 Task: Explore Airbnb accommodation in Hallein, Austria from 21st November, 2023 to 29th November, 2023 for 4 adults.2 bedrooms having 2 beds and 2 bathrooms. Property type can be flat. Amenities needed are: heating. Look for 5 properties as per requirement.
Action: Mouse moved to (515, 108)
Screenshot: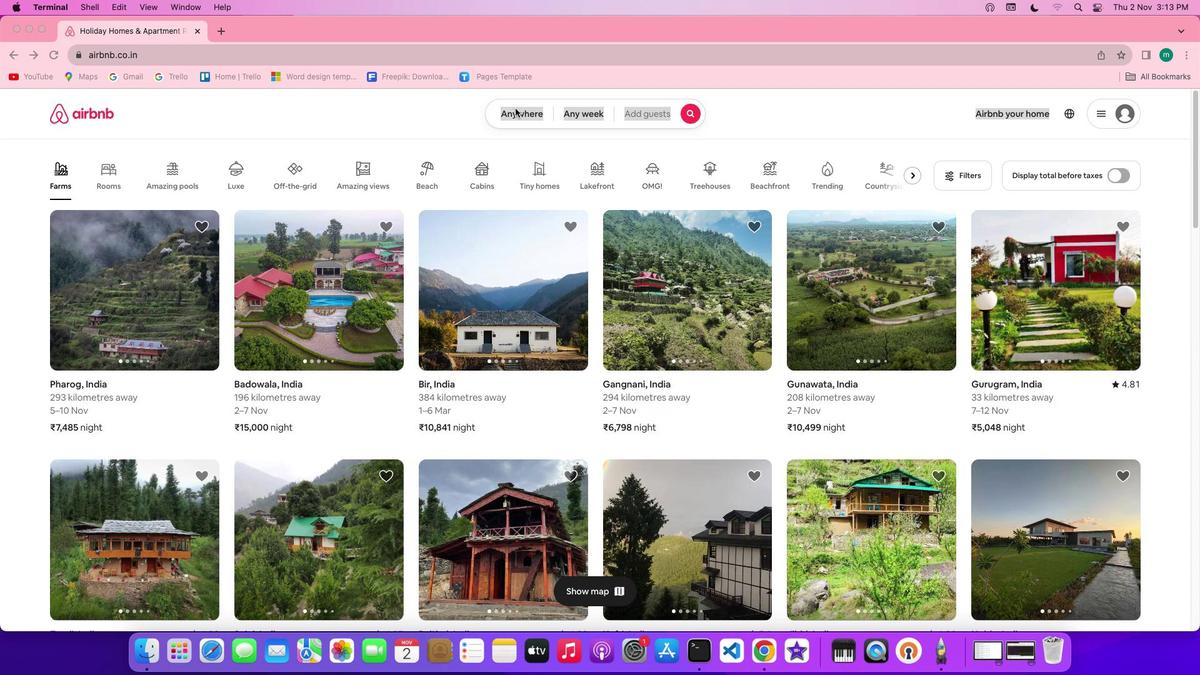 
Action: Mouse pressed left at (515, 108)
Screenshot: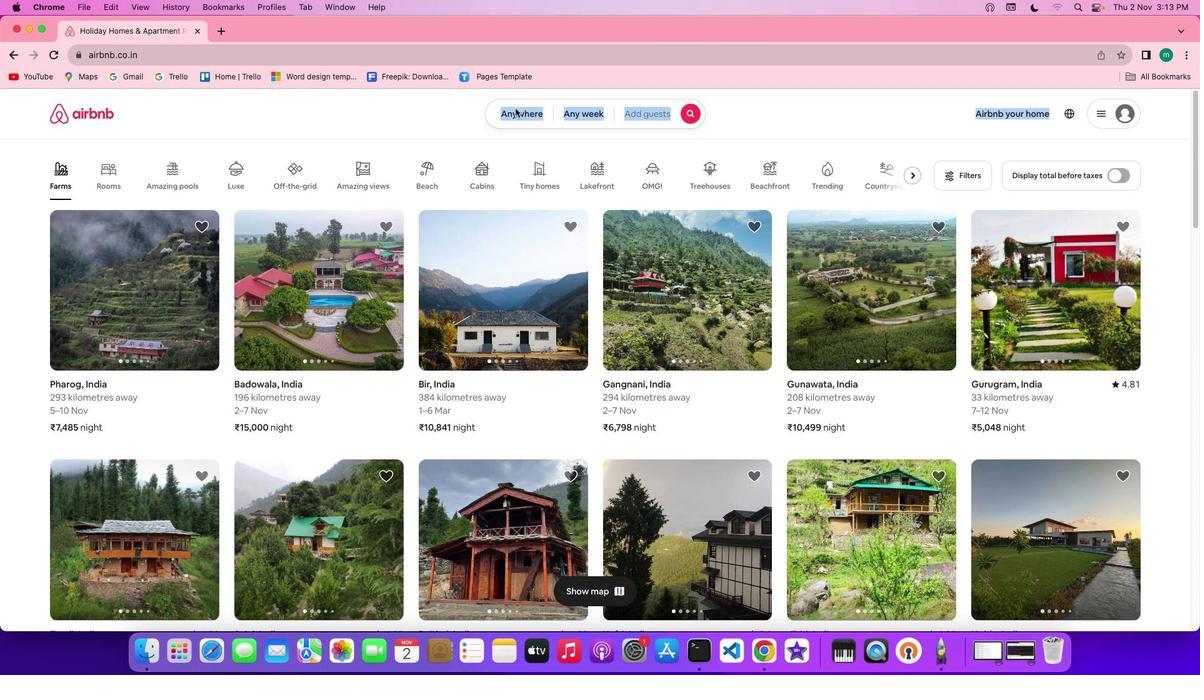 
Action: Mouse pressed left at (515, 108)
Screenshot: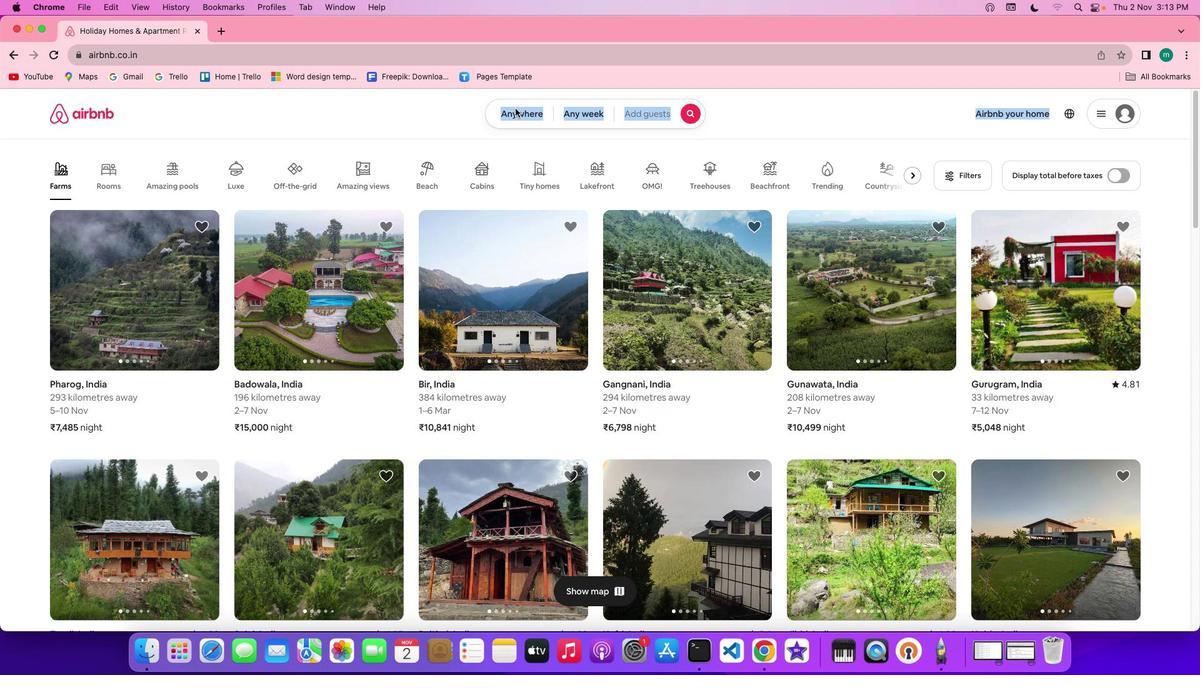
Action: Mouse moved to (460, 161)
Screenshot: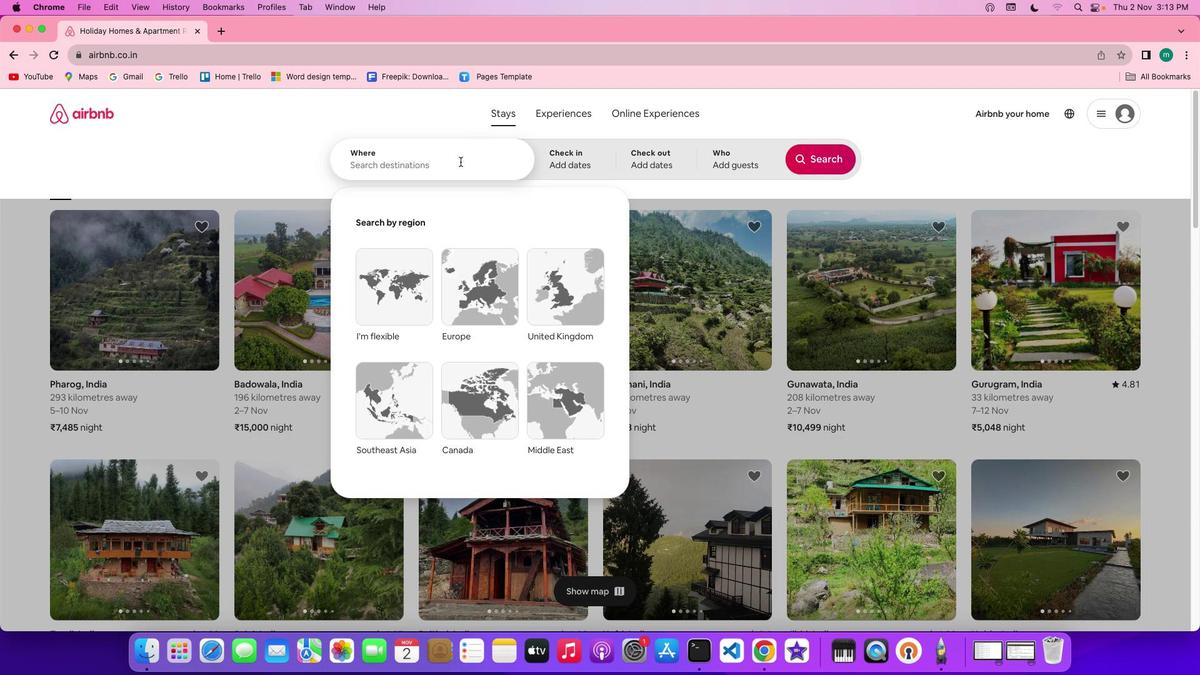 
Action: Key pressed Key.shift'H''a''l''l''e''i''n'','Key.spaceKey.shift'A''u''s''t''r''i''a'
Screenshot: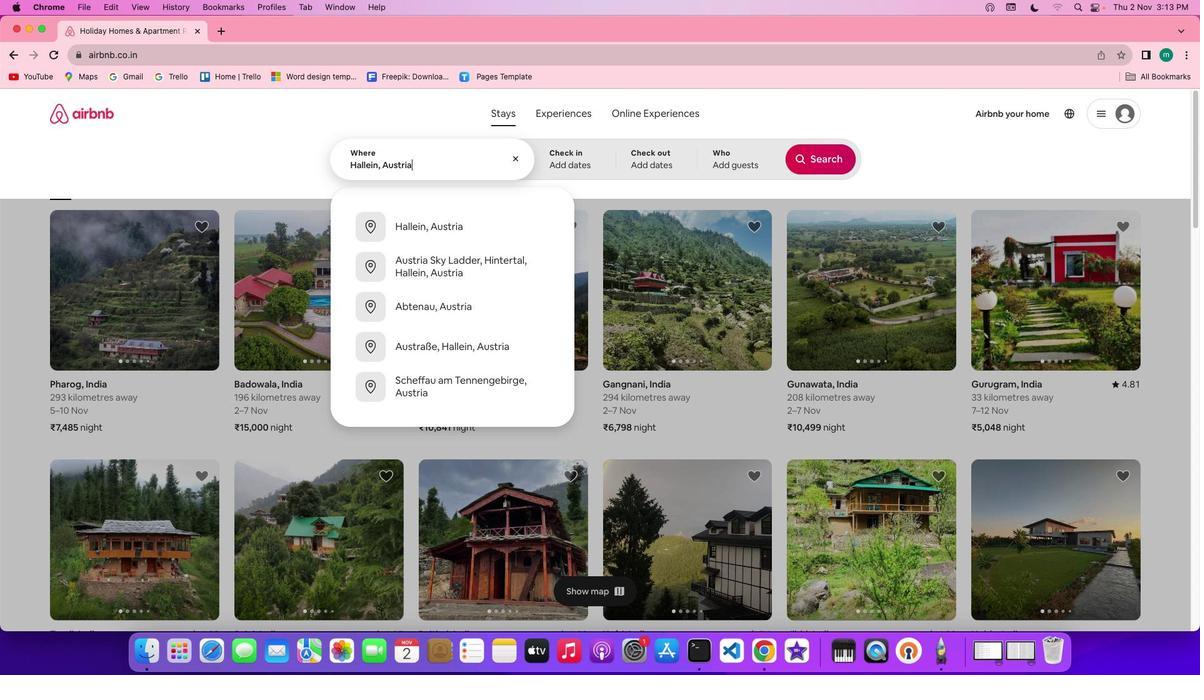 
Action: Mouse moved to (597, 164)
Screenshot: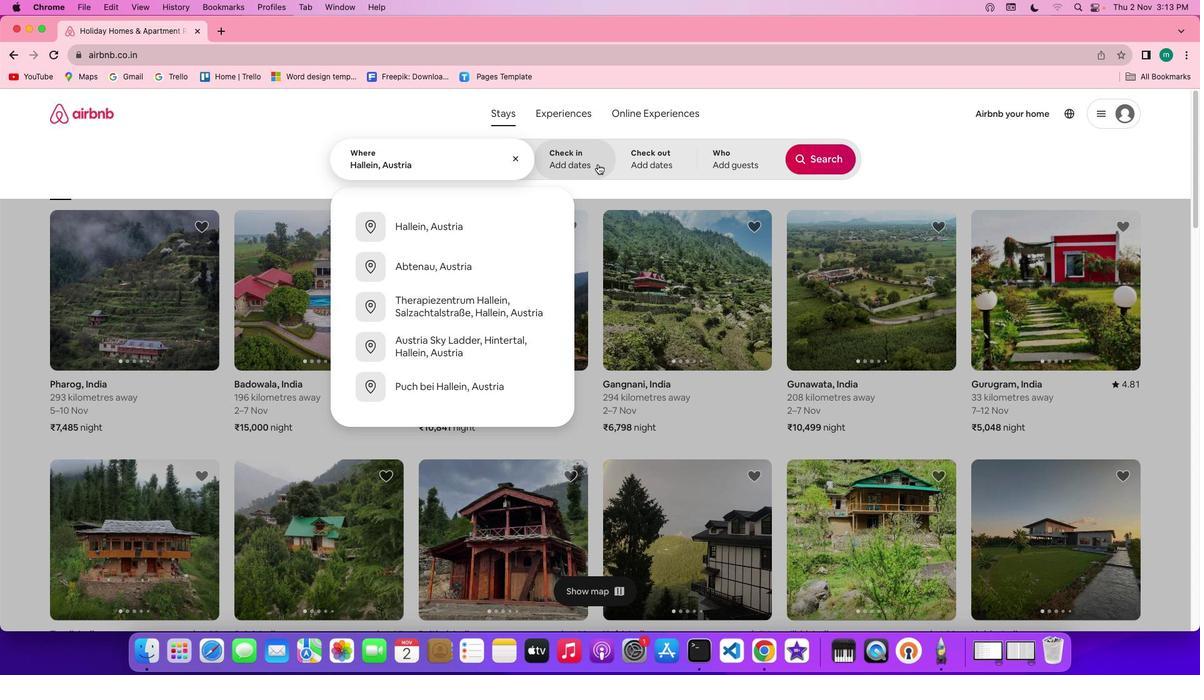 
Action: Mouse pressed left at (597, 164)
Screenshot: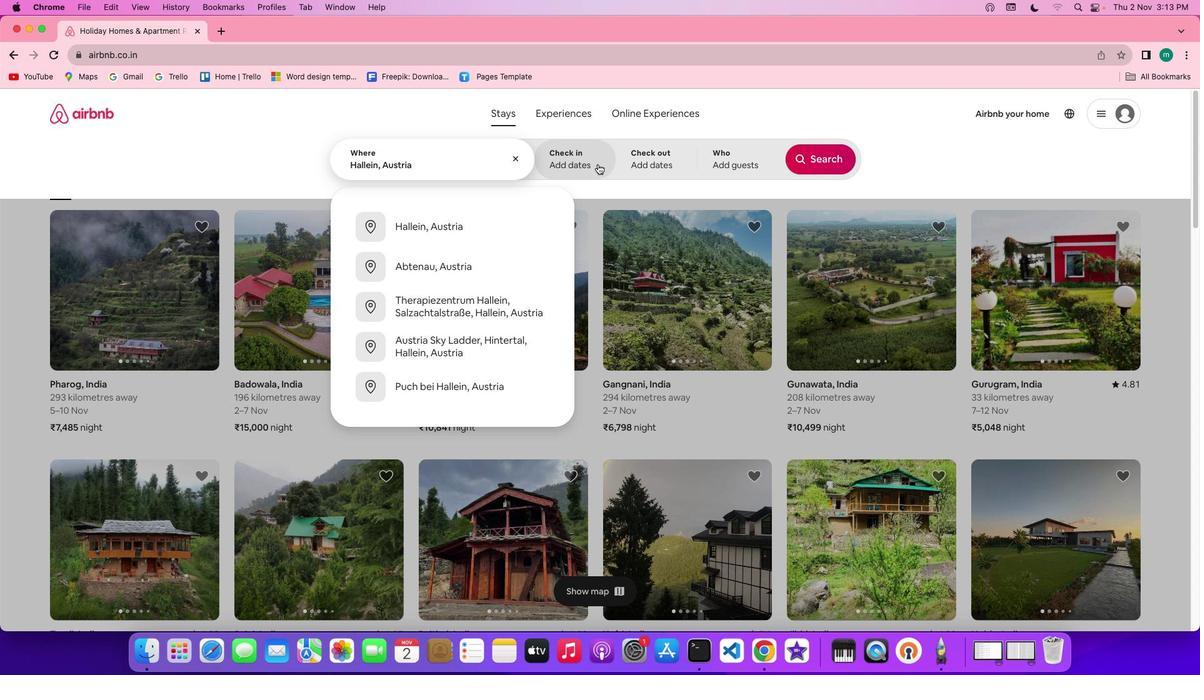 
Action: Mouse moved to (447, 403)
Screenshot: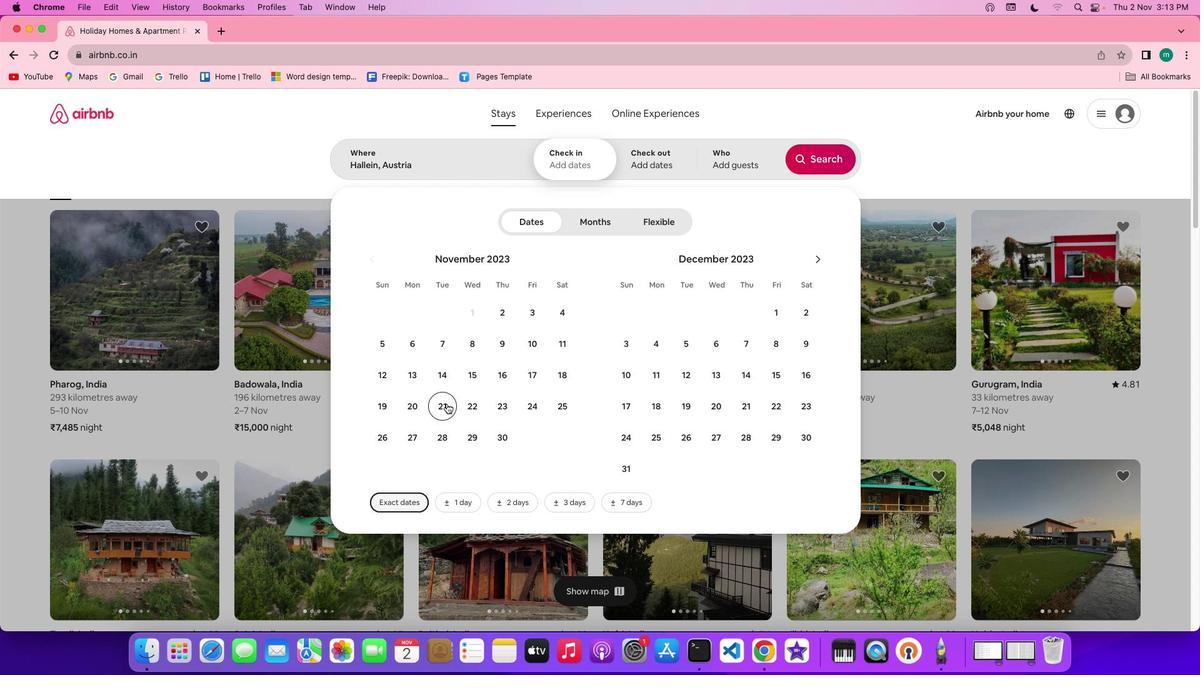 
Action: Mouse pressed left at (447, 403)
Screenshot: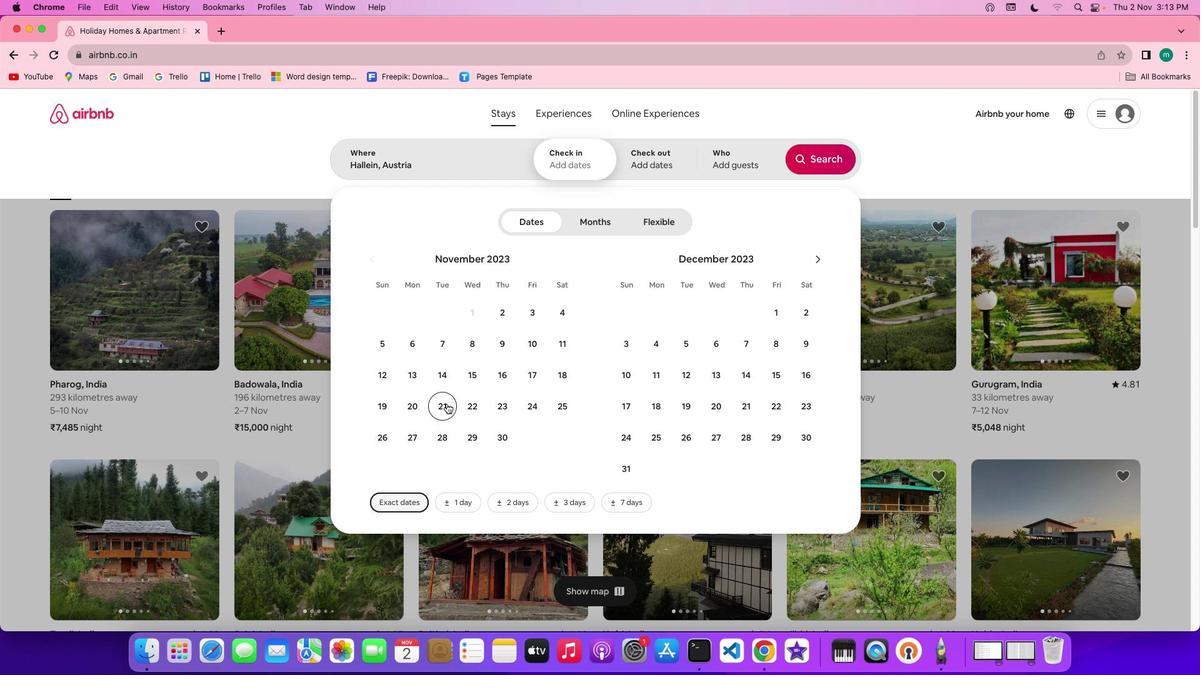
Action: Mouse moved to (469, 434)
Screenshot: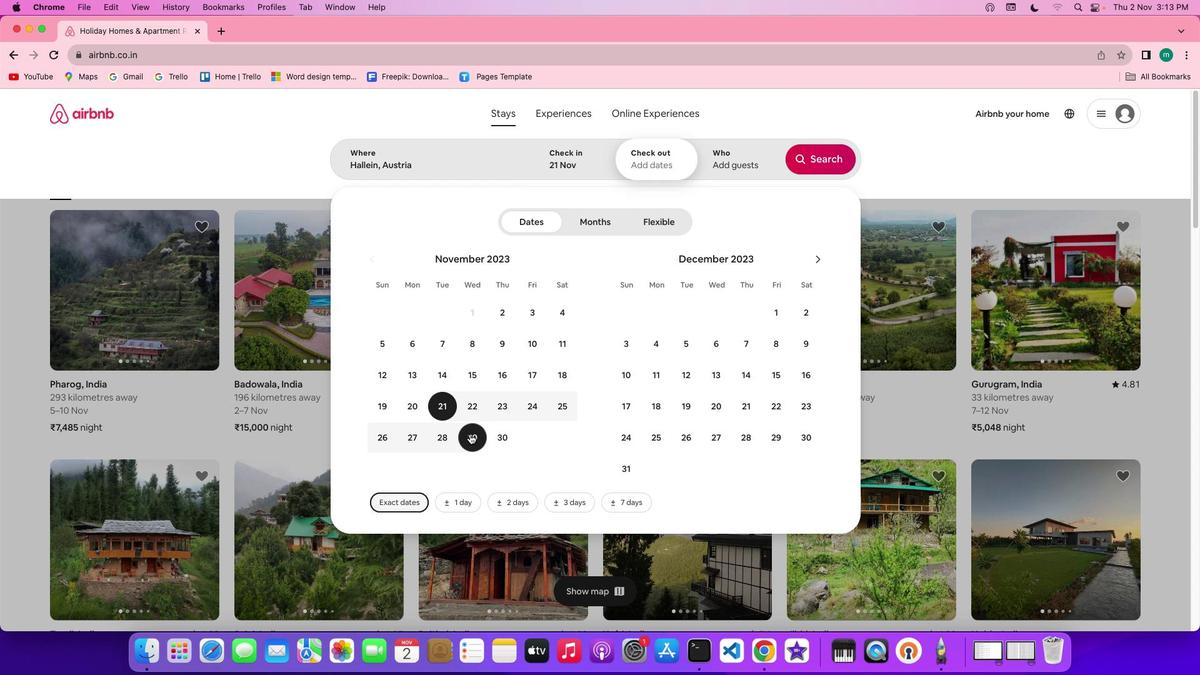 
Action: Mouse pressed left at (469, 434)
Screenshot: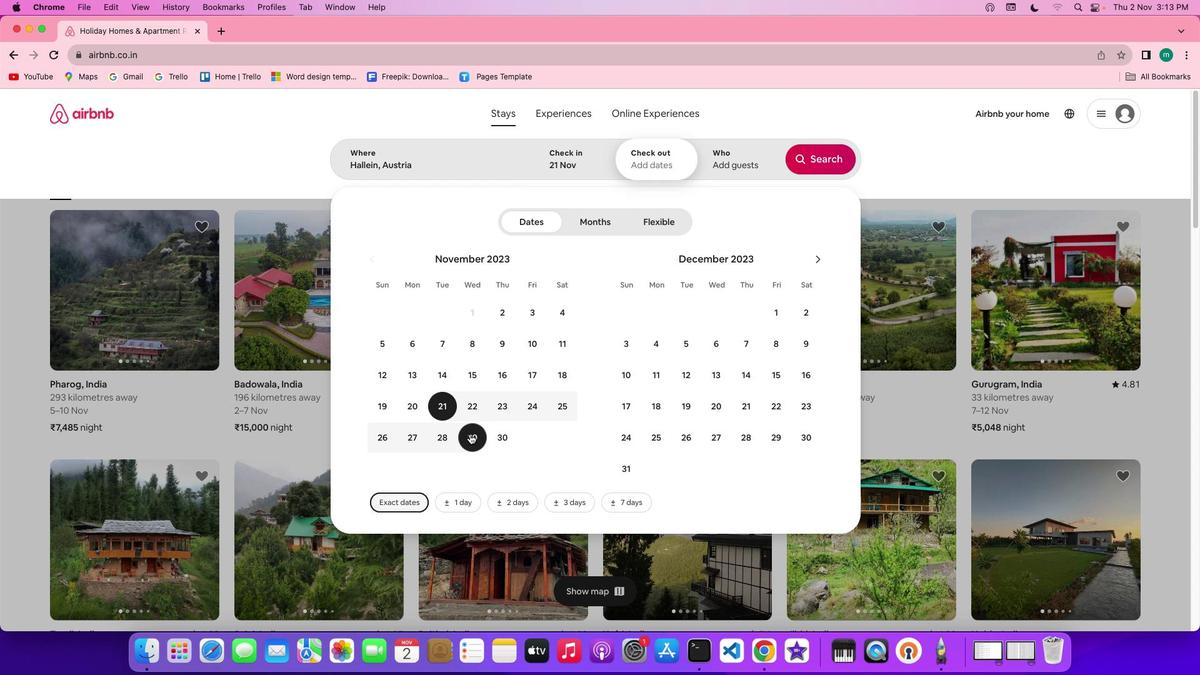 
Action: Mouse moved to (718, 166)
Screenshot: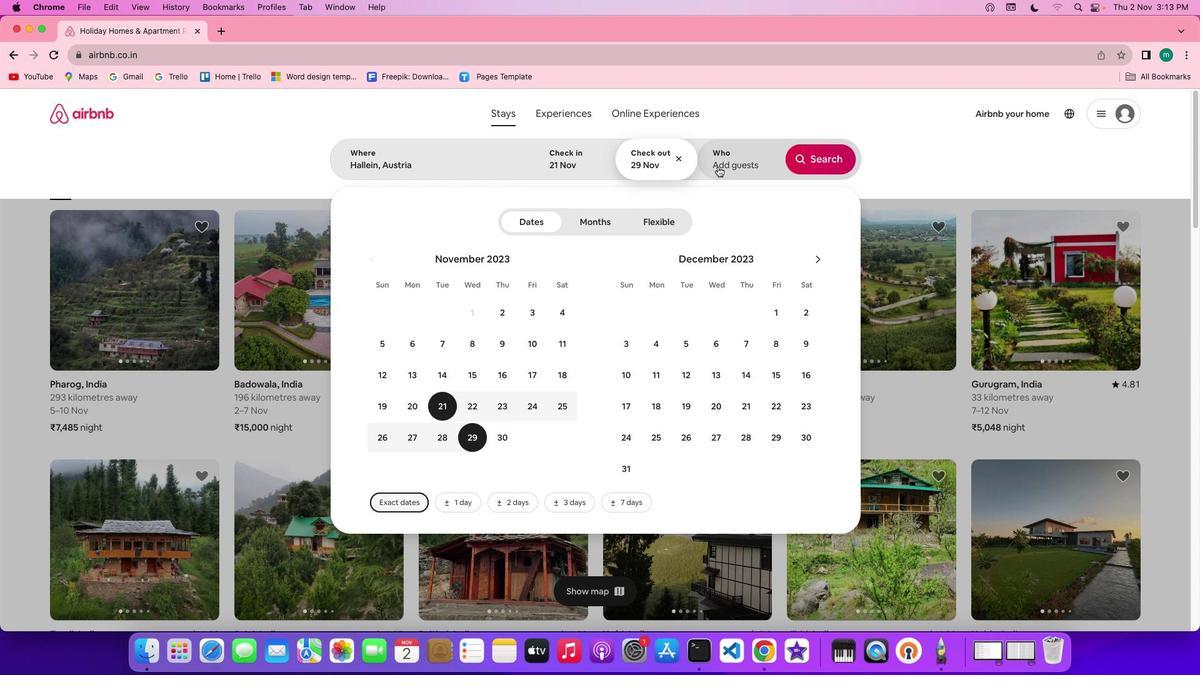 
Action: Mouse pressed left at (718, 166)
Screenshot: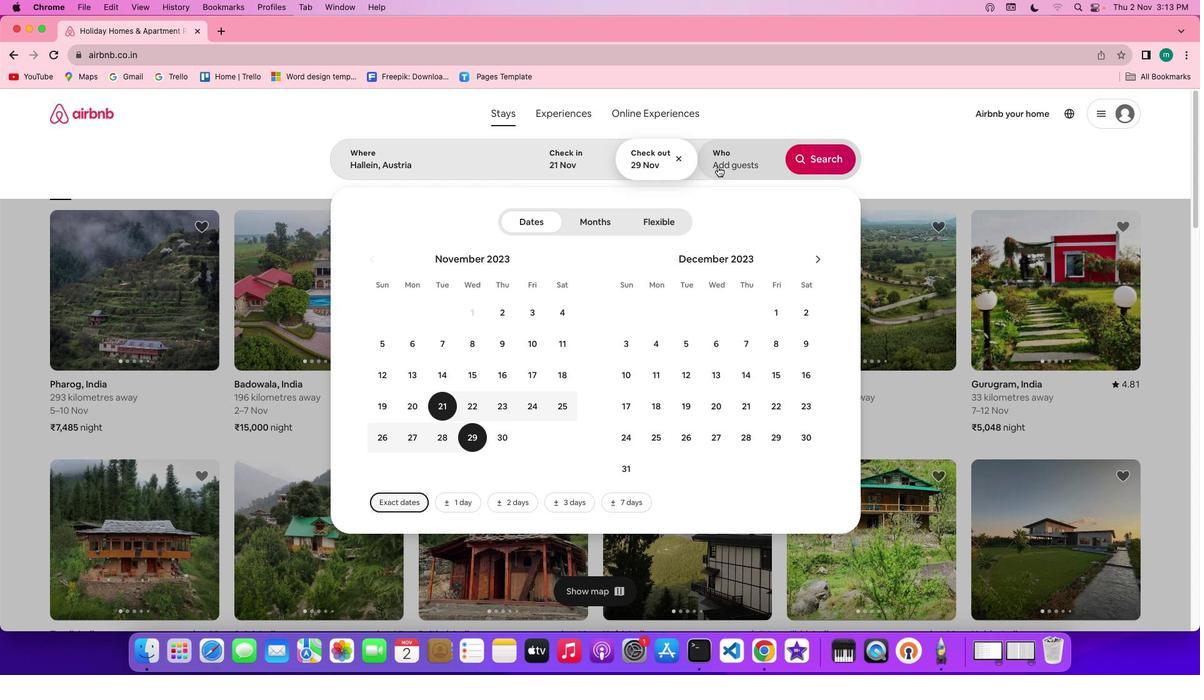
Action: Mouse moved to (829, 226)
Screenshot: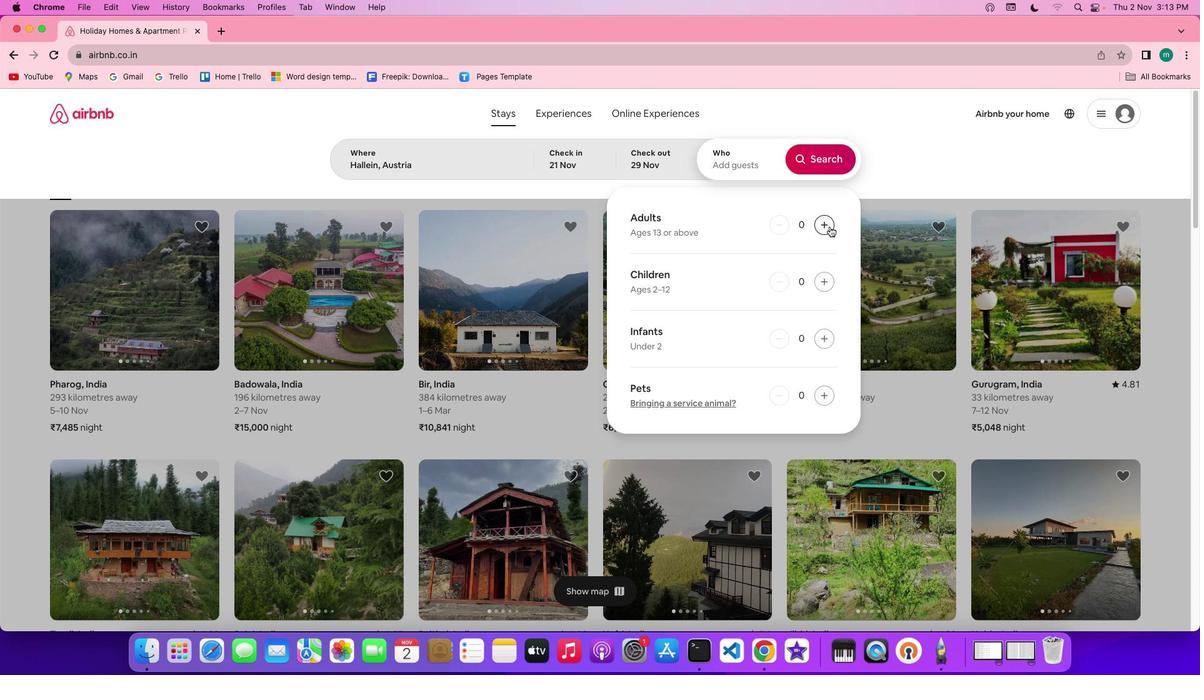 
Action: Mouse pressed left at (829, 226)
Screenshot: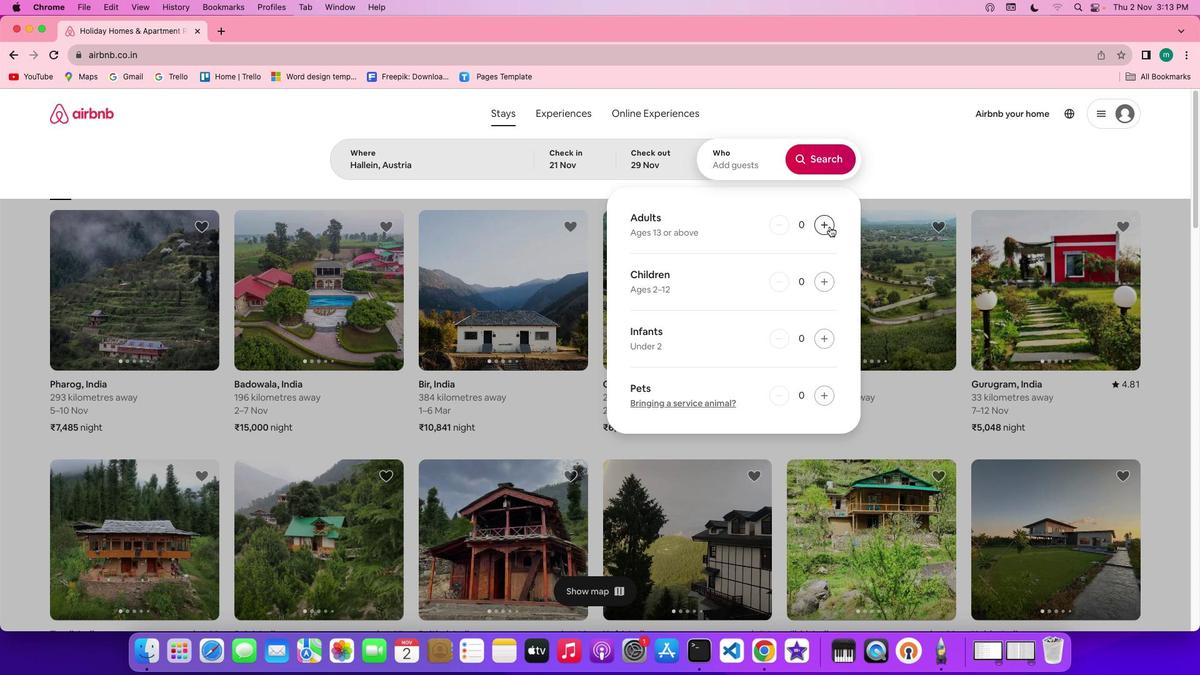 
Action: Mouse pressed left at (829, 226)
Screenshot: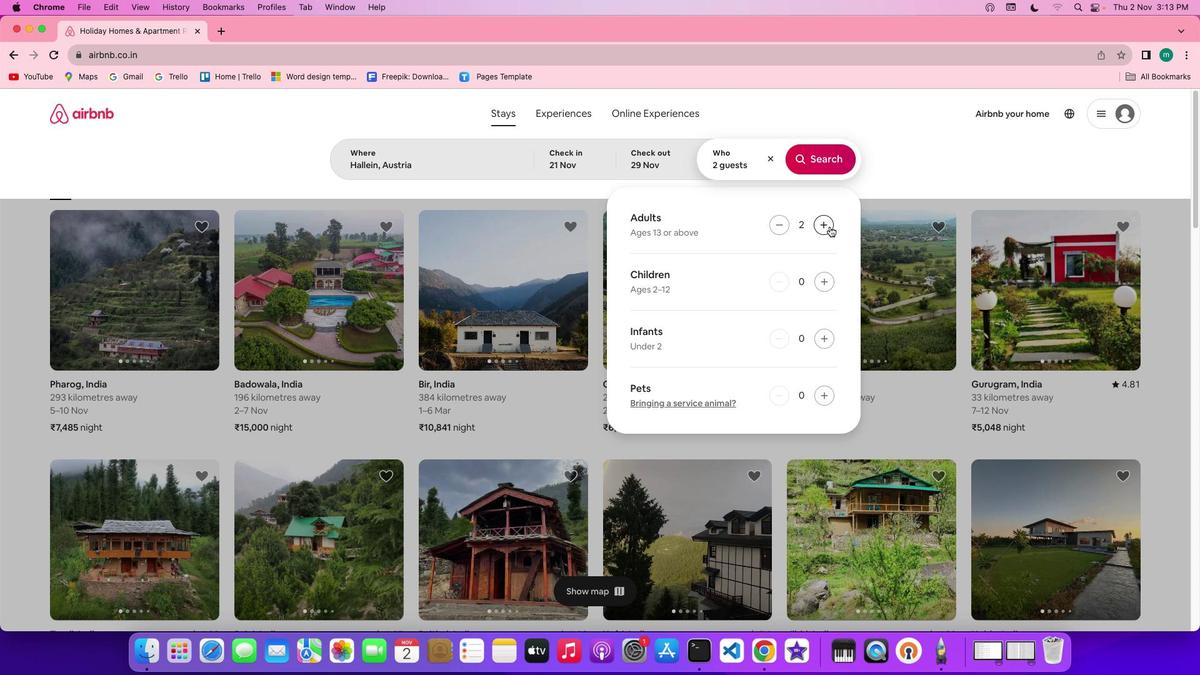 
Action: Mouse pressed left at (829, 226)
Screenshot: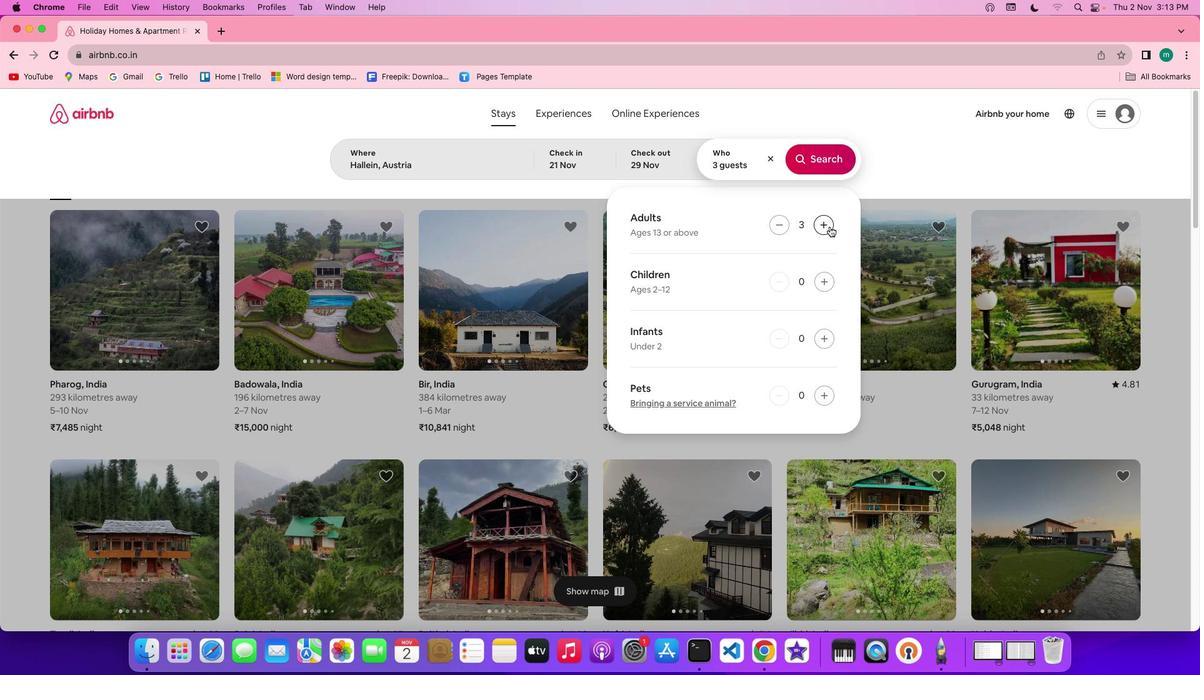 
Action: Mouse pressed left at (829, 226)
Screenshot: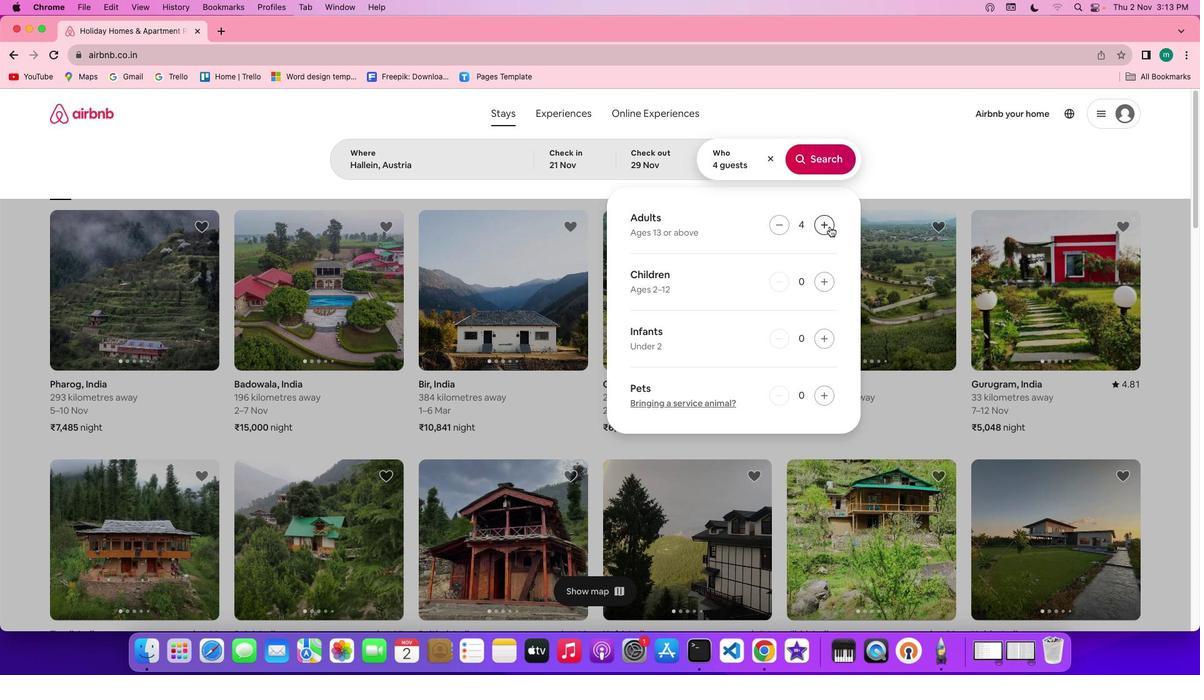 
Action: Mouse moved to (816, 150)
Screenshot: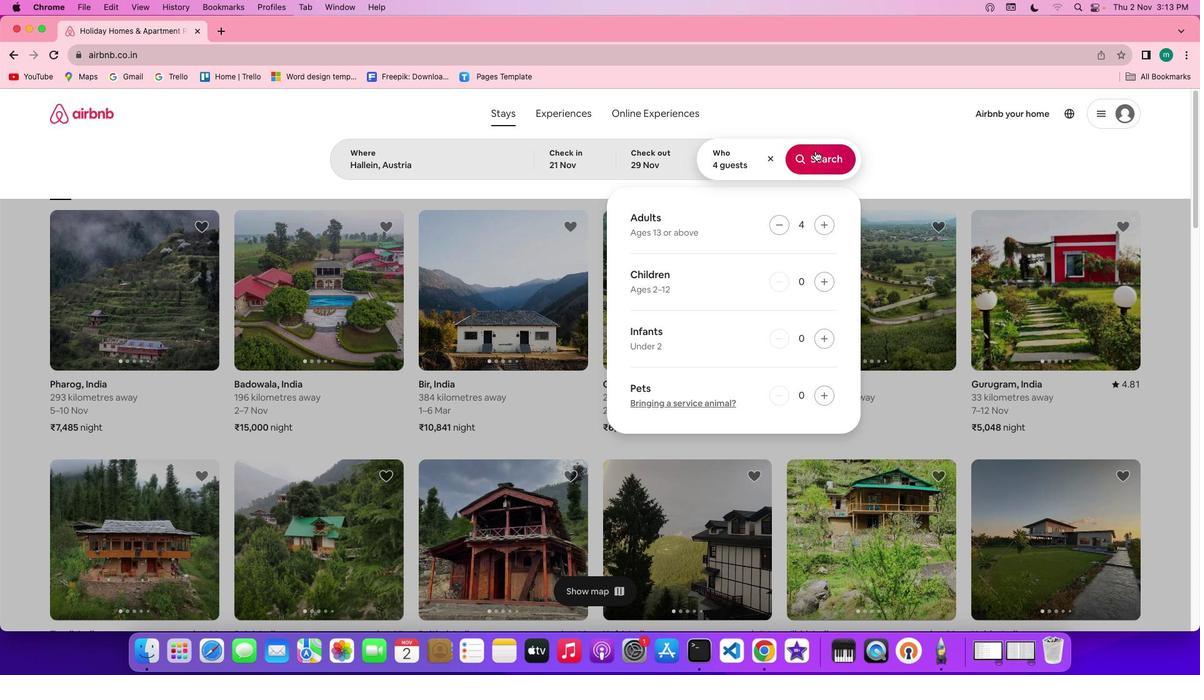 
Action: Mouse pressed left at (816, 150)
Screenshot: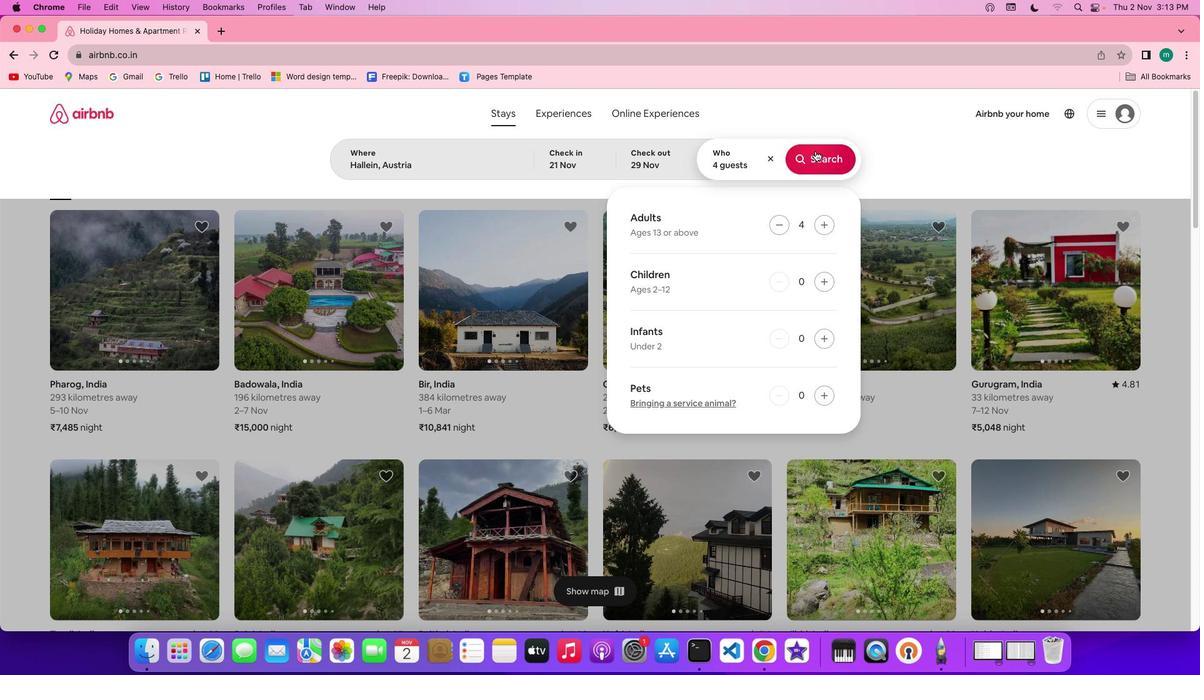 
Action: Mouse moved to (1004, 166)
Screenshot: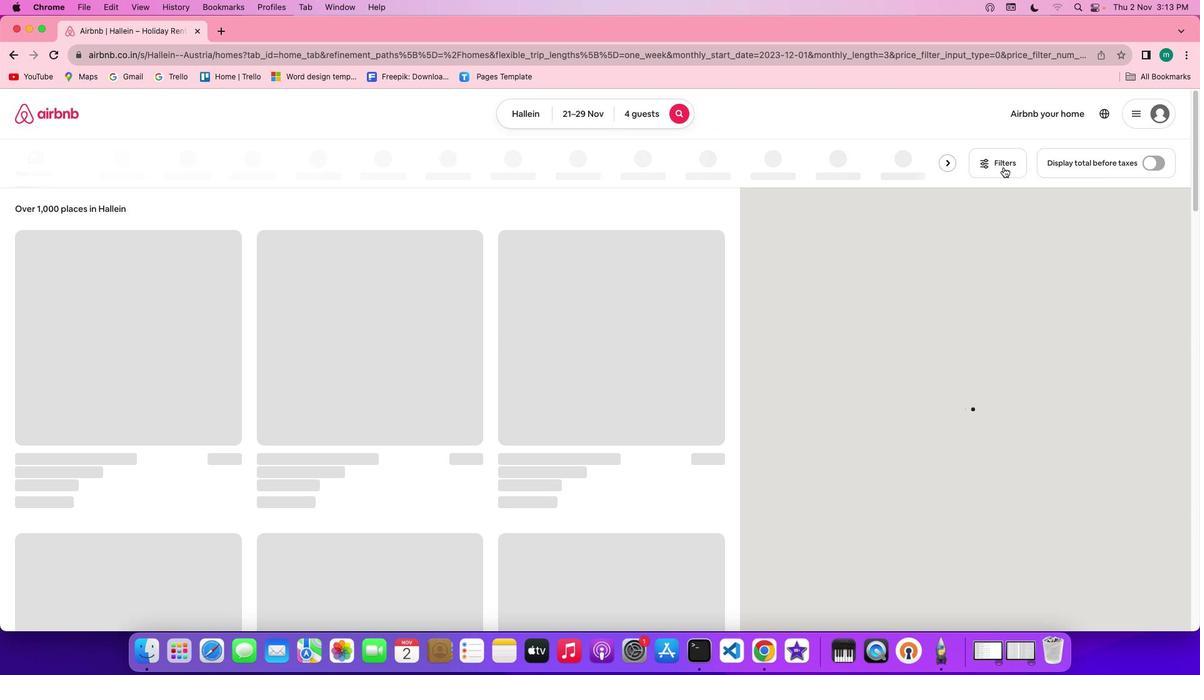 
Action: Mouse pressed left at (1004, 166)
Screenshot: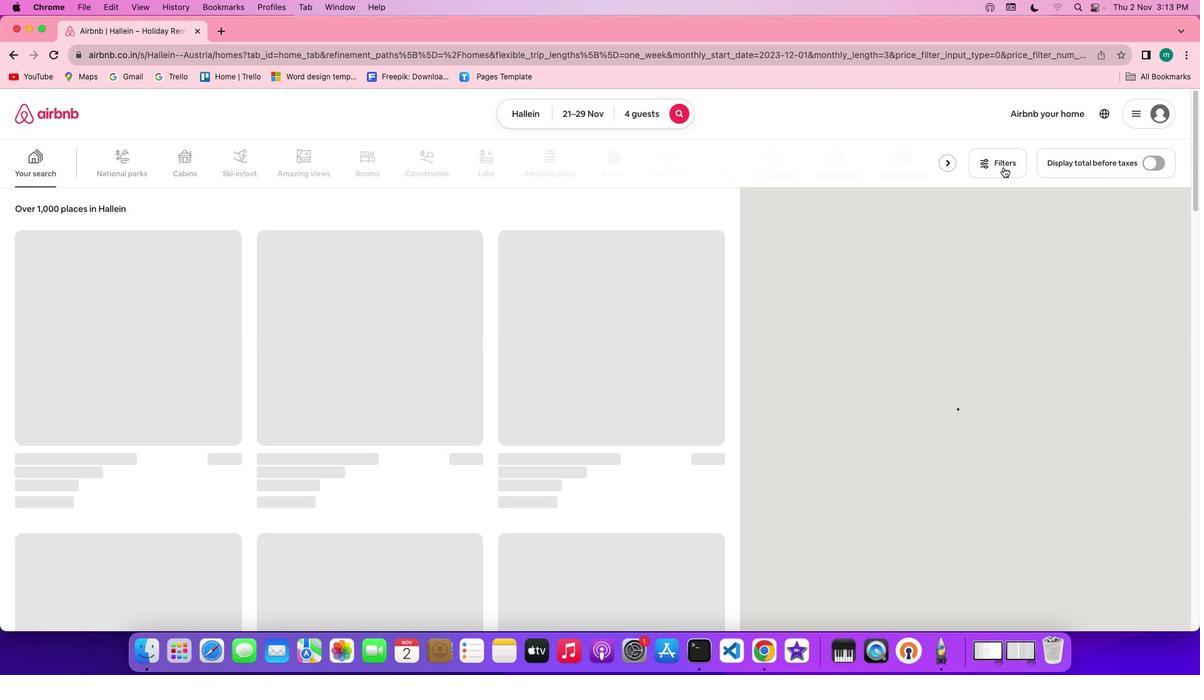 
Action: Mouse moved to (1001, 162)
Screenshot: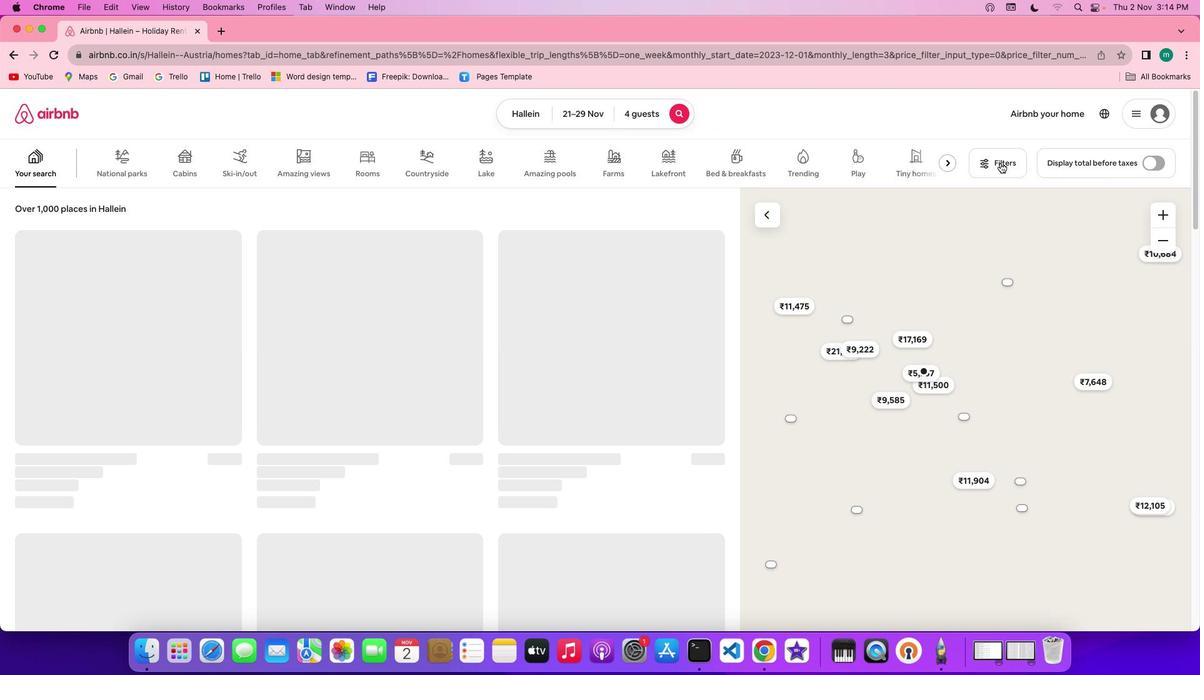 
Action: Mouse pressed left at (1001, 162)
Screenshot: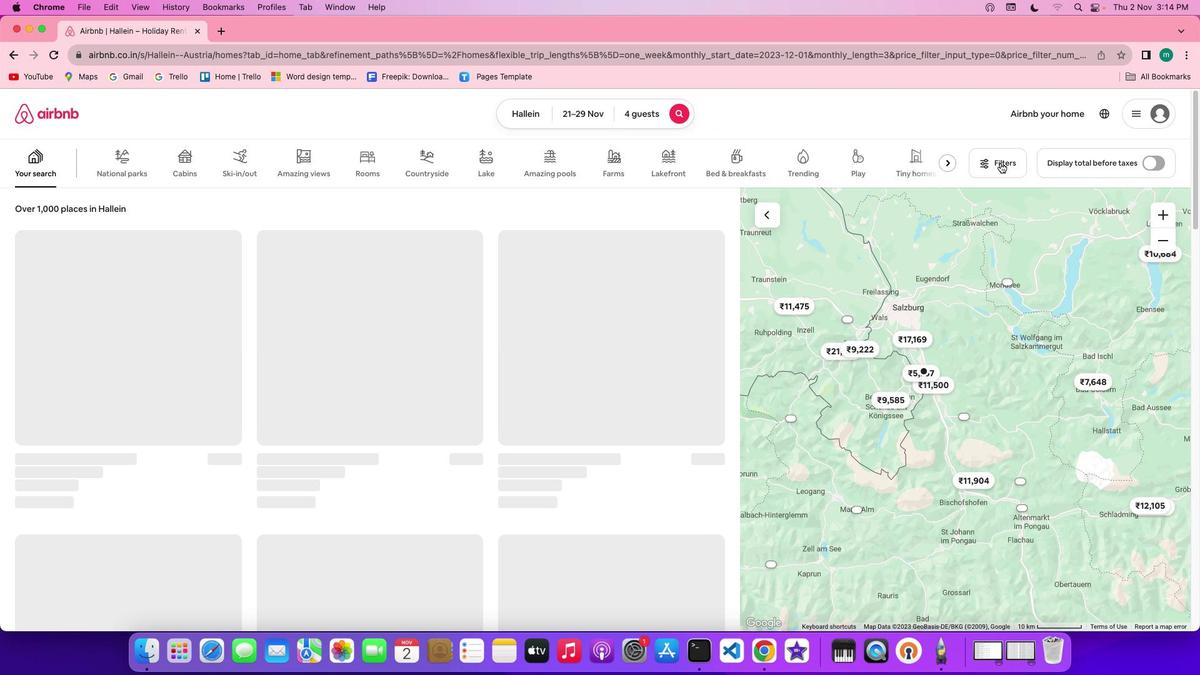
Action: Mouse moved to (1014, 158)
Screenshot: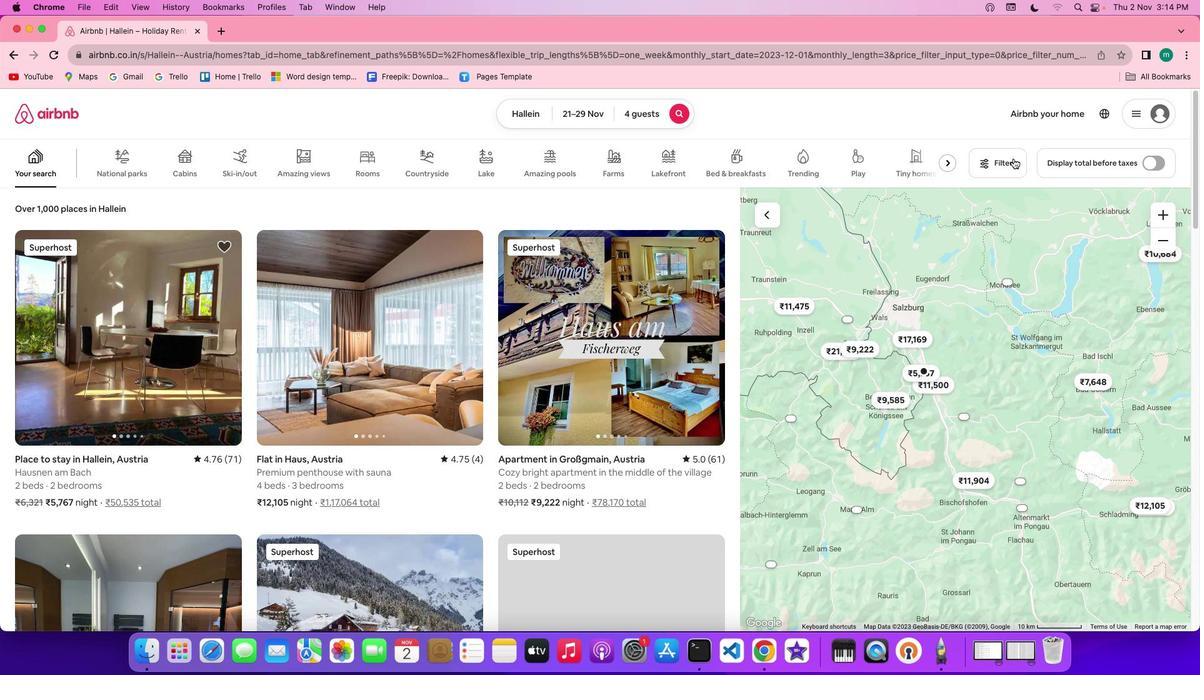 
Action: Mouse pressed left at (1014, 158)
Screenshot: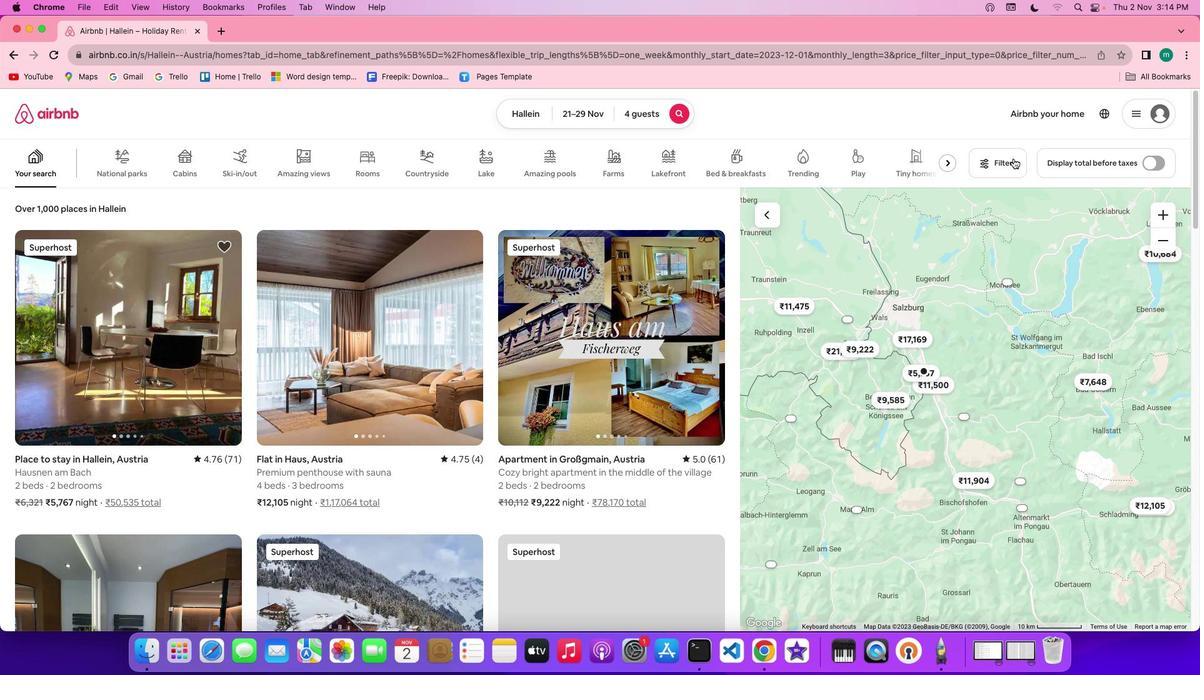 
Action: Mouse moved to (1000, 161)
Screenshot: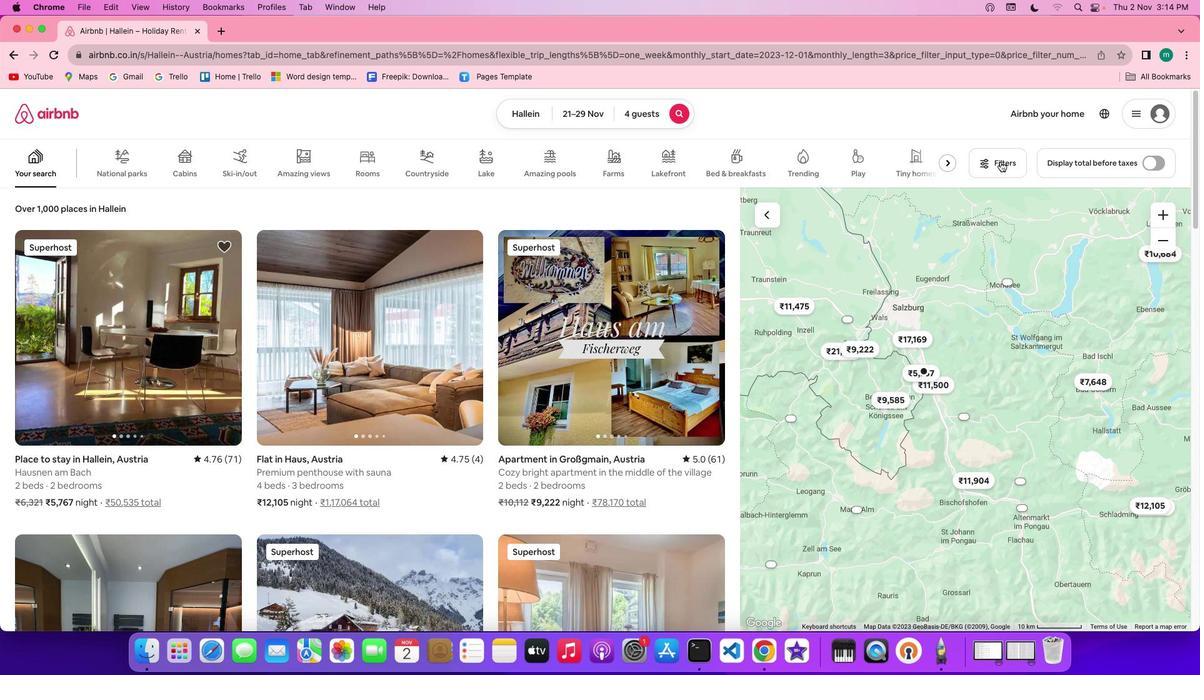 
Action: Mouse pressed left at (1000, 161)
Screenshot: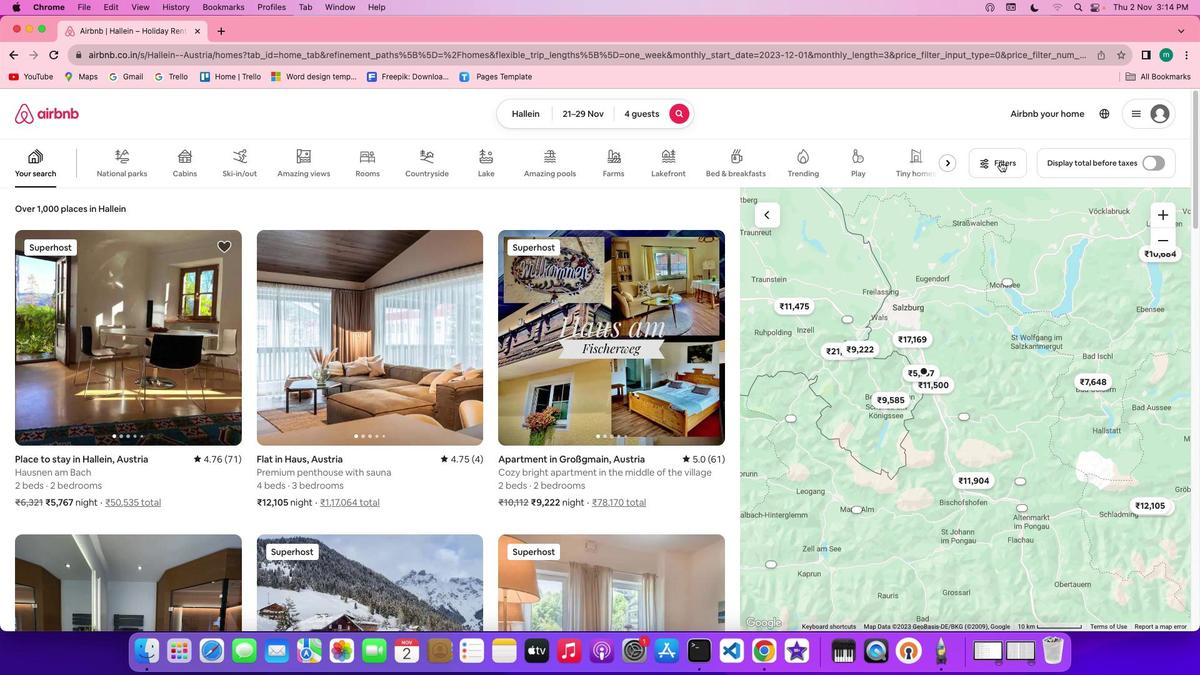 
Action: Mouse moved to (986, 163)
Screenshot: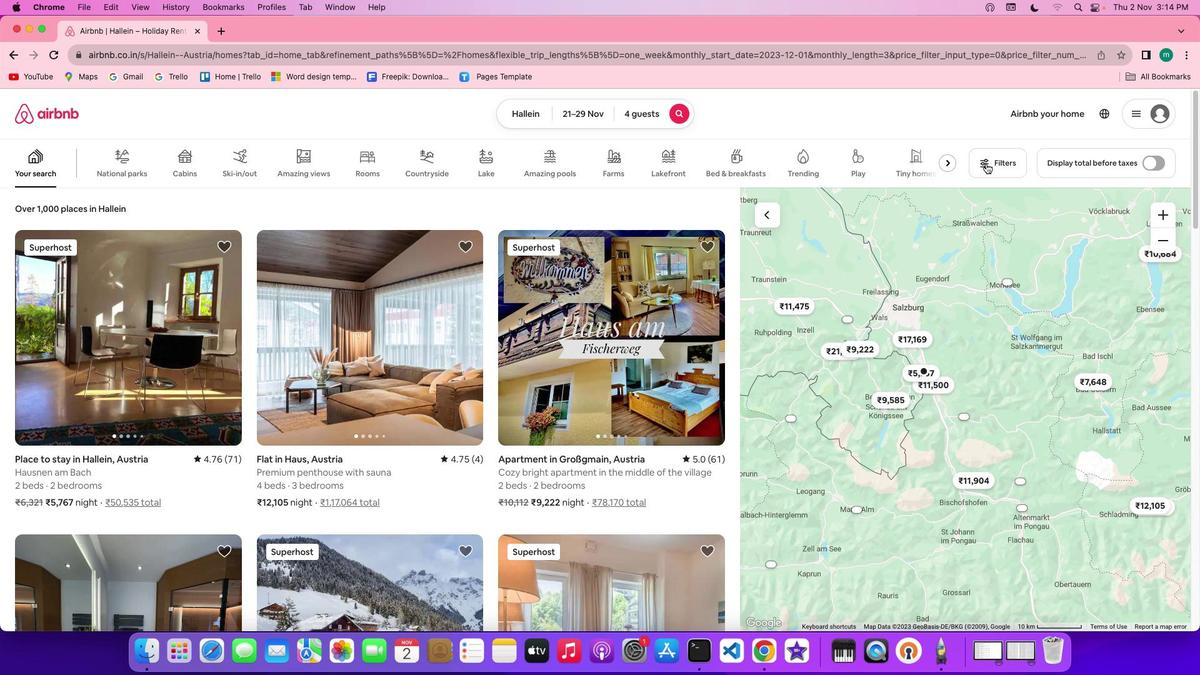 
Action: Mouse pressed left at (986, 163)
Screenshot: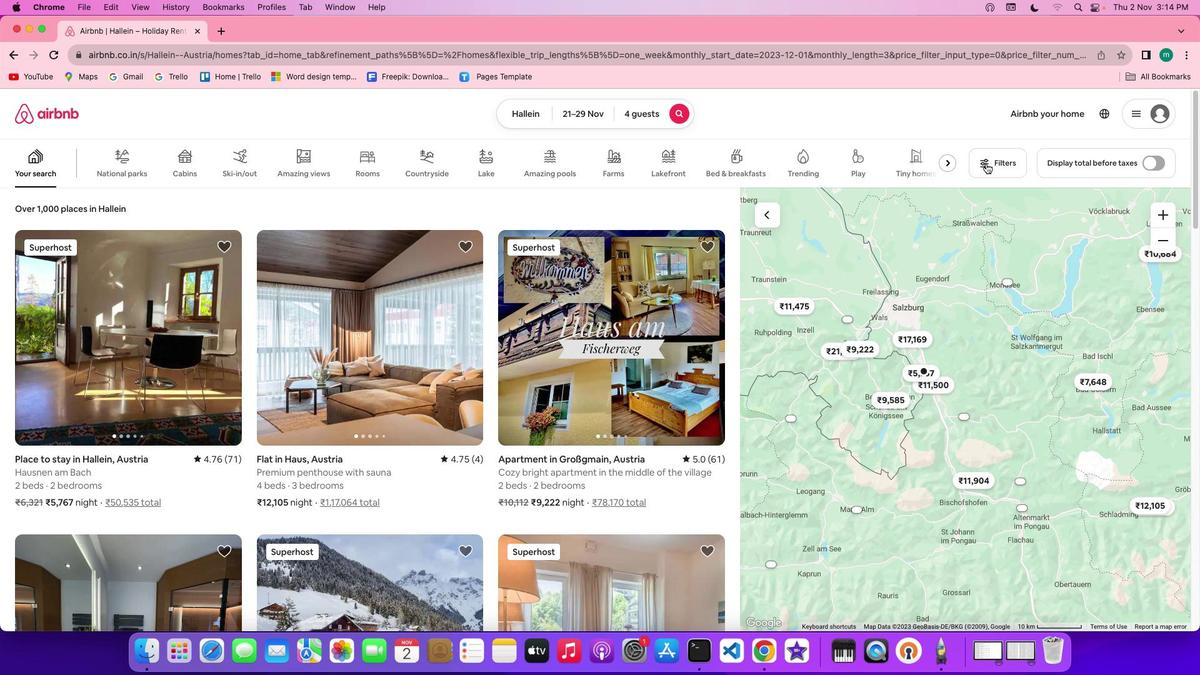 
Action: Mouse moved to (986, 161)
Screenshot: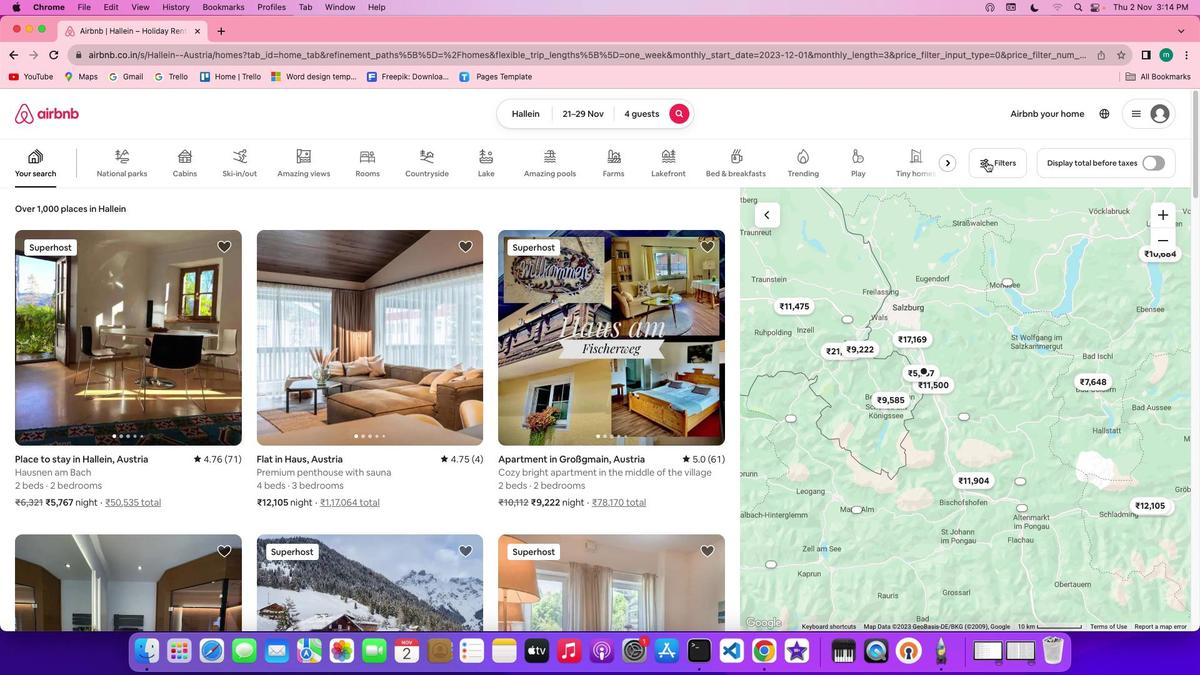 
Action: Mouse pressed left at (986, 161)
Screenshot: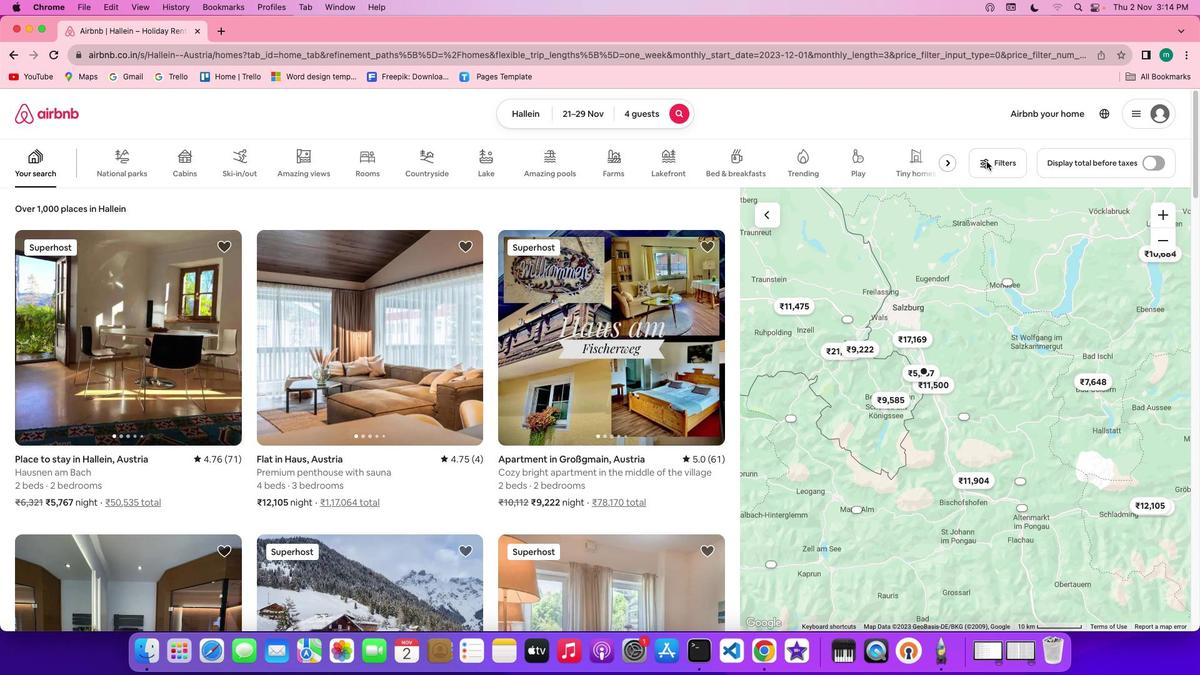 
Action: Mouse pressed left at (986, 161)
Screenshot: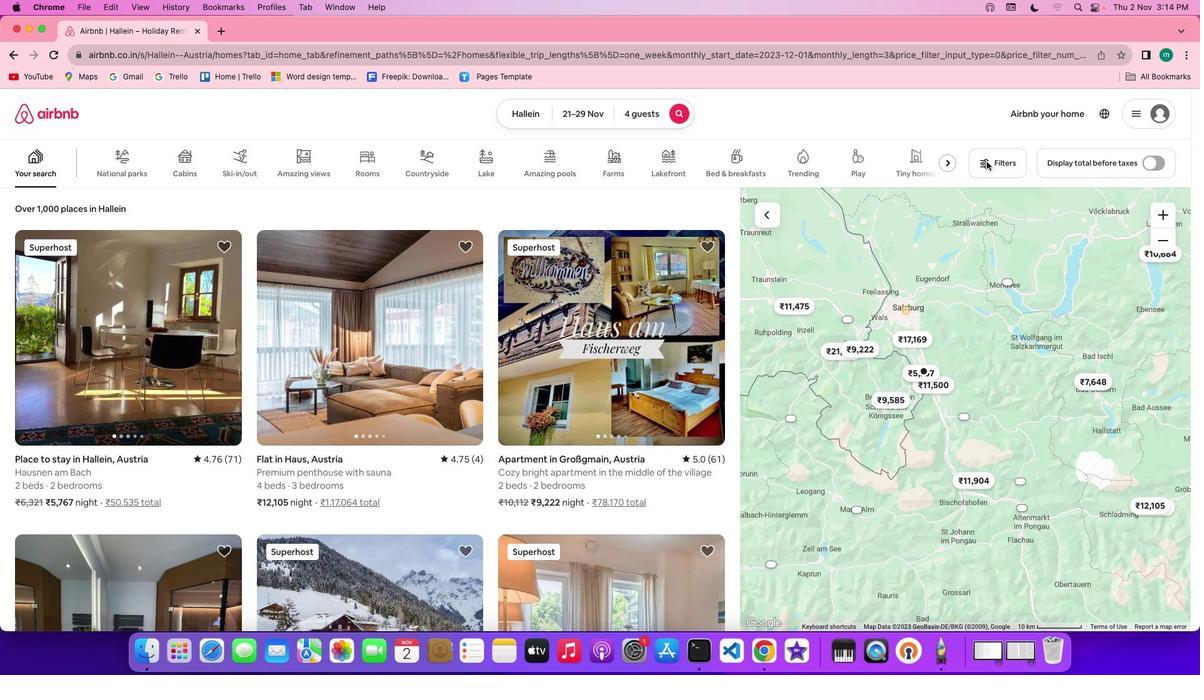
Action: Mouse moved to (990, 165)
Screenshot: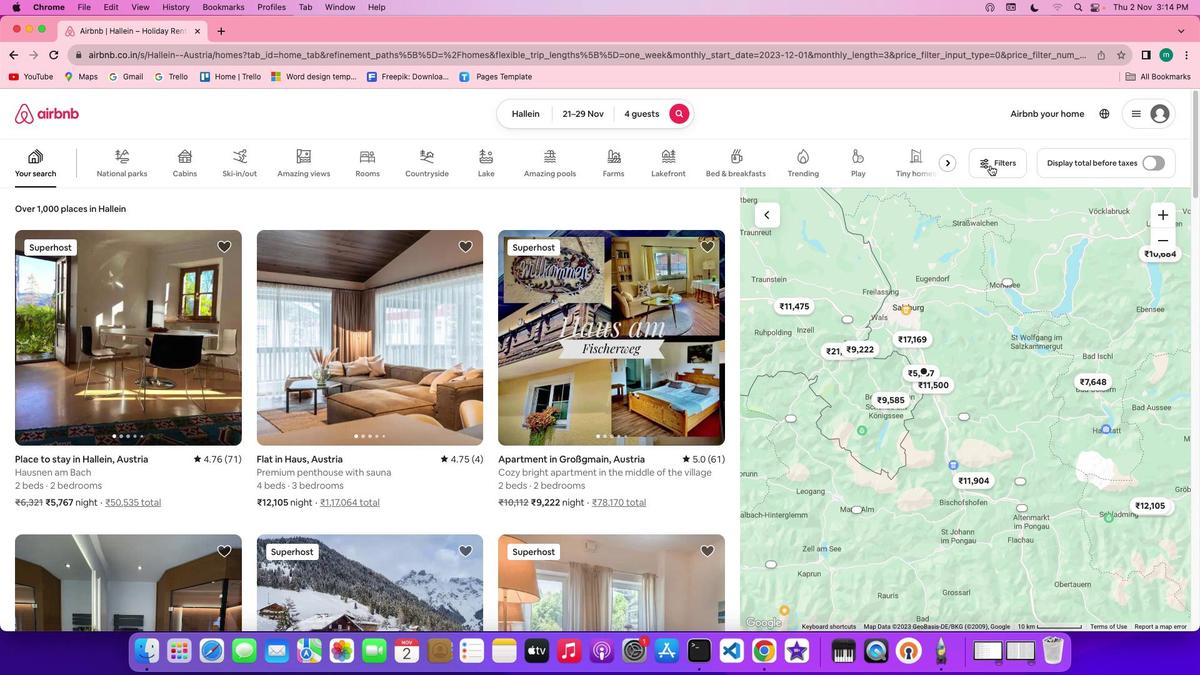 
Action: Mouse pressed left at (990, 165)
Screenshot: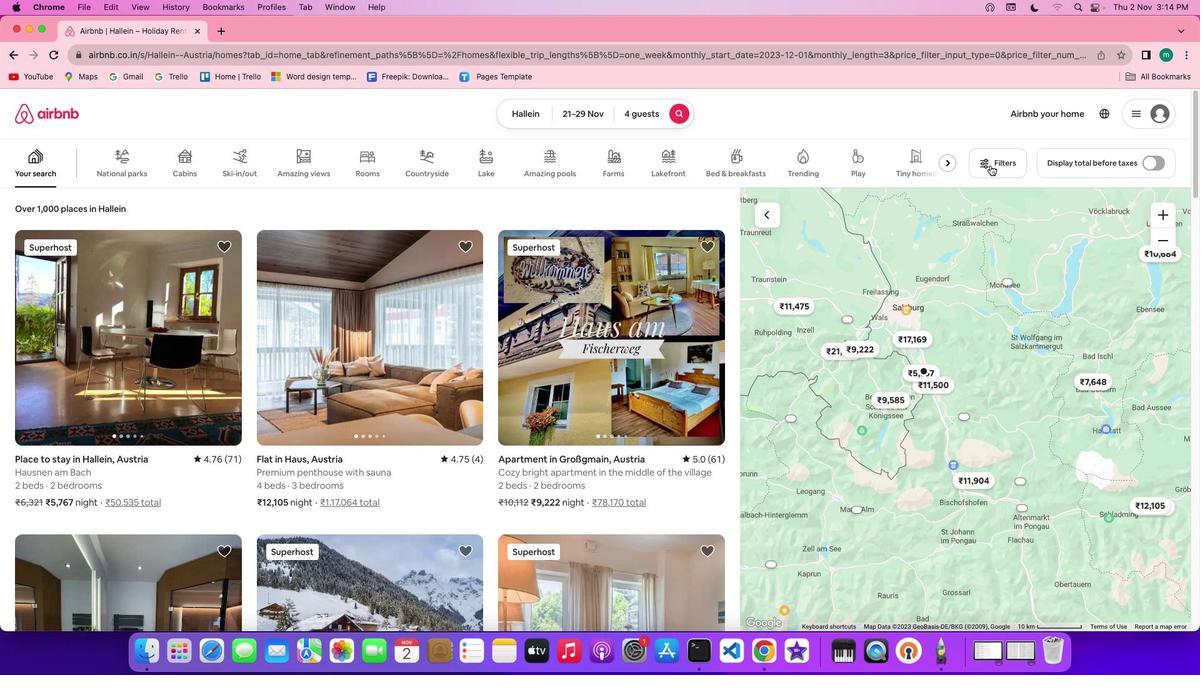 
Action: Mouse moved to (654, 378)
Screenshot: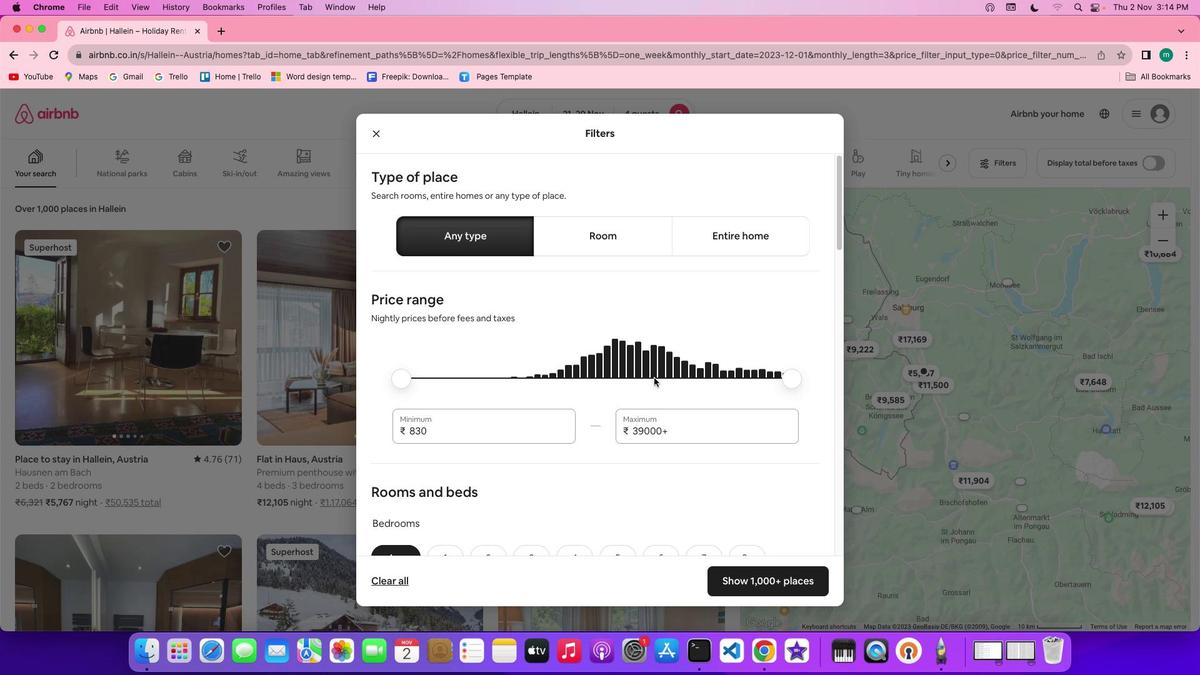 
Action: Mouse scrolled (654, 378) with delta (0, 0)
Screenshot: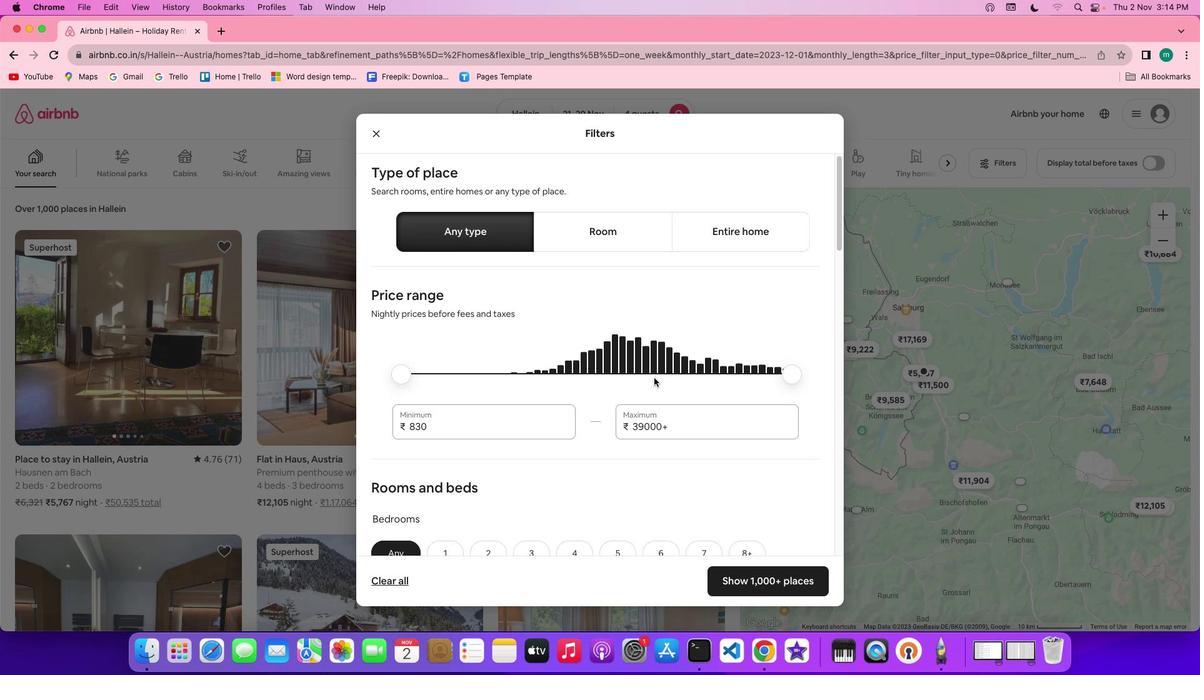 
Action: Mouse scrolled (654, 378) with delta (0, 0)
Screenshot: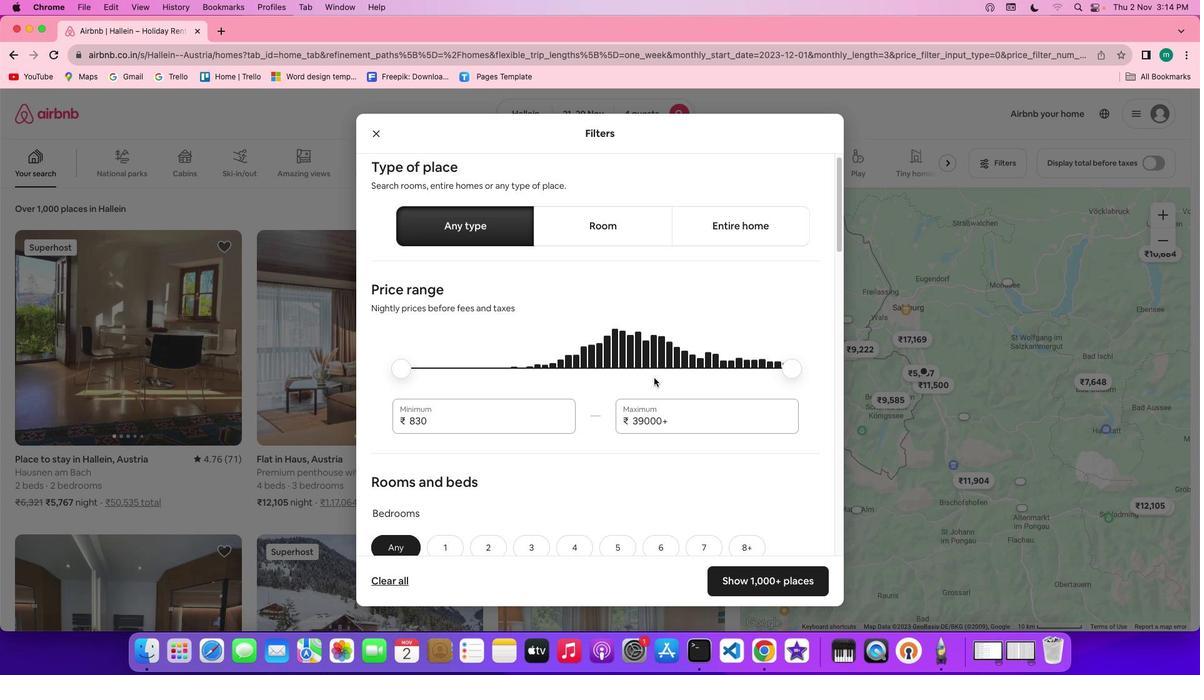
Action: Mouse scrolled (654, 378) with delta (0, 0)
Screenshot: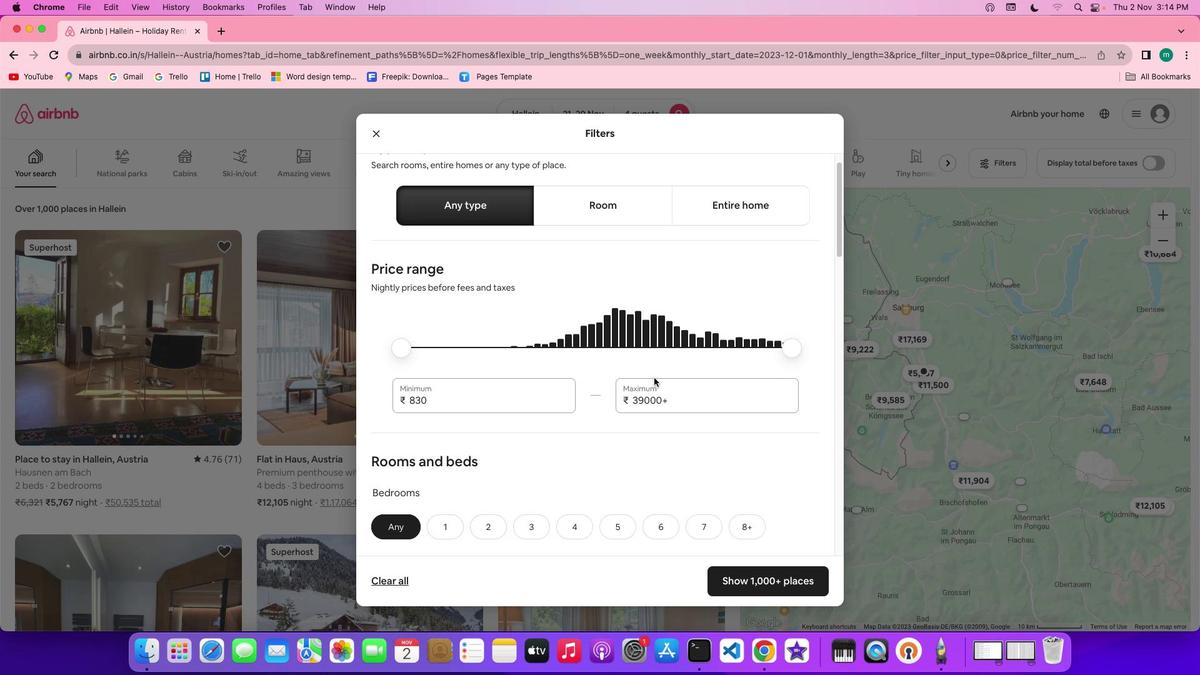 
Action: Mouse scrolled (654, 378) with delta (0, 0)
Screenshot: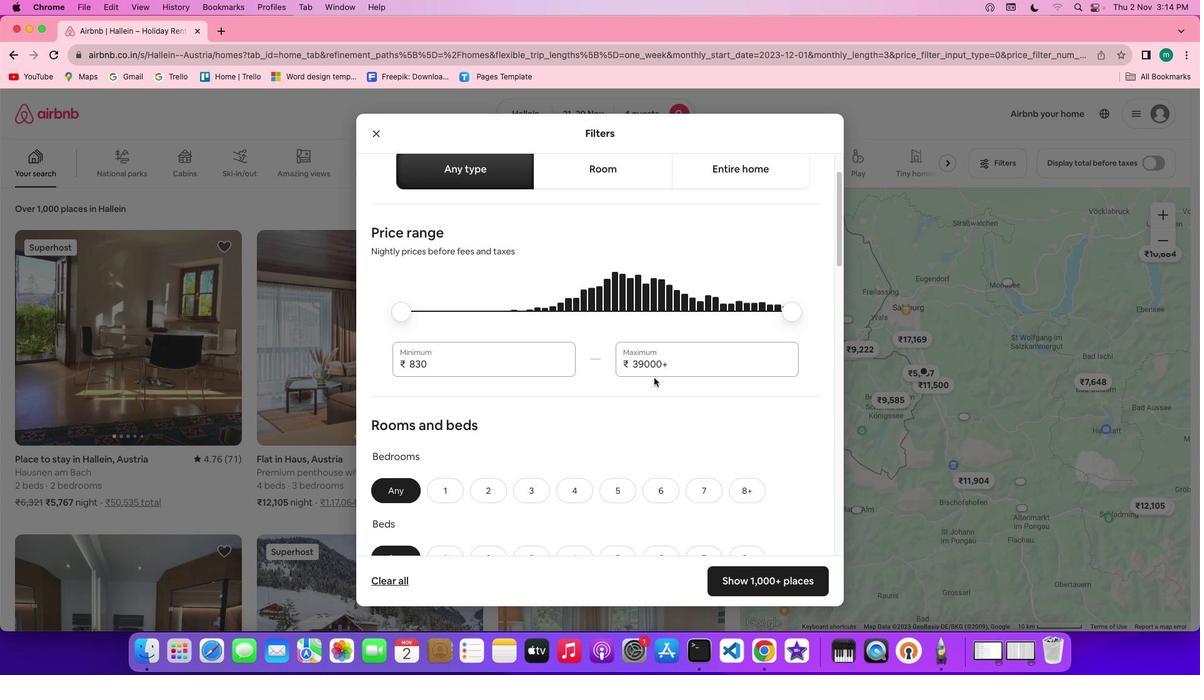 
Action: Mouse scrolled (654, 378) with delta (0, 0)
Screenshot: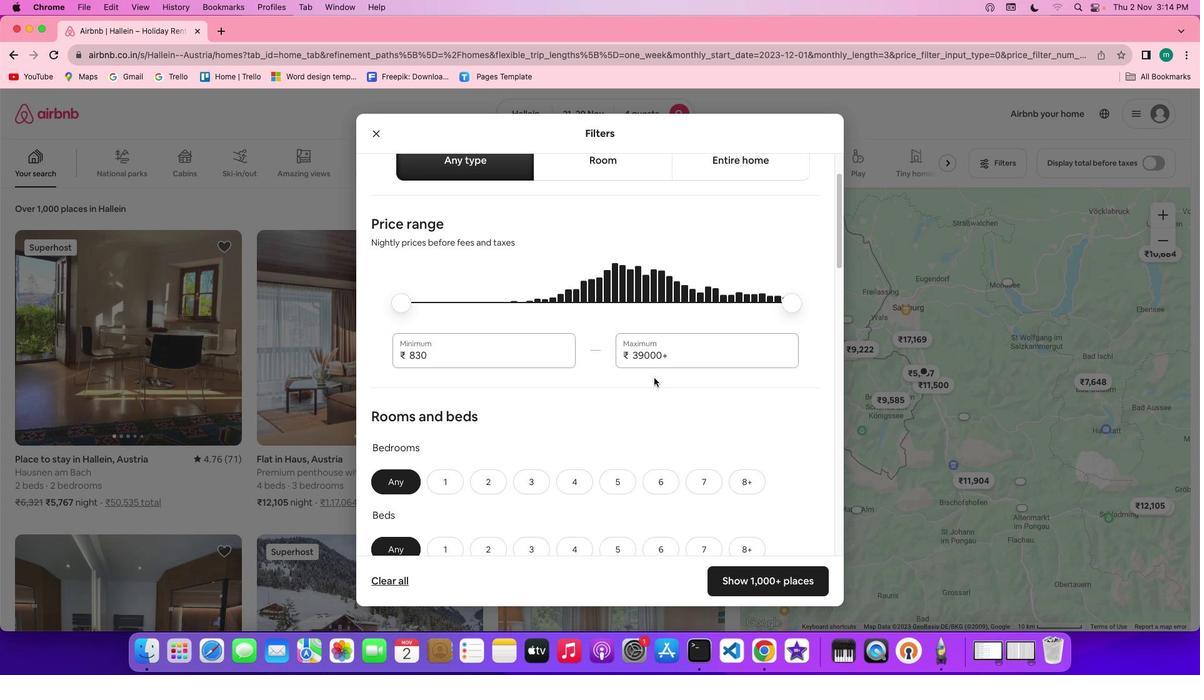 
Action: Mouse scrolled (654, 378) with delta (0, 0)
Screenshot: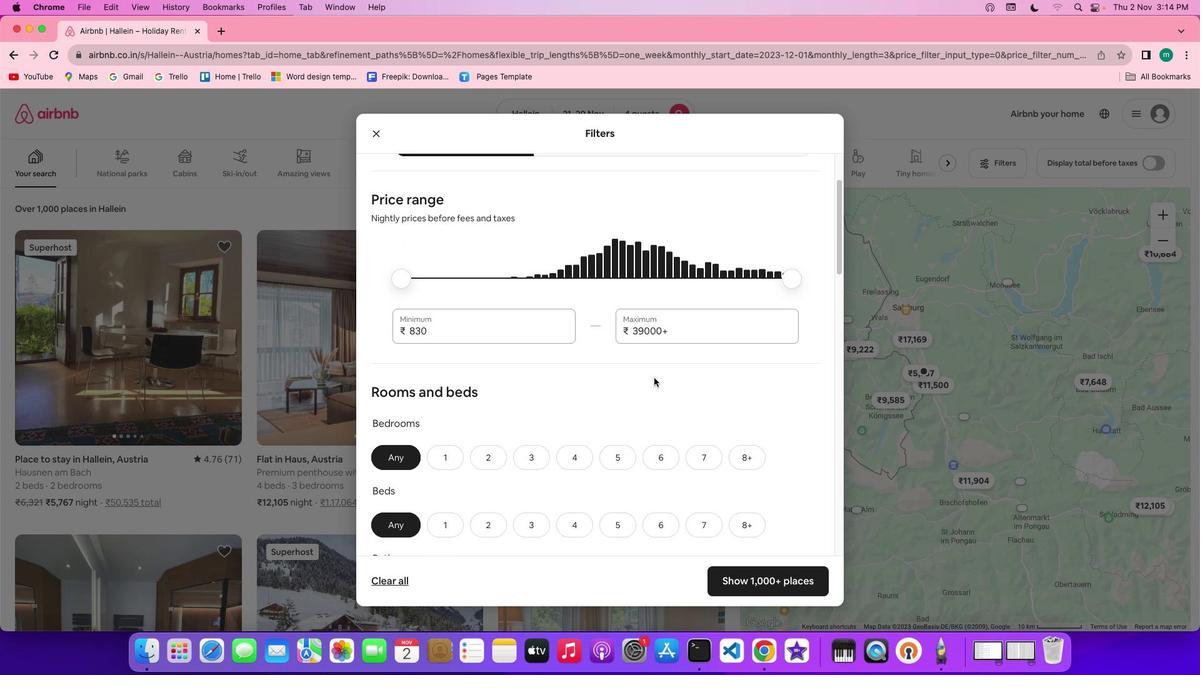
Action: Mouse scrolled (654, 378) with delta (0, 0)
Screenshot: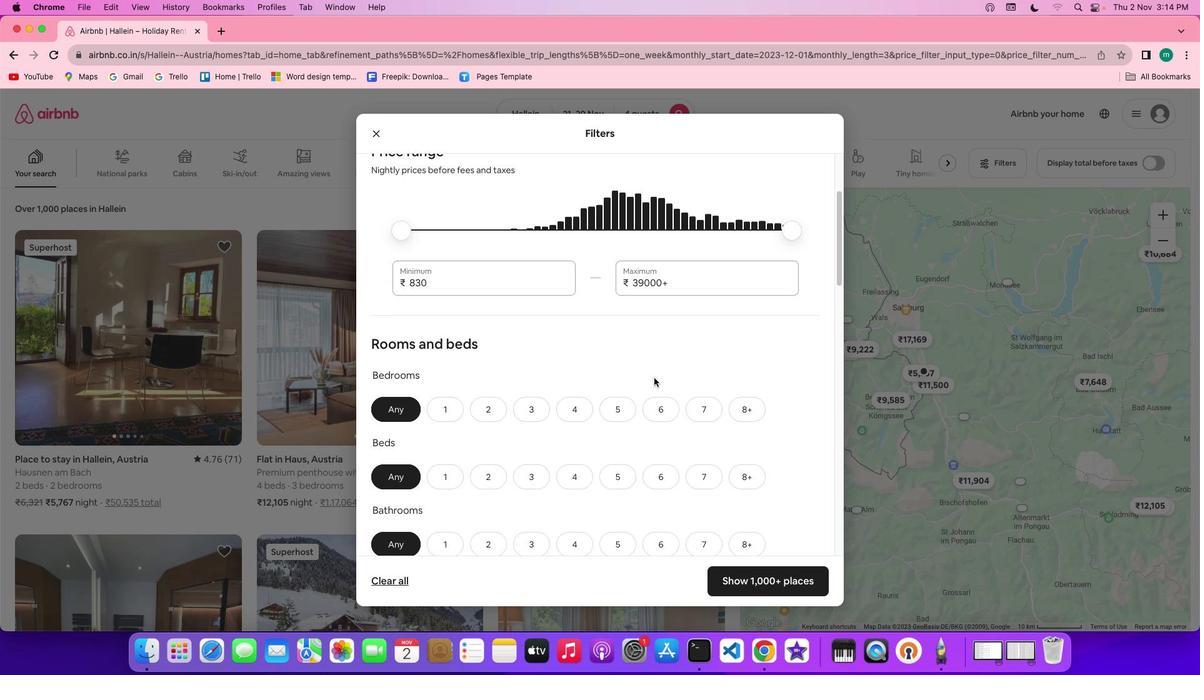 
Action: Mouse scrolled (654, 378) with delta (0, 0)
Screenshot: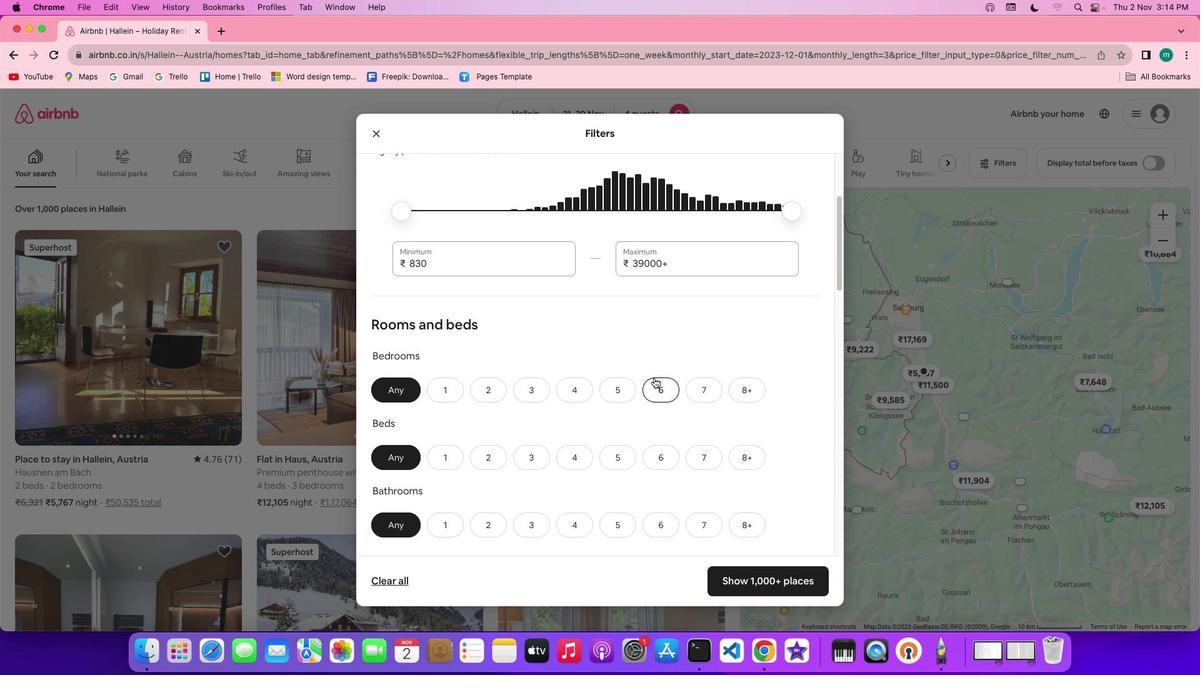 
Action: Mouse scrolled (654, 378) with delta (0, 0)
Screenshot: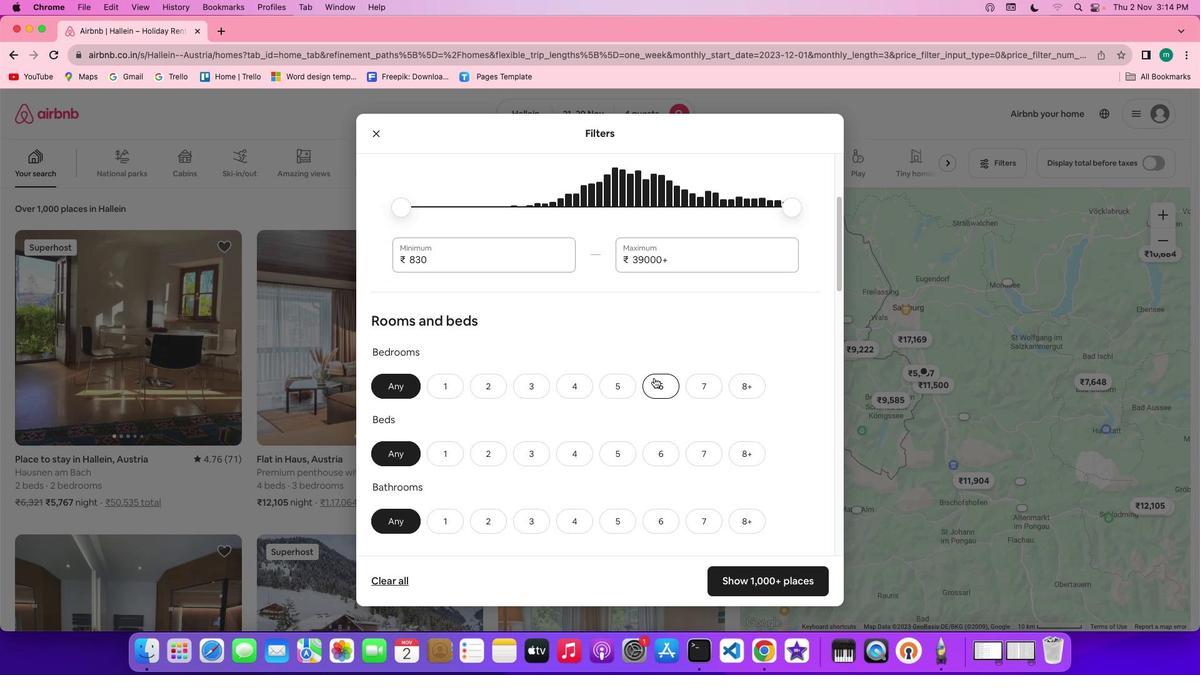
Action: Mouse scrolled (654, 378) with delta (0, 0)
Screenshot: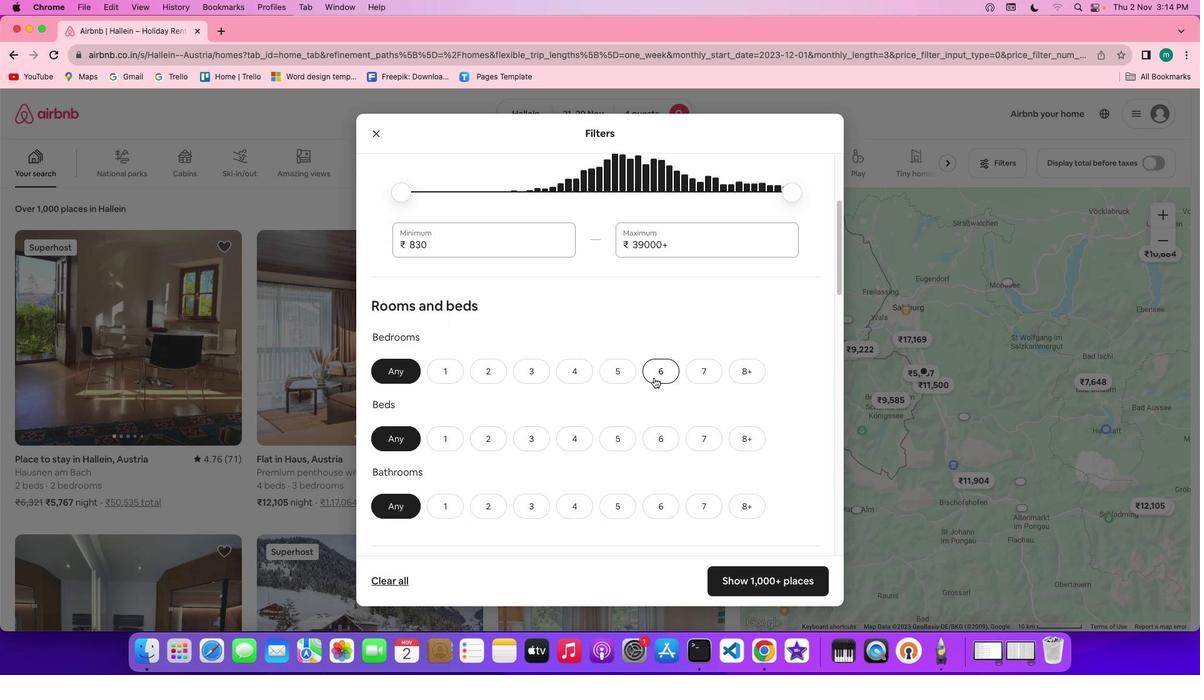 
Action: Mouse scrolled (654, 378) with delta (0, 0)
Screenshot: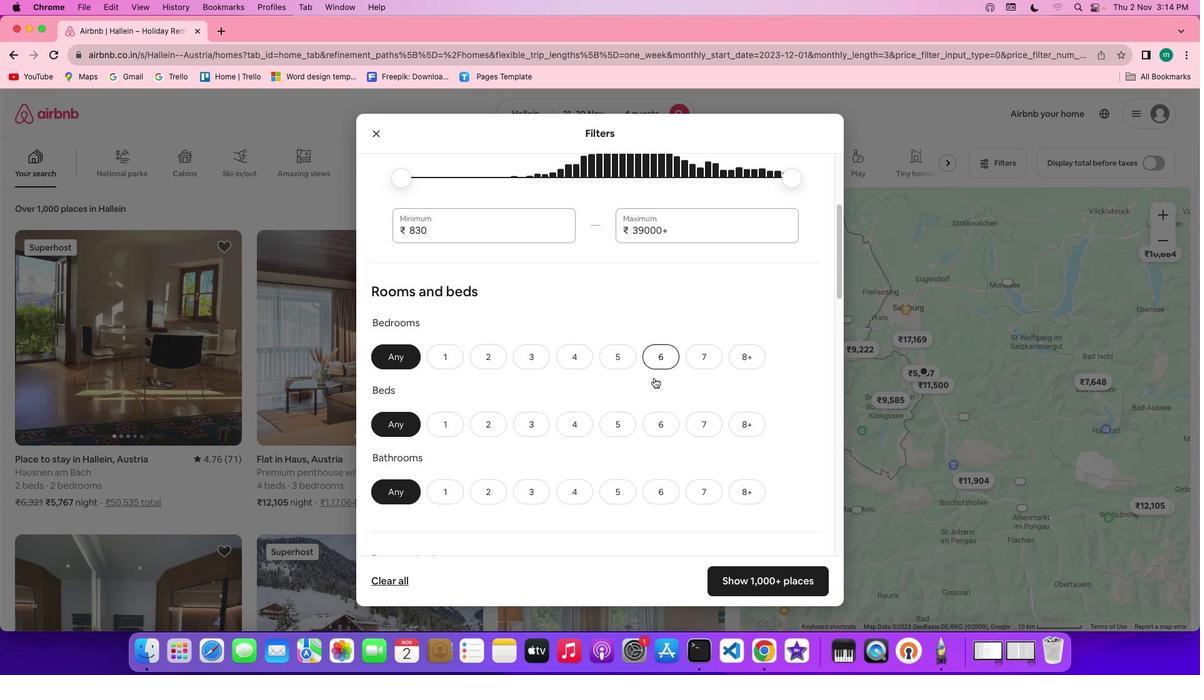 
Action: Mouse scrolled (654, 378) with delta (0, 0)
Screenshot: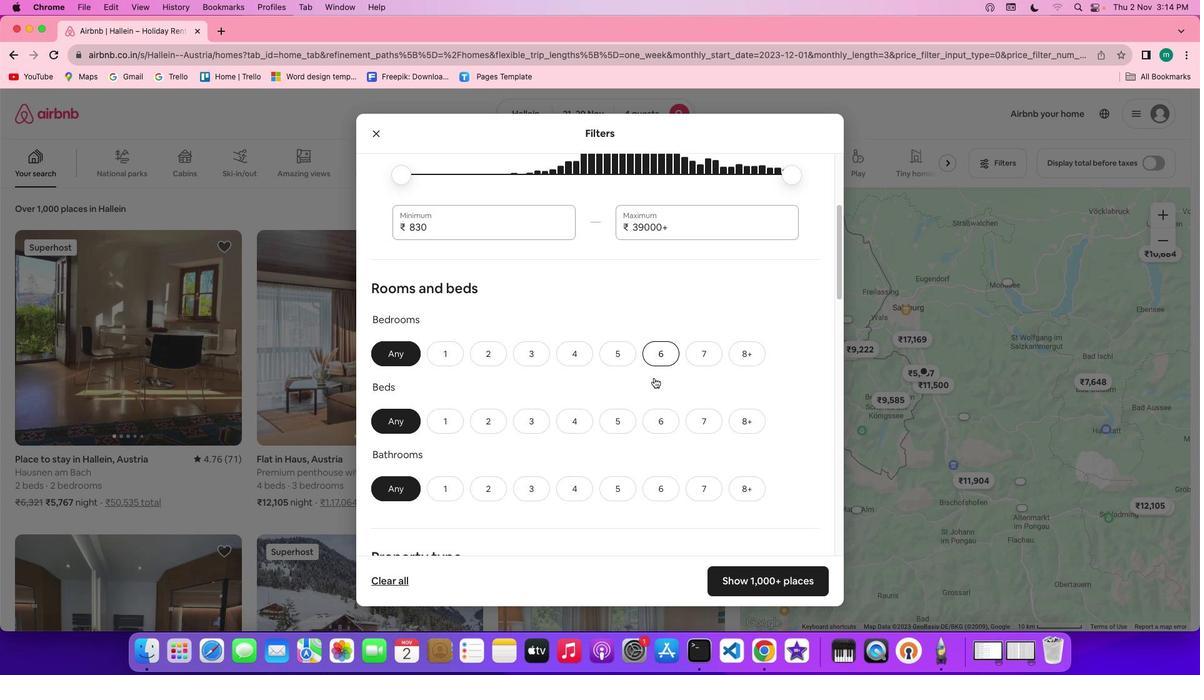 
Action: Mouse scrolled (654, 378) with delta (0, 0)
Screenshot: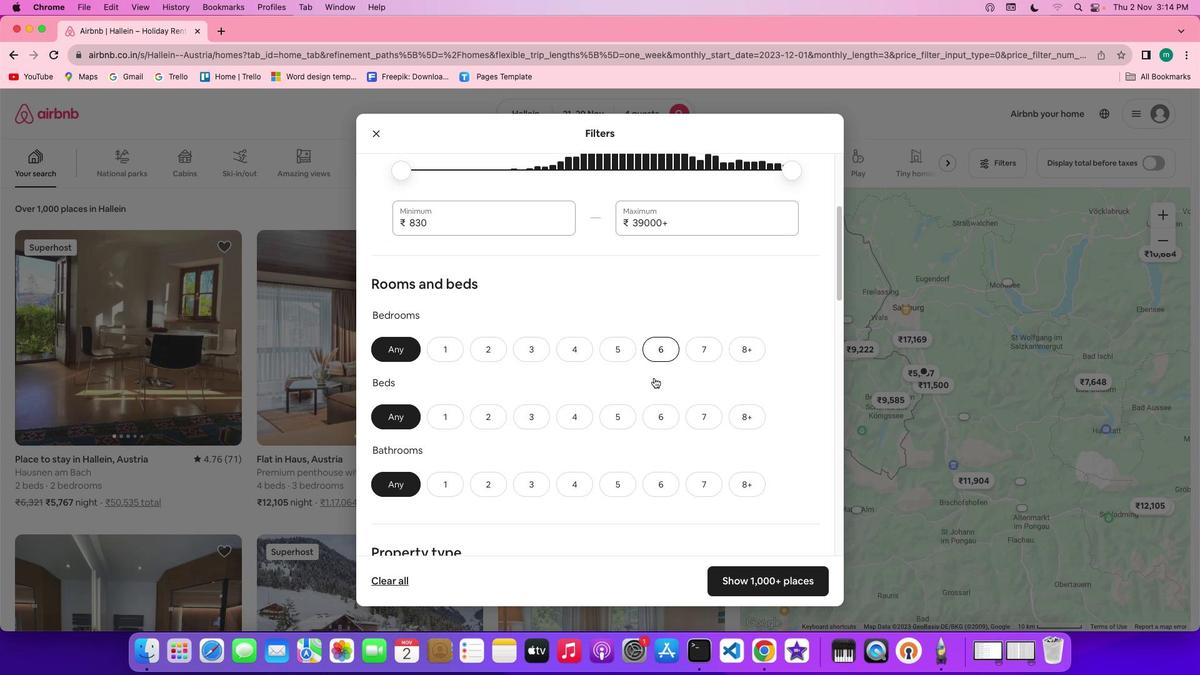 
Action: Mouse moved to (492, 335)
Screenshot: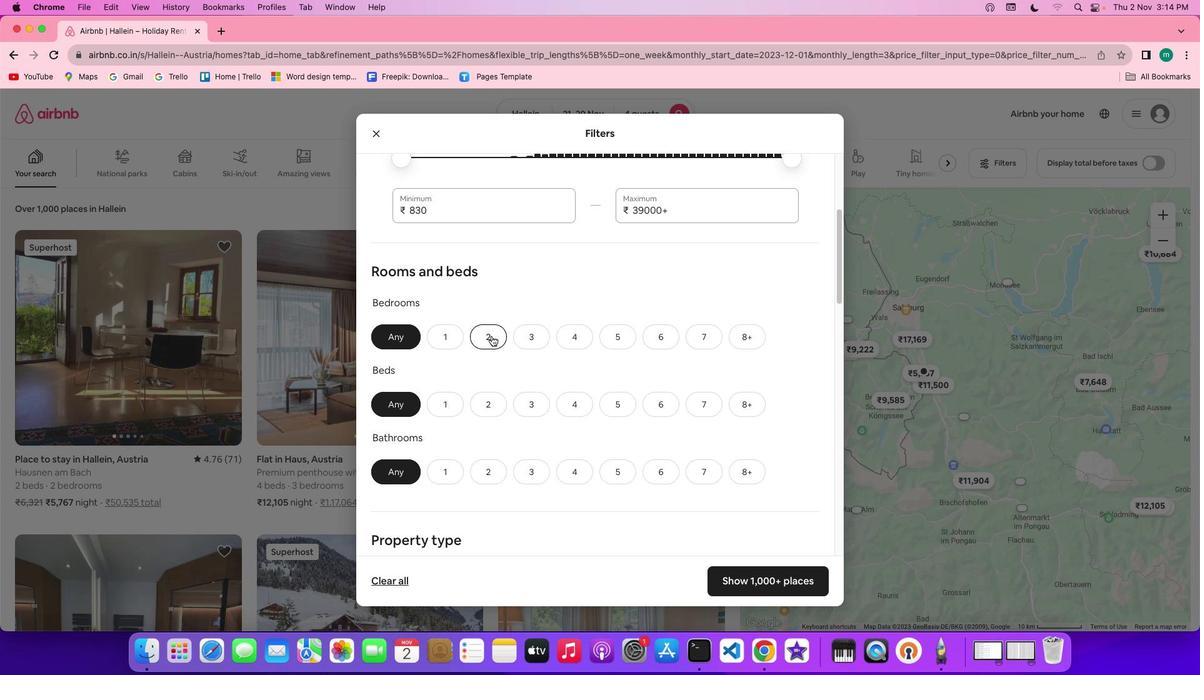 
Action: Mouse pressed left at (492, 335)
Screenshot: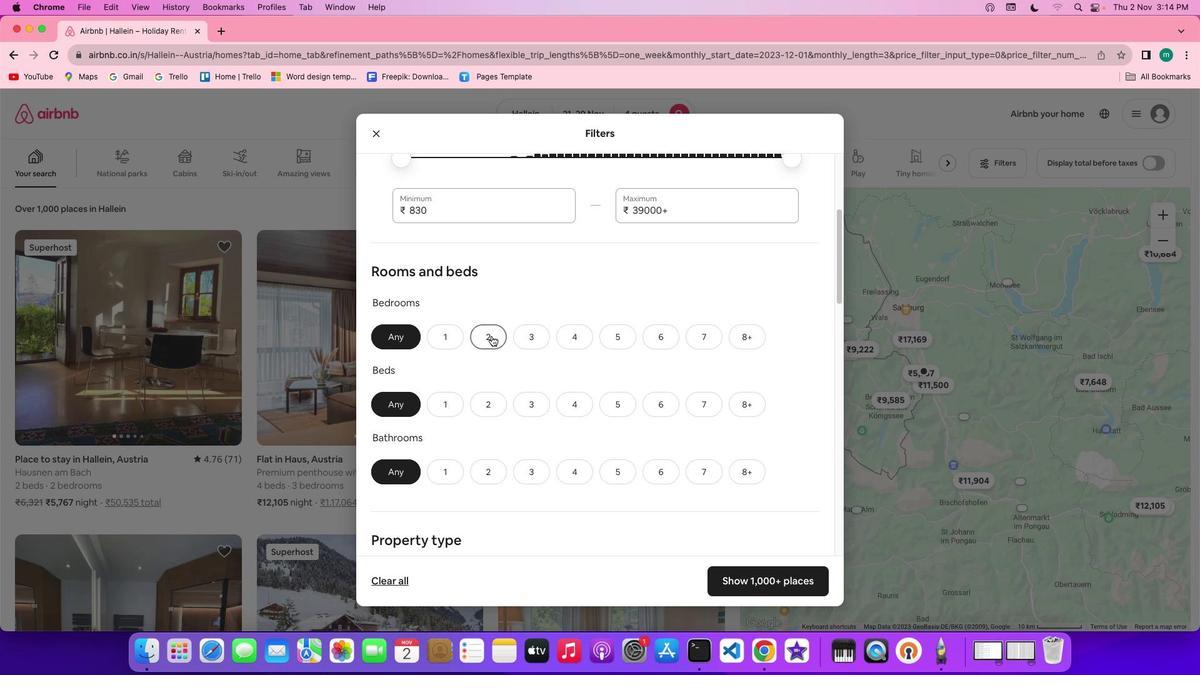 
Action: Mouse moved to (487, 405)
Screenshot: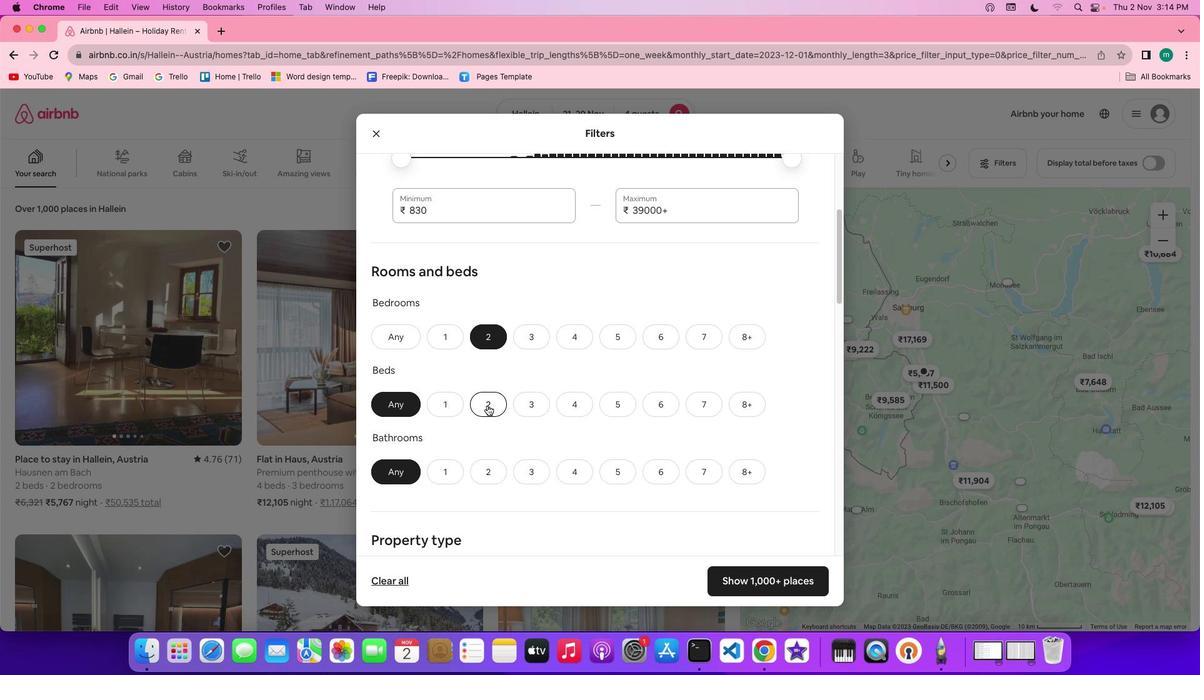 
Action: Mouse pressed left at (487, 405)
Screenshot: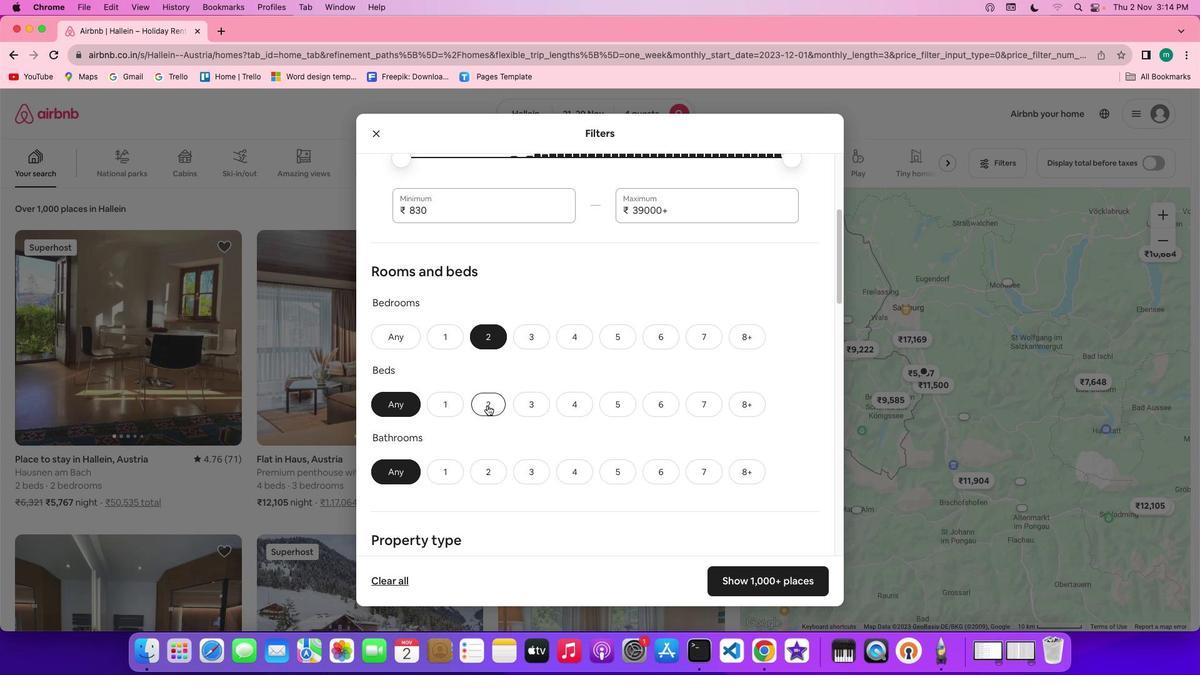 
Action: Mouse moved to (487, 470)
Screenshot: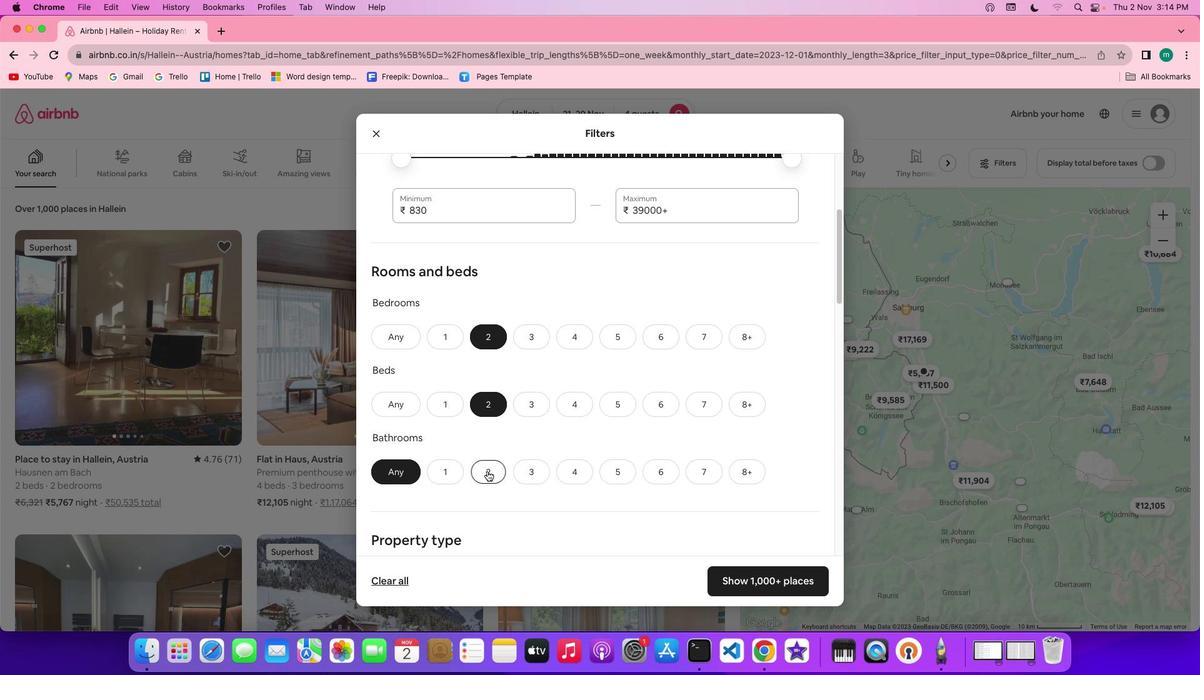 
Action: Mouse pressed left at (487, 470)
Screenshot: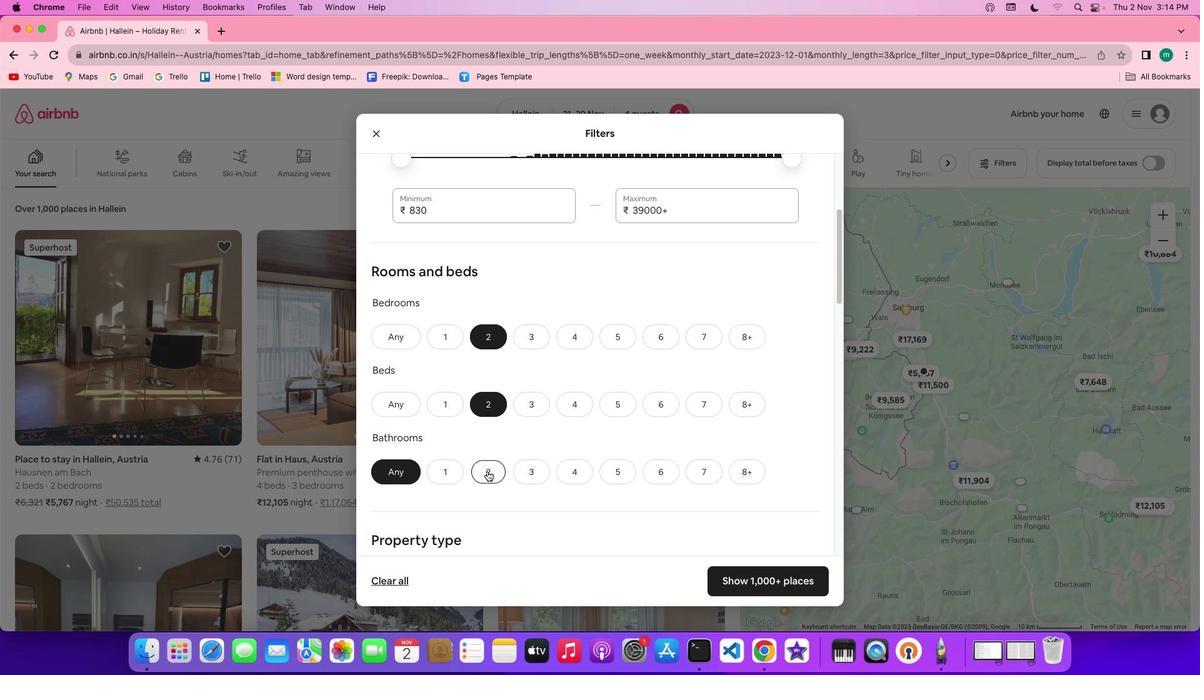 
Action: Mouse moved to (644, 436)
Screenshot: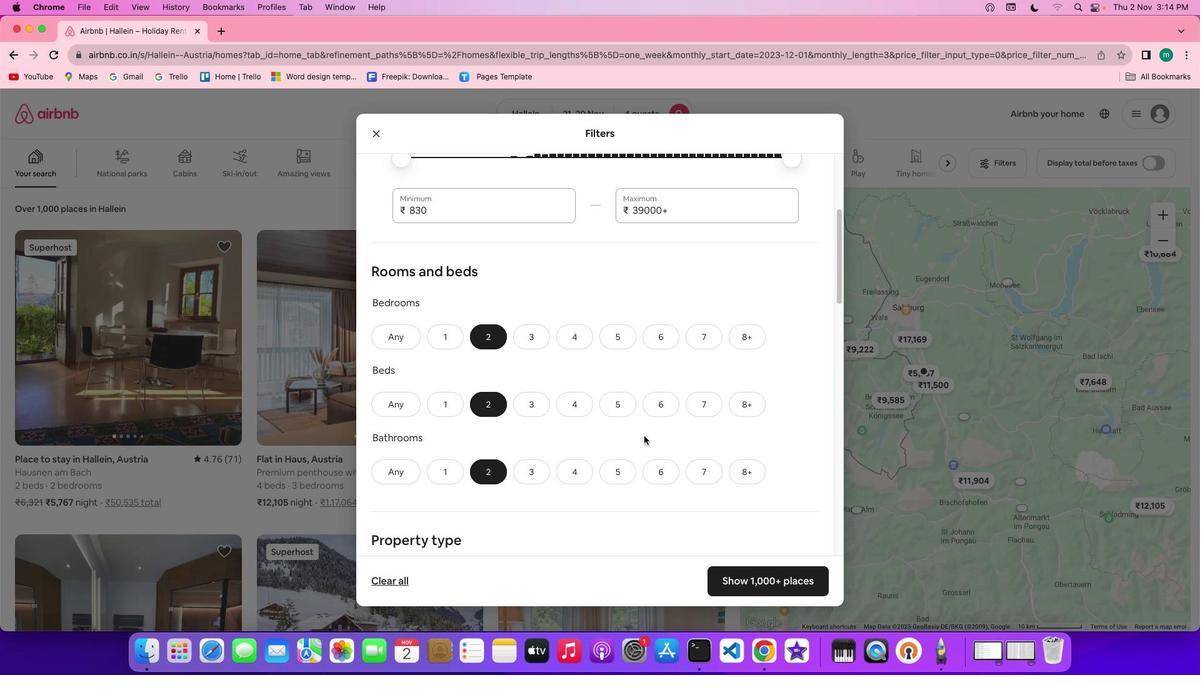
Action: Mouse scrolled (644, 436) with delta (0, 0)
Screenshot: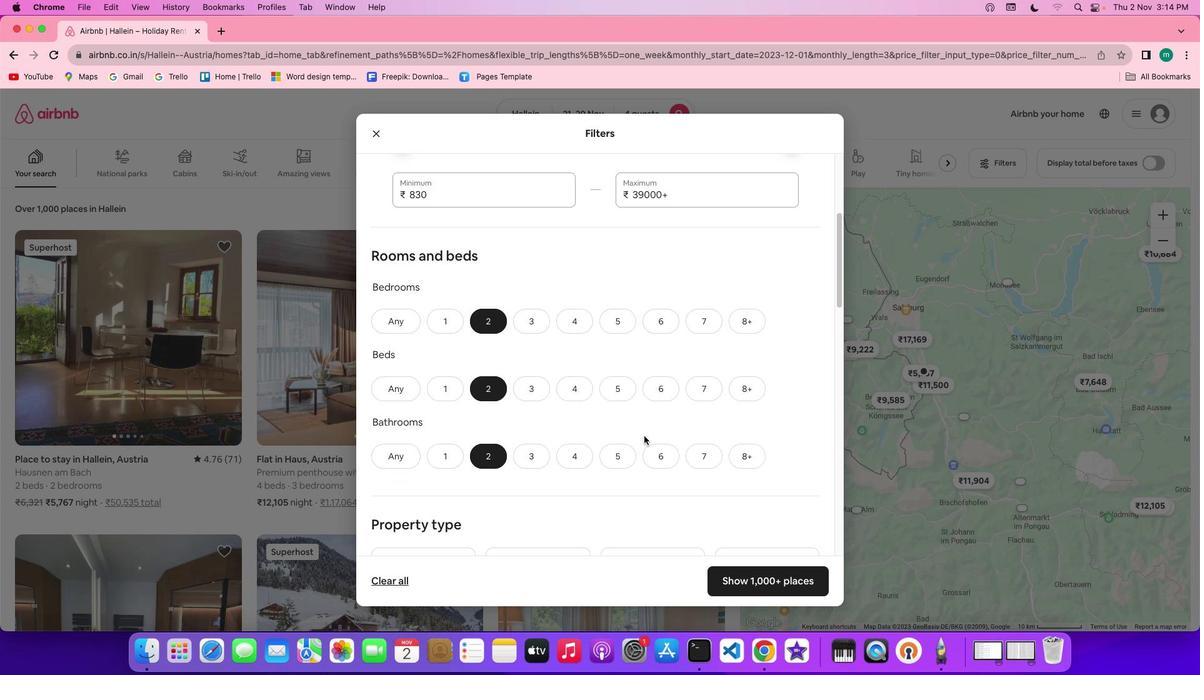 
Action: Mouse scrolled (644, 436) with delta (0, 0)
Screenshot: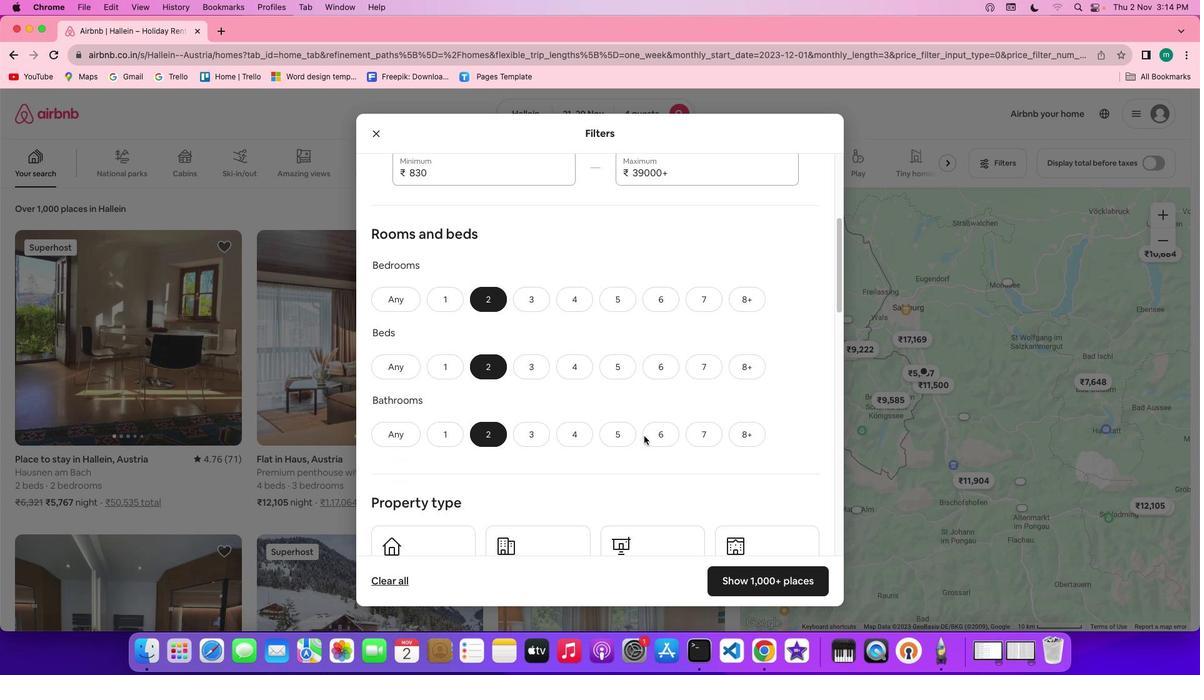 
Action: Mouse scrolled (644, 436) with delta (0, -1)
Screenshot: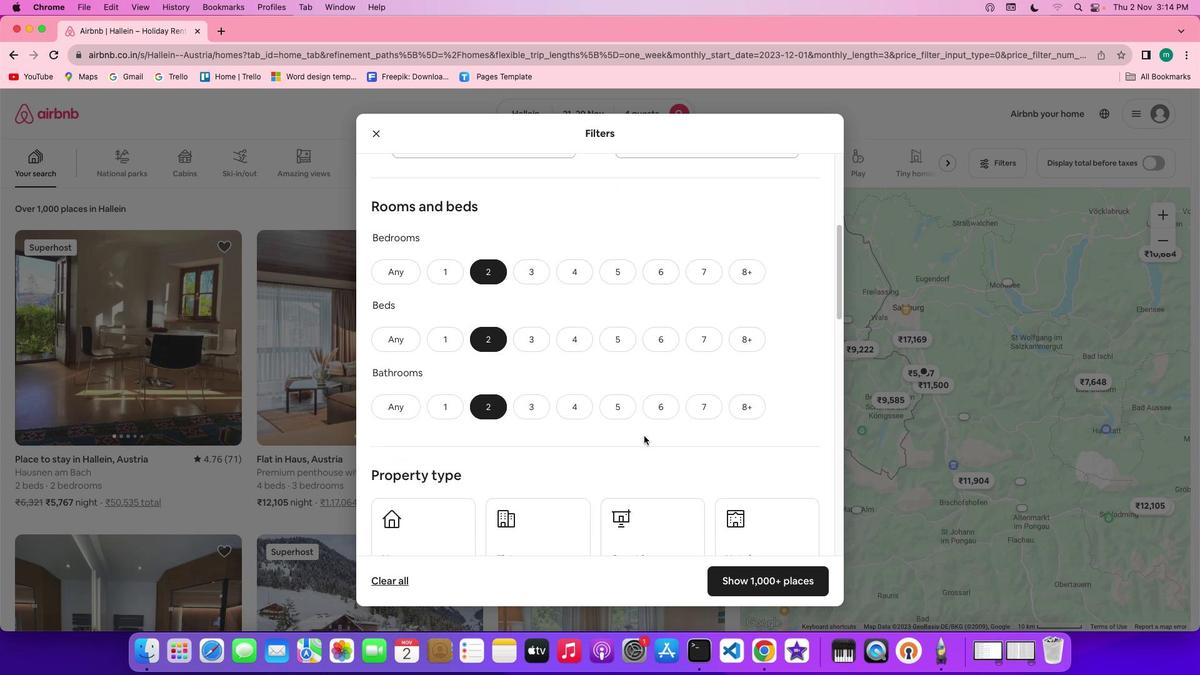 
Action: Mouse scrolled (644, 436) with delta (0, 0)
Screenshot: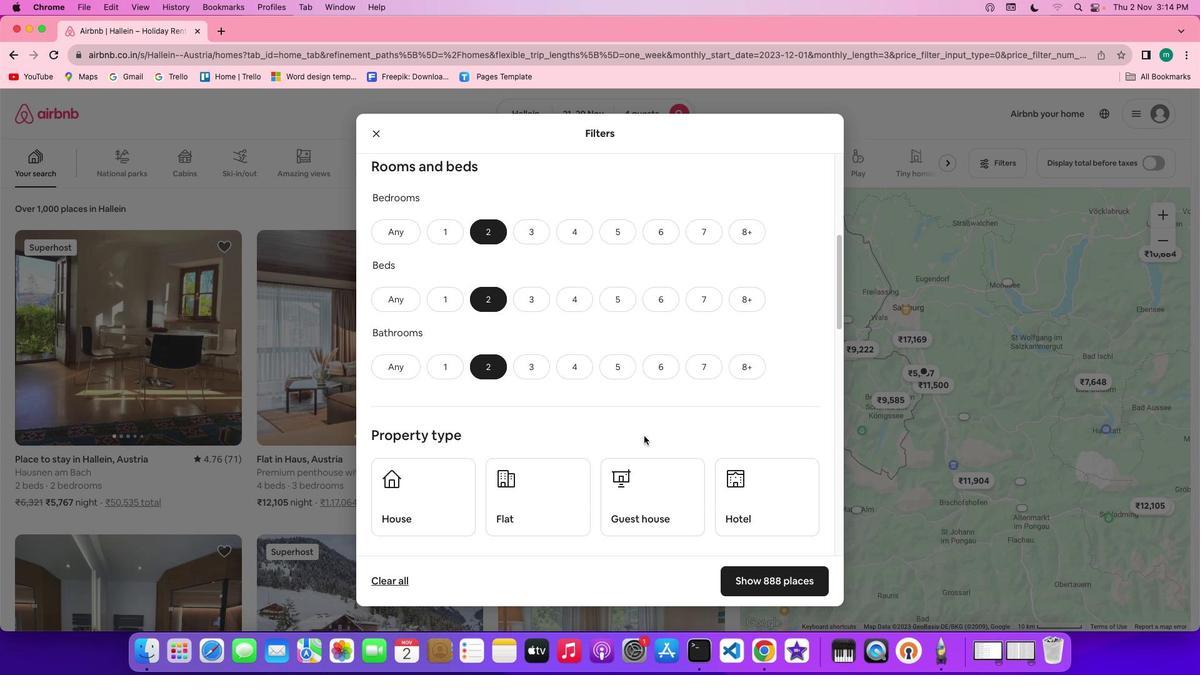 
Action: Mouse scrolled (644, 436) with delta (0, 0)
Screenshot: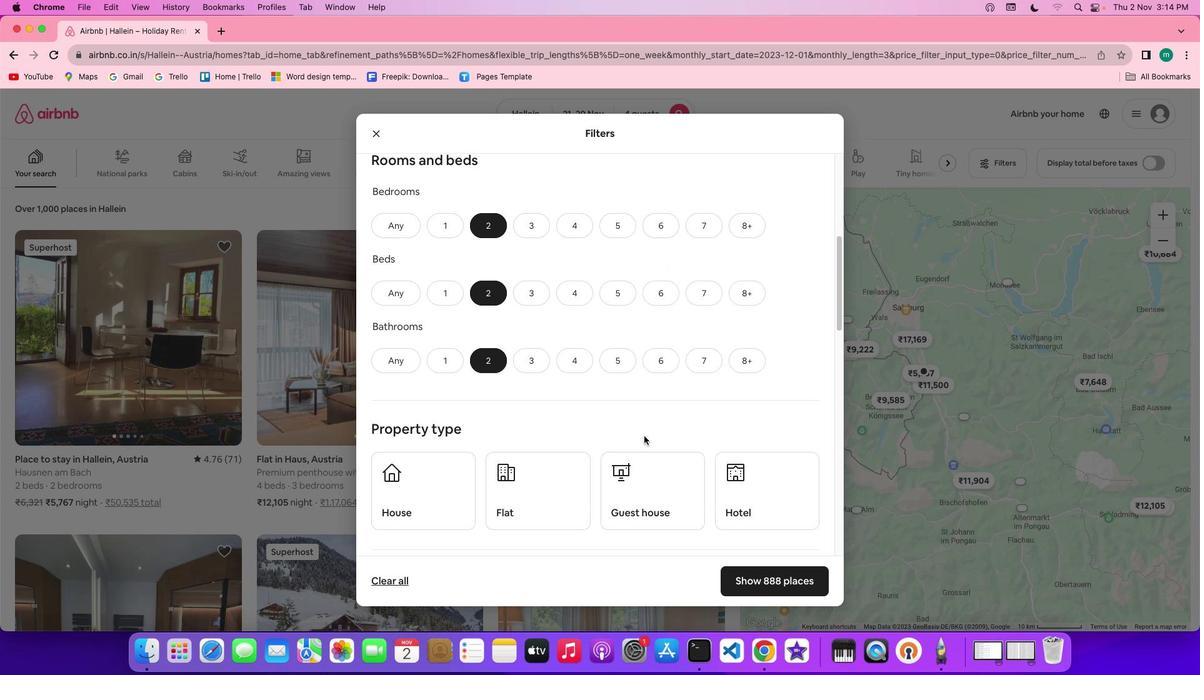 
Action: Mouse scrolled (644, 436) with delta (0, -1)
Screenshot: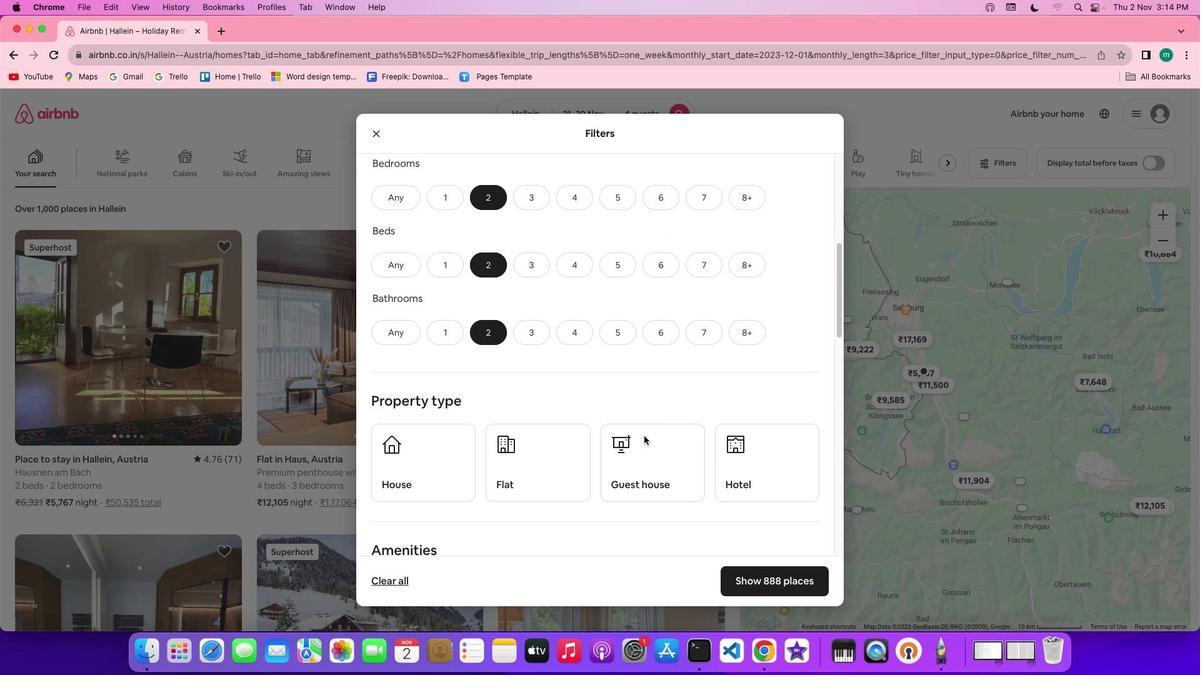 
Action: Mouse moved to (520, 435)
Screenshot: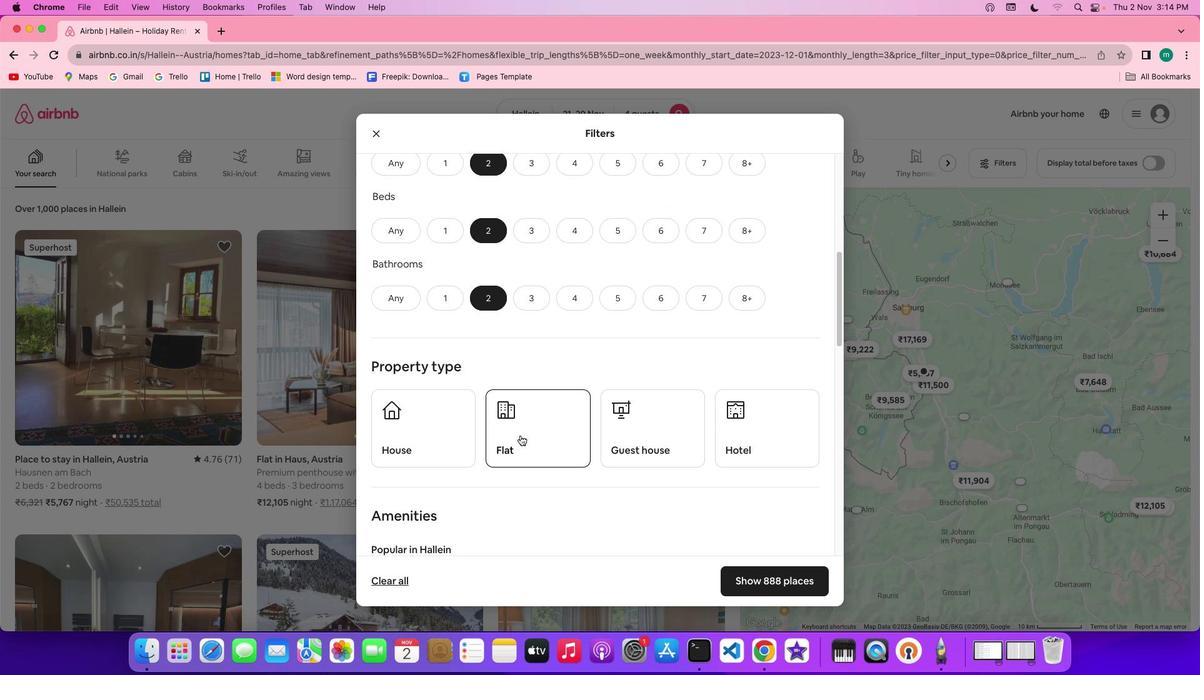 
Action: Mouse pressed left at (520, 435)
Screenshot: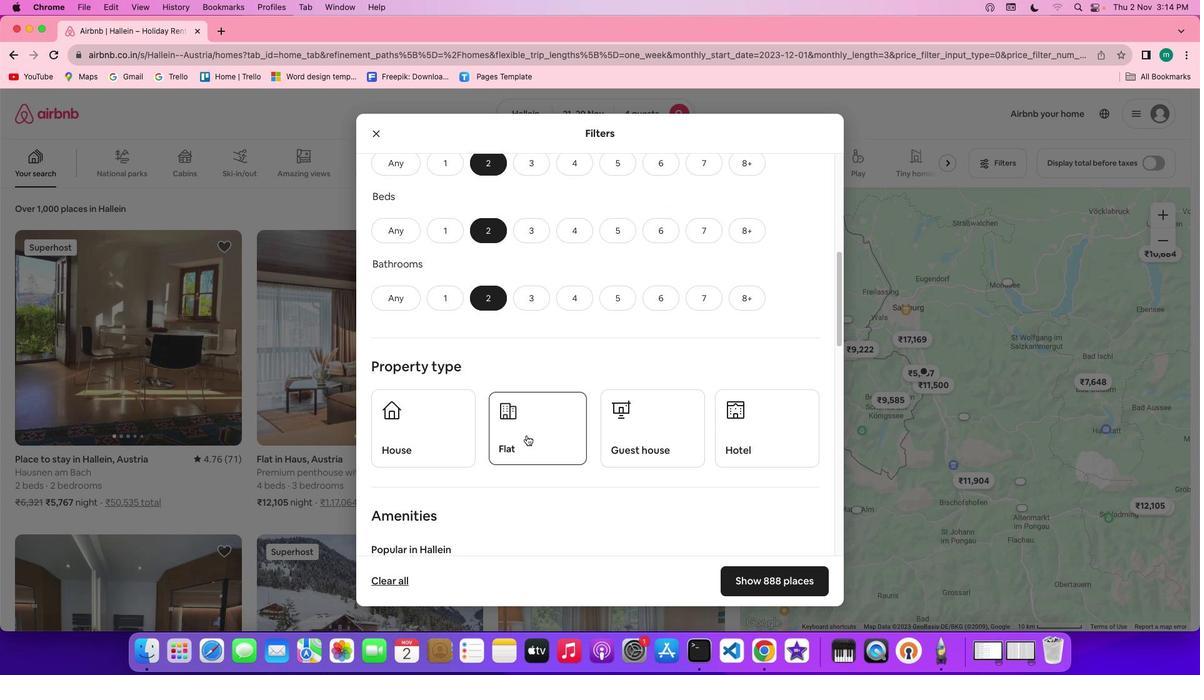 
Action: Mouse moved to (764, 449)
Screenshot: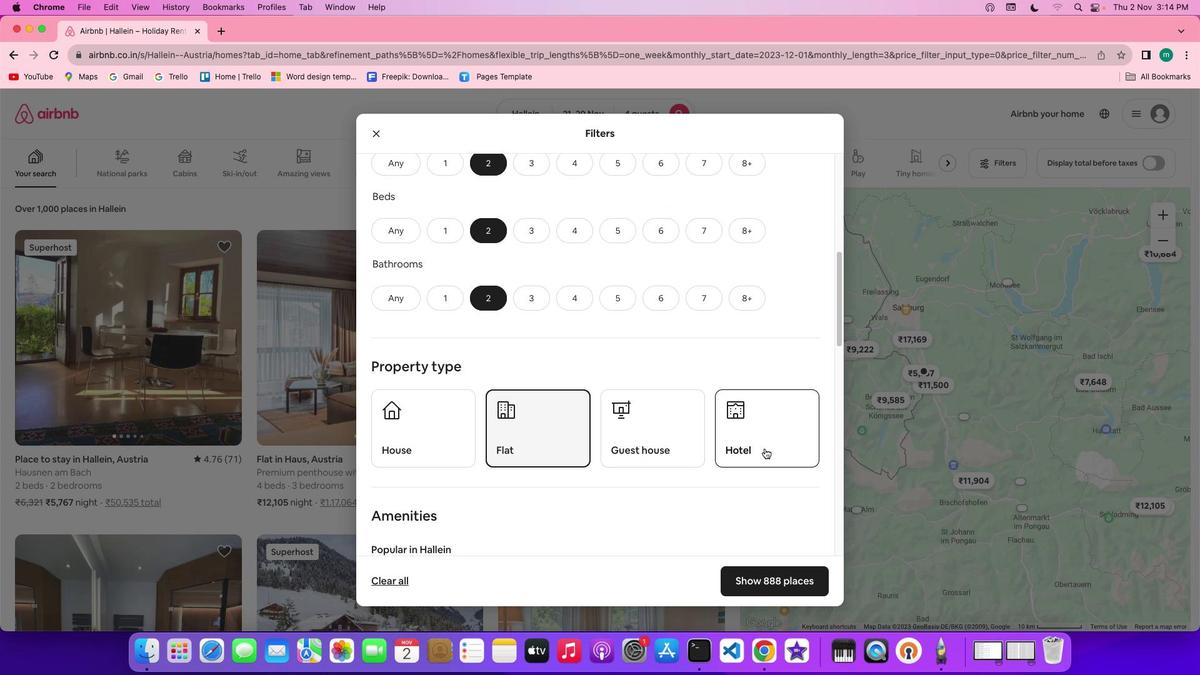 
Action: Mouse scrolled (764, 449) with delta (0, 0)
Screenshot: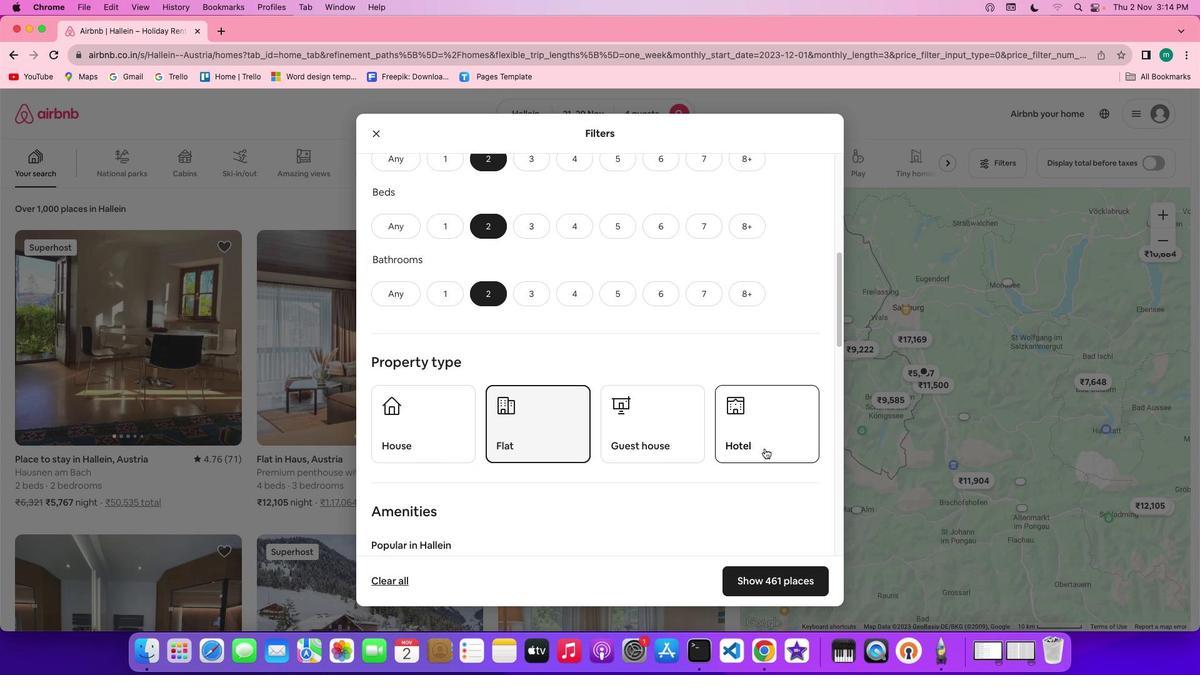 
Action: Mouse scrolled (764, 449) with delta (0, 0)
Screenshot: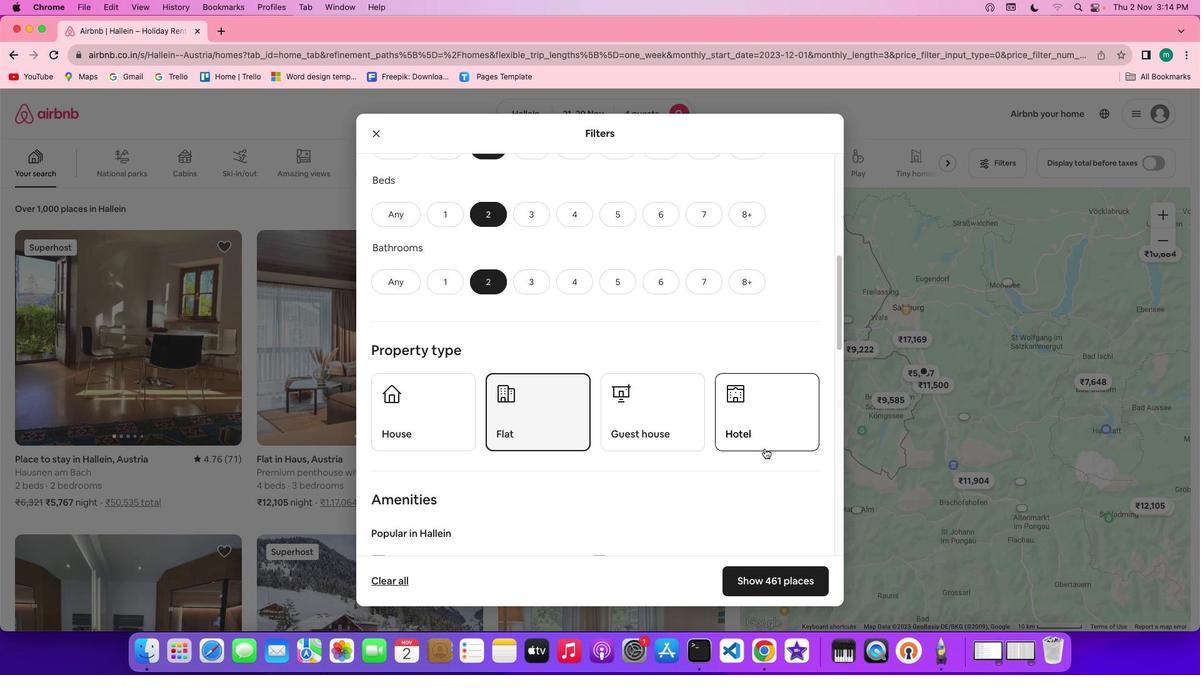 
Action: Mouse scrolled (764, 449) with delta (0, -1)
Screenshot: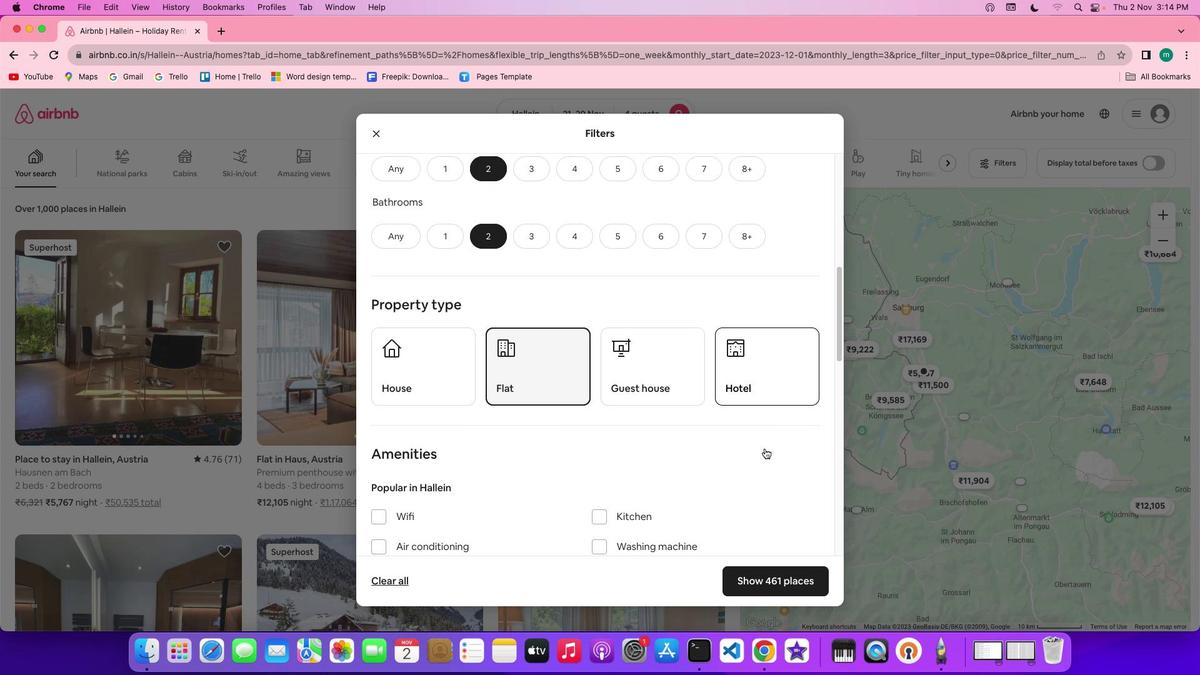 
Action: Mouse scrolled (764, 449) with delta (0, 0)
Screenshot: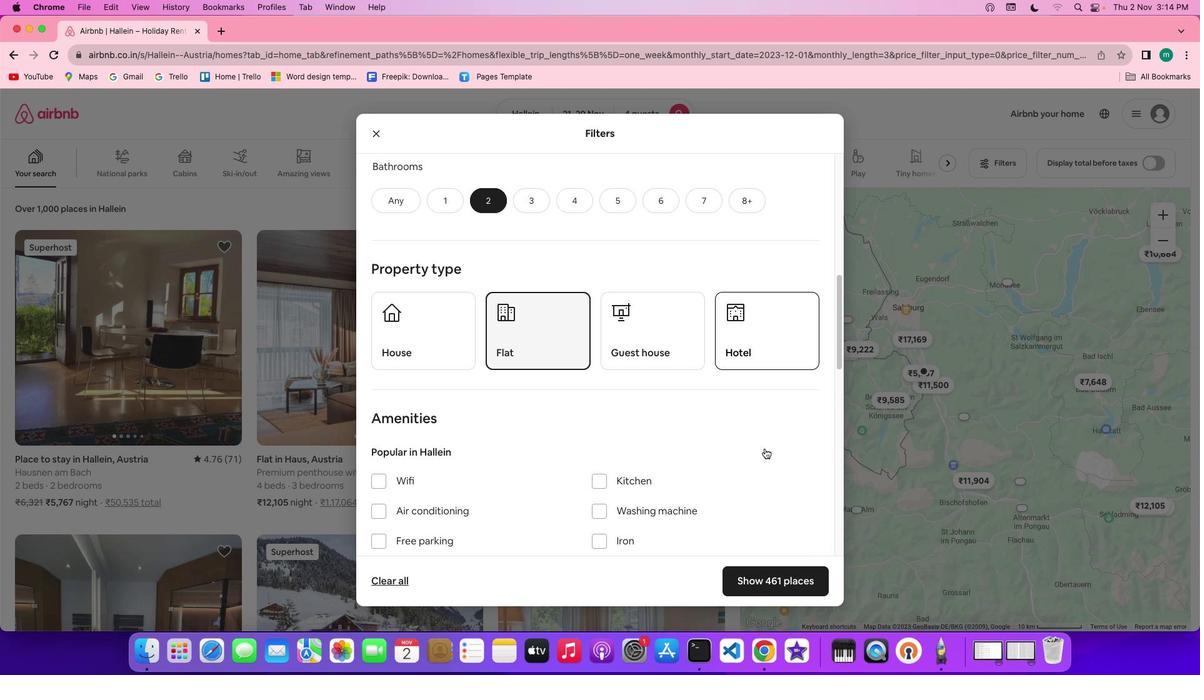 
Action: Mouse scrolled (764, 449) with delta (0, 0)
Screenshot: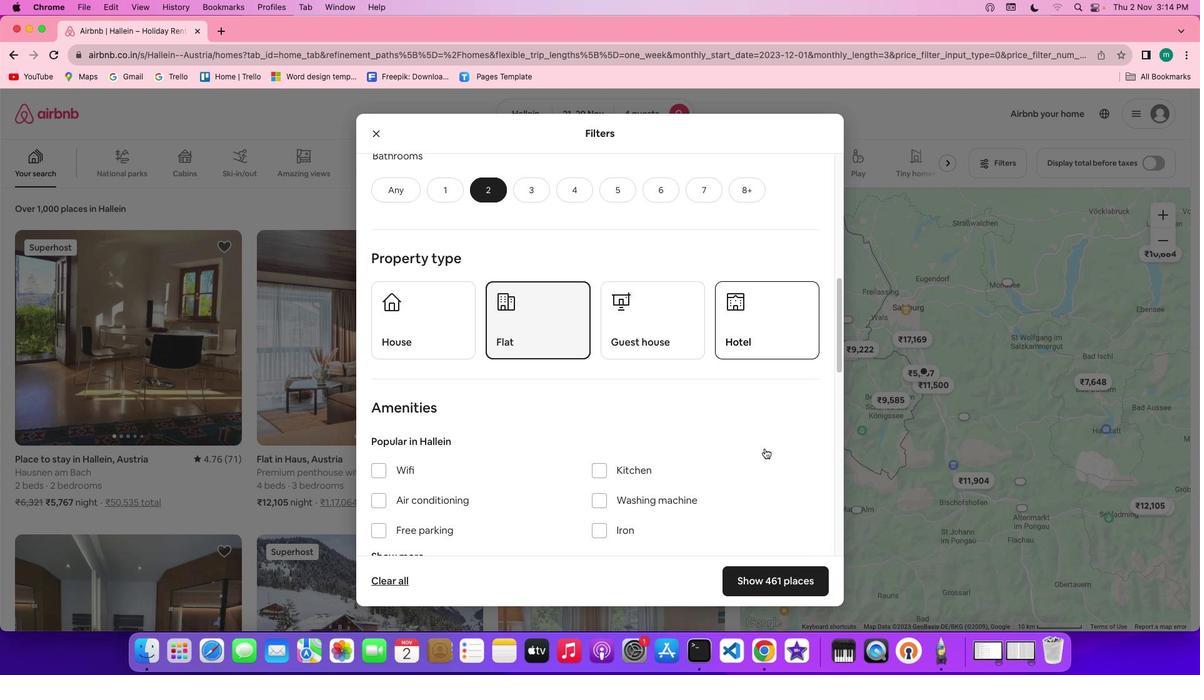 
Action: Mouse scrolled (764, 449) with delta (0, -1)
Screenshot: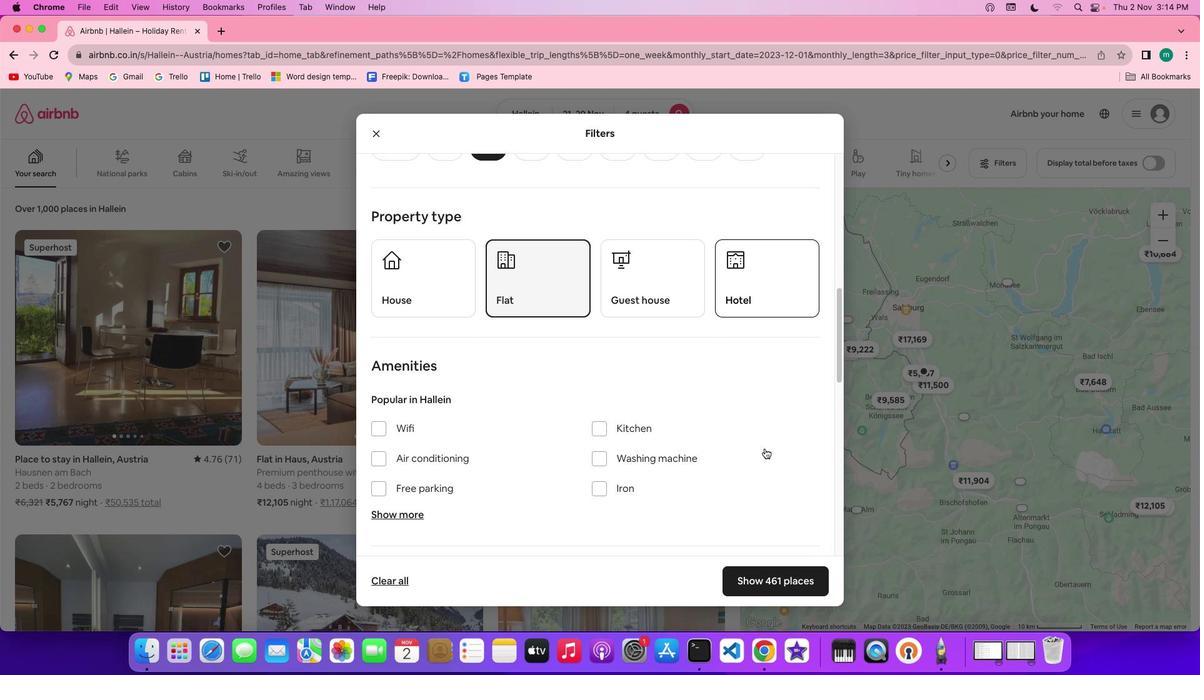 
Action: Mouse scrolled (764, 449) with delta (0, 0)
Screenshot: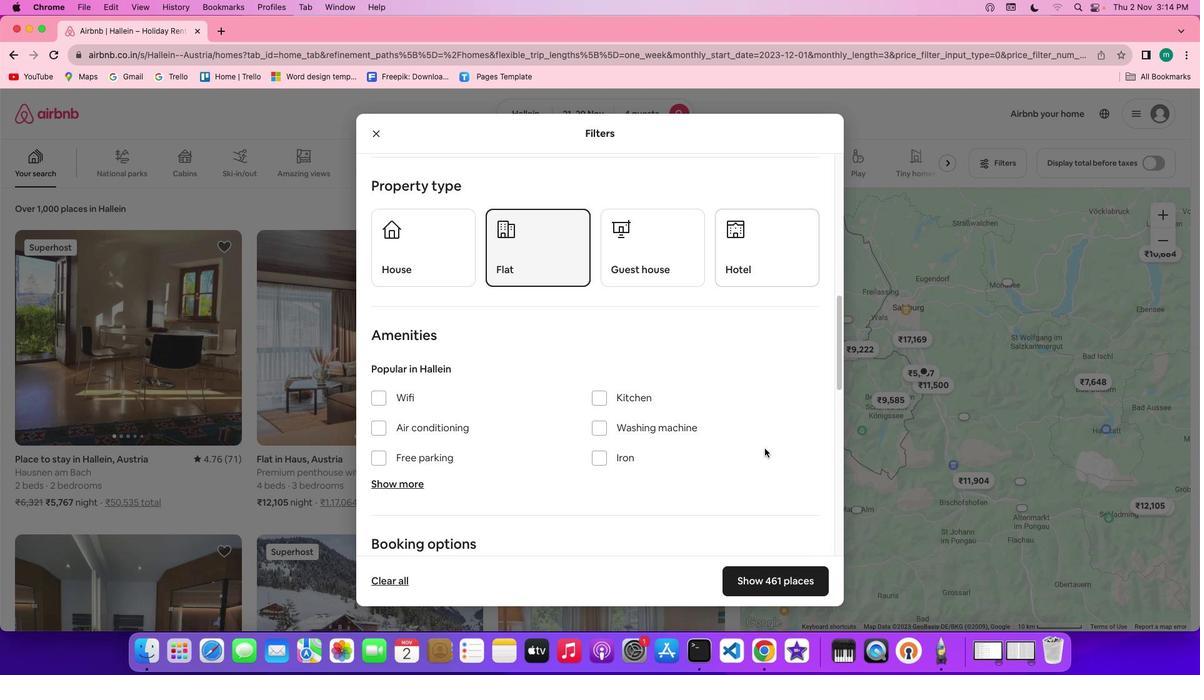 
Action: Mouse scrolled (764, 449) with delta (0, 0)
Screenshot: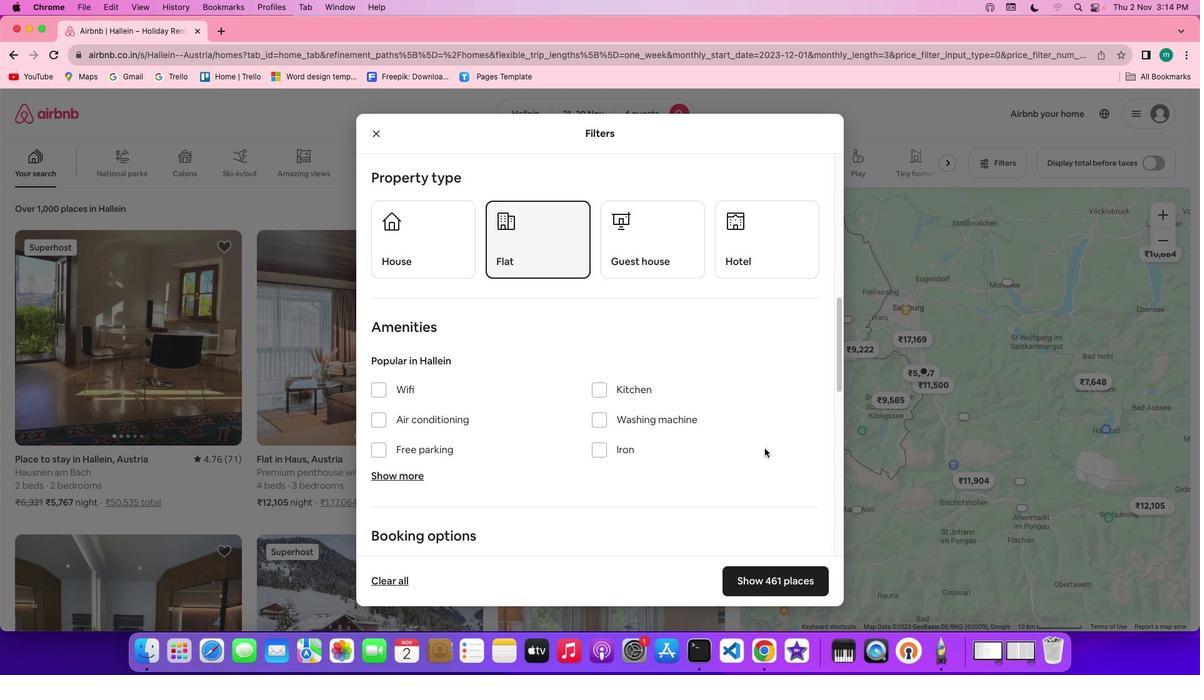 
Action: Mouse scrolled (764, 449) with delta (0, 0)
Screenshot: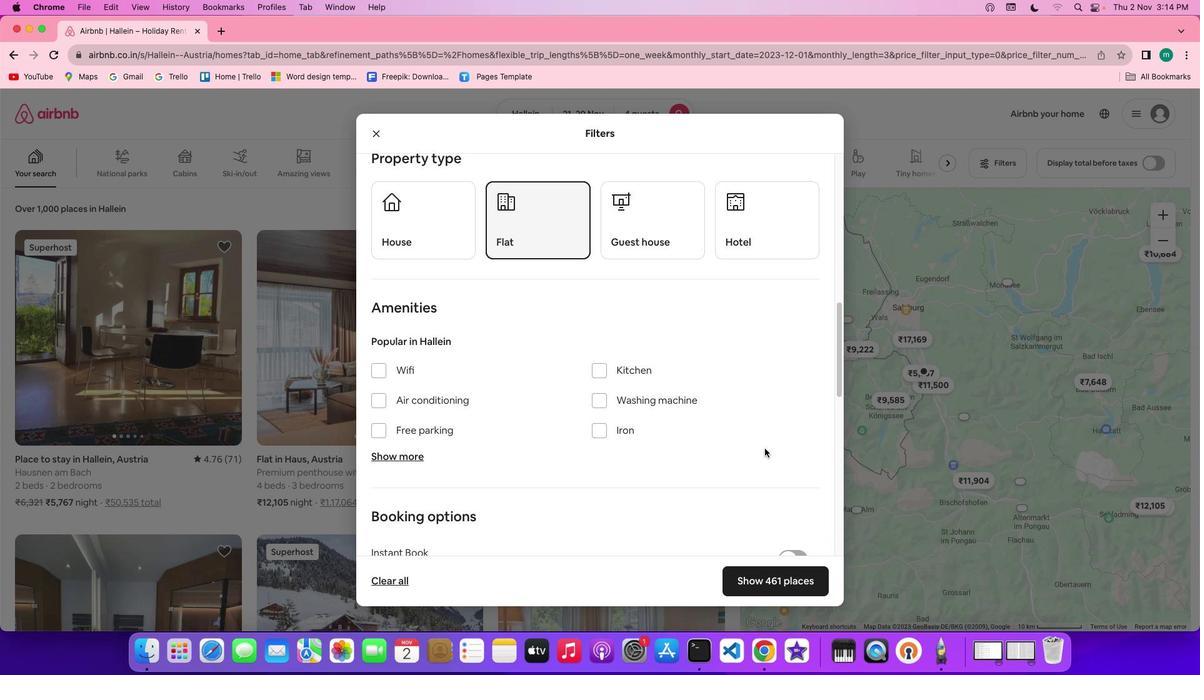 
Action: Mouse scrolled (764, 449) with delta (0, 0)
Screenshot: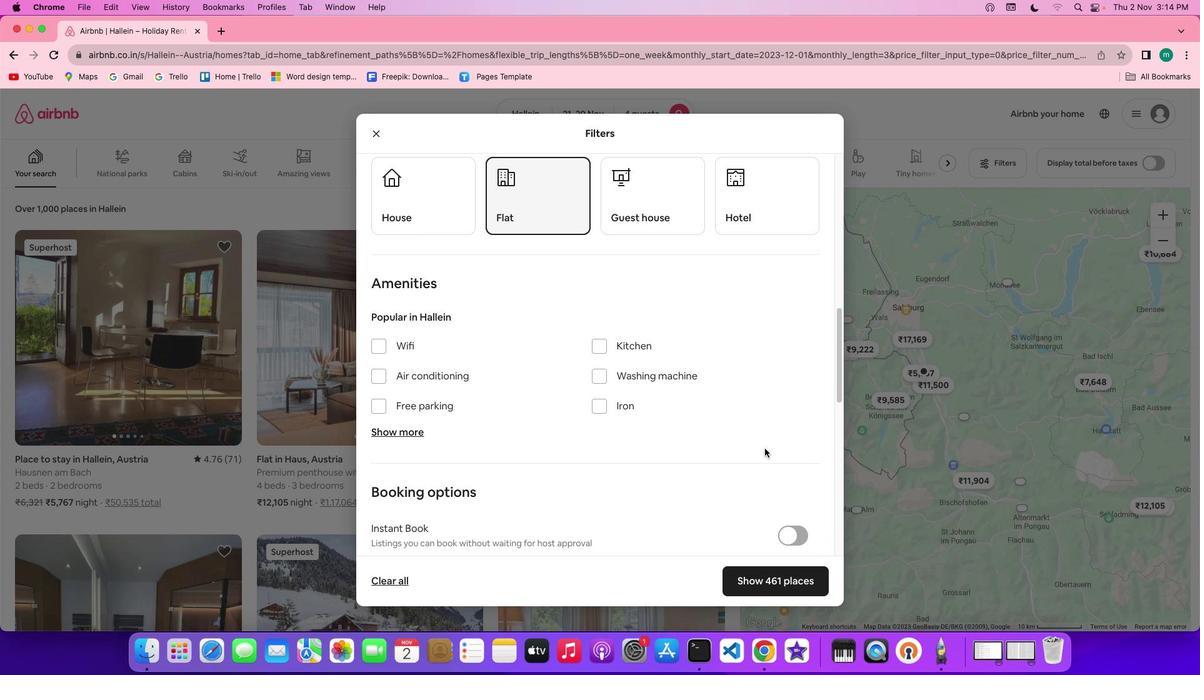 
Action: Mouse moved to (405, 425)
Screenshot: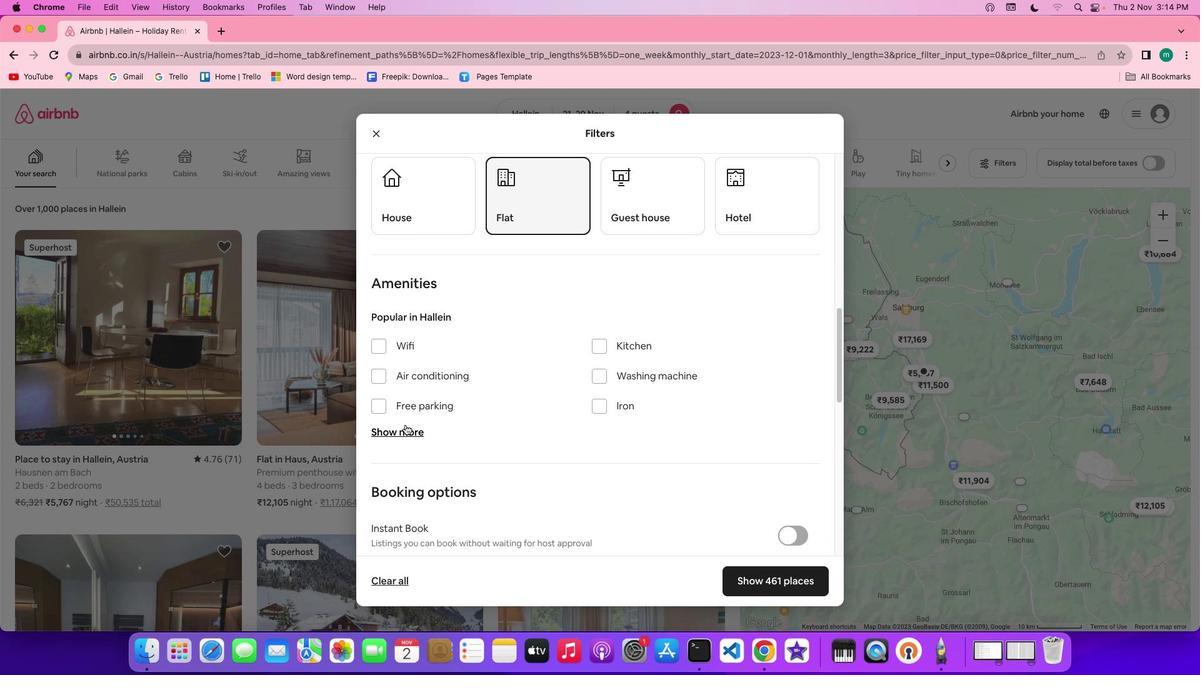 
Action: Mouse pressed left at (405, 425)
Screenshot: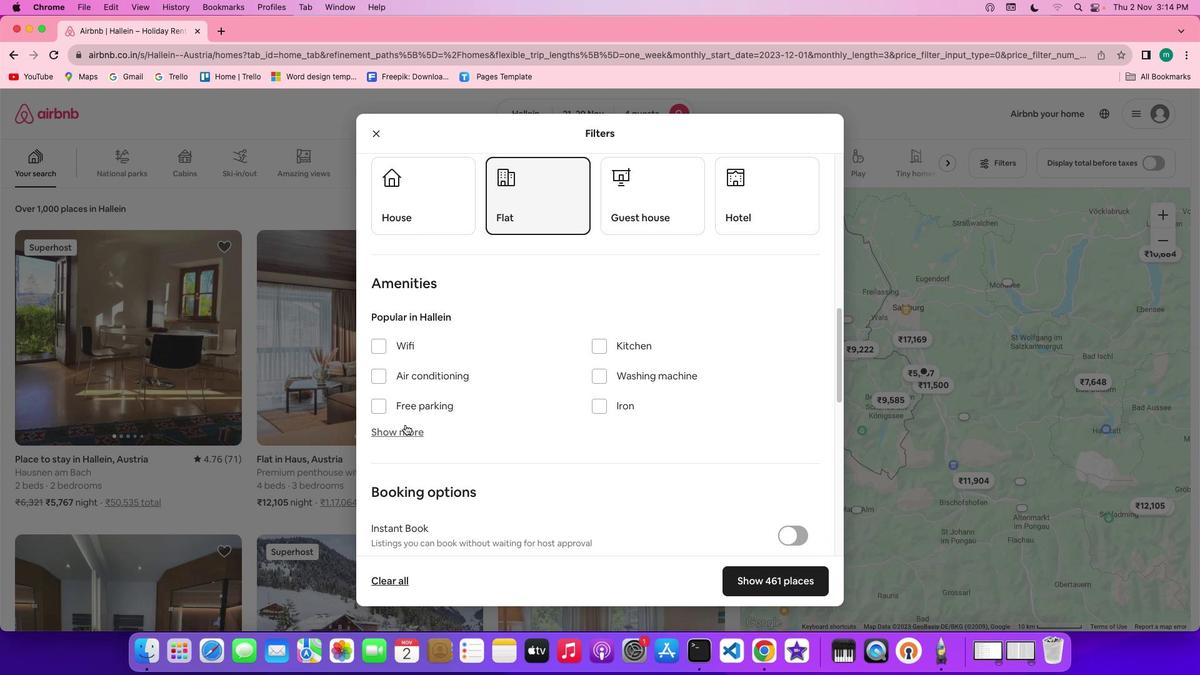 
Action: Mouse moved to (512, 449)
Screenshot: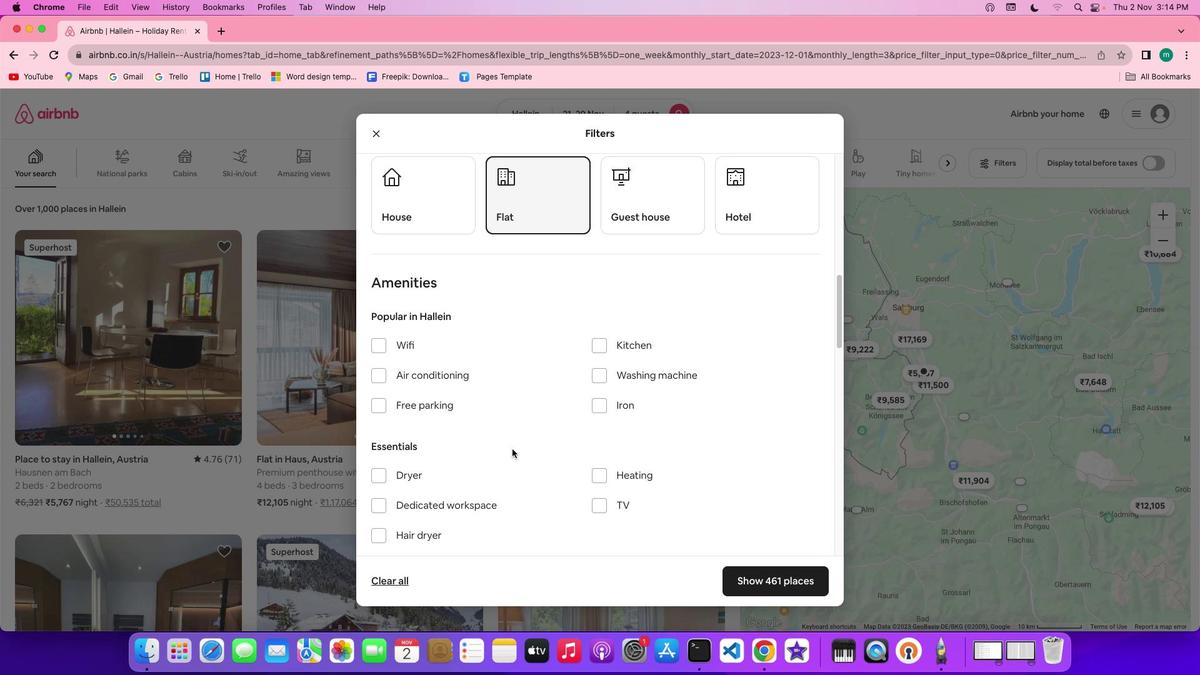 
Action: Mouse scrolled (512, 449) with delta (0, 0)
Screenshot: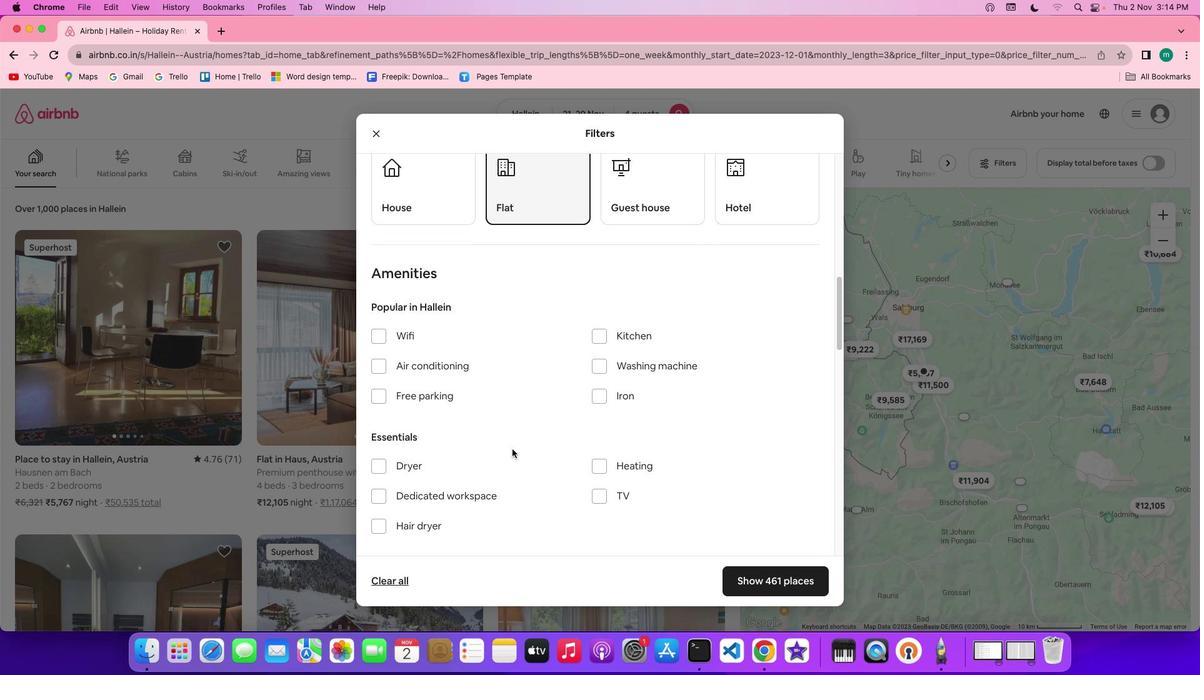 
Action: Mouse scrolled (512, 449) with delta (0, 0)
Screenshot: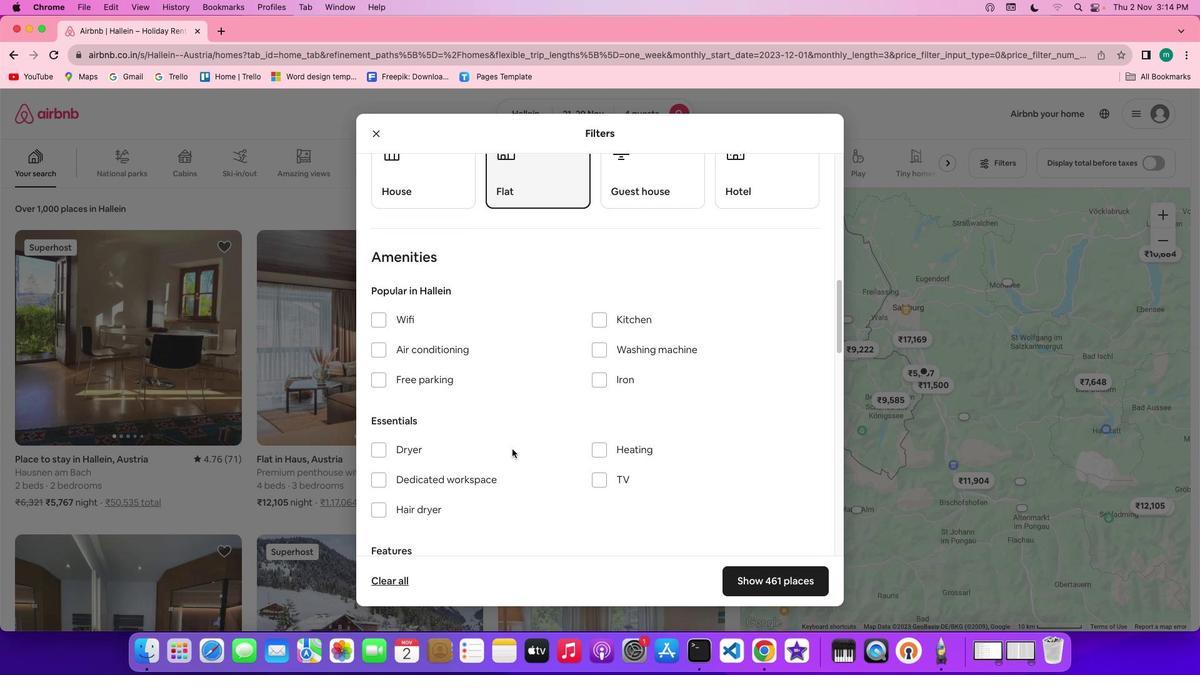 
Action: Mouse scrolled (512, 449) with delta (0, -1)
Screenshot: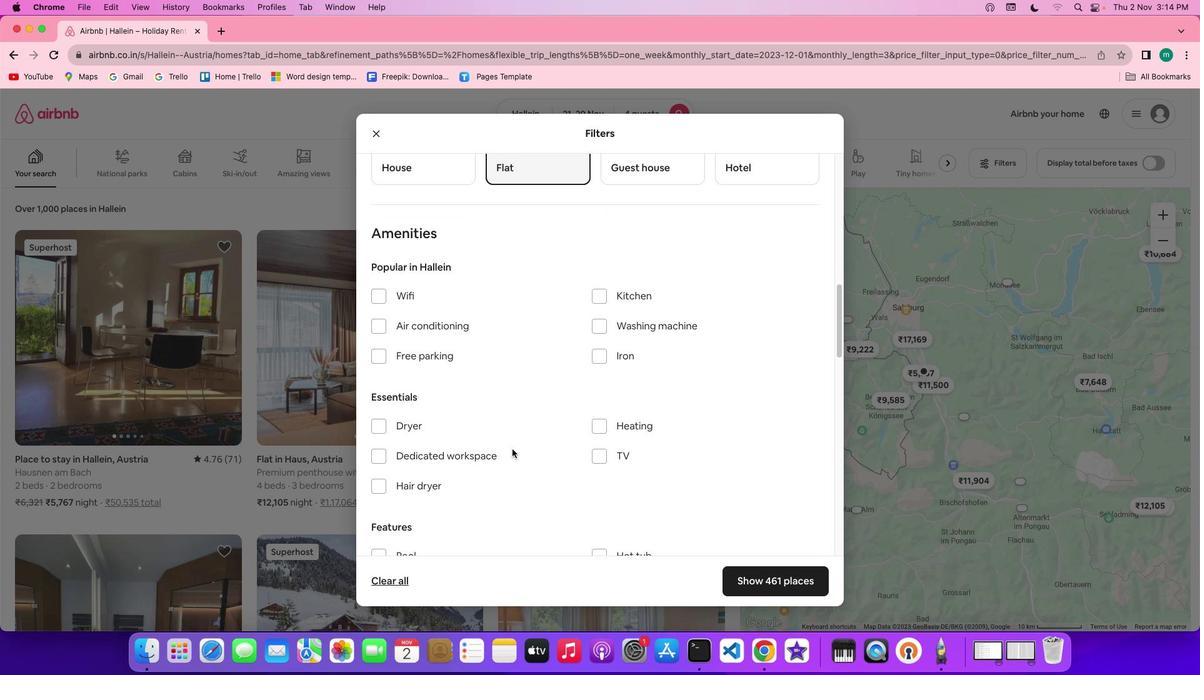
Action: Mouse moved to (608, 375)
Screenshot: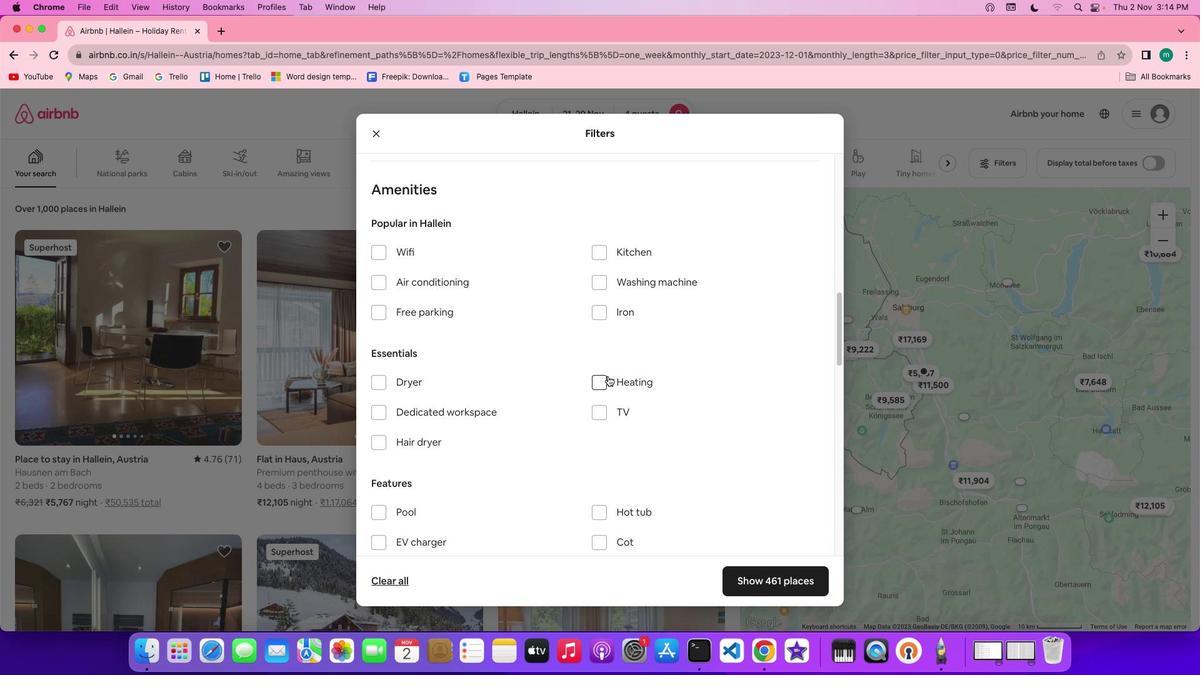
Action: Mouse pressed left at (608, 375)
Screenshot: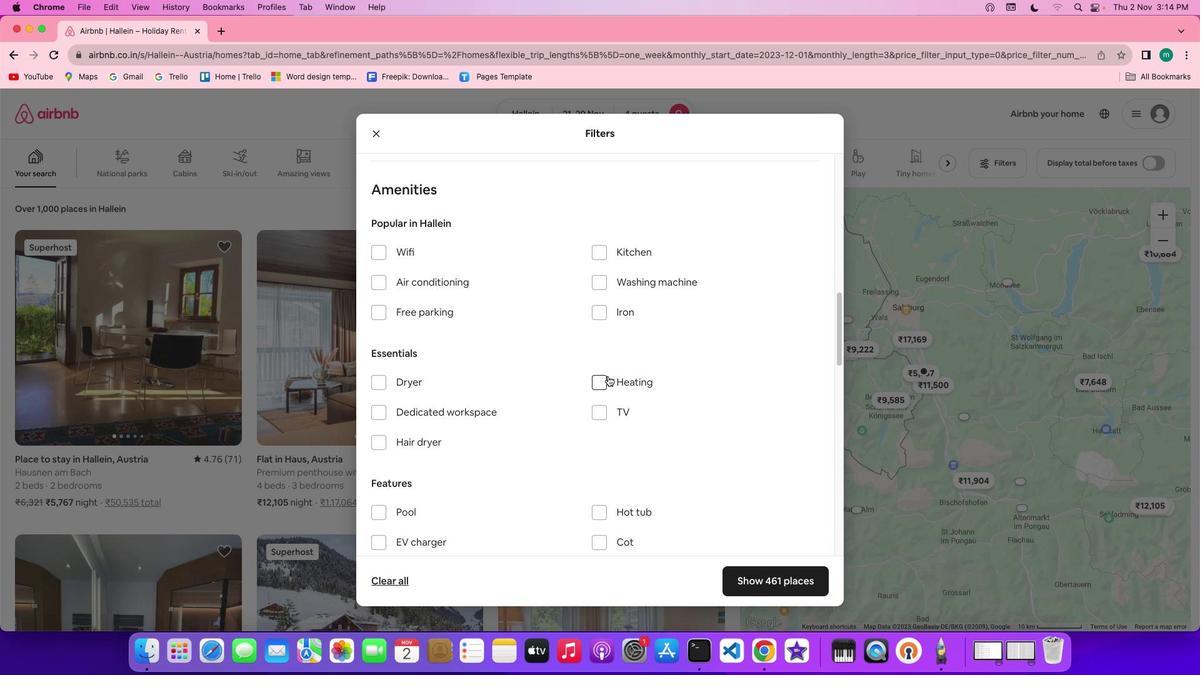 
Action: Mouse moved to (697, 407)
Screenshot: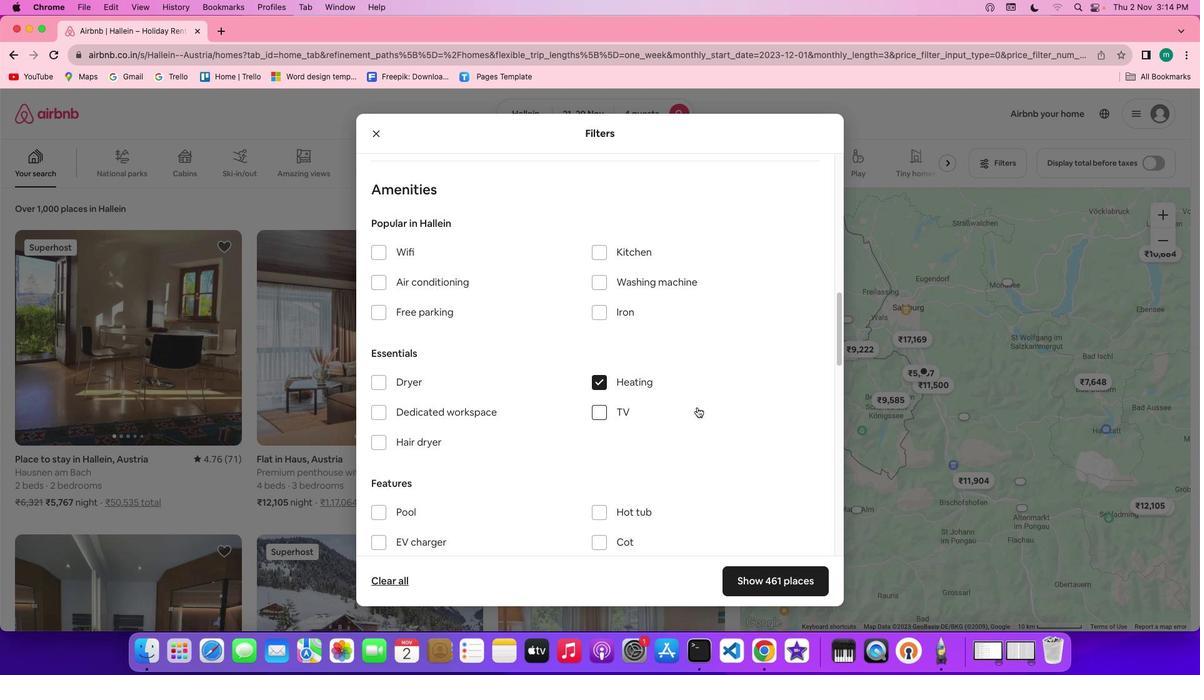 
Action: Mouse scrolled (697, 407) with delta (0, 0)
Screenshot: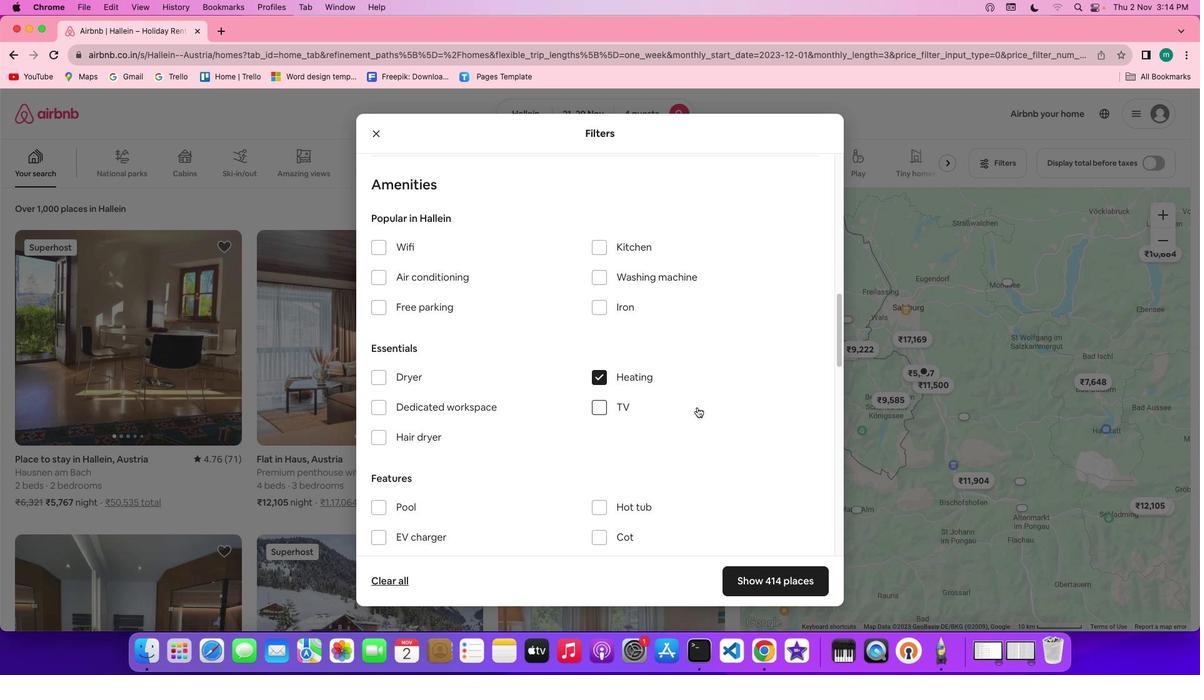 
Action: Mouse scrolled (697, 407) with delta (0, 0)
Screenshot: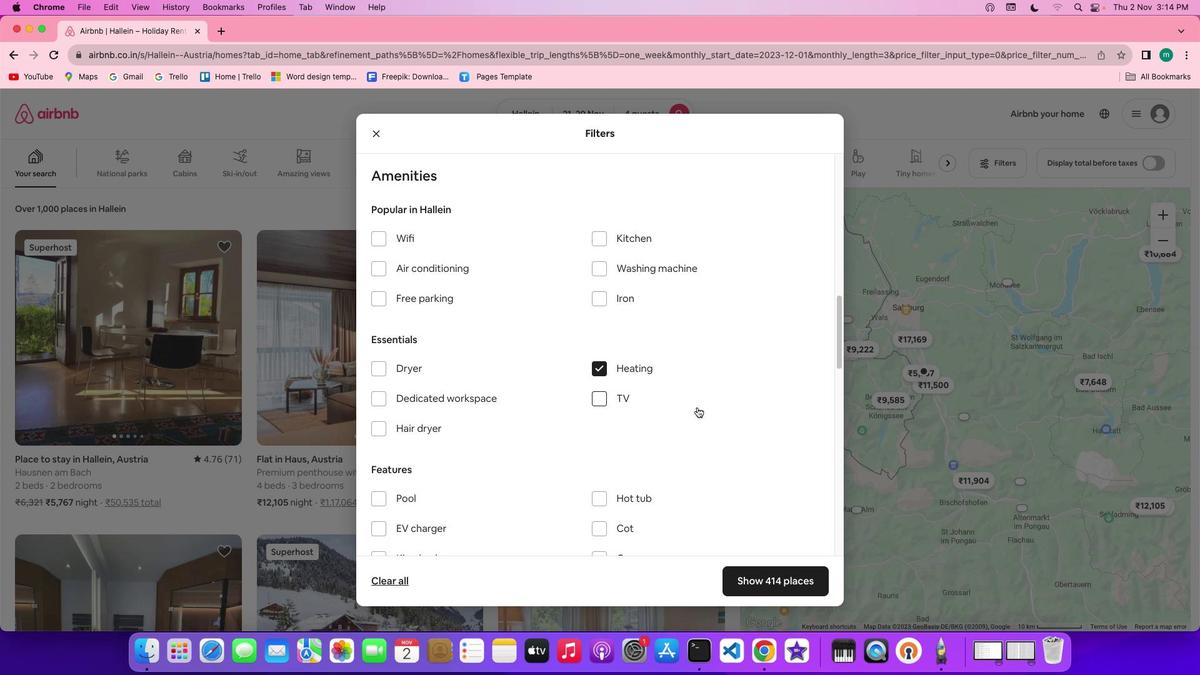 
Action: Mouse scrolled (697, 407) with delta (0, -1)
Screenshot: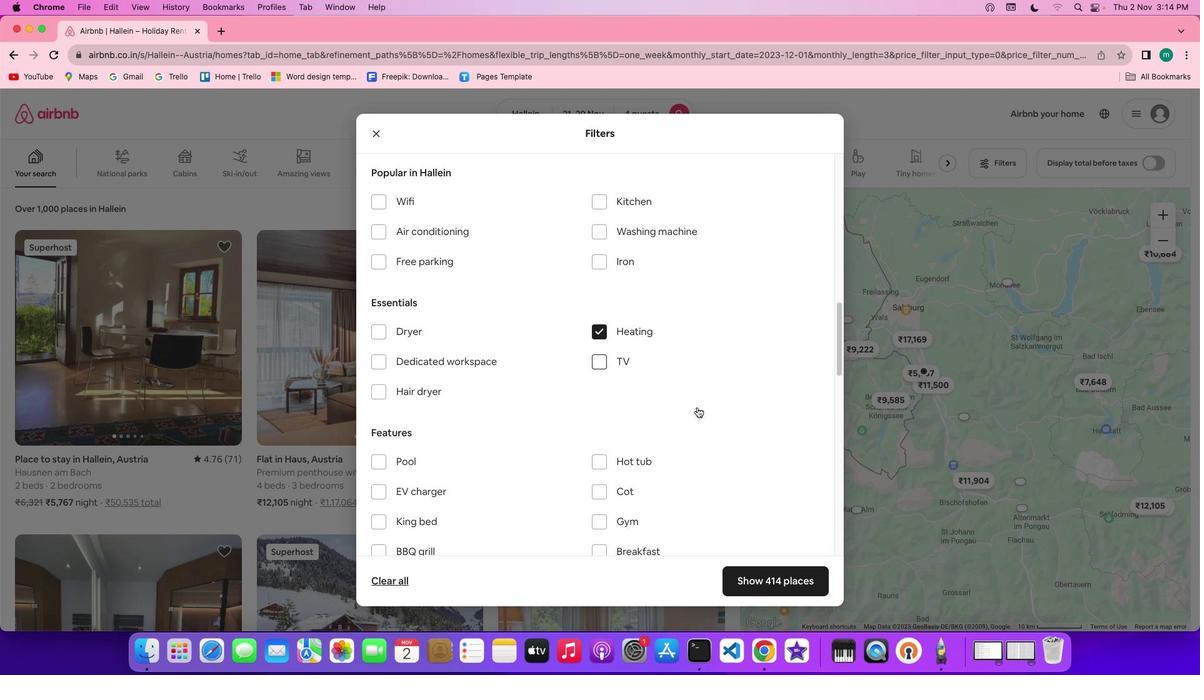 
Action: Mouse scrolled (697, 407) with delta (0, 0)
Screenshot: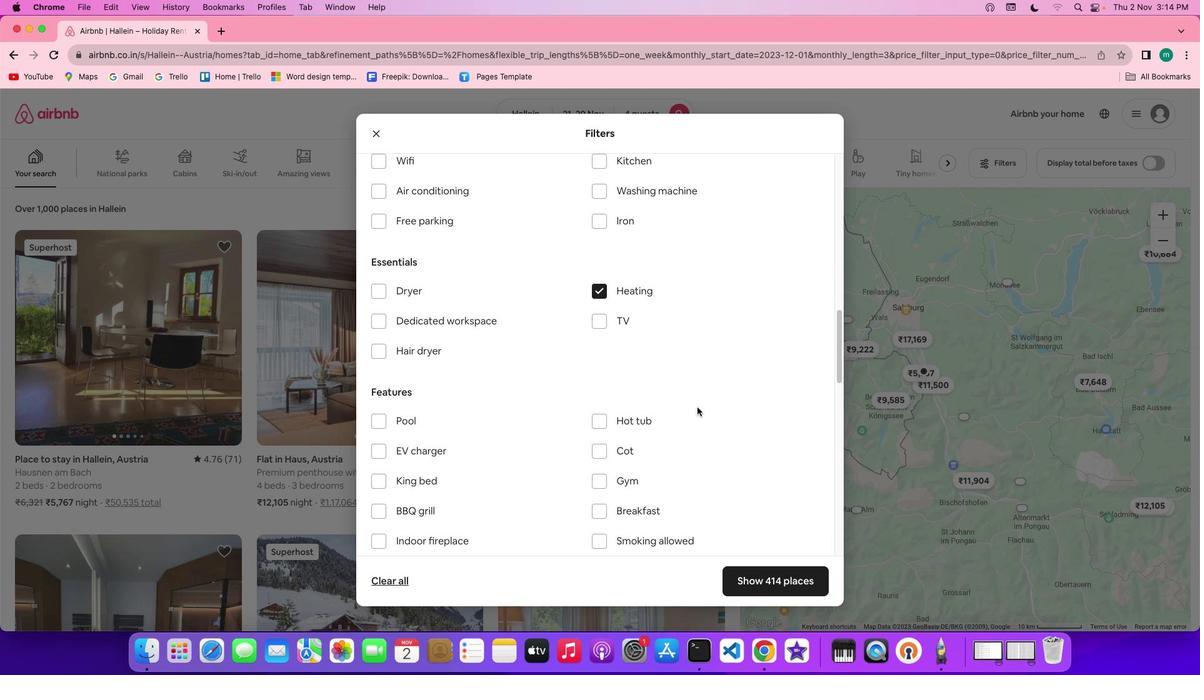 
Action: Mouse scrolled (697, 407) with delta (0, 0)
Screenshot: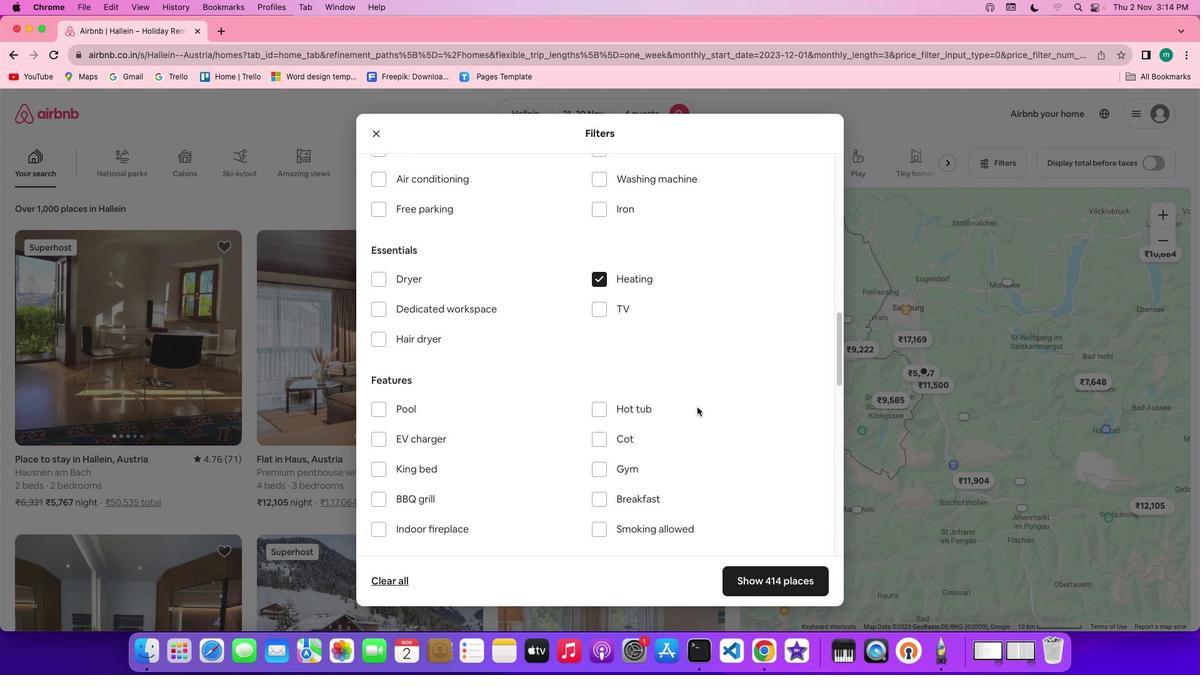 
Action: Mouse scrolled (697, 407) with delta (0, -1)
Screenshot: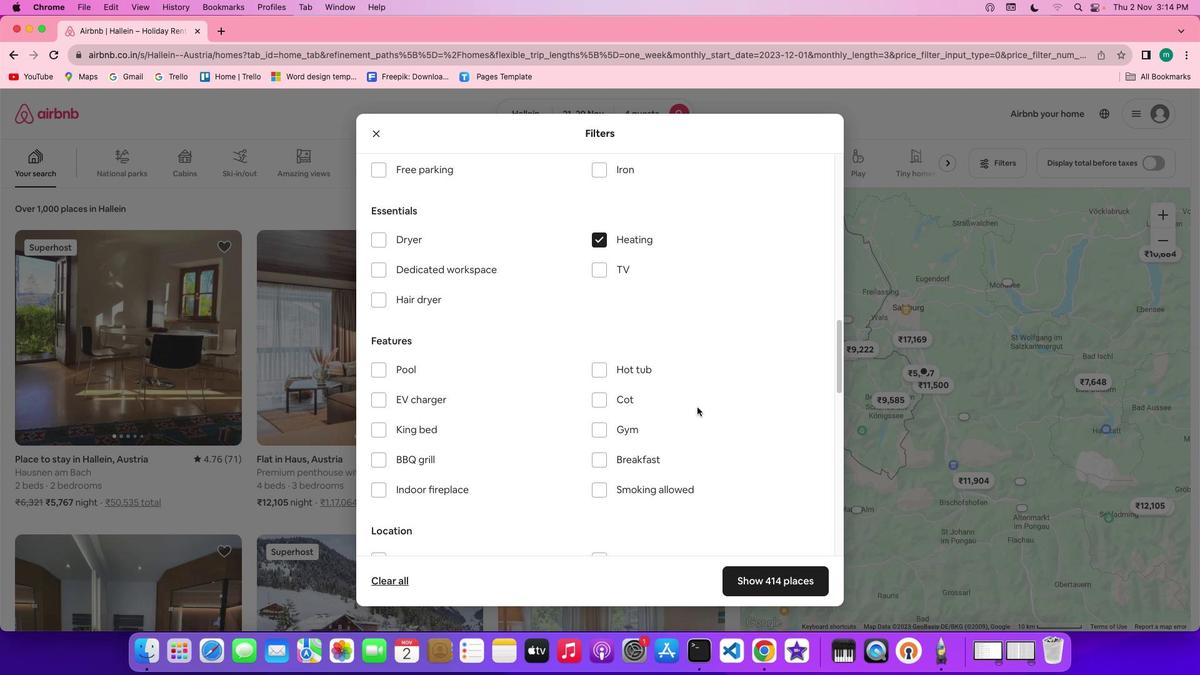 
Action: Mouse scrolled (697, 407) with delta (0, 0)
Screenshot: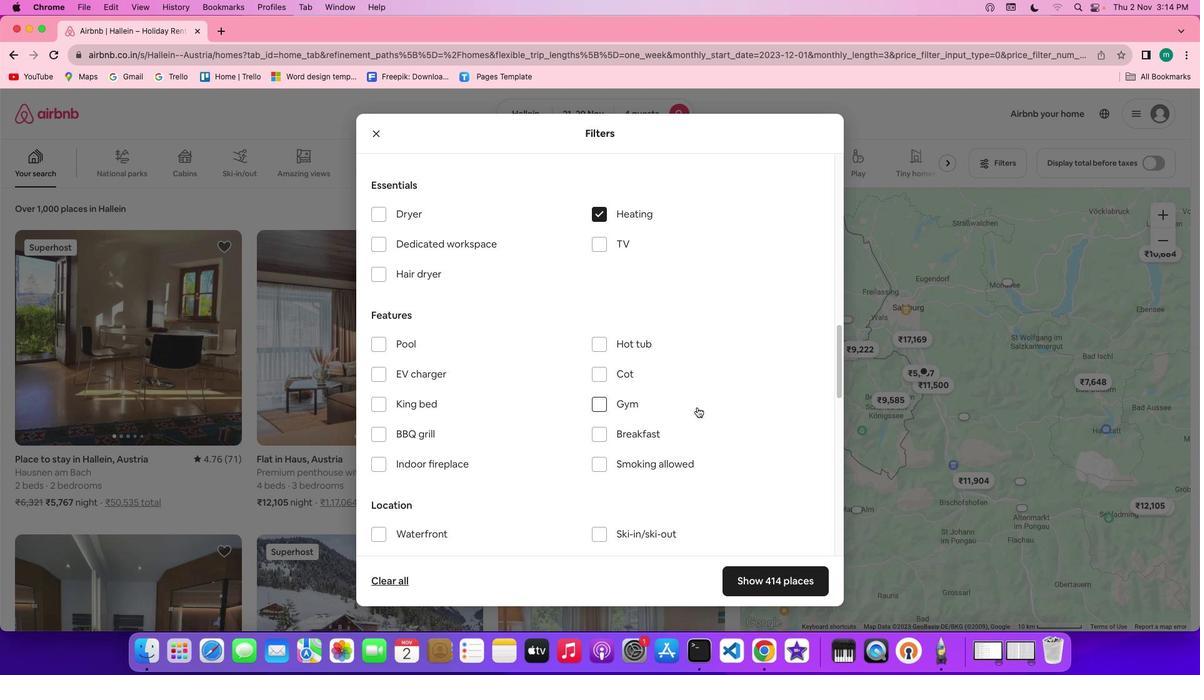 
Action: Mouse scrolled (697, 407) with delta (0, 0)
Screenshot: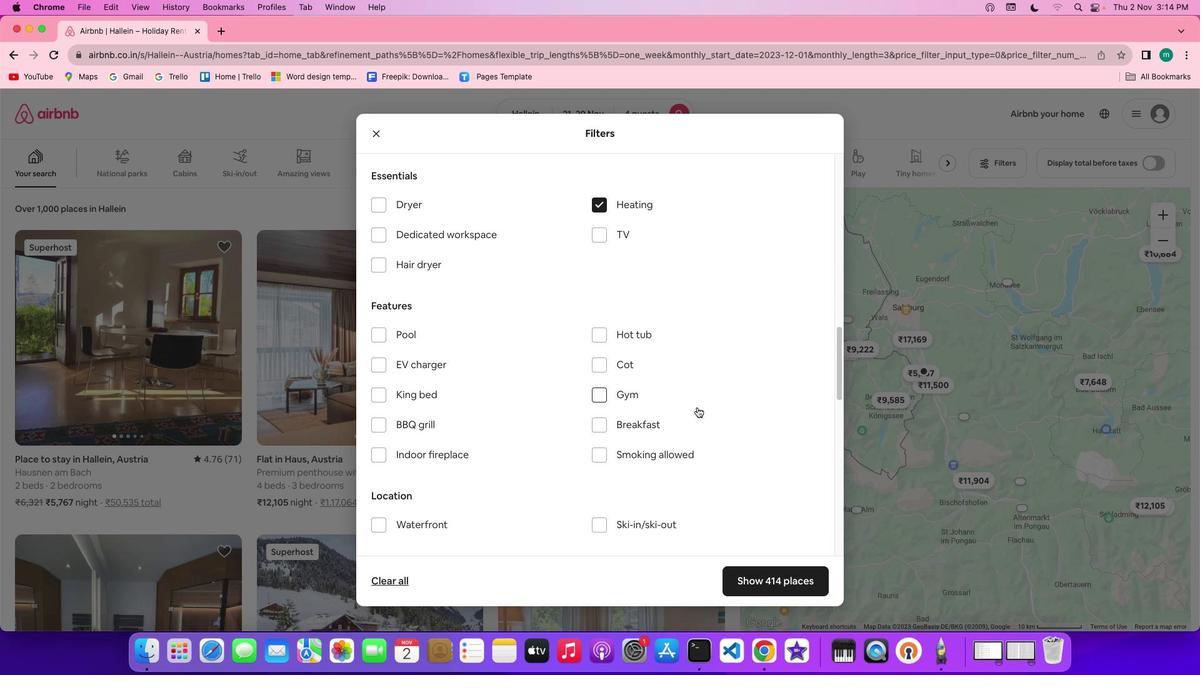 
Action: Mouse scrolled (697, 407) with delta (0, -1)
Screenshot: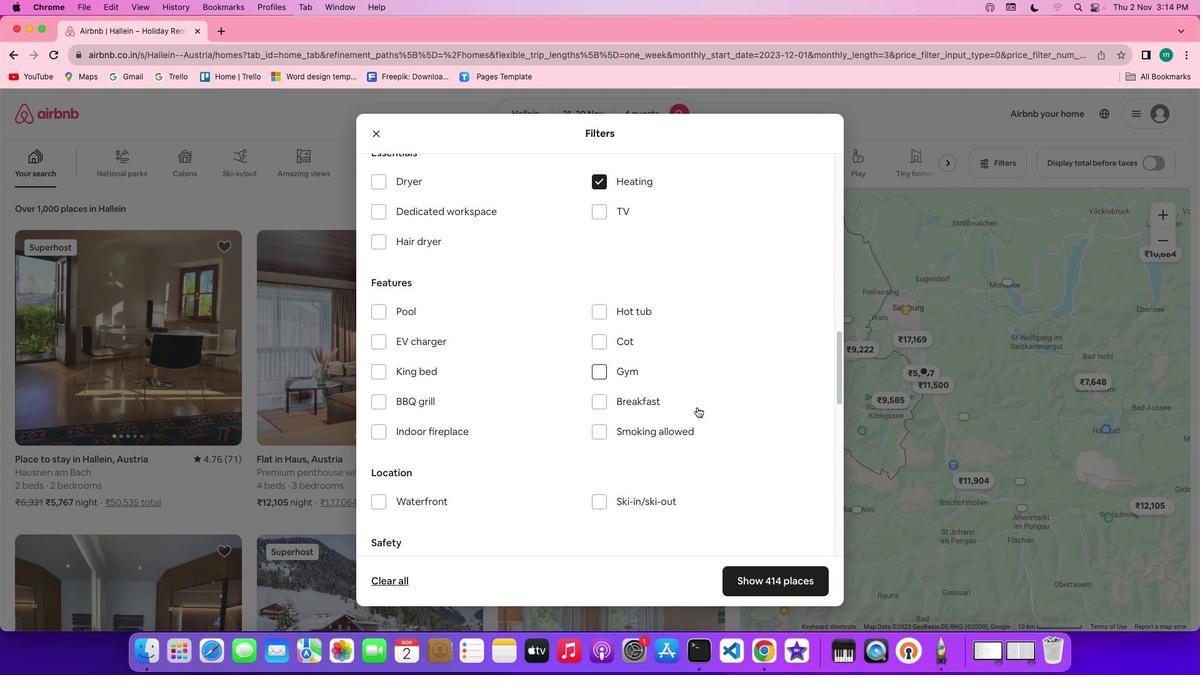 
Action: Mouse scrolled (697, 407) with delta (0, -2)
Screenshot: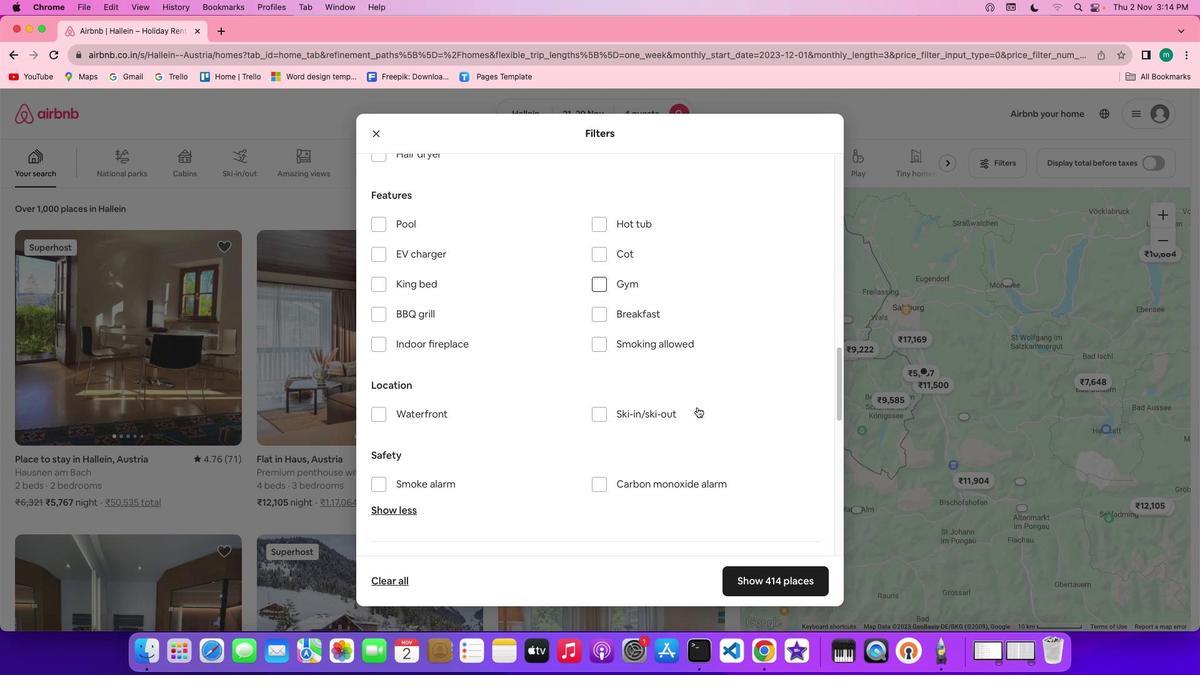 
Action: Mouse moved to (725, 432)
Screenshot: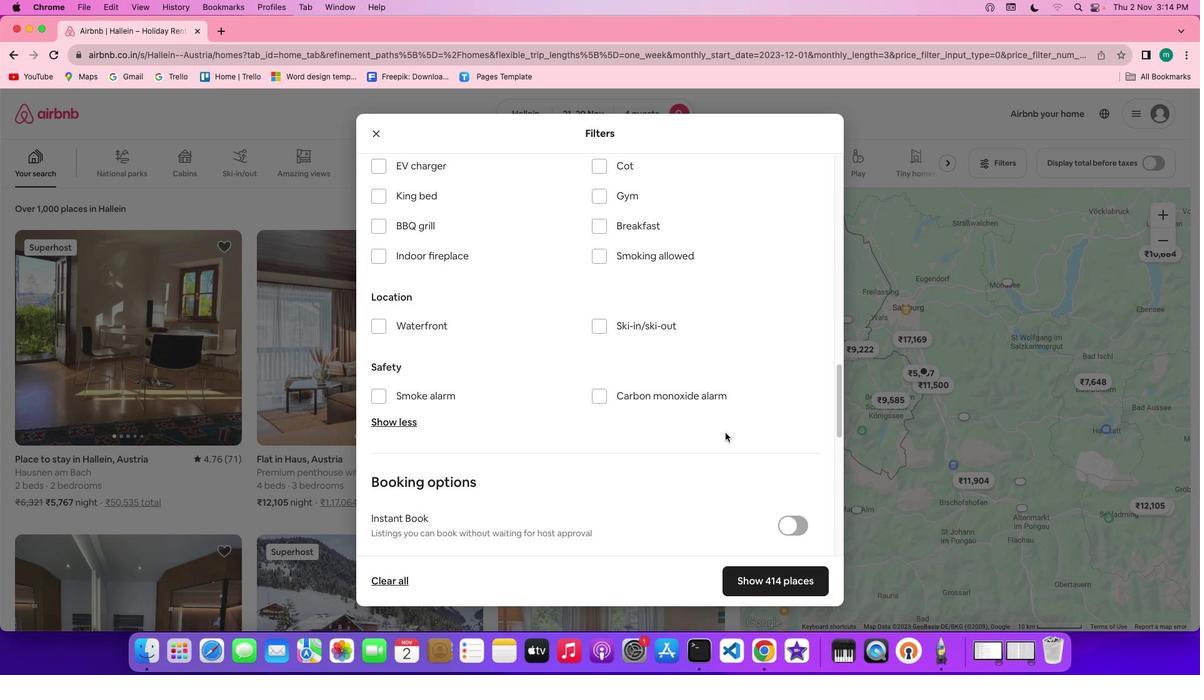 
Action: Mouse scrolled (725, 432) with delta (0, 0)
Screenshot: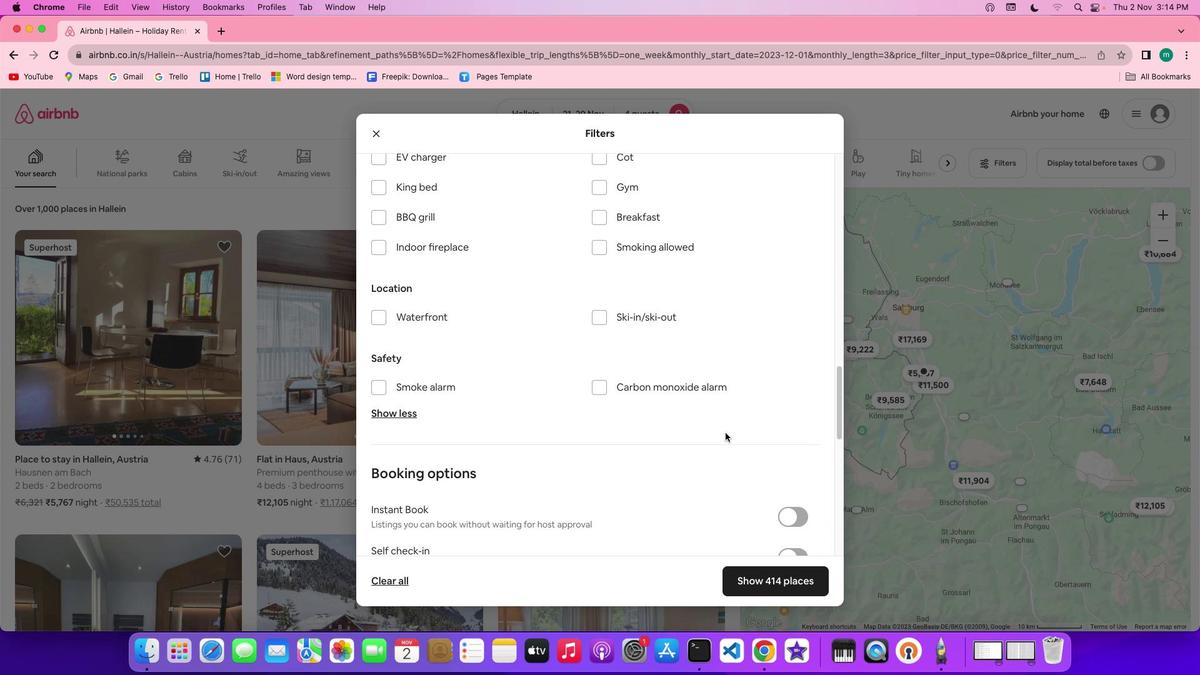 
Action: Mouse moved to (725, 432)
Screenshot: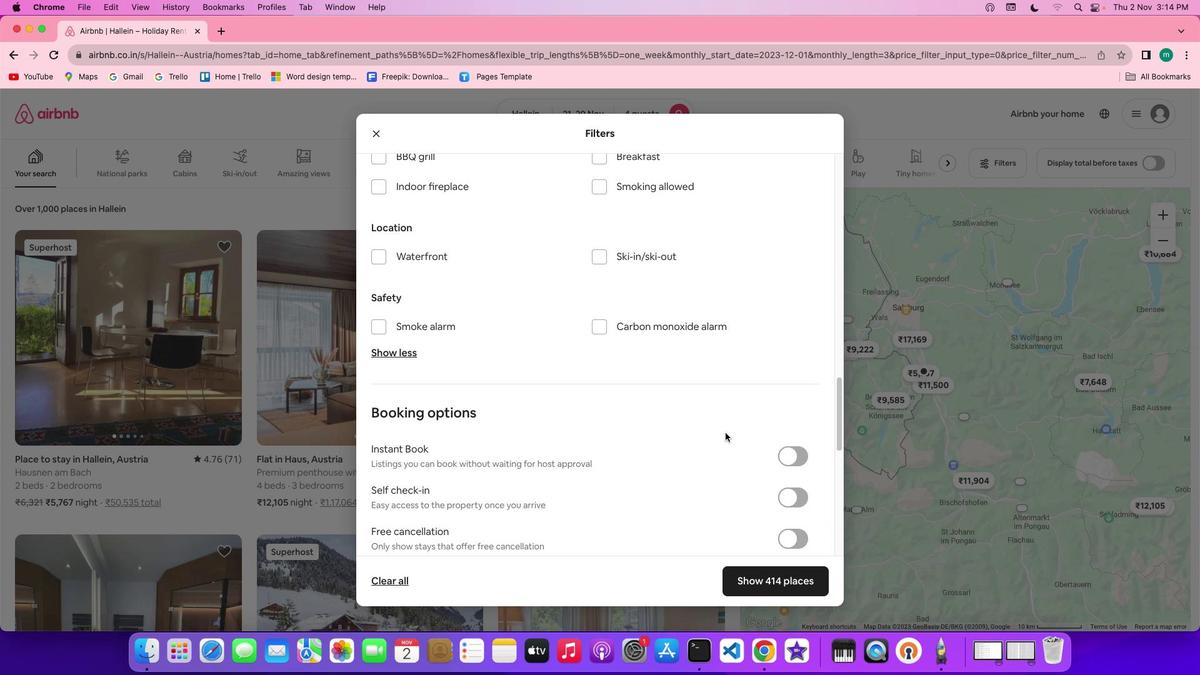 
Action: Mouse scrolled (725, 432) with delta (0, 0)
Screenshot: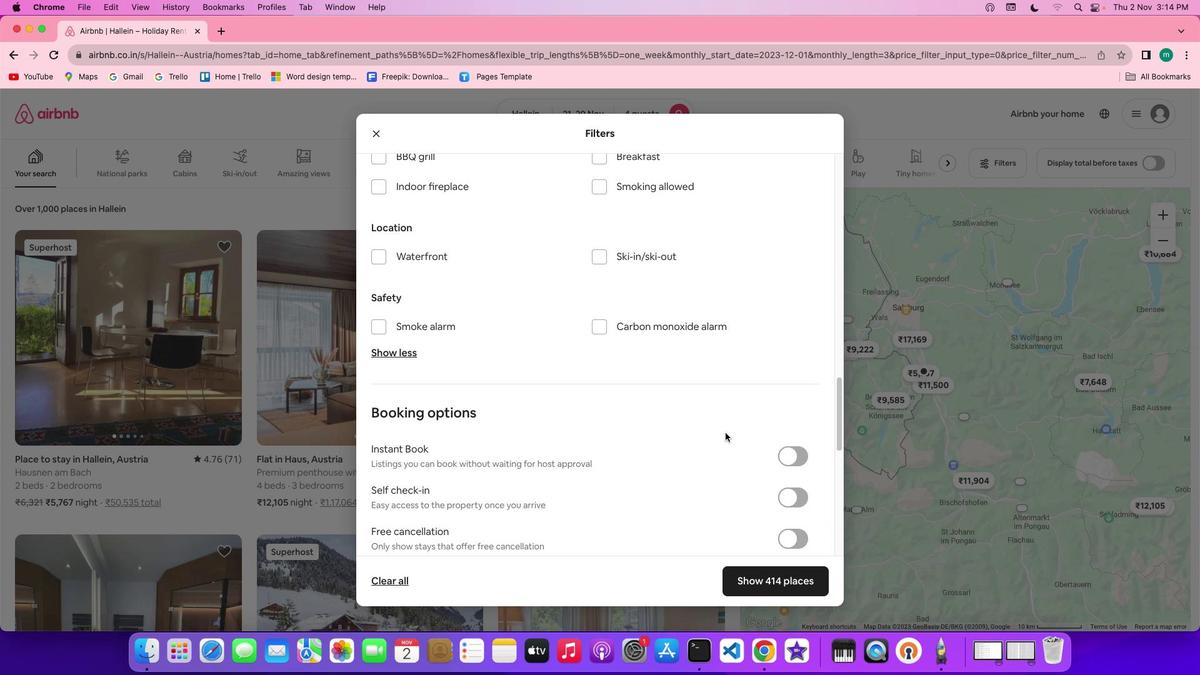 
Action: Mouse scrolled (725, 432) with delta (0, -1)
Screenshot: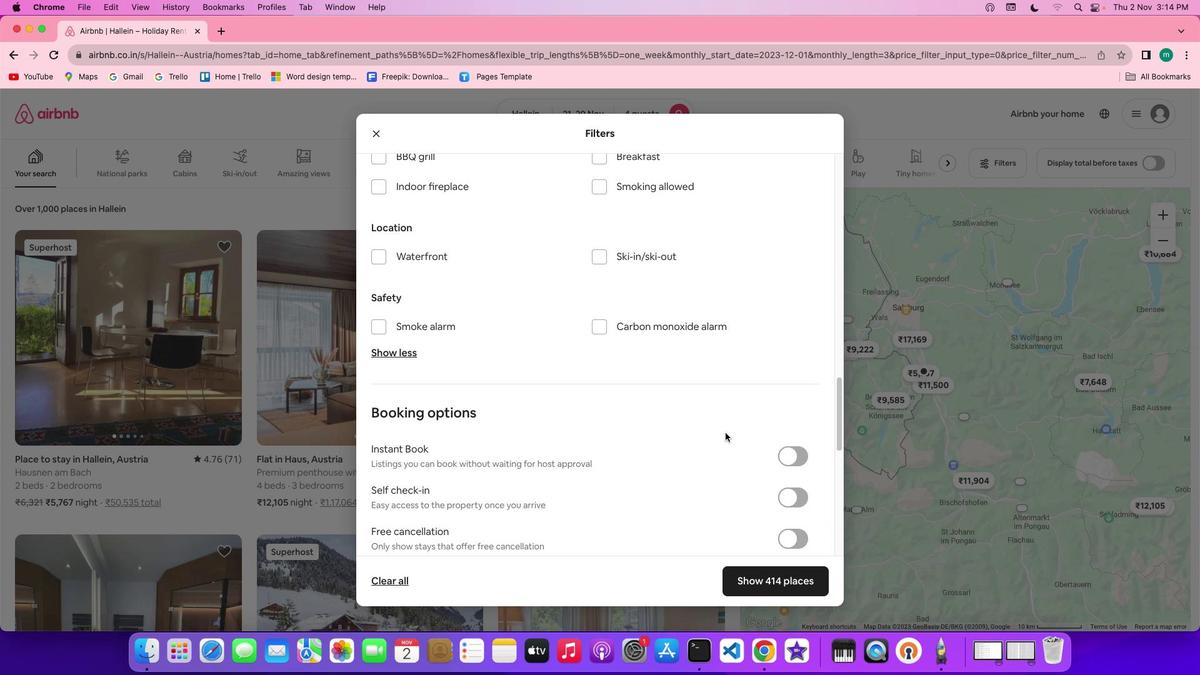 
Action: Mouse scrolled (725, 432) with delta (0, -3)
Screenshot: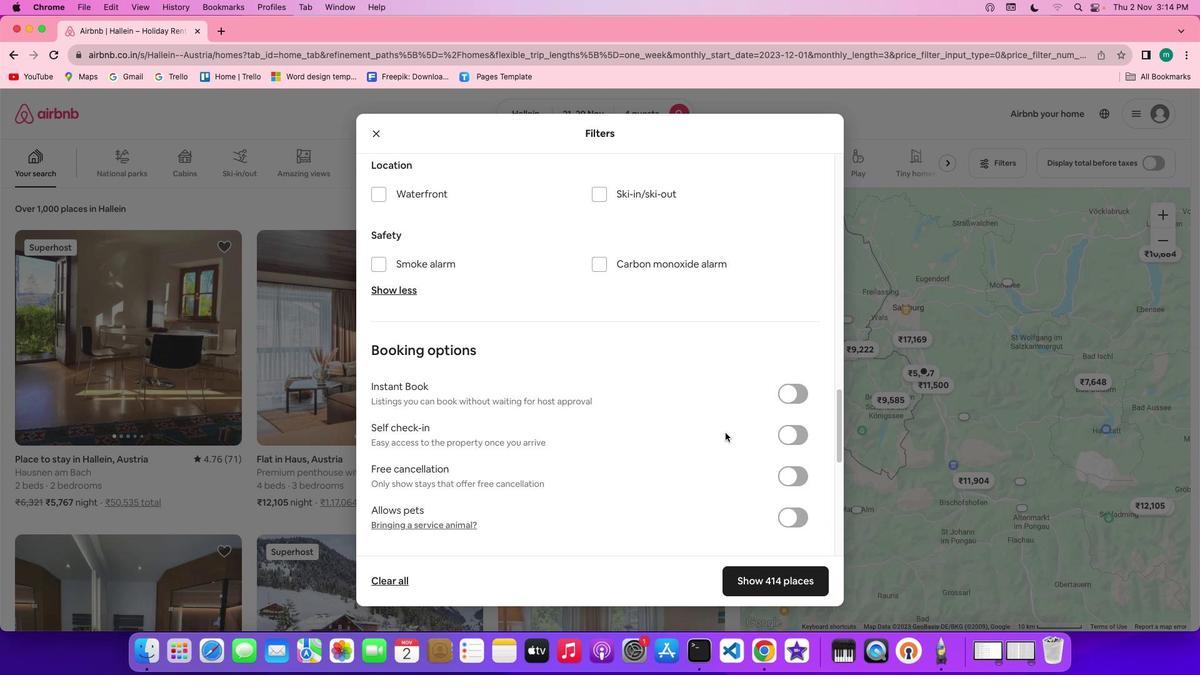 
Action: Mouse scrolled (725, 432) with delta (0, -3)
Screenshot: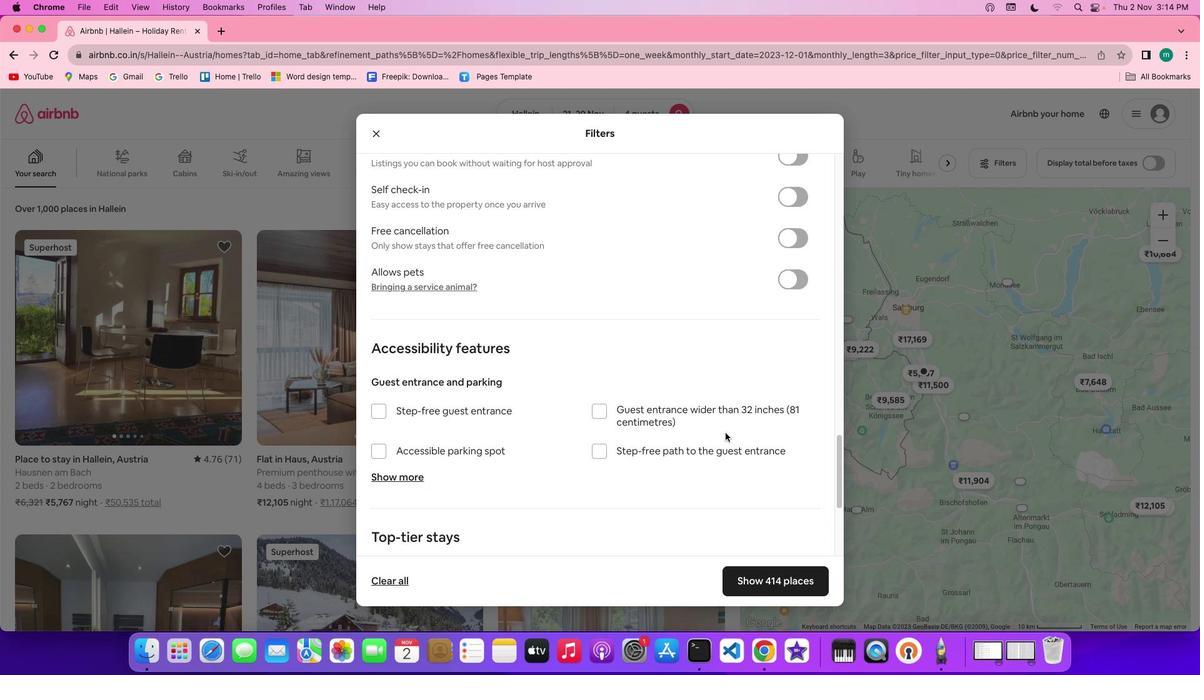 
Action: Mouse moved to (727, 435)
Screenshot: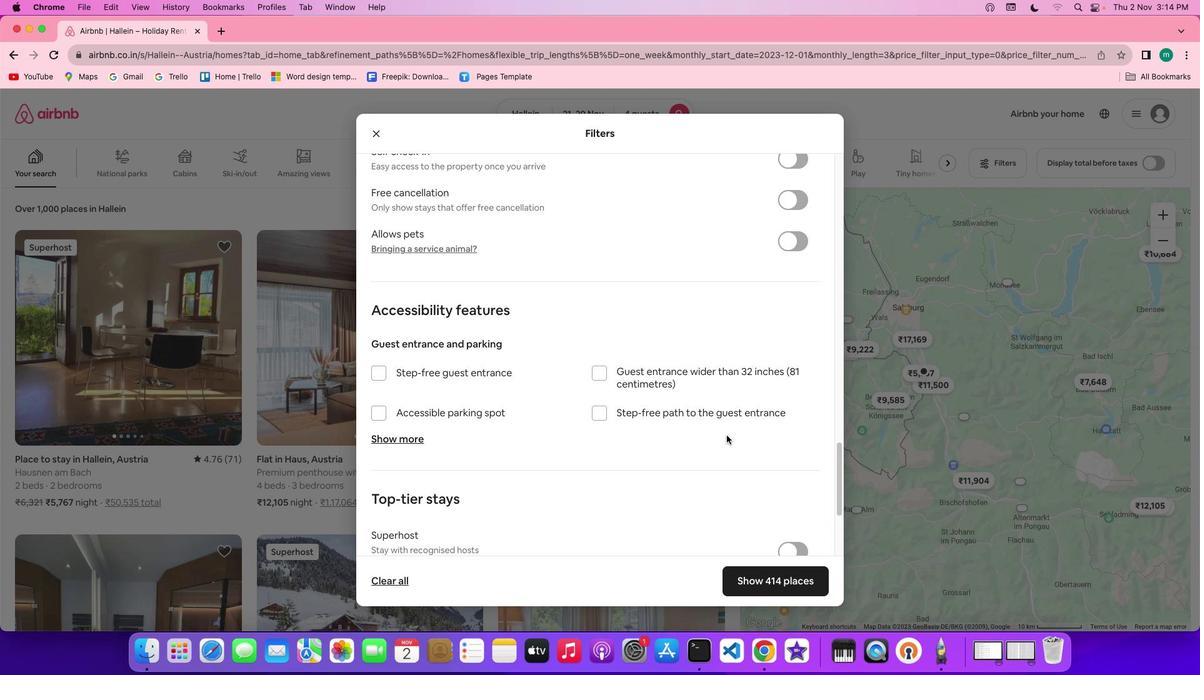 
Action: Mouse scrolled (727, 435) with delta (0, 0)
Screenshot: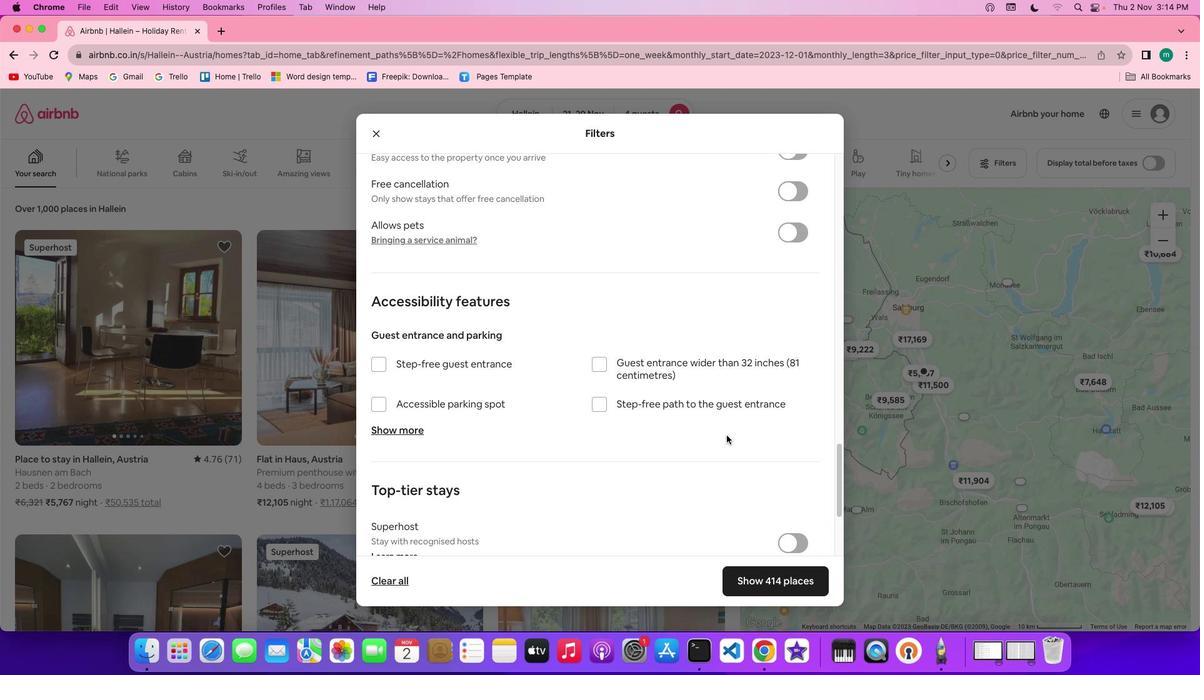 
Action: Mouse scrolled (727, 435) with delta (0, 0)
Screenshot: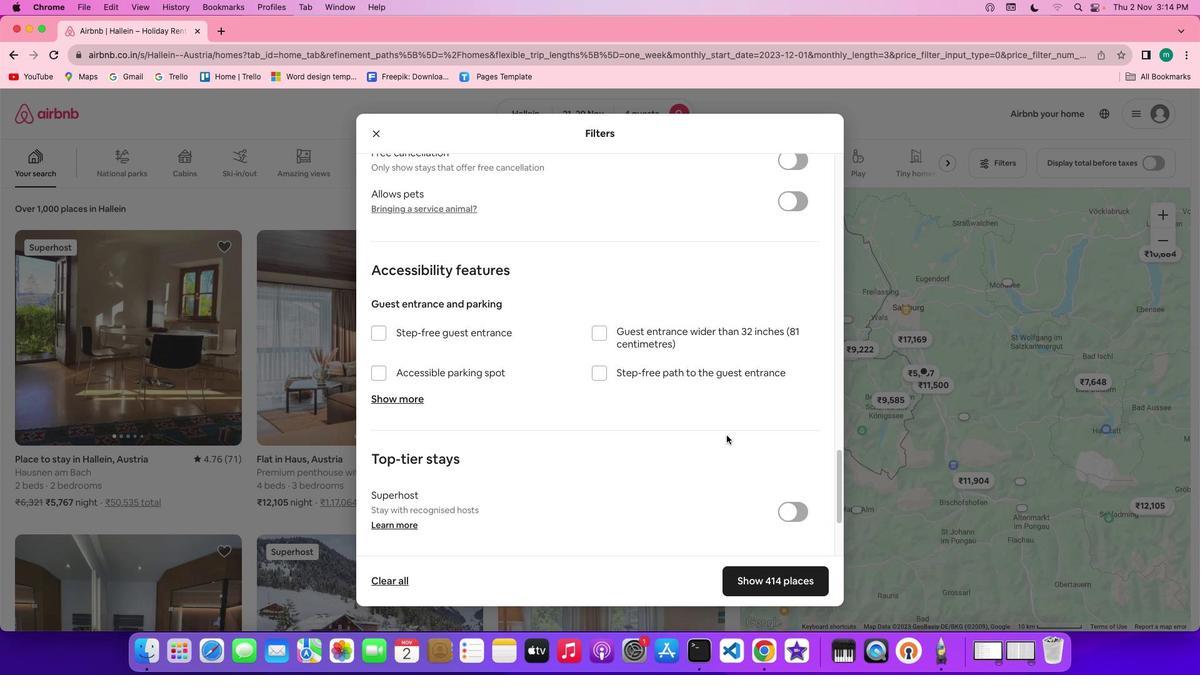 
Action: Mouse scrolled (727, 435) with delta (0, -1)
Screenshot: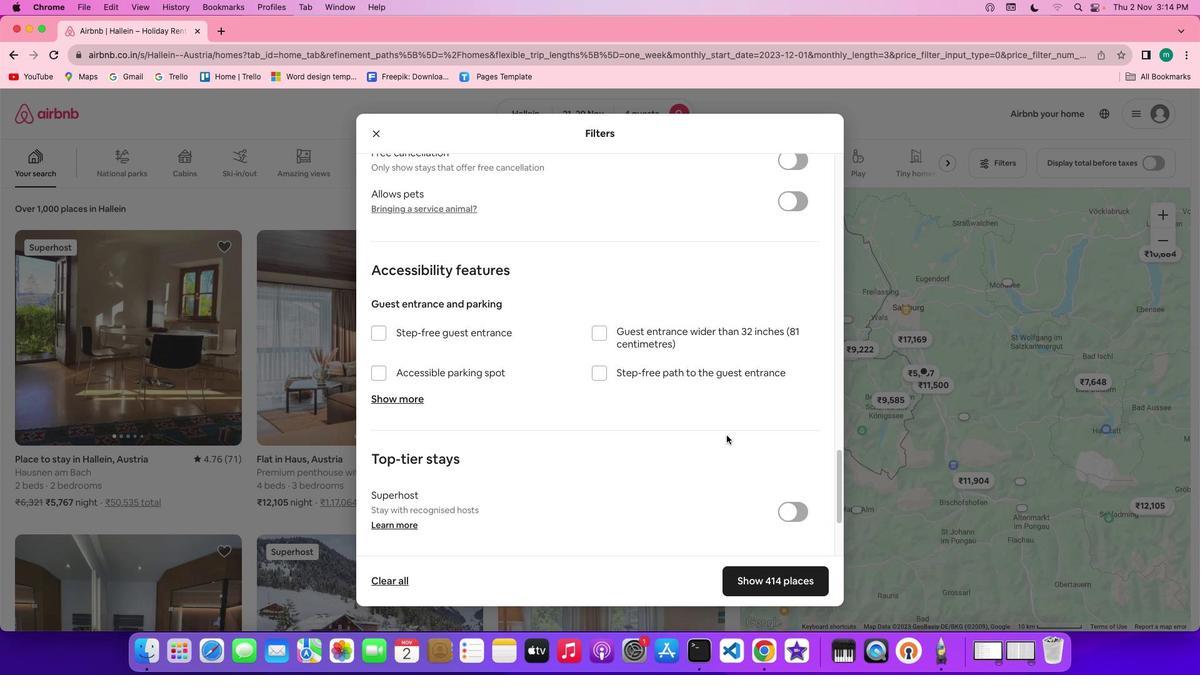 
Action: Mouse scrolled (727, 435) with delta (0, -3)
Screenshot: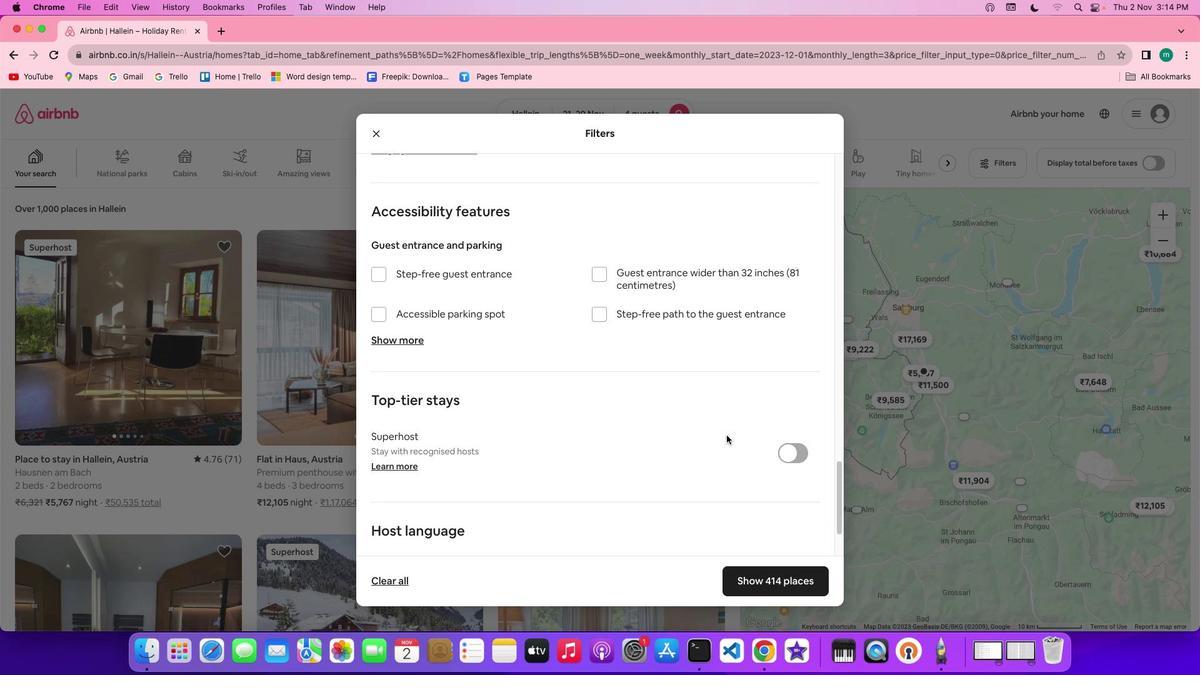 
Action: Mouse scrolled (727, 435) with delta (0, -3)
Screenshot: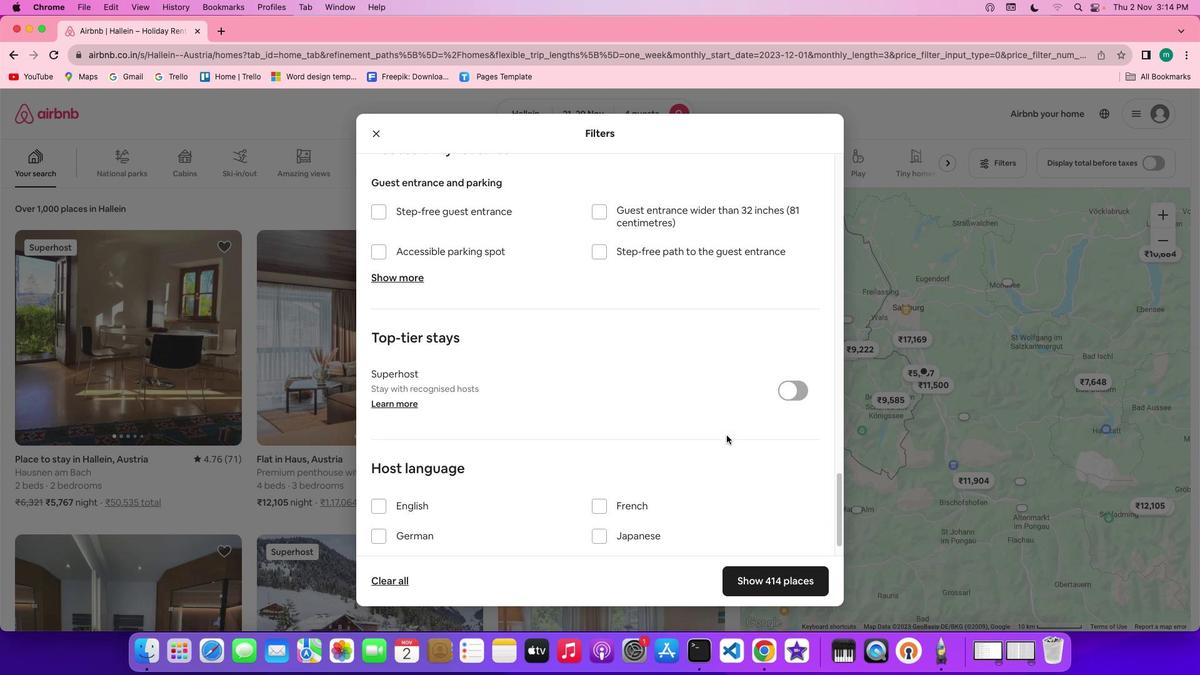 
Action: Mouse moved to (754, 458)
Screenshot: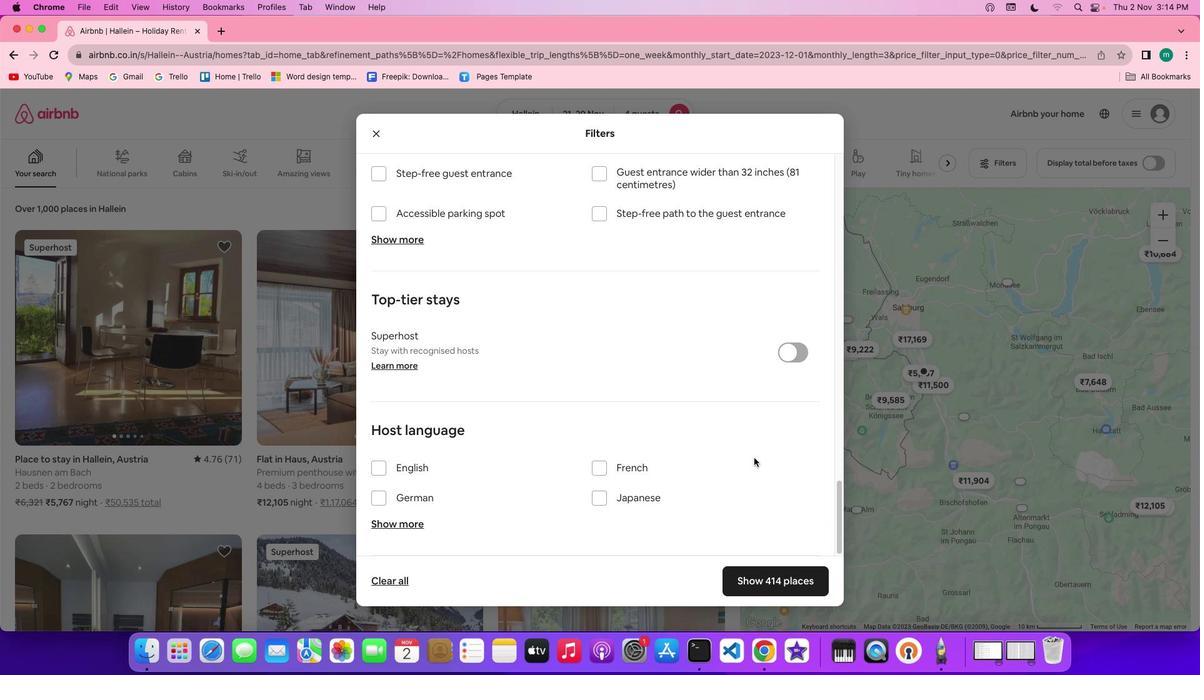 
Action: Mouse scrolled (754, 458) with delta (0, 0)
Screenshot: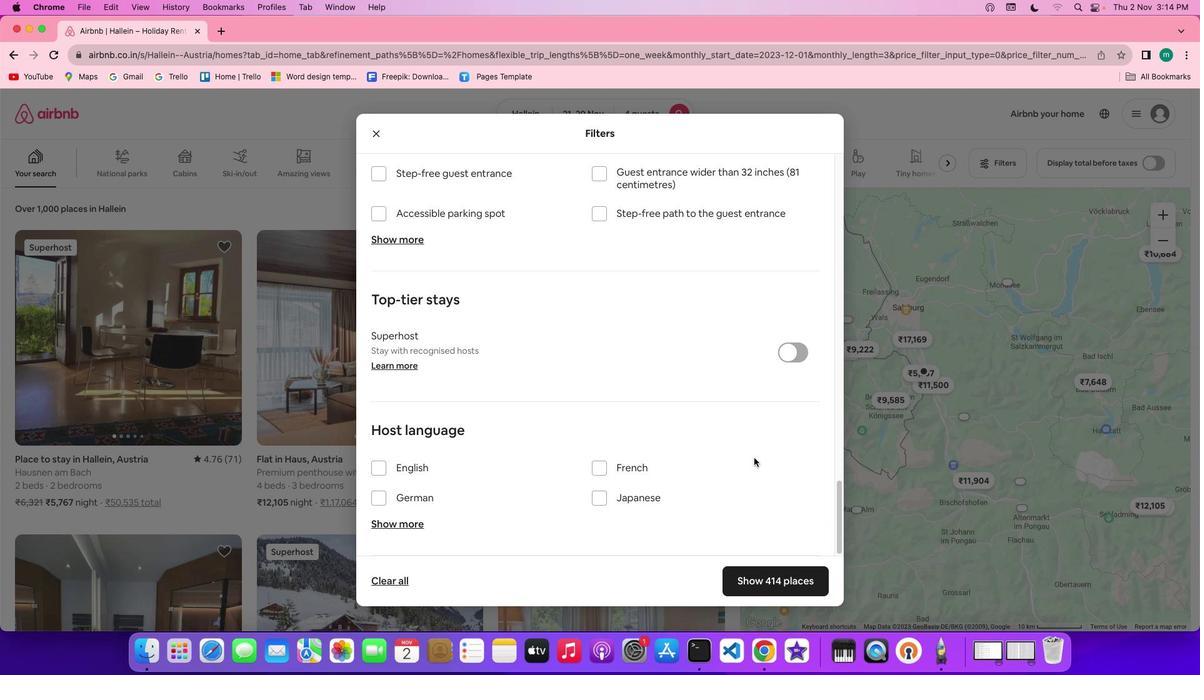 
Action: Mouse scrolled (754, 458) with delta (0, 0)
Screenshot: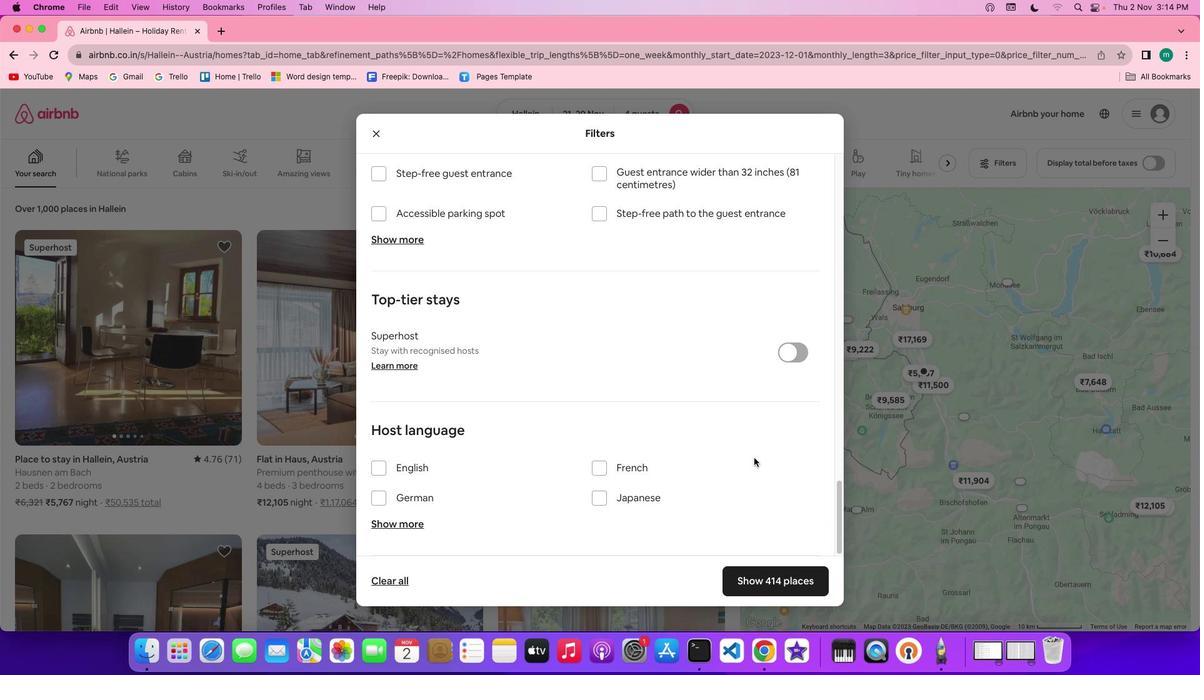 
Action: Mouse scrolled (754, 458) with delta (0, -1)
Screenshot: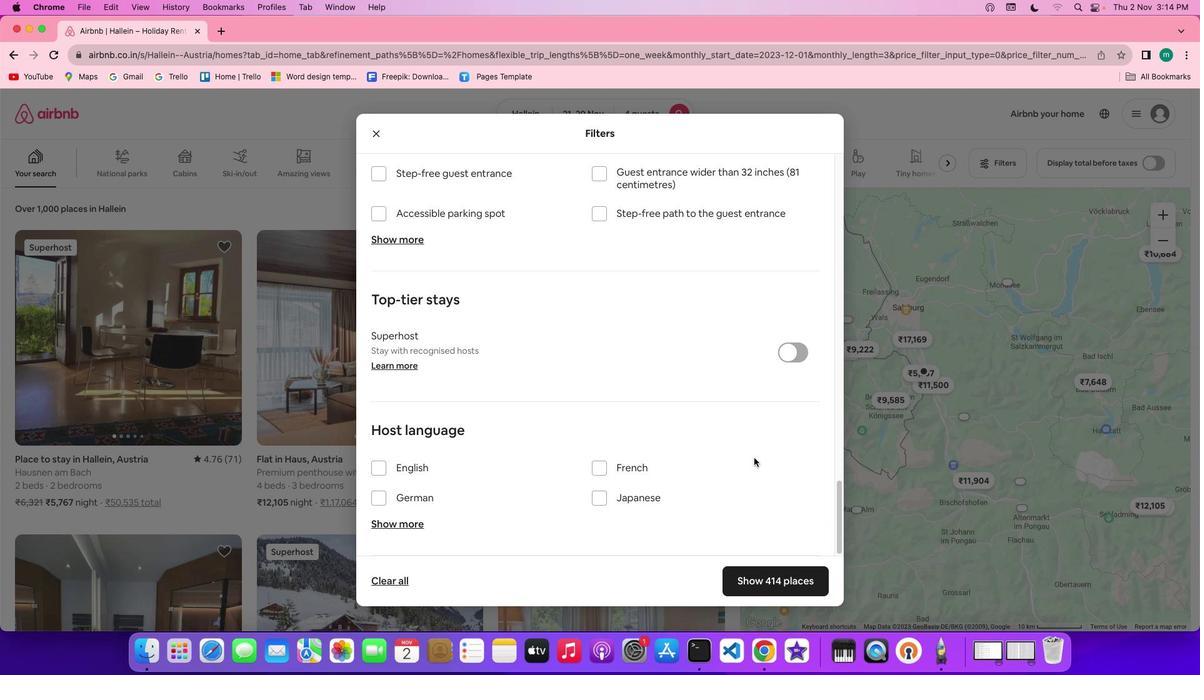 
Action: Mouse scrolled (754, 458) with delta (0, -3)
Screenshot: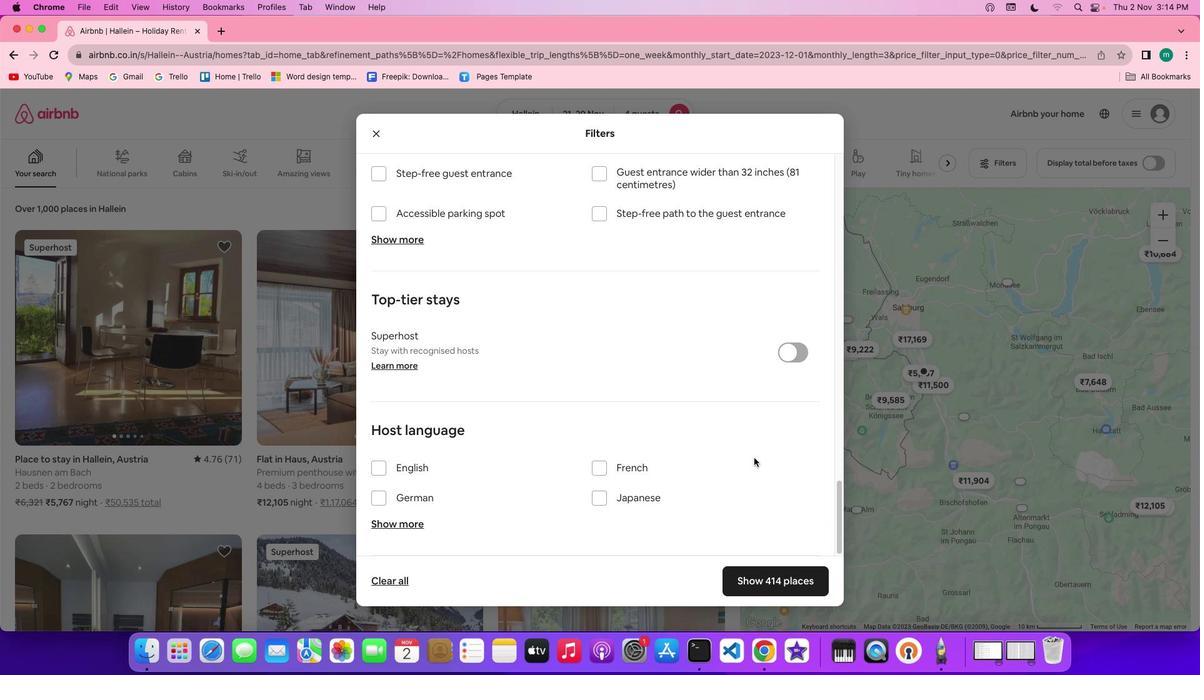 
Action: Mouse scrolled (754, 458) with delta (0, -3)
Screenshot: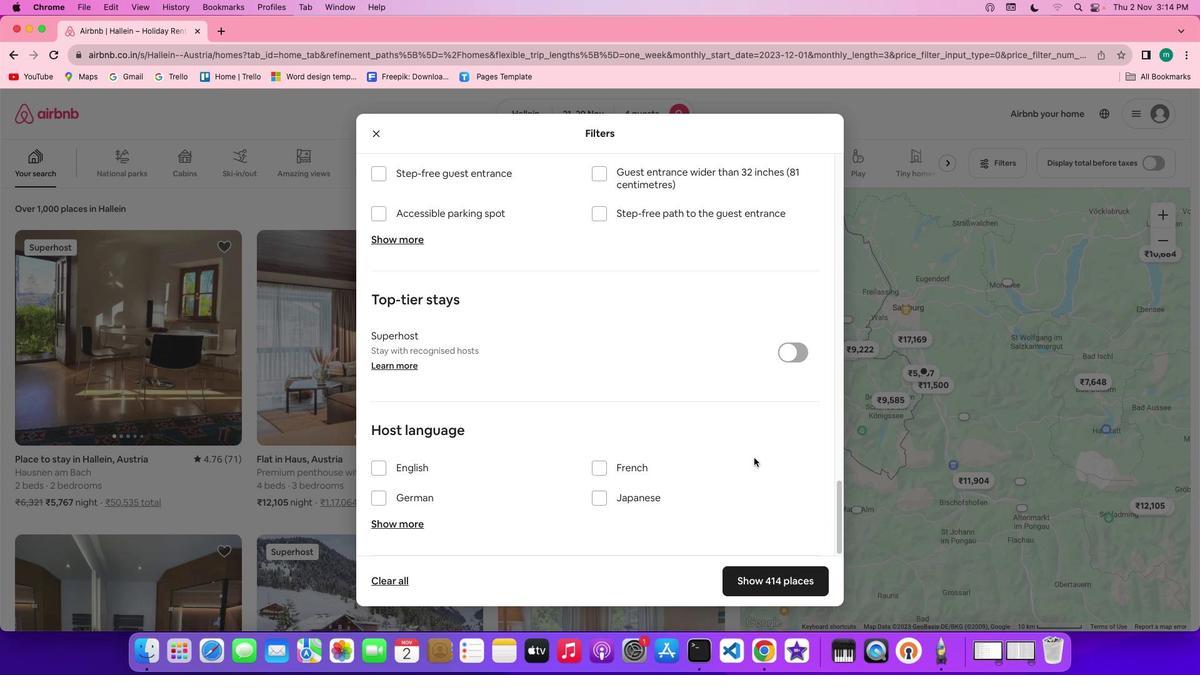 
Action: Mouse moved to (789, 575)
Screenshot: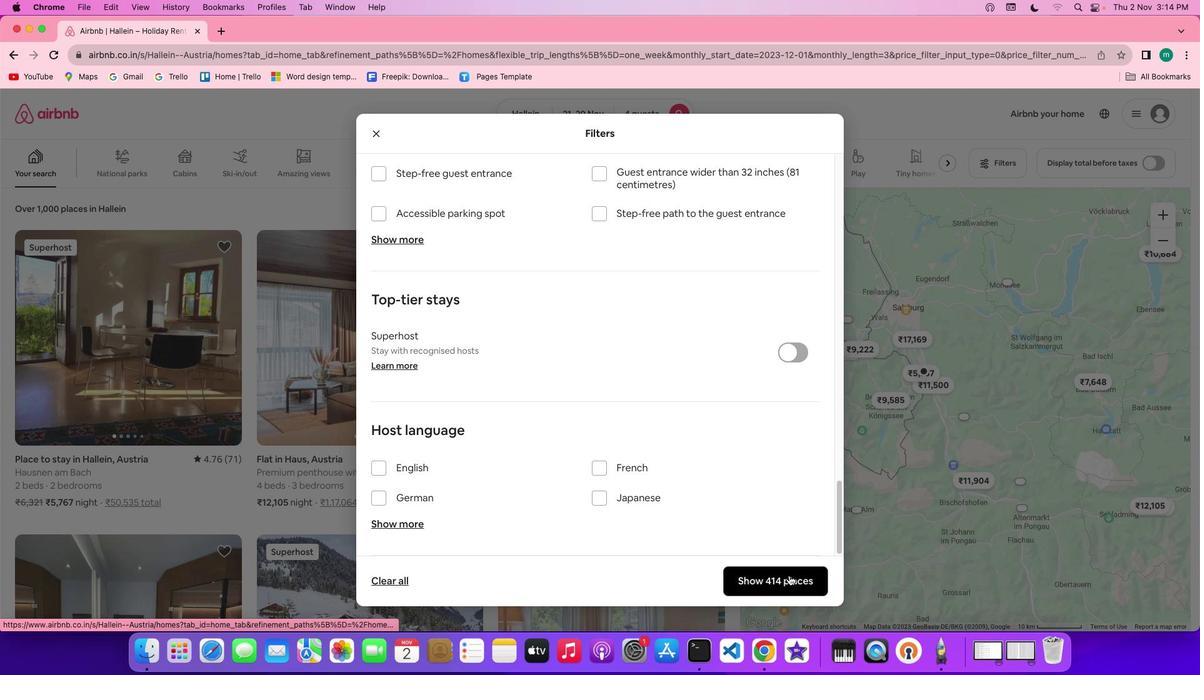 
Action: Mouse pressed left at (789, 575)
Screenshot: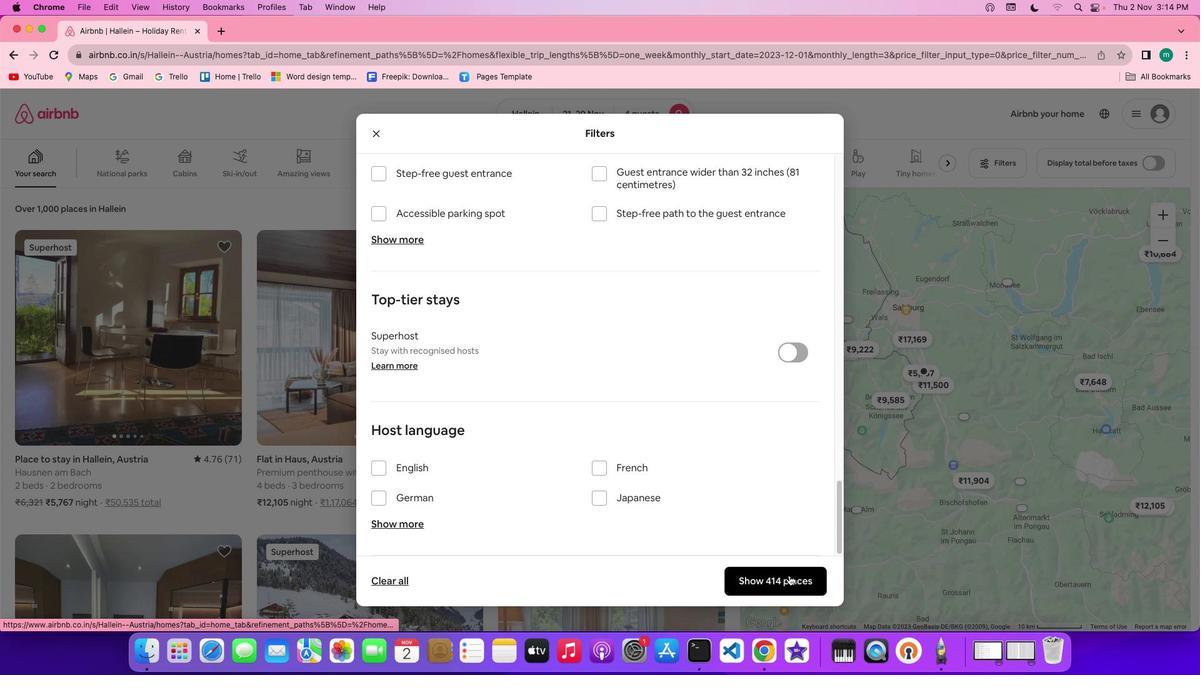 
Action: Mouse moved to (171, 363)
Screenshot: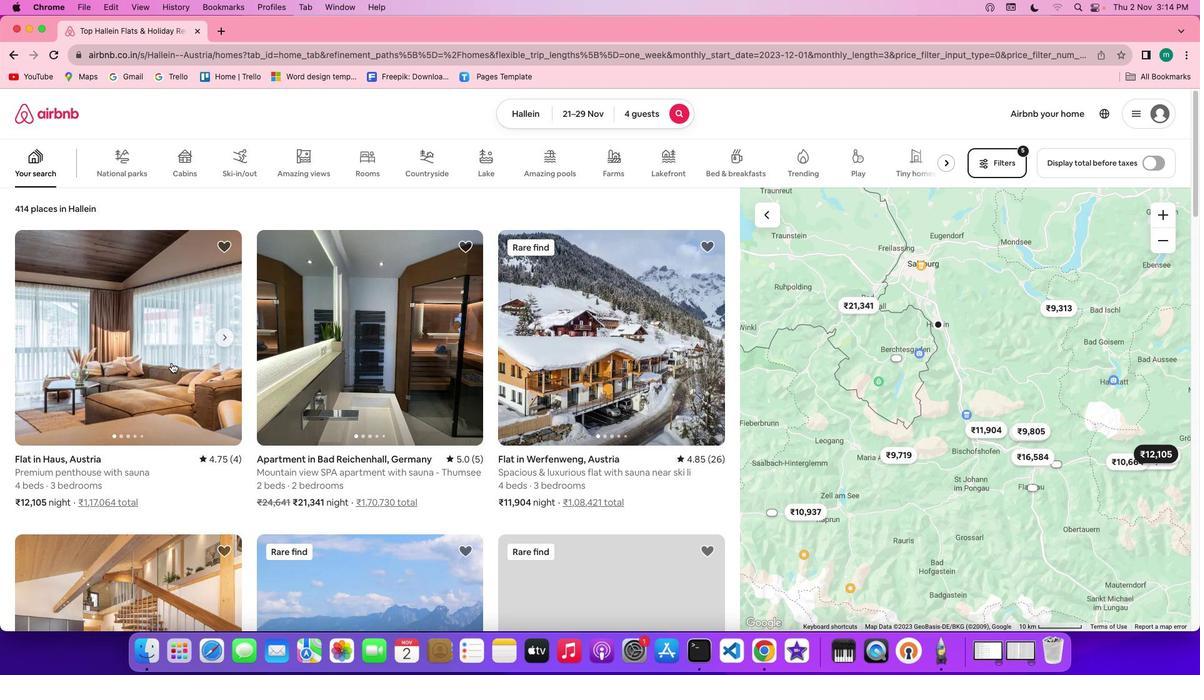 
Action: Mouse pressed left at (171, 363)
Screenshot: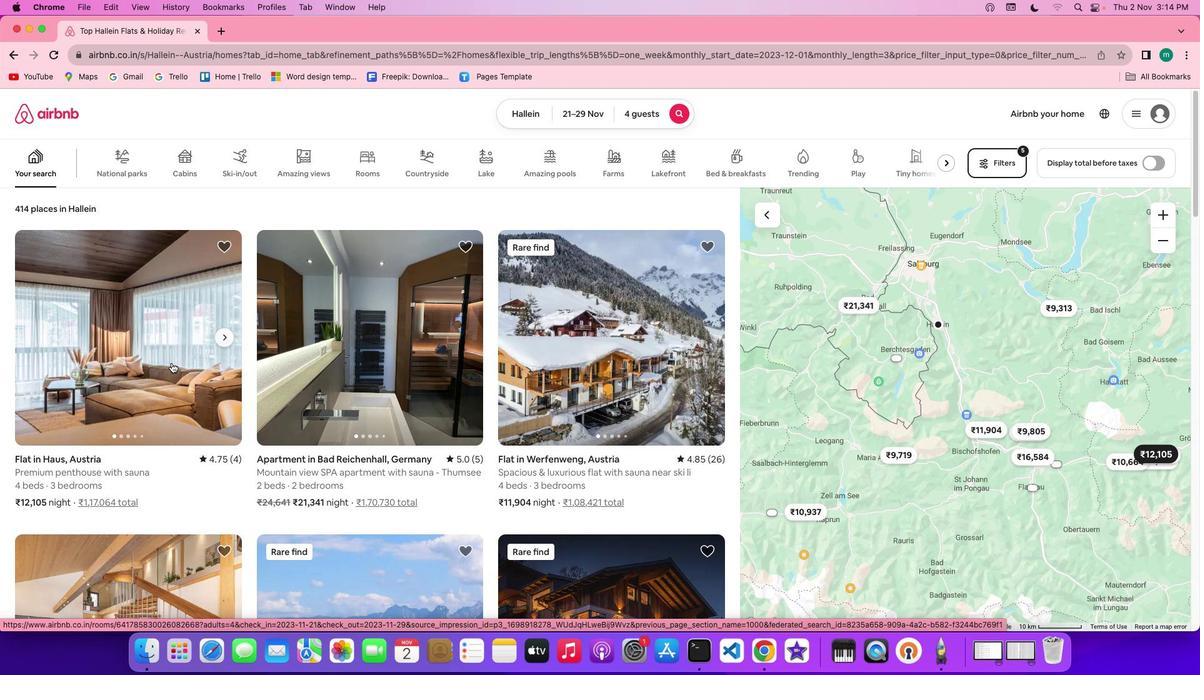
Action: Mouse moved to (904, 464)
Screenshot: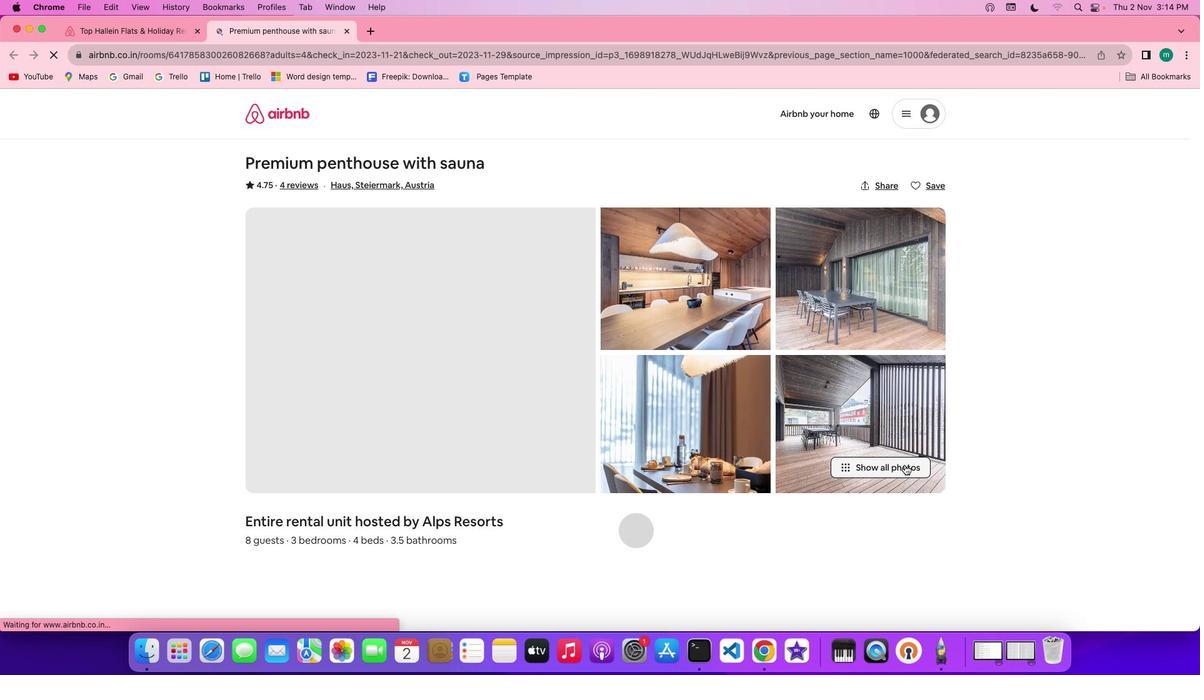 
Action: Mouse pressed left at (904, 464)
Screenshot: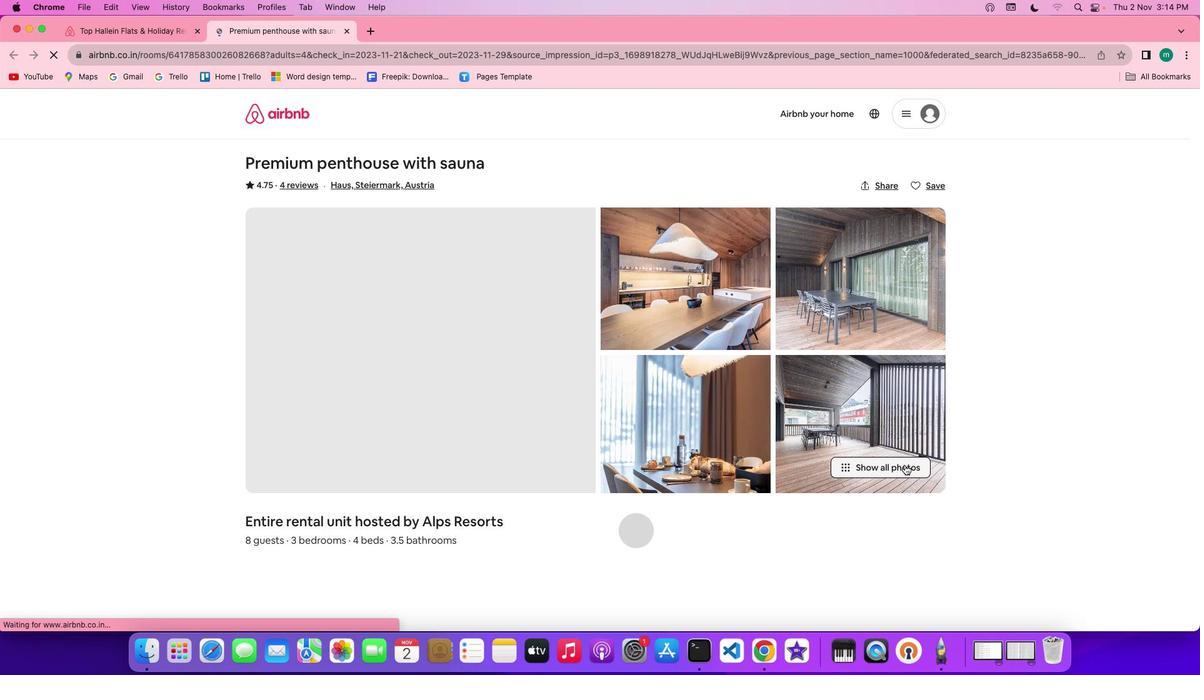
Action: Mouse moved to (513, 460)
Screenshot: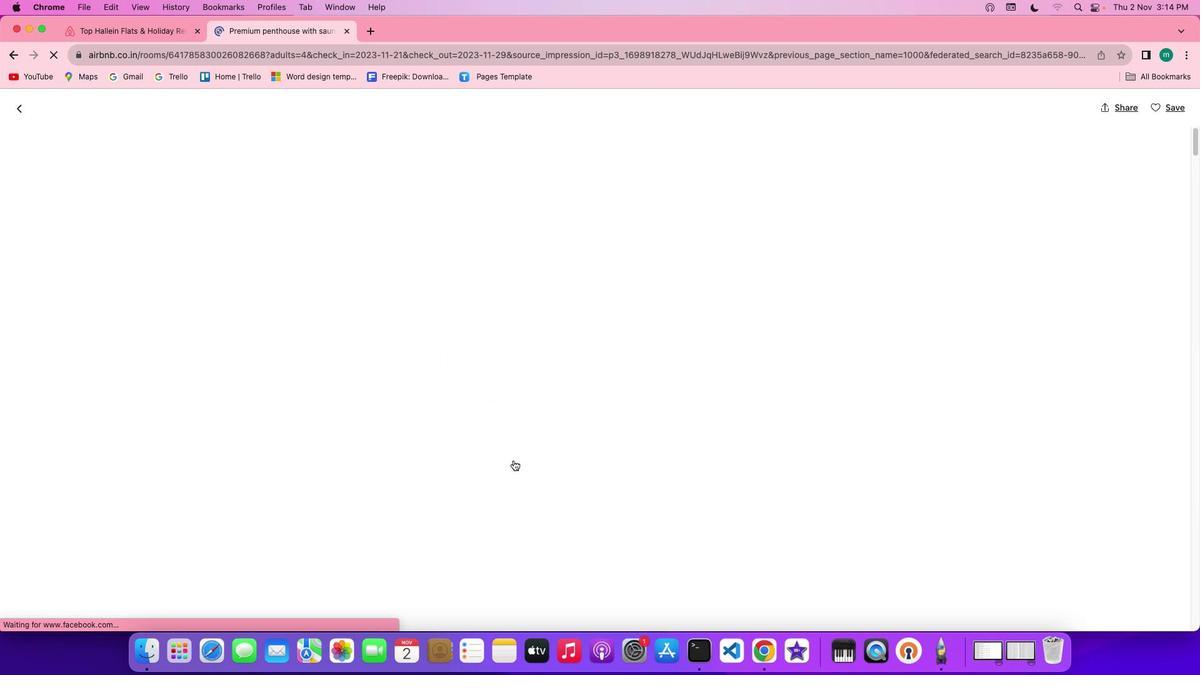 
Action: Mouse scrolled (513, 460) with delta (0, 0)
Screenshot: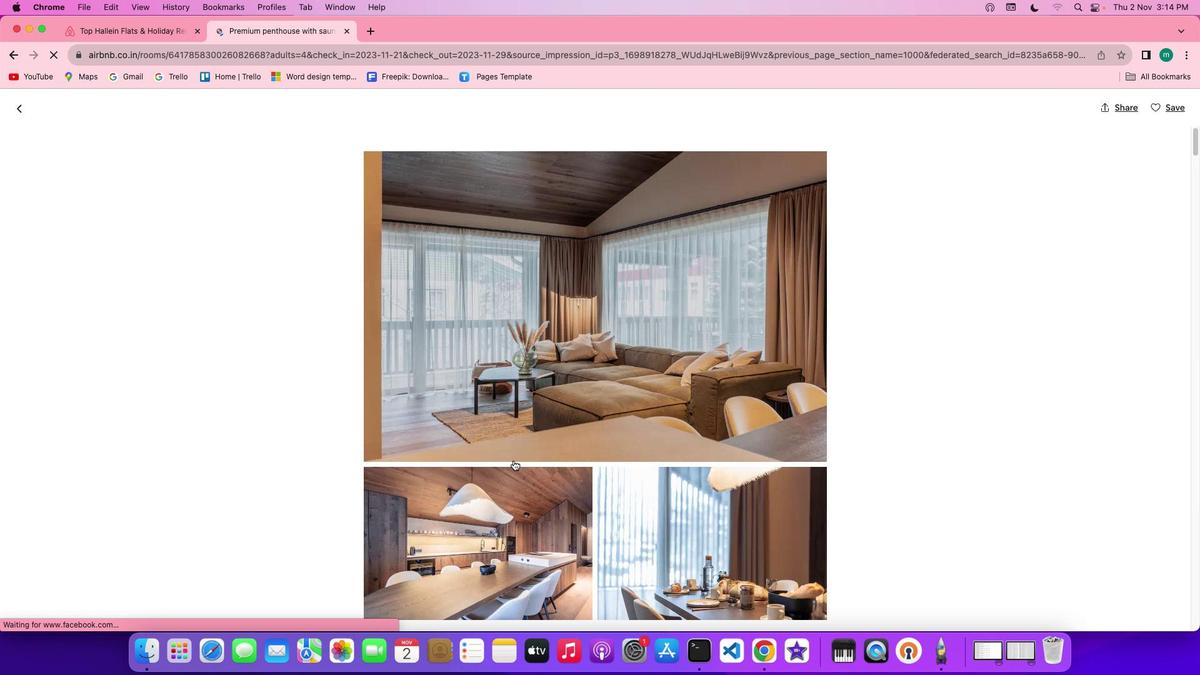 
Action: Mouse scrolled (513, 460) with delta (0, 0)
Screenshot: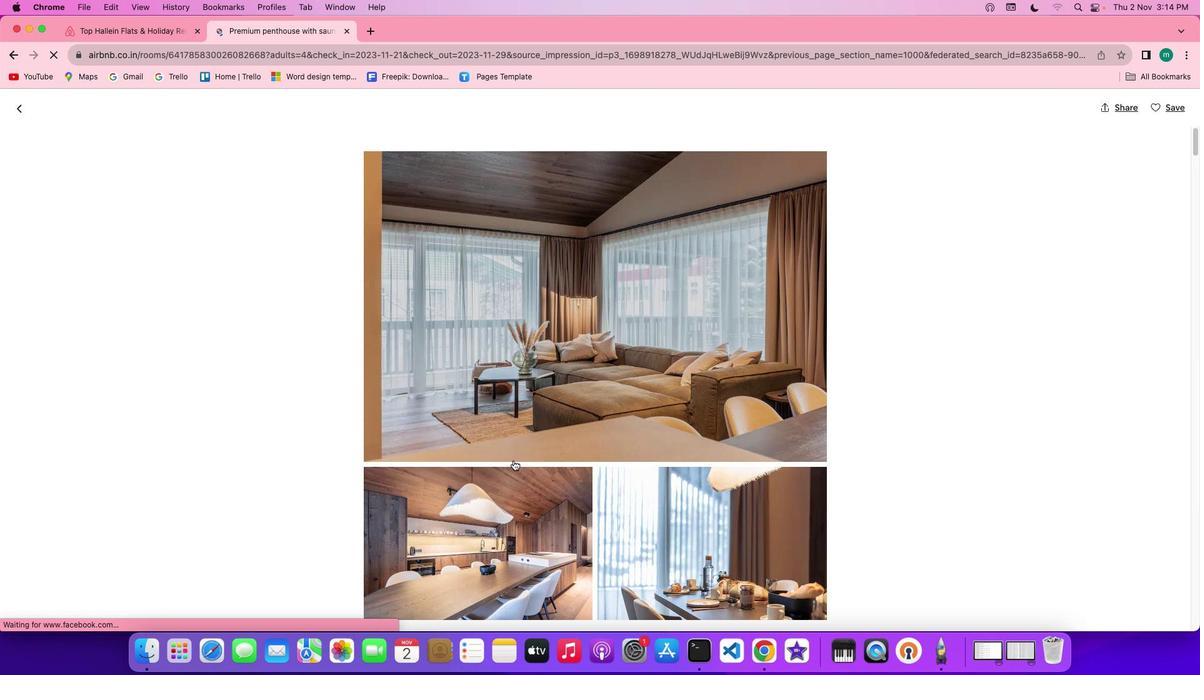 
Action: Mouse scrolled (513, 460) with delta (0, -1)
Screenshot: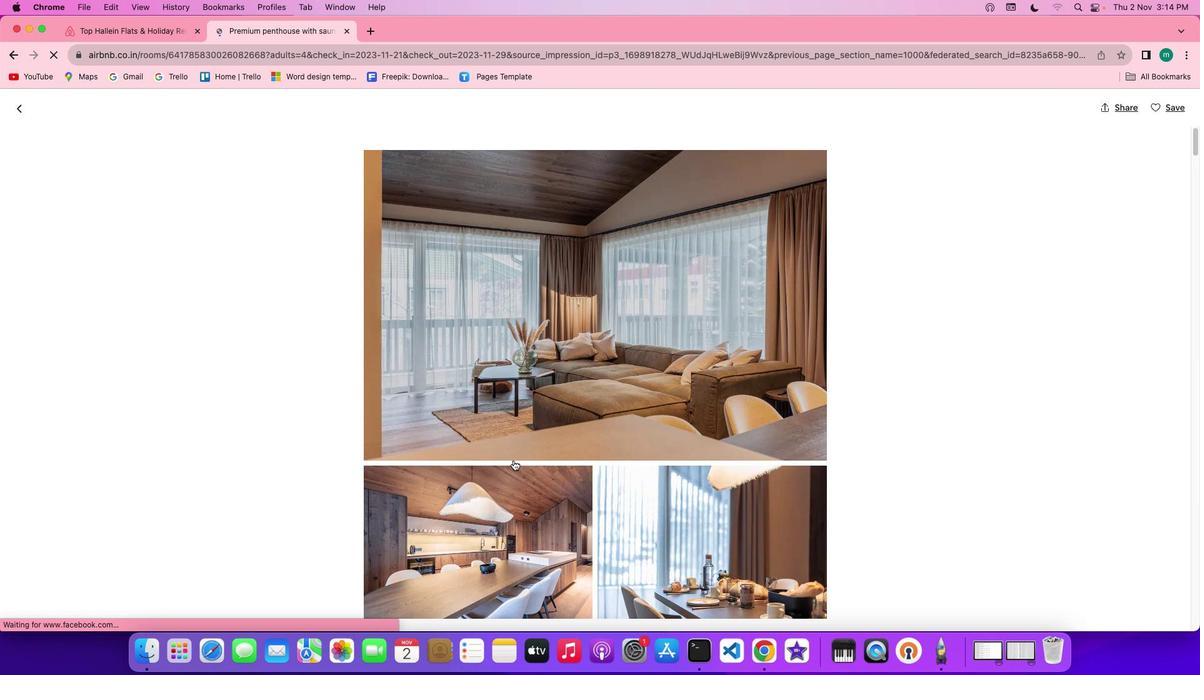 
Action: Mouse scrolled (513, 460) with delta (0, 0)
Screenshot: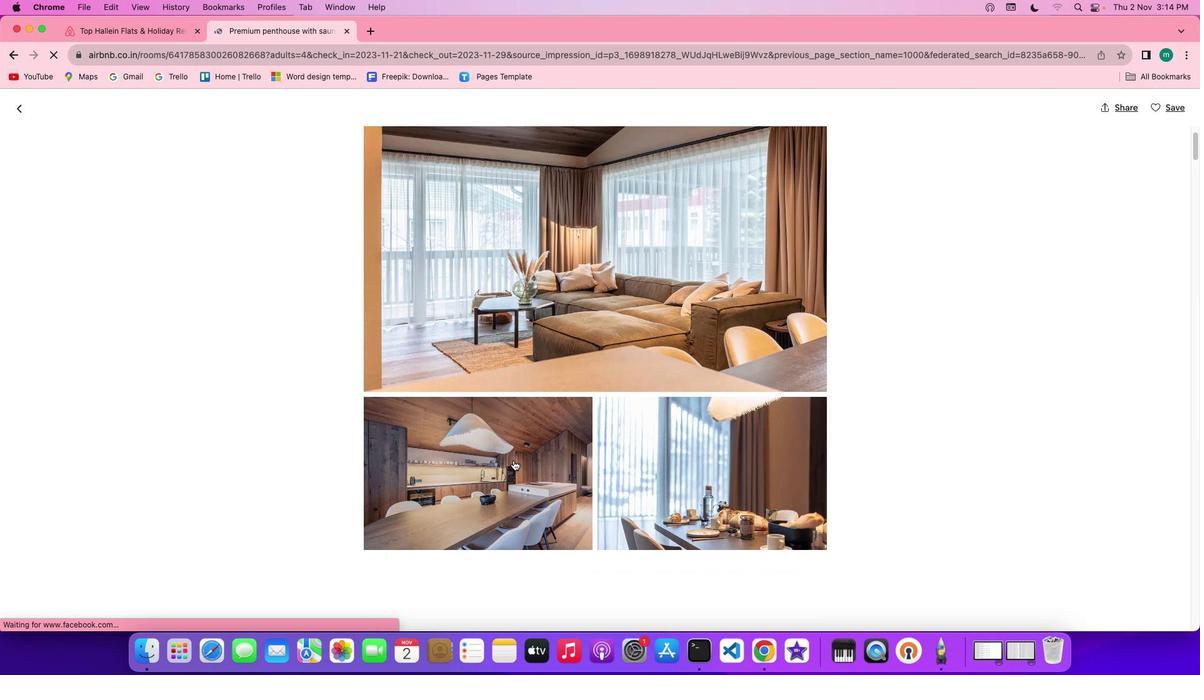 
Action: Mouse scrolled (513, 460) with delta (0, 0)
Screenshot: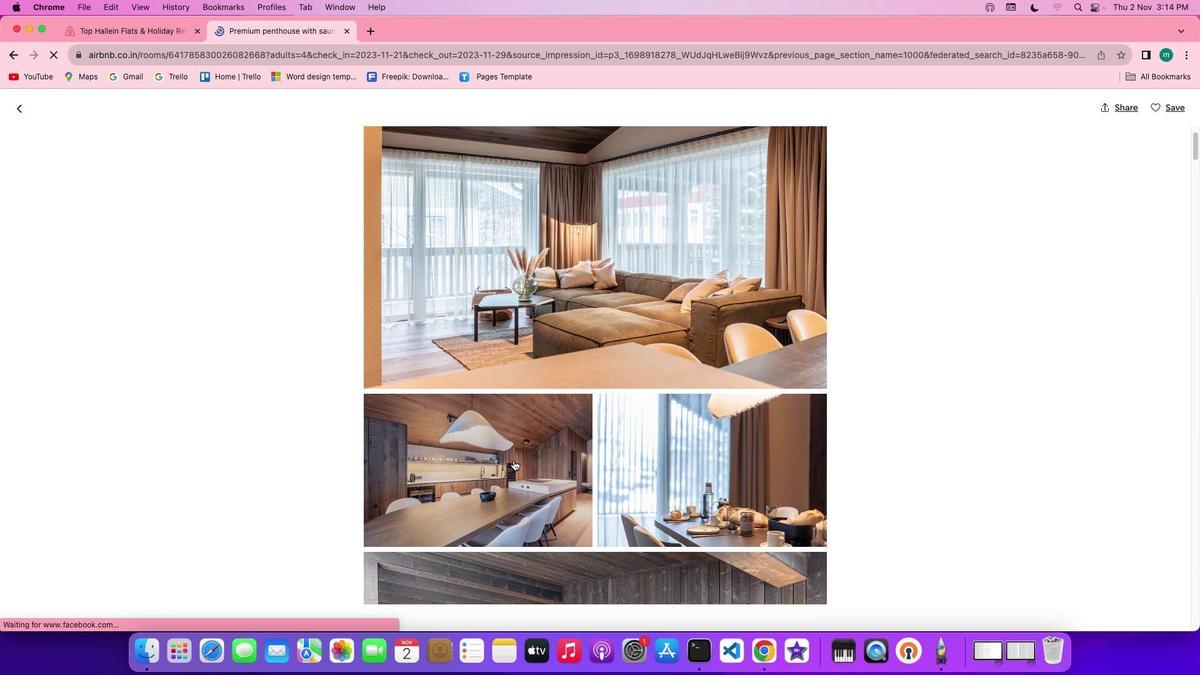 
Action: Mouse scrolled (513, 460) with delta (0, 0)
Screenshot: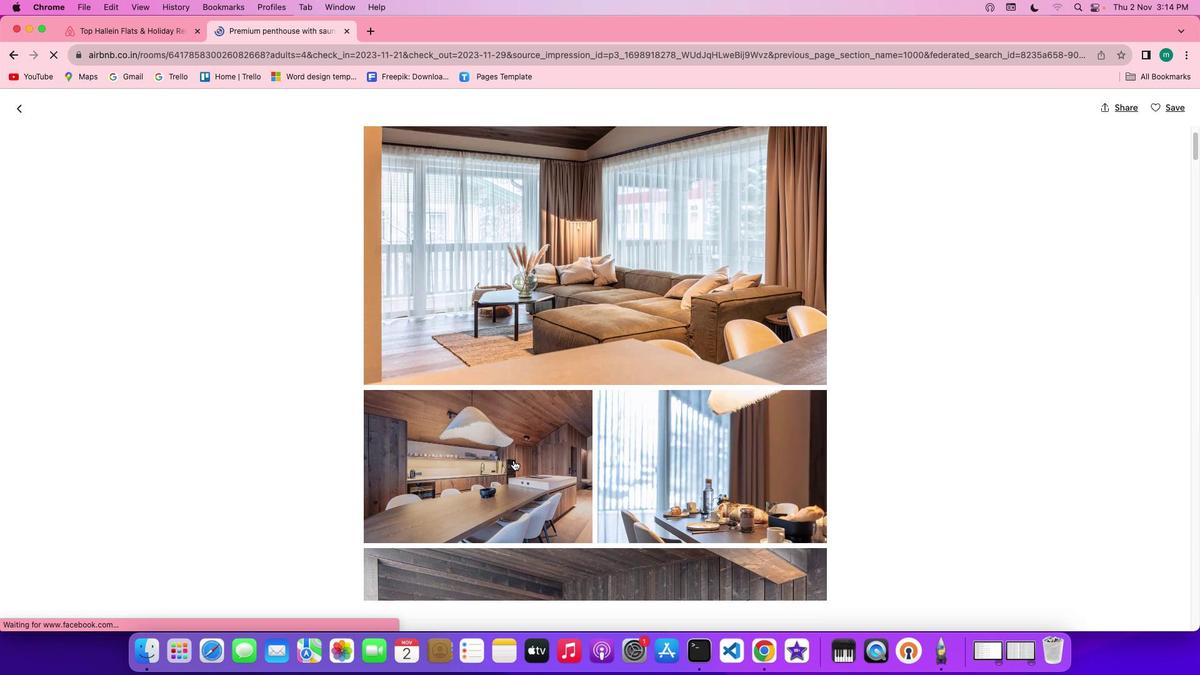 
Action: Mouse scrolled (513, 460) with delta (0, -1)
Screenshot: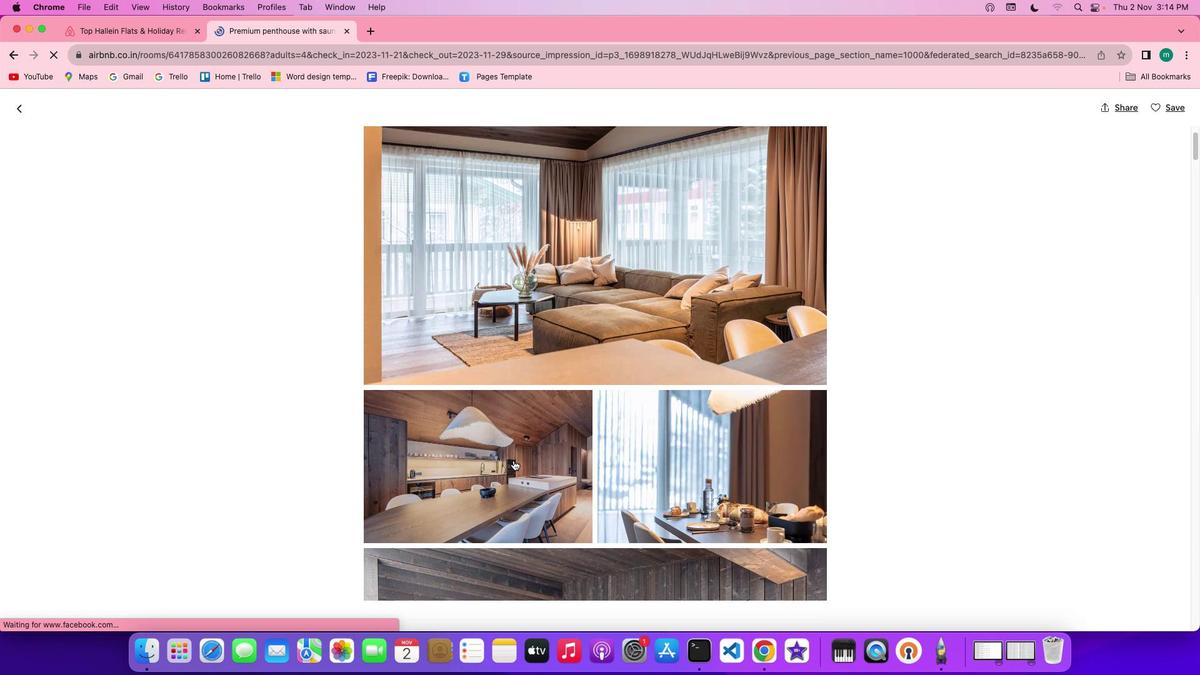 
Action: Mouse scrolled (513, 460) with delta (0, -1)
Screenshot: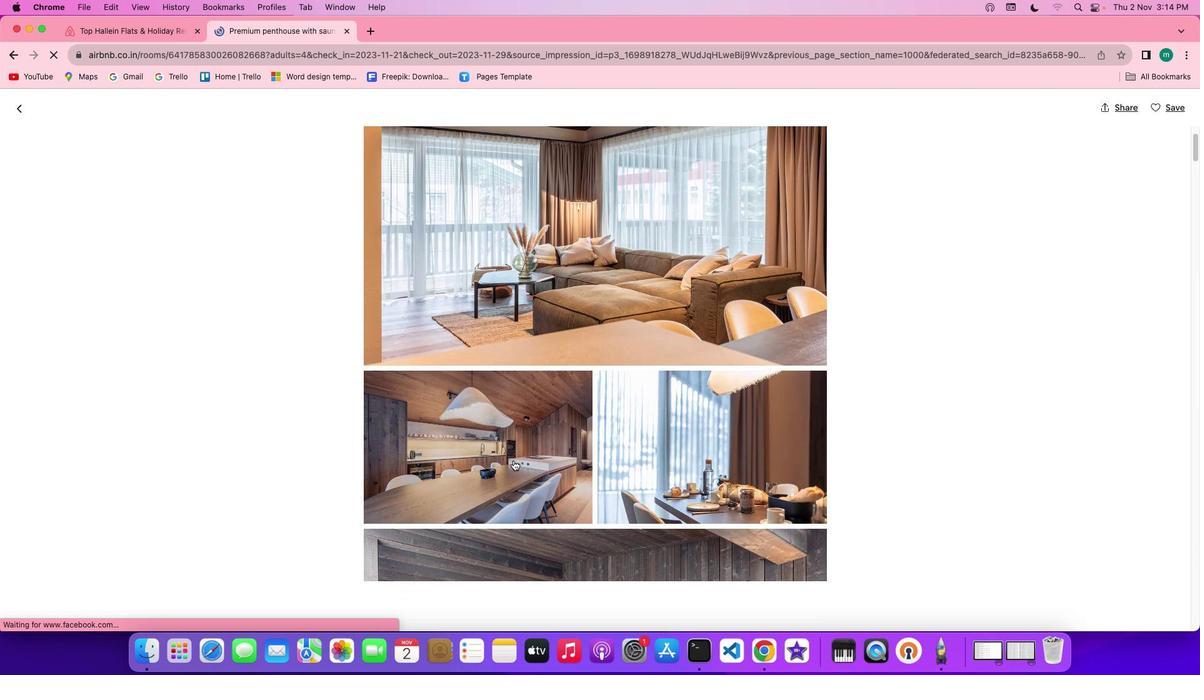 
Action: Mouse scrolled (513, 460) with delta (0, 0)
Screenshot: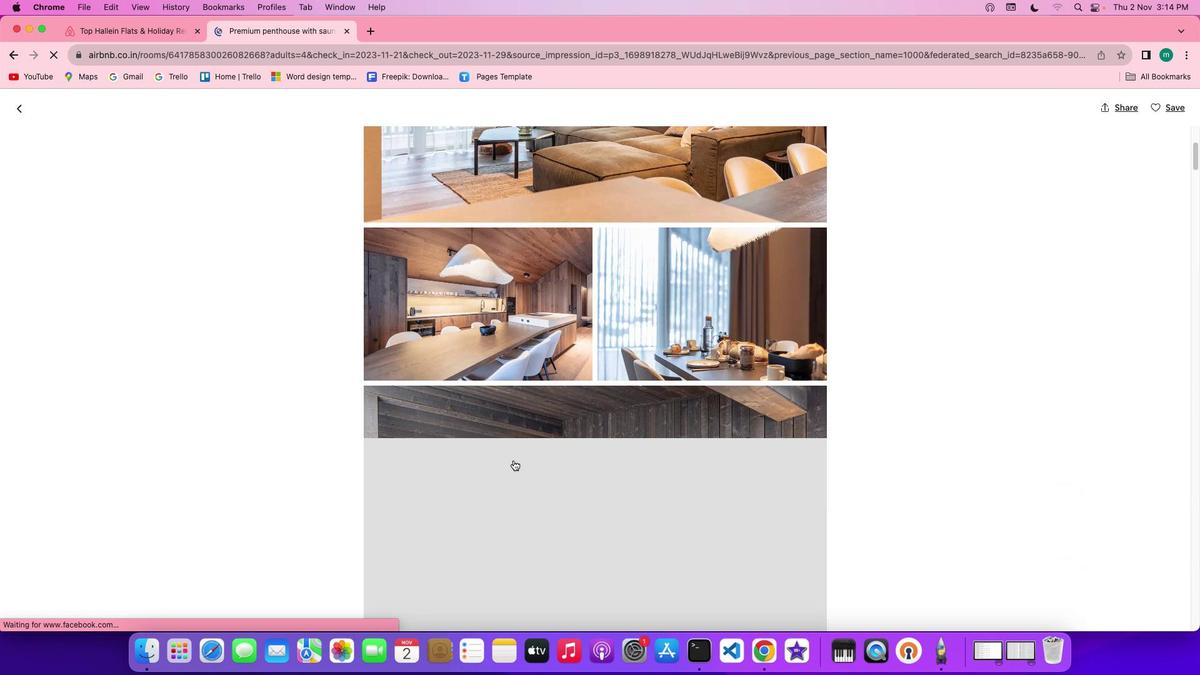 
Action: Mouse scrolled (513, 460) with delta (0, 0)
Screenshot: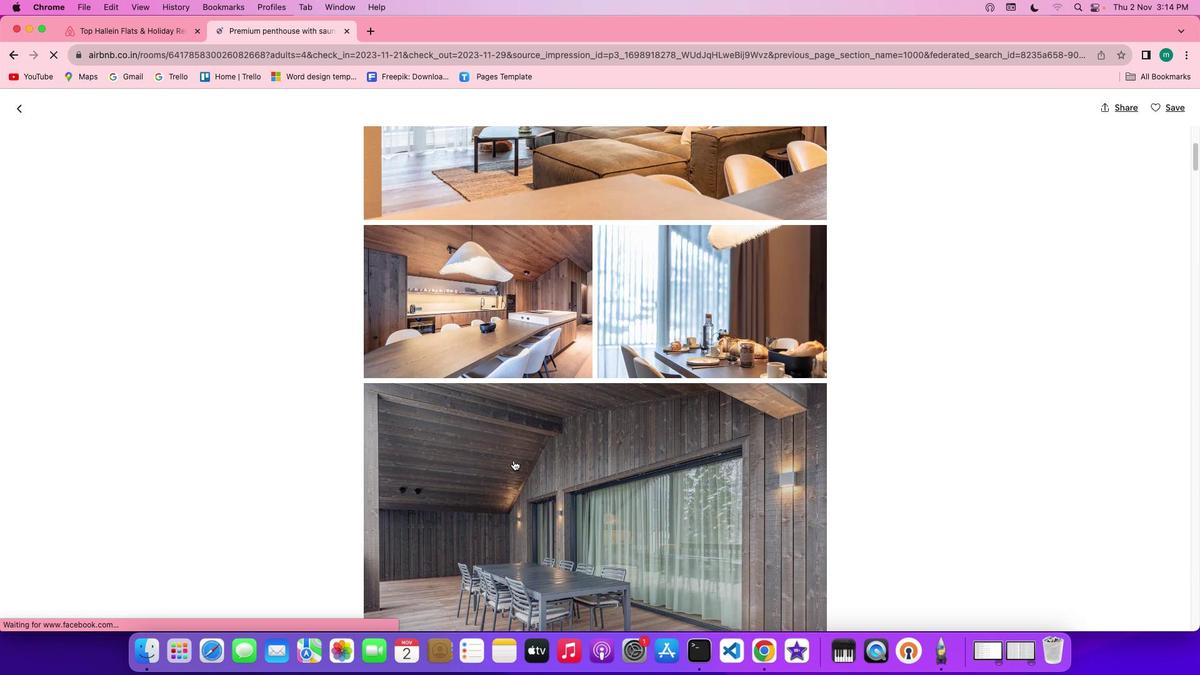 
Action: Mouse scrolled (513, 460) with delta (0, 0)
Screenshot: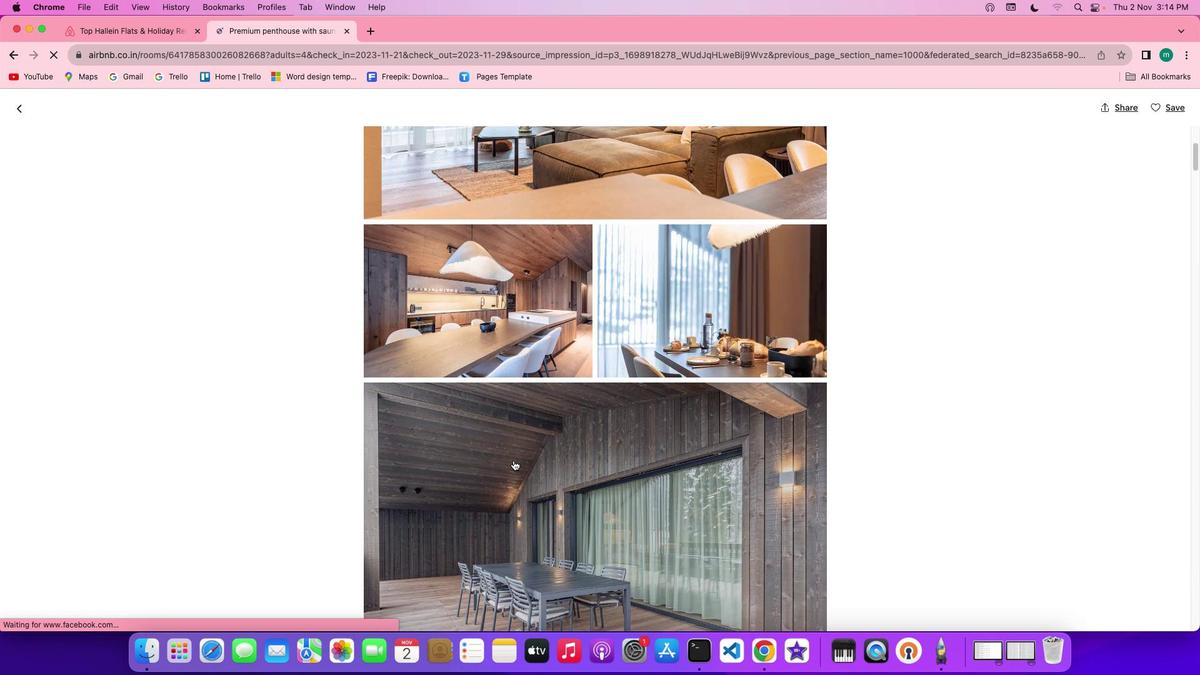 
Action: Mouse scrolled (513, 460) with delta (0, -1)
Screenshot: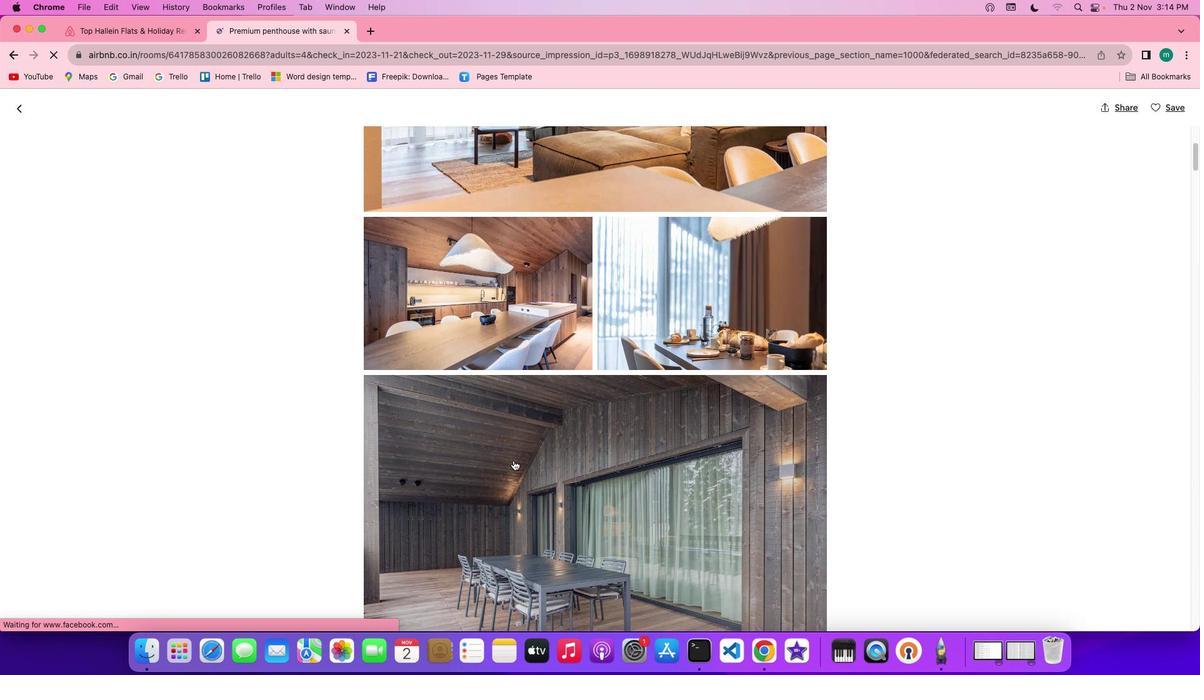 
Action: Mouse scrolled (513, 460) with delta (0, -1)
Screenshot: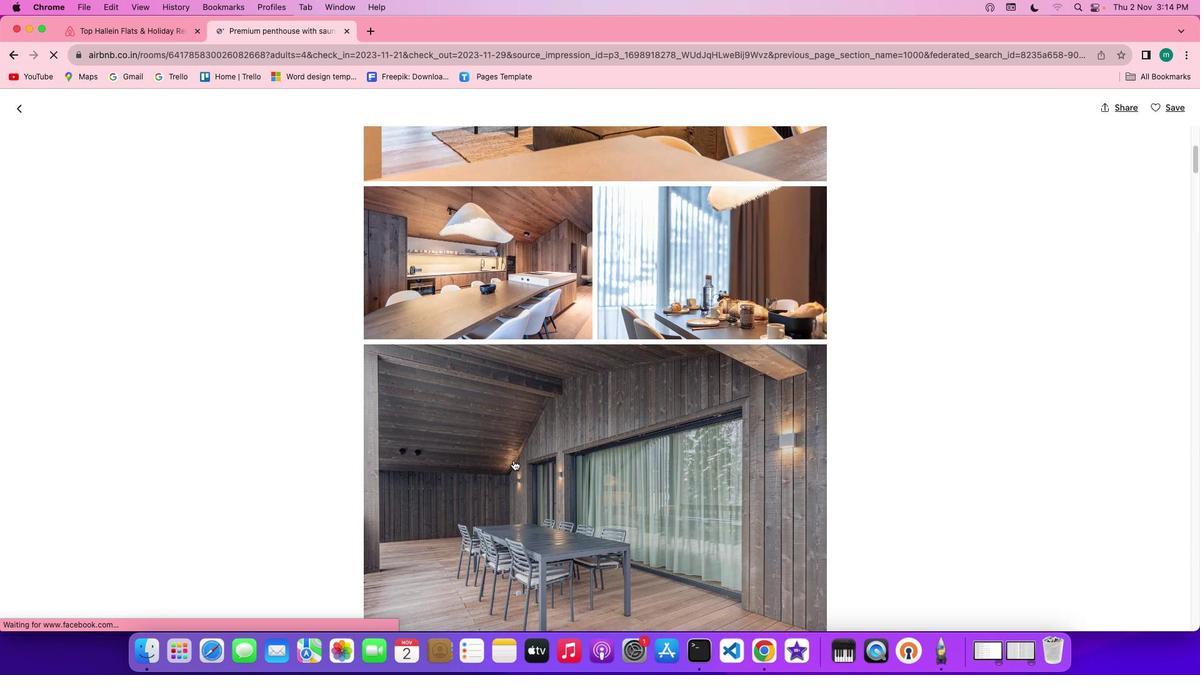 
Action: Mouse moved to (514, 460)
Screenshot: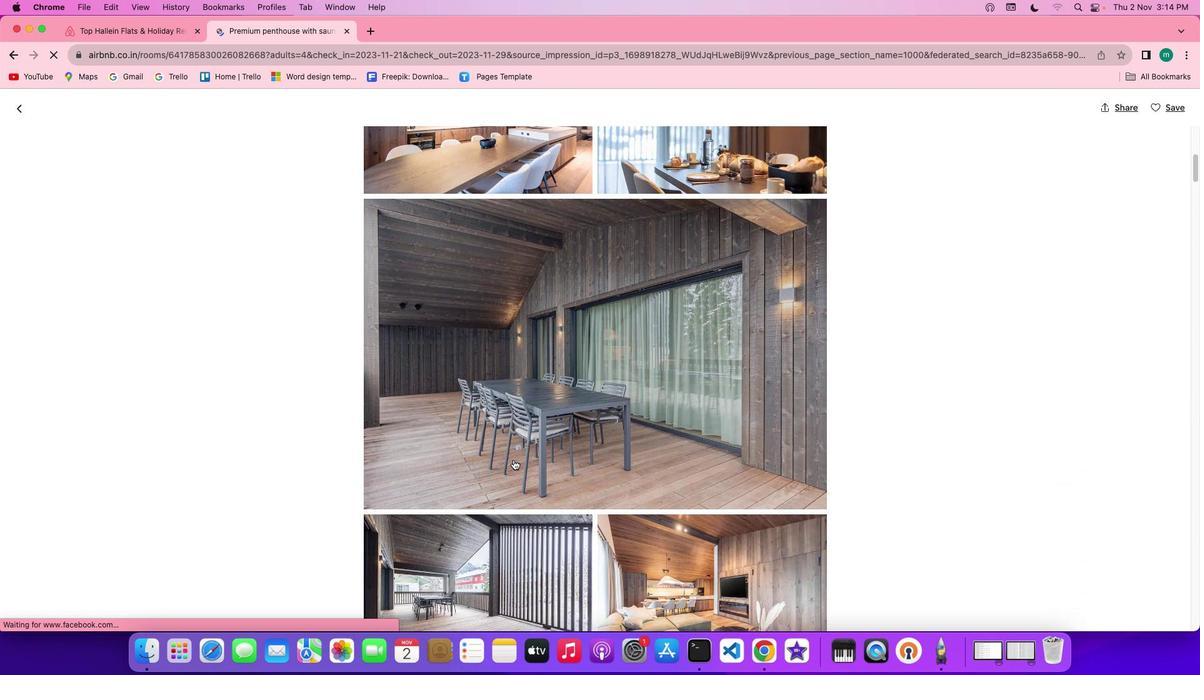 
Action: Mouse scrolled (514, 460) with delta (0, 0)
Screenshot: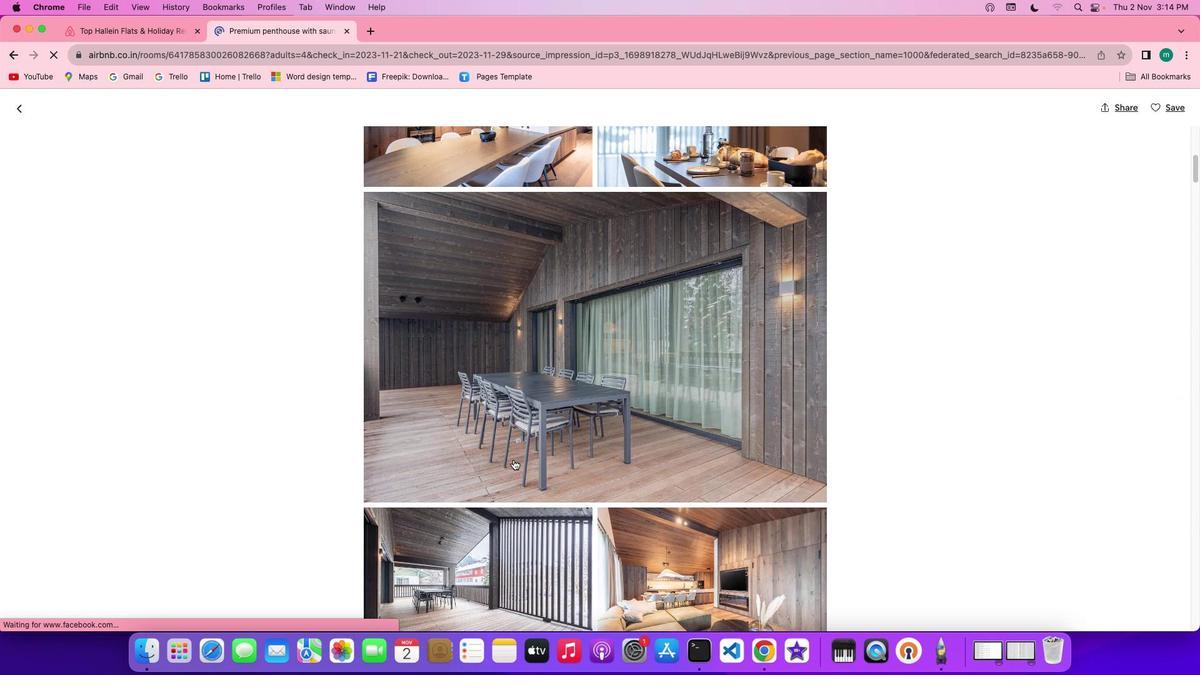
Action: Mouse scrolled (514, 460) with delta (0, 0)
Screenshot: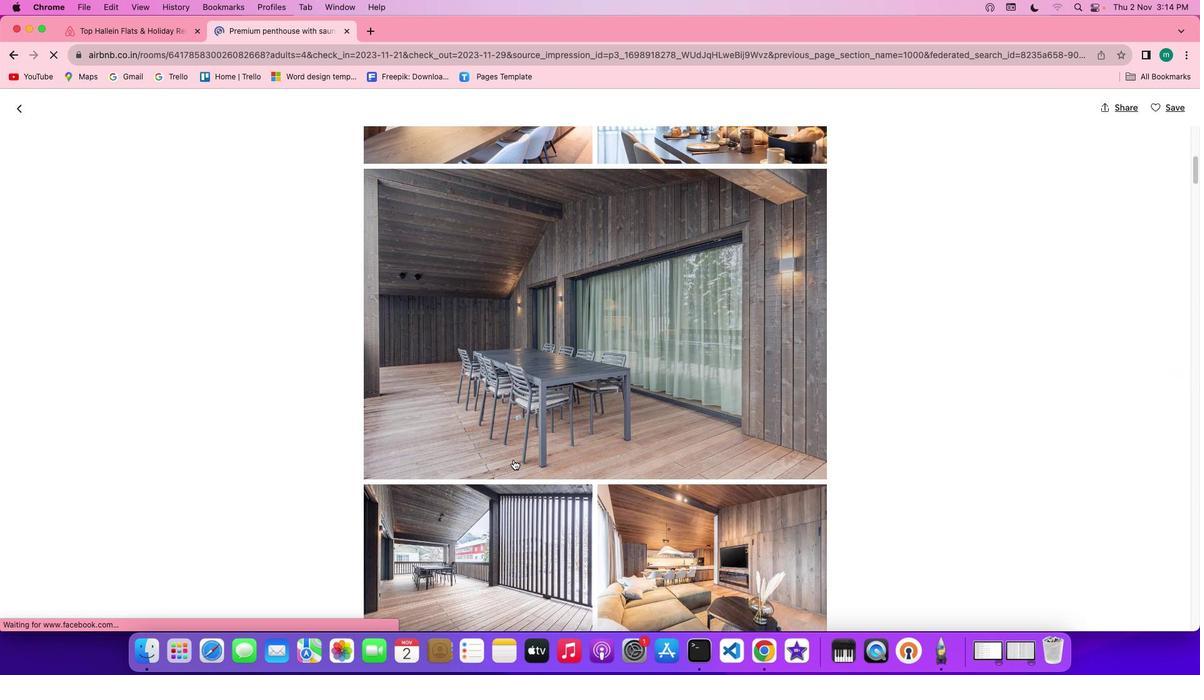
Action: Mouse scrolled (514, 460) with delta (0, -1)
Screenshot: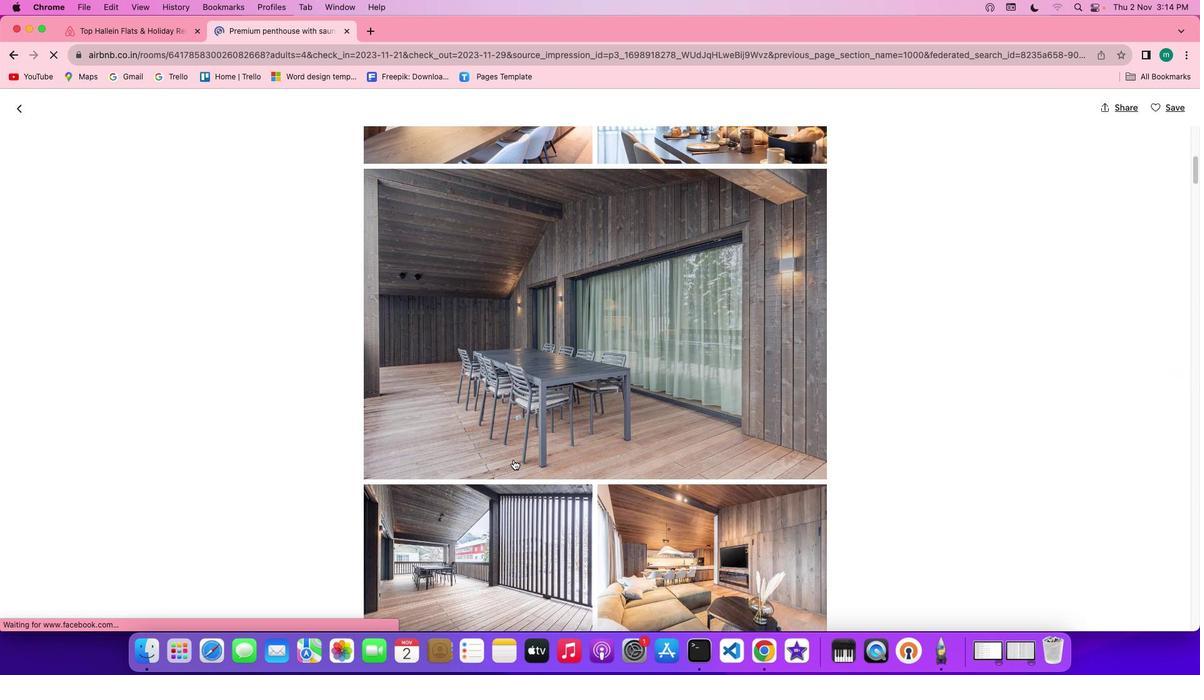 
Action: Mouse scrolled (514, 460) with delta (0, -2)
Screenshot: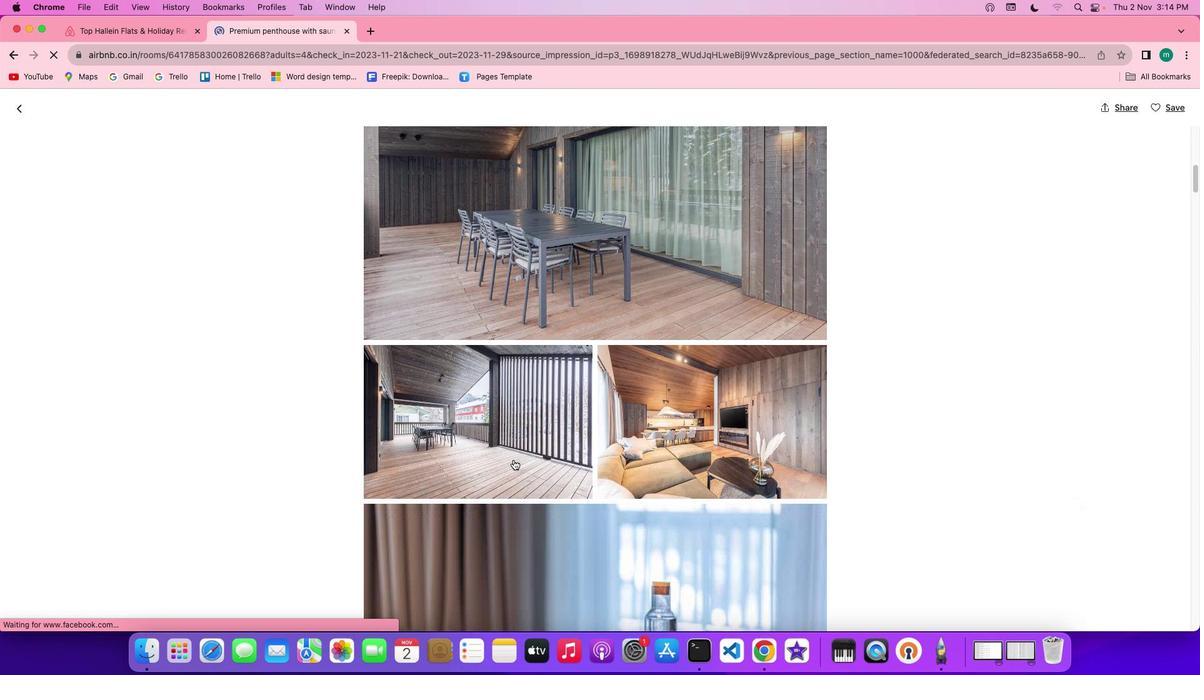
Action: Mouse scrolled (514, 460) with delta (0, 0)
Screenshot: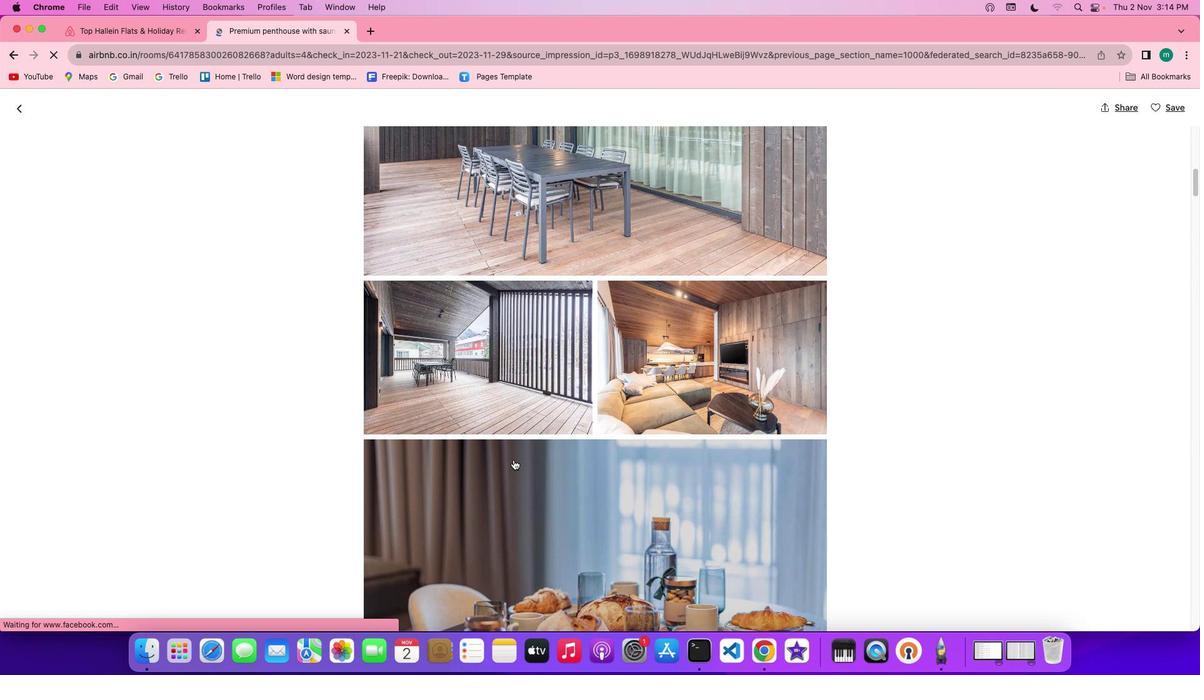 
Action: Mouse scrolled (514, 460) with delta (0, 0)
Screenshot: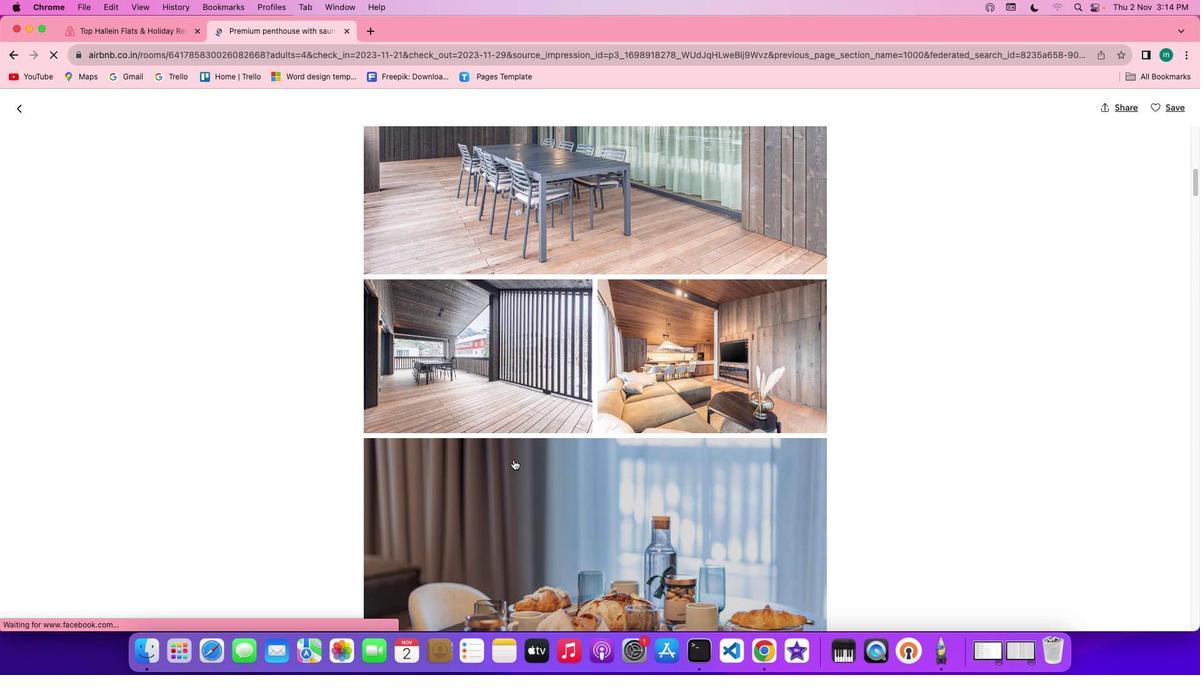 
Action: Mouse scrolled (514, 460) with delta (0, -1)
Screenshot: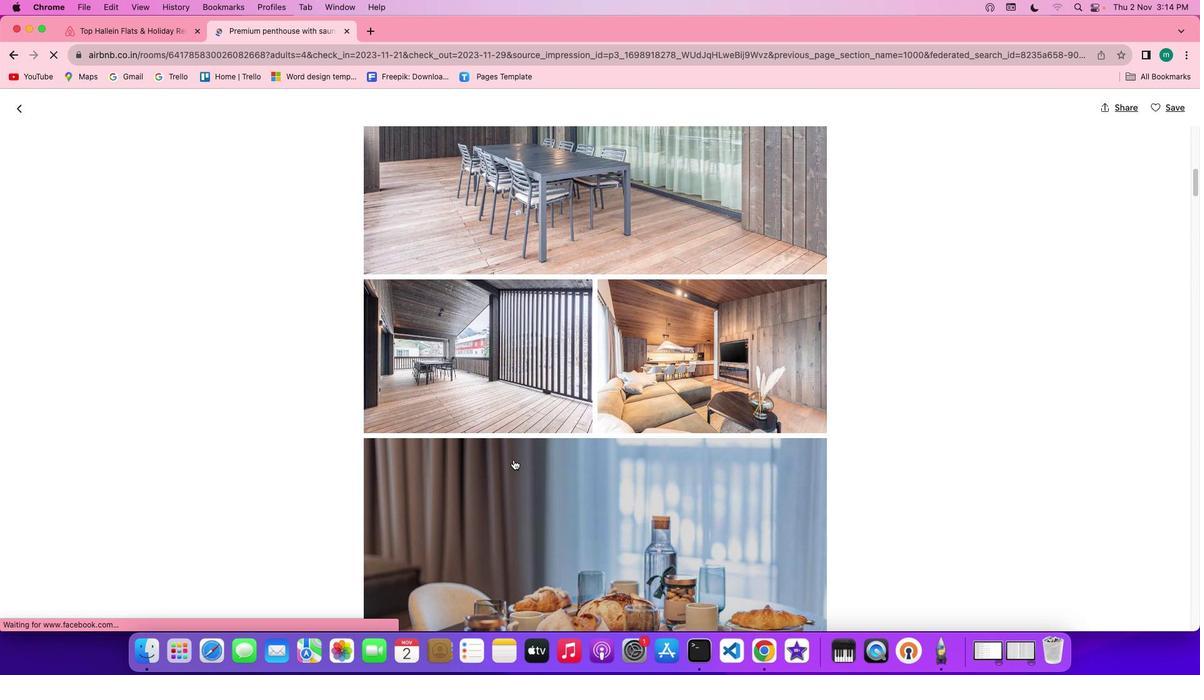 
Action: Mouse scrolled (514, 460) with delta (0, -2)
Screenshot: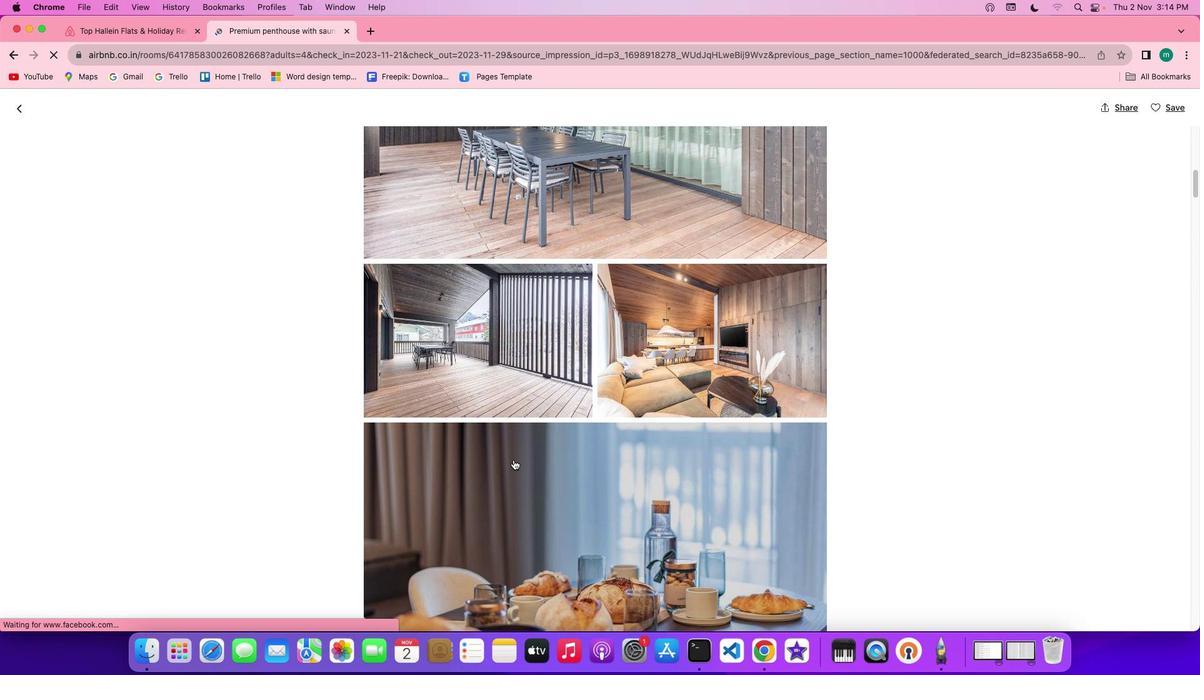 
Action: Mouse scrolled (514, 460) with delta (0, -2)
Screenshot: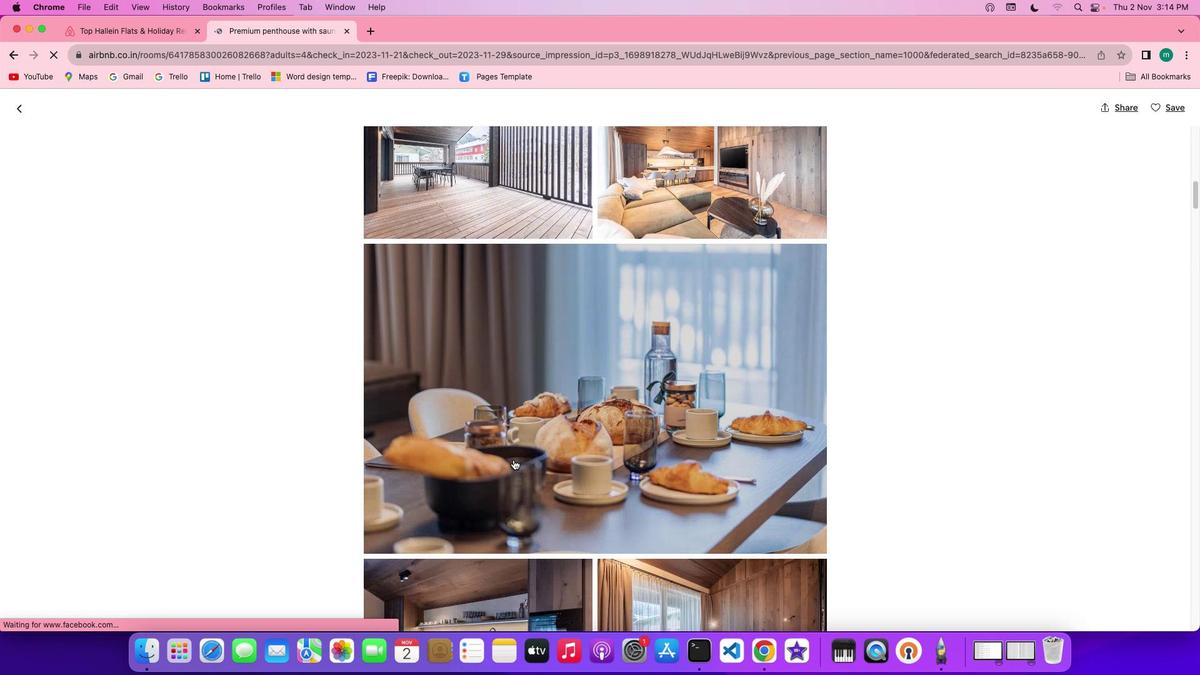 
Action: Mouse scrolled (514, 460) with delta (0, 0)
Screenshot: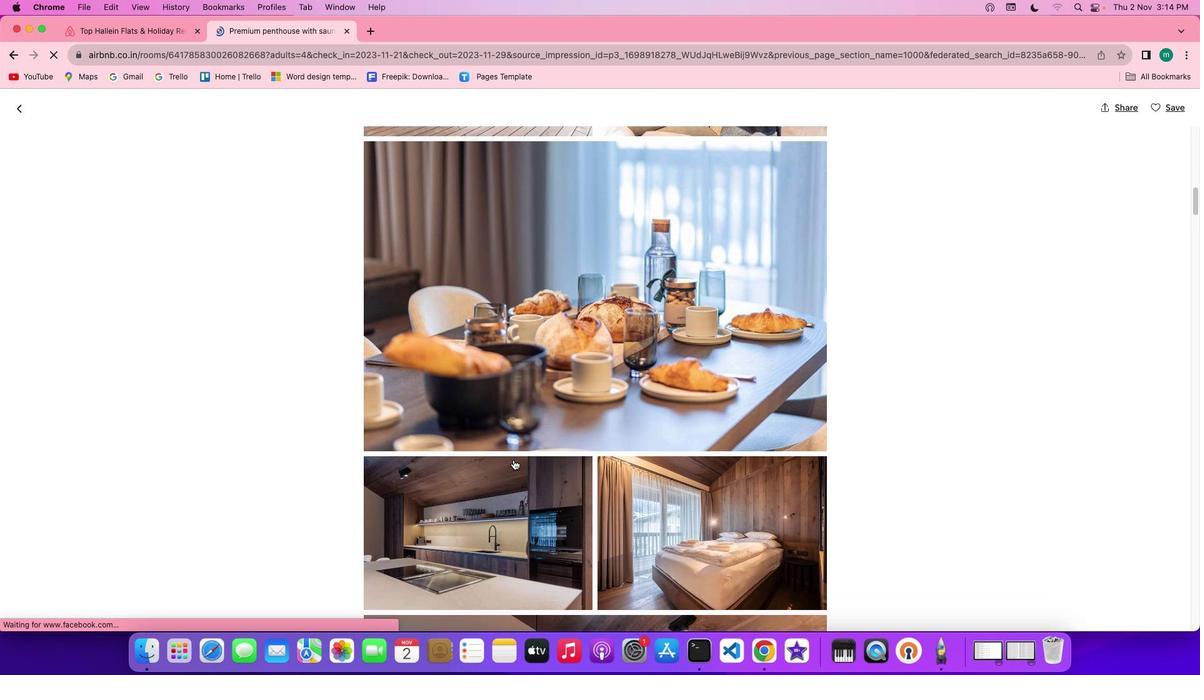 
Action: Mouse scrolled (514, 460) with delta (0, 0)
Screenshot: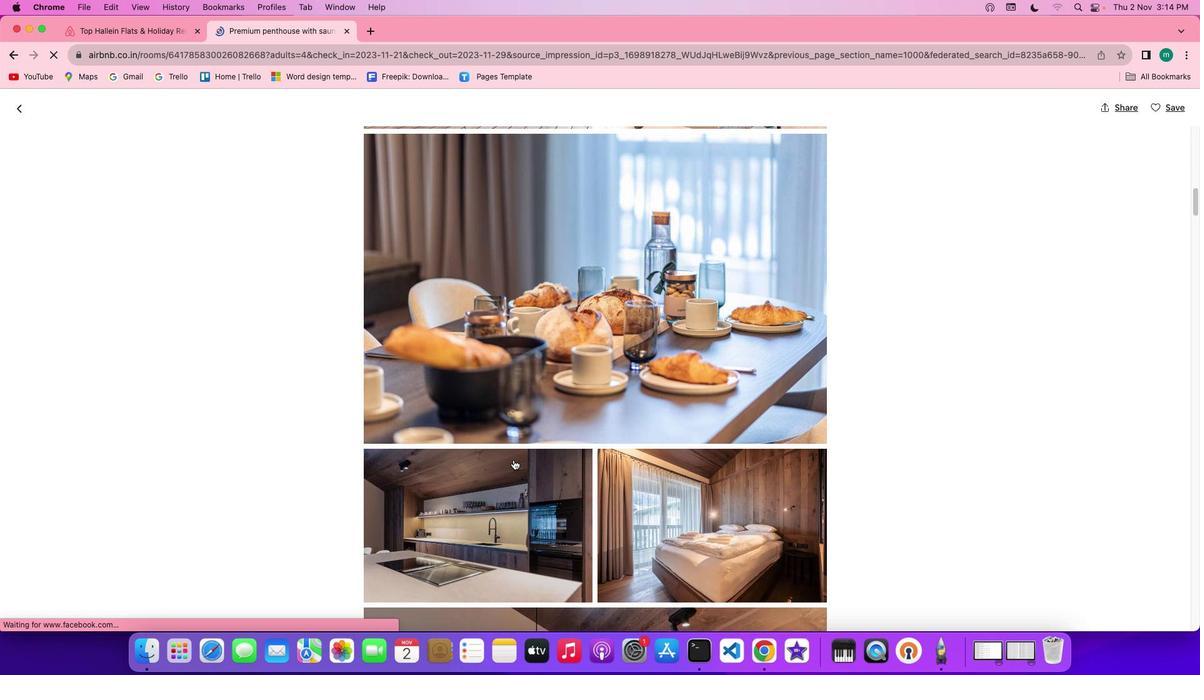 
Action: Mouse scrolled (514, 460) with delta (0, -1)
Screenshot: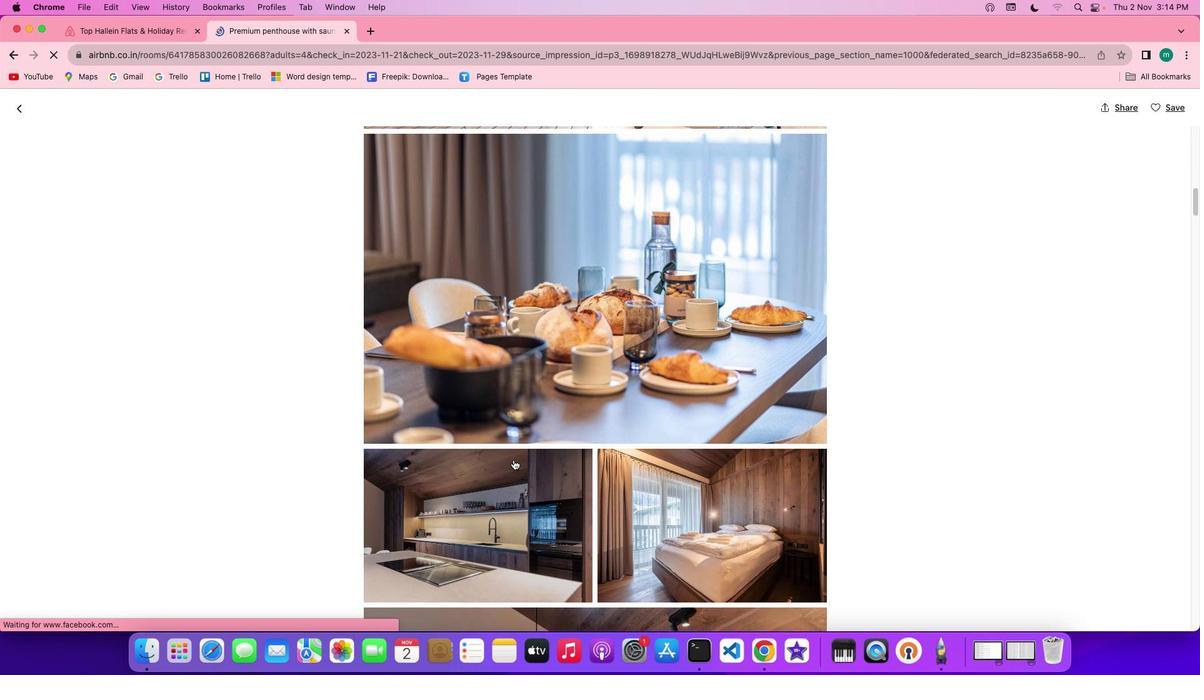 
Action: Mouse scrolled (514, 460) with delta (0, -2)
Screenshot: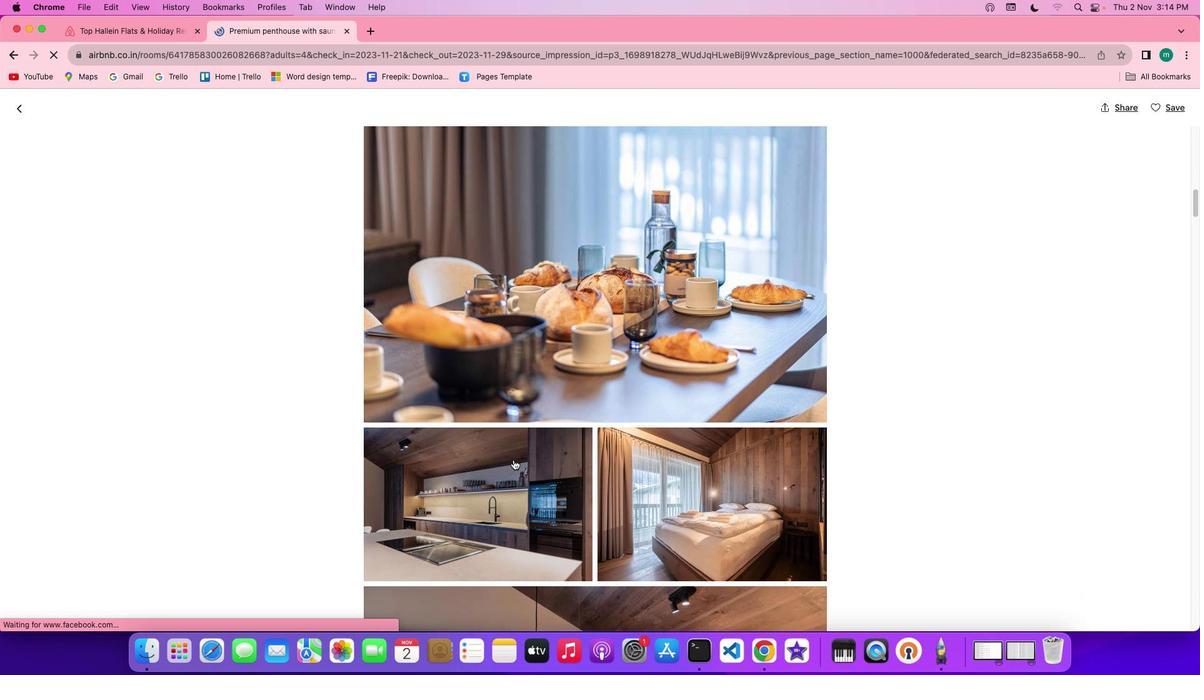 
Action: Mouse scrolled (514, 460) with delta (0, -1)
Screenshot: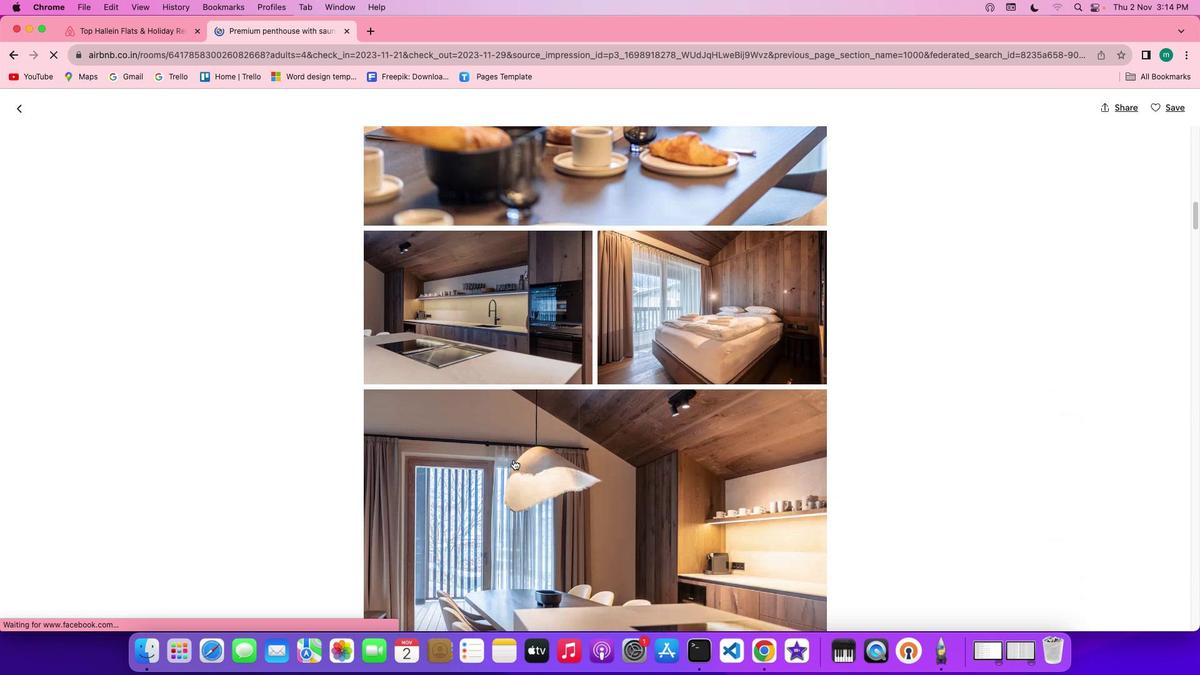 
Action: Mouse scrolled (514, 460) with delta (0, 0)
Screenshot: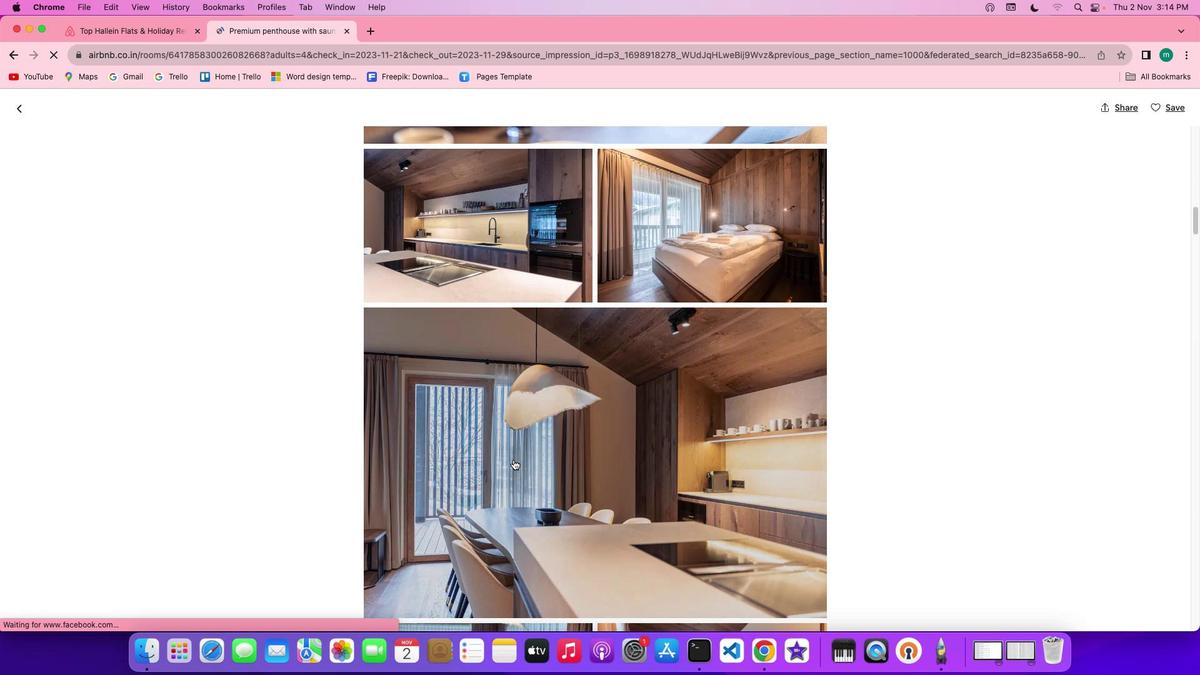 
Action: Mouse scrolled (514, 460) with delta (0, 0)
Screenshot: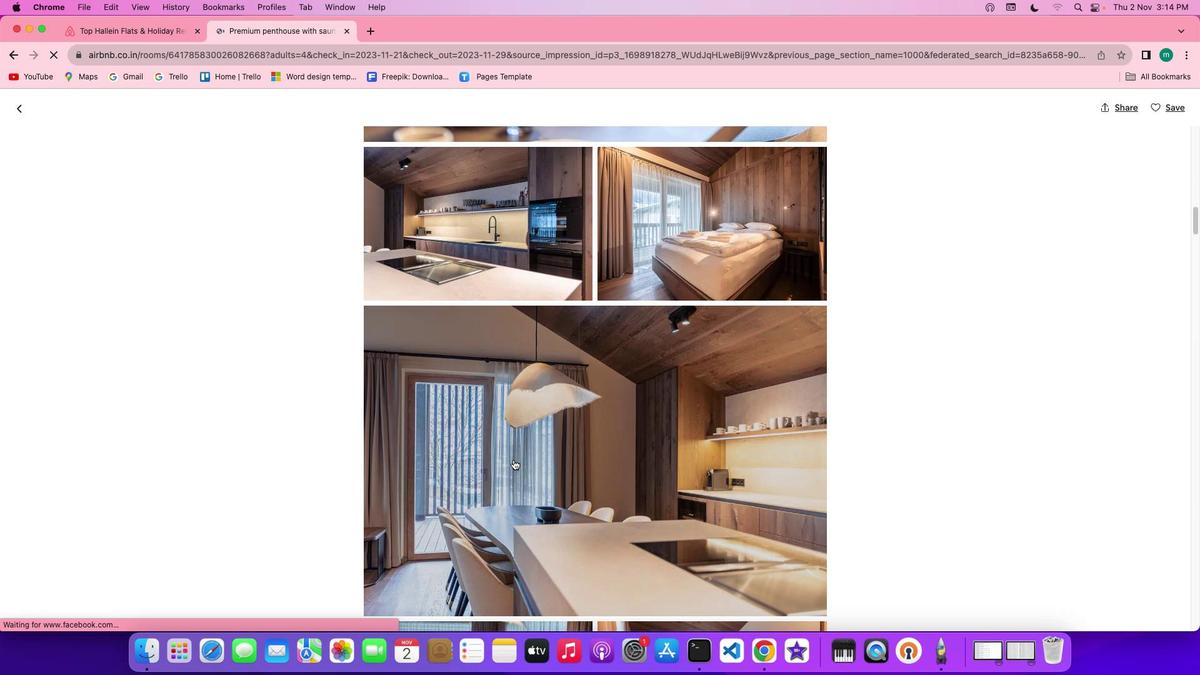 
Action: Mouse scrolled (514, 460) with delta (0, -1)
Screenshot: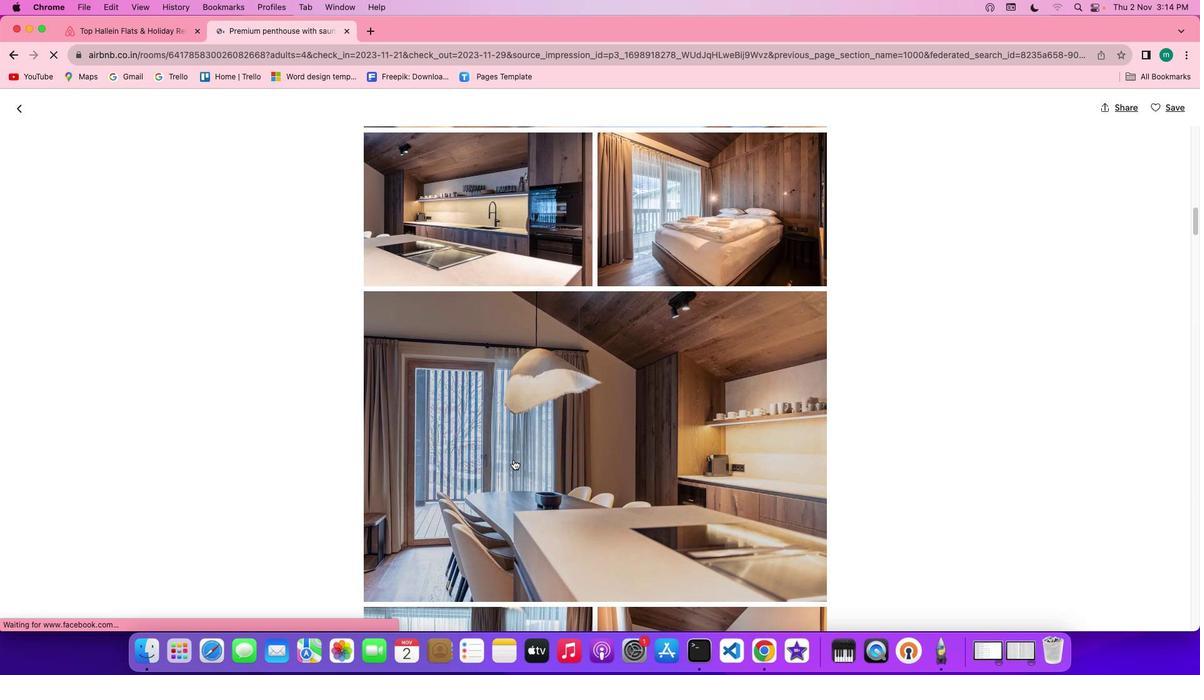 
Action: Mouse scrolled (514, 460) with delta (0, -1)
Screenshot: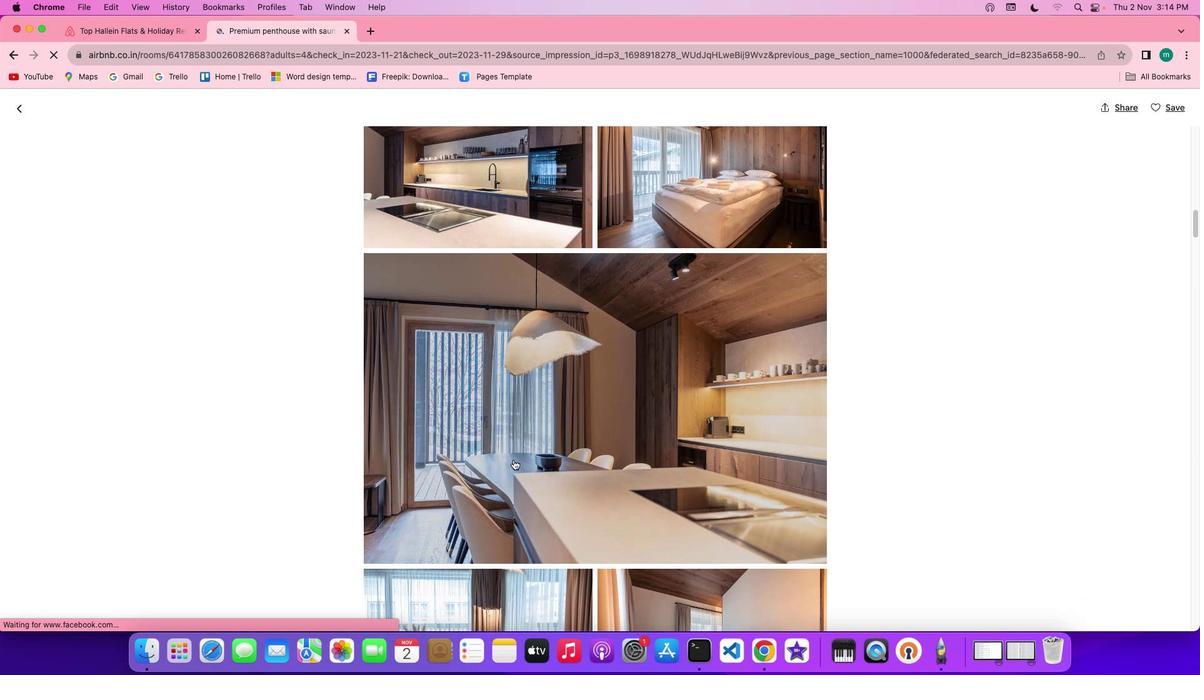 
Action: Mouse scrolled (514, 460) with delta (0, 0)
Screenshot: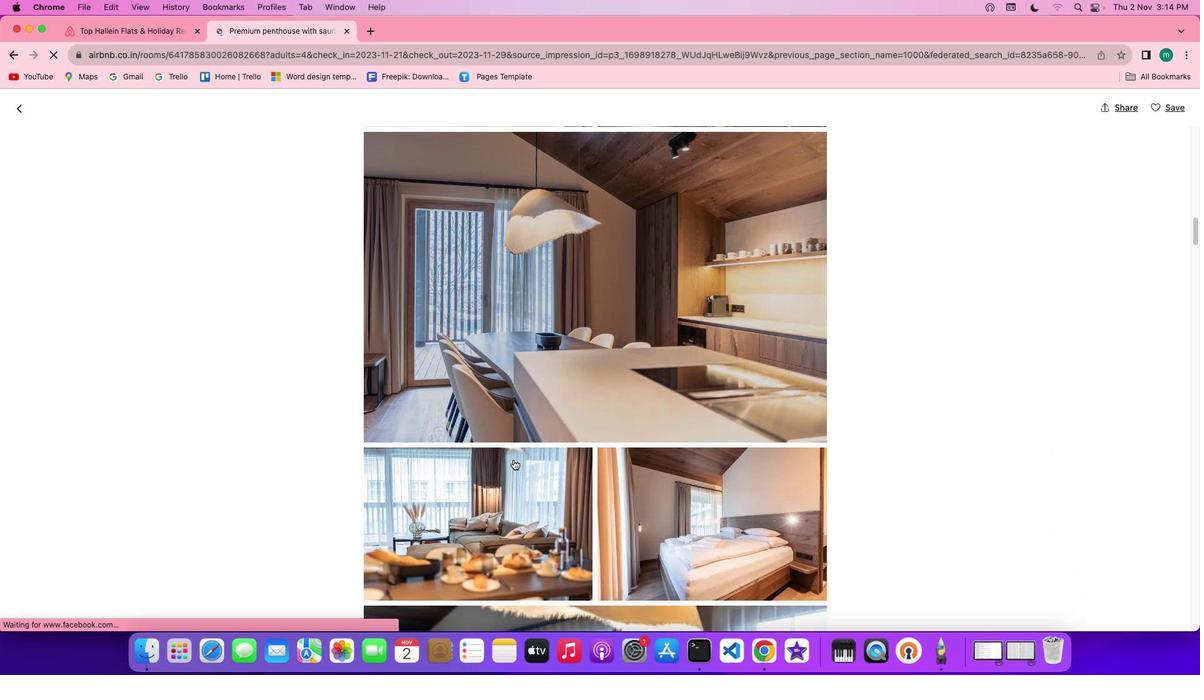 
Action: Mouse moved to (514, 460)
Screenshot: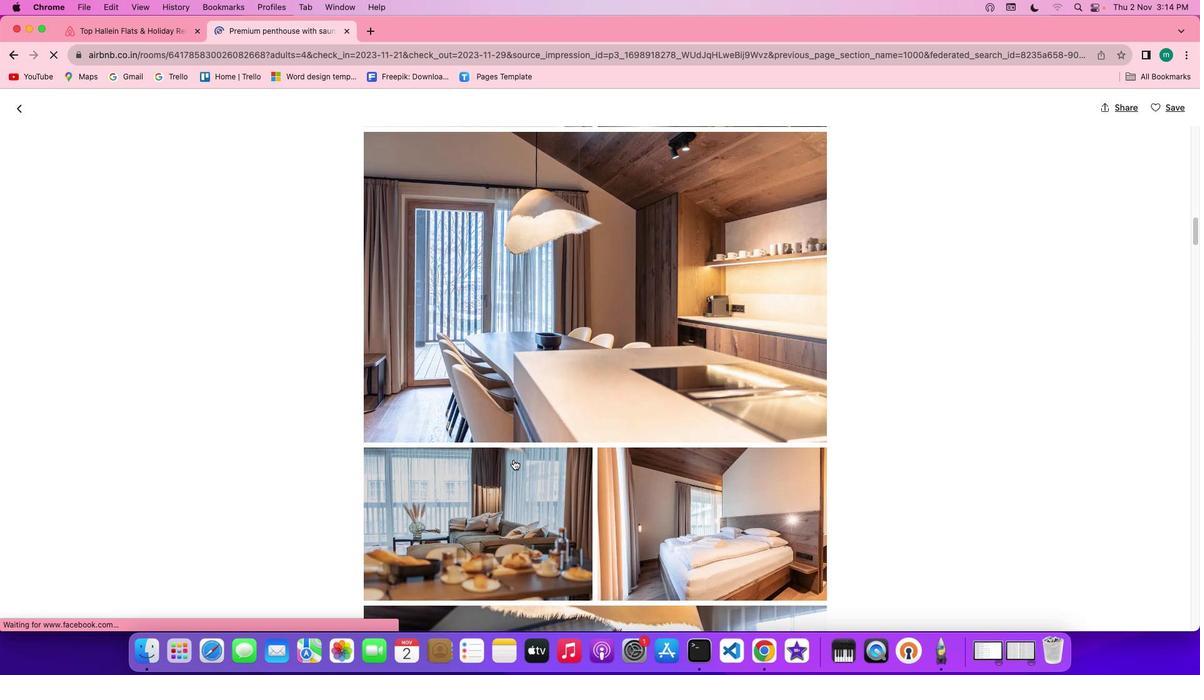 
Action: Mouse scrolled (514, 460) with delta (0, 0)
Screenshot: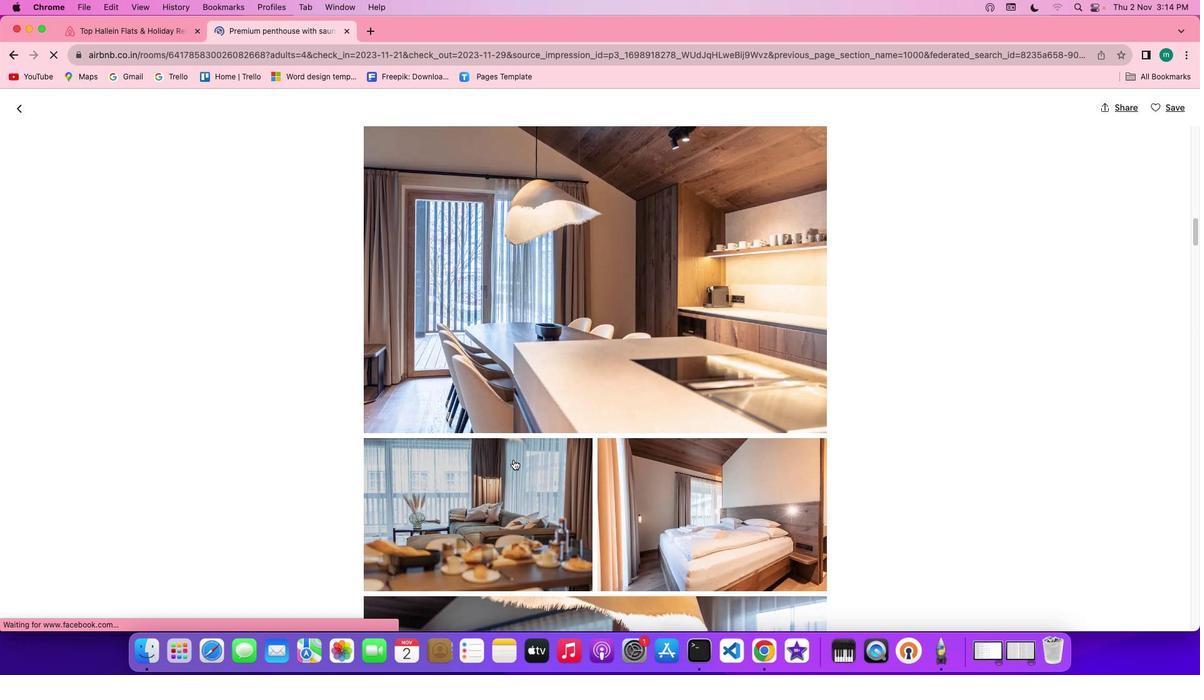 
Action: Mouse scrolled (514, 460) with delta (0, 0)
Screenshot: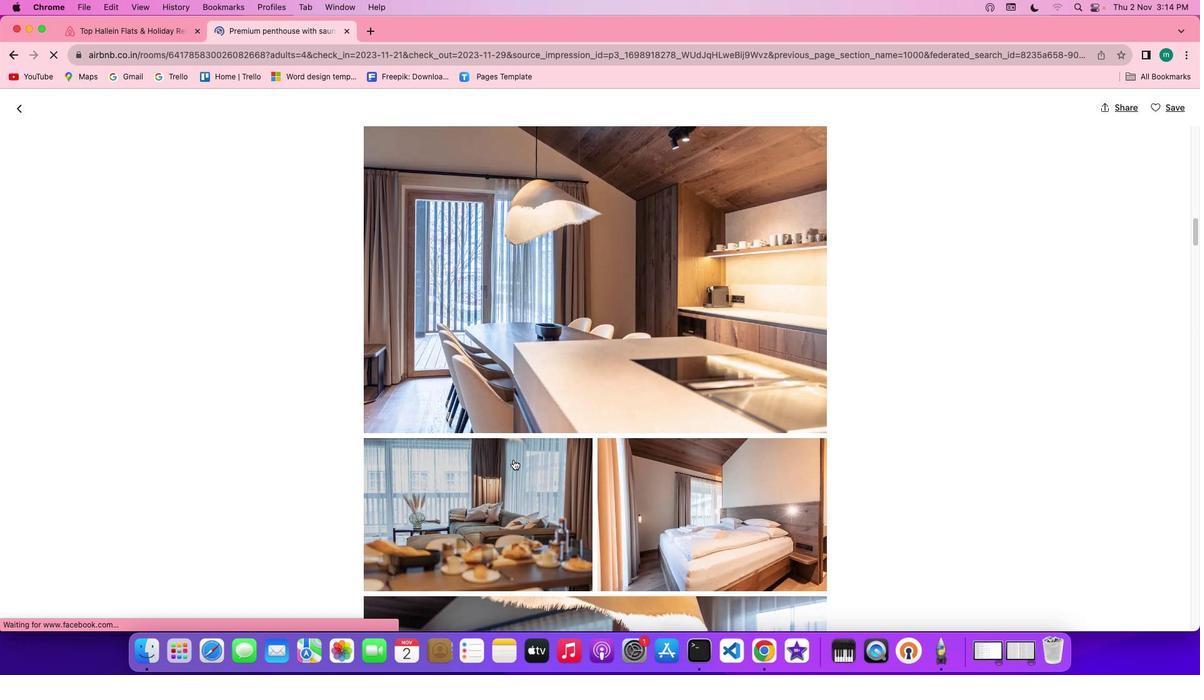 
Action: Mouse scrolled (514, 460) with delta (0, -1)
Screenshot: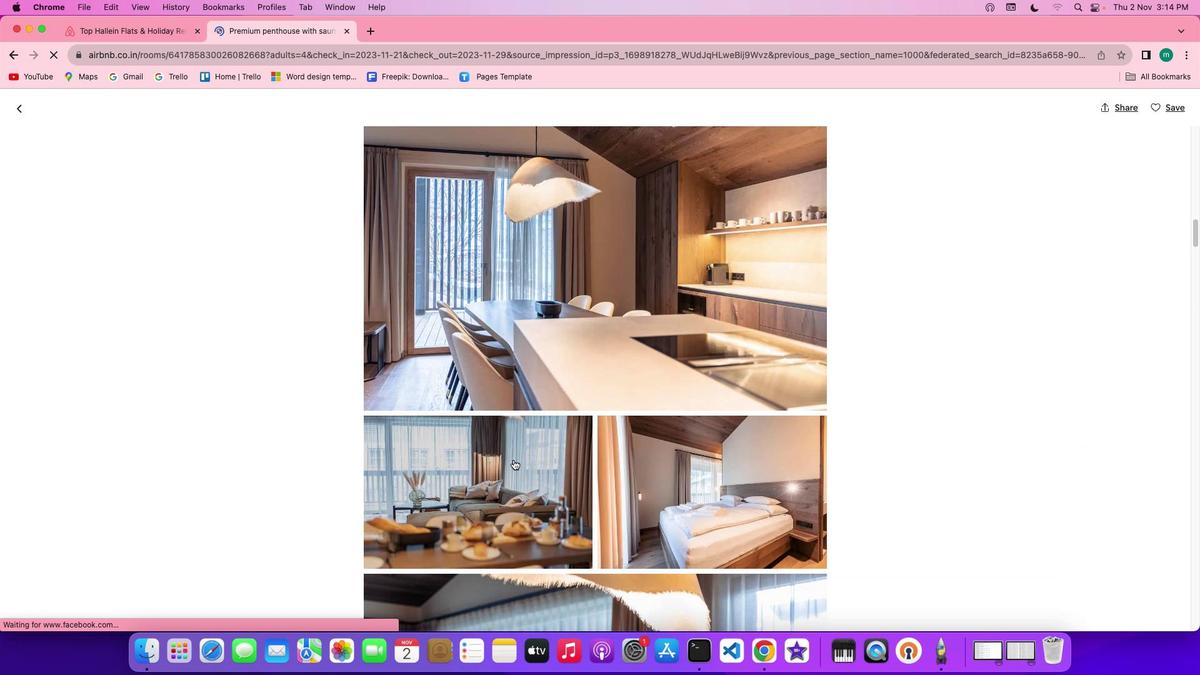 
Action: Mouse scrolled (514, 460) with delta (0, -2)
Screenshot: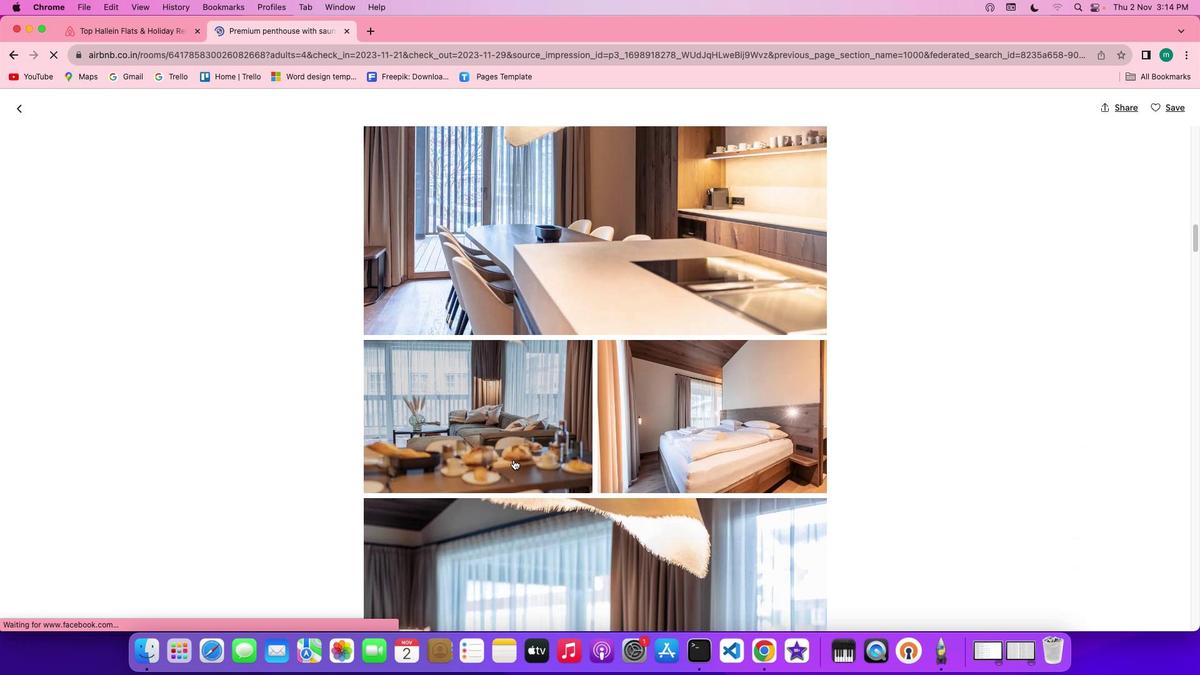 
Action: Mouse moved to (514, 460)
Screenshot: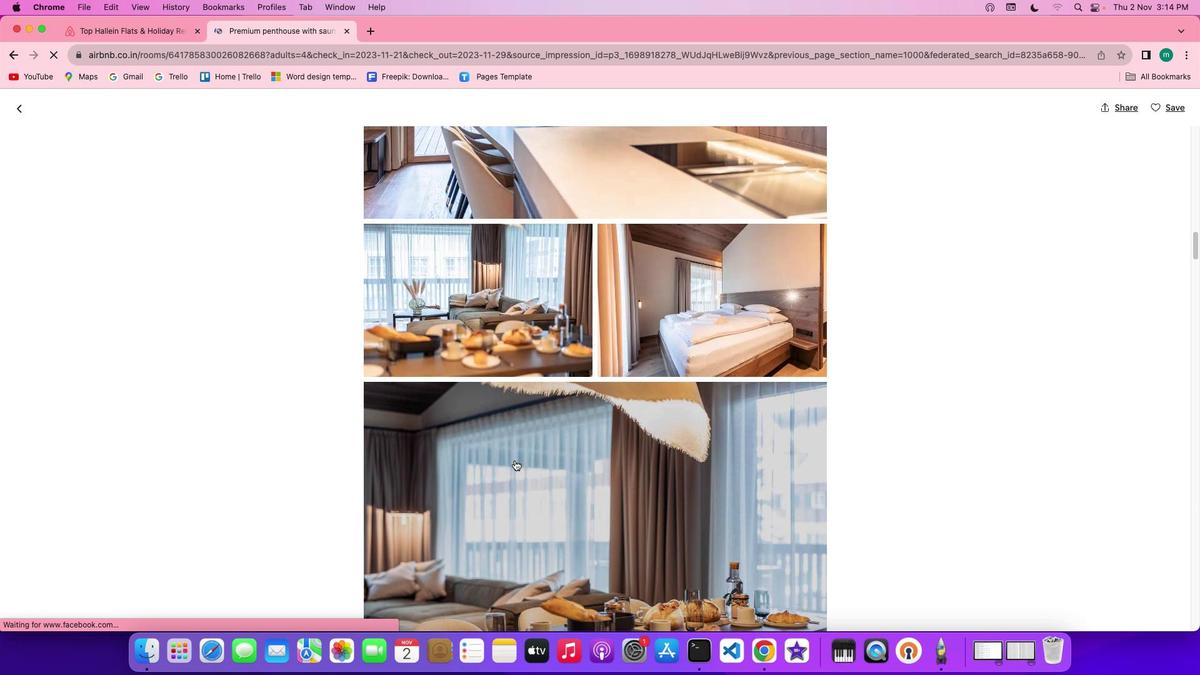 
Action: Mouse scrolled (514, 460) with delta (0, 0)
Screenshot: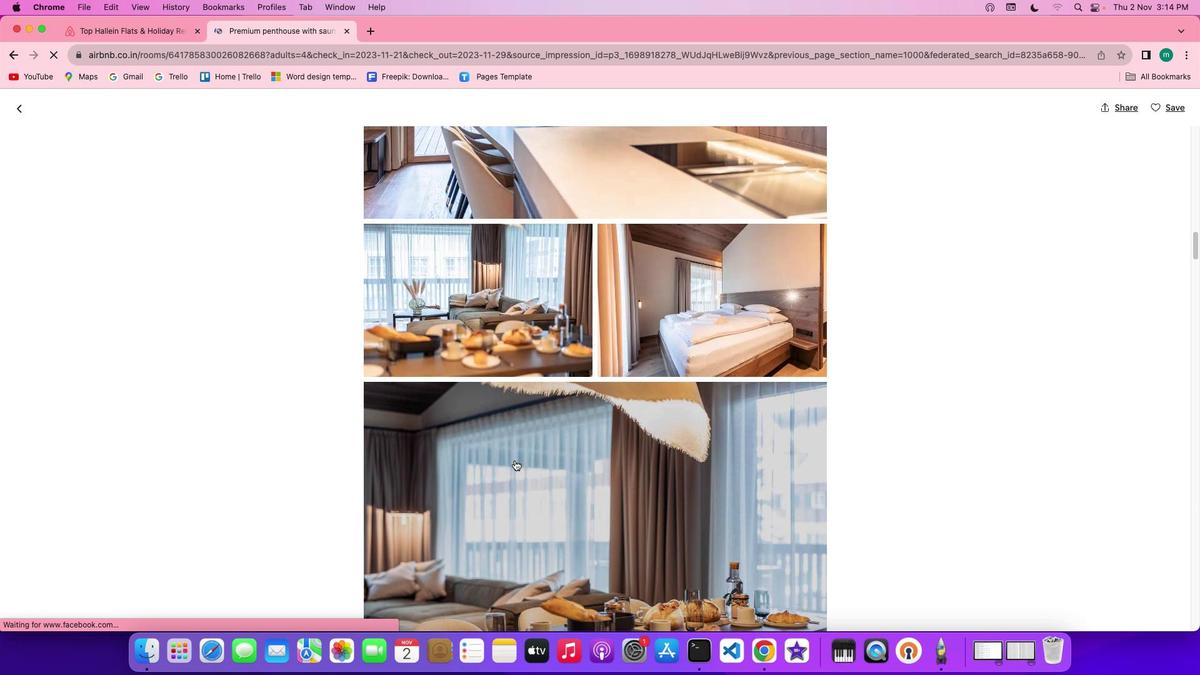 
Action: Mouse scrolled (514, 460) with delta (0, 0)
Screenshot: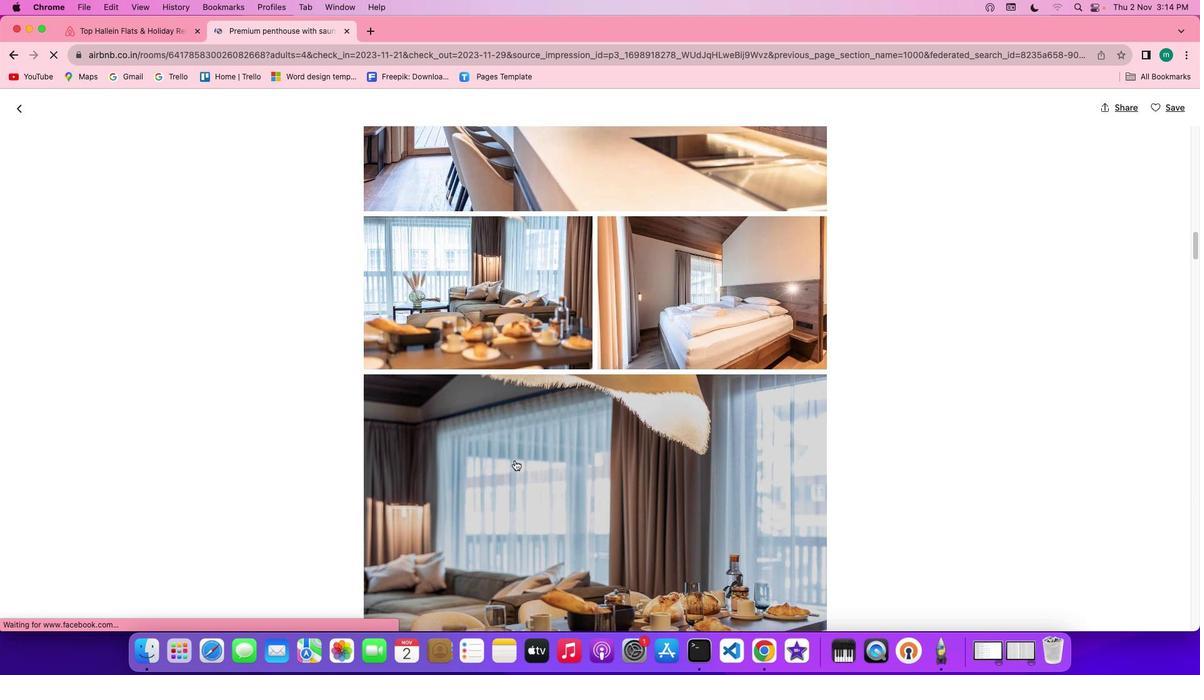 
Action: Mouse scrolled (514, 460) with delta (0, -1)
Screenshot: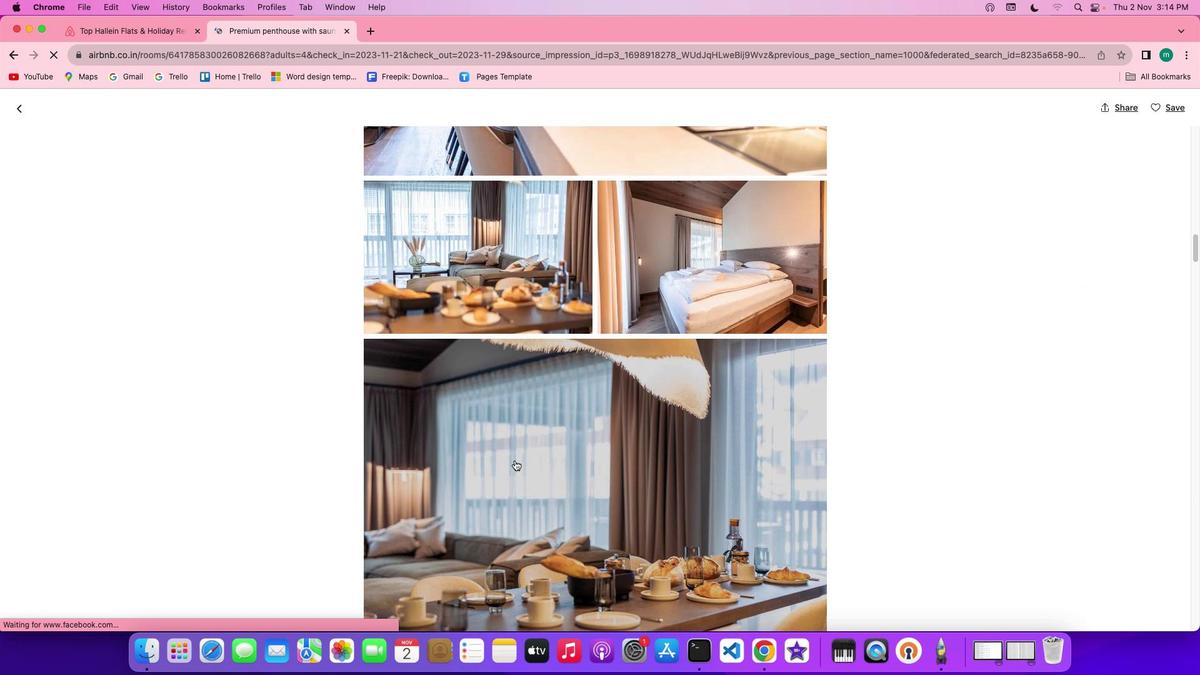 
Action: Mouse scrolled (514, 460) with delta (0, -2)
Screenshot: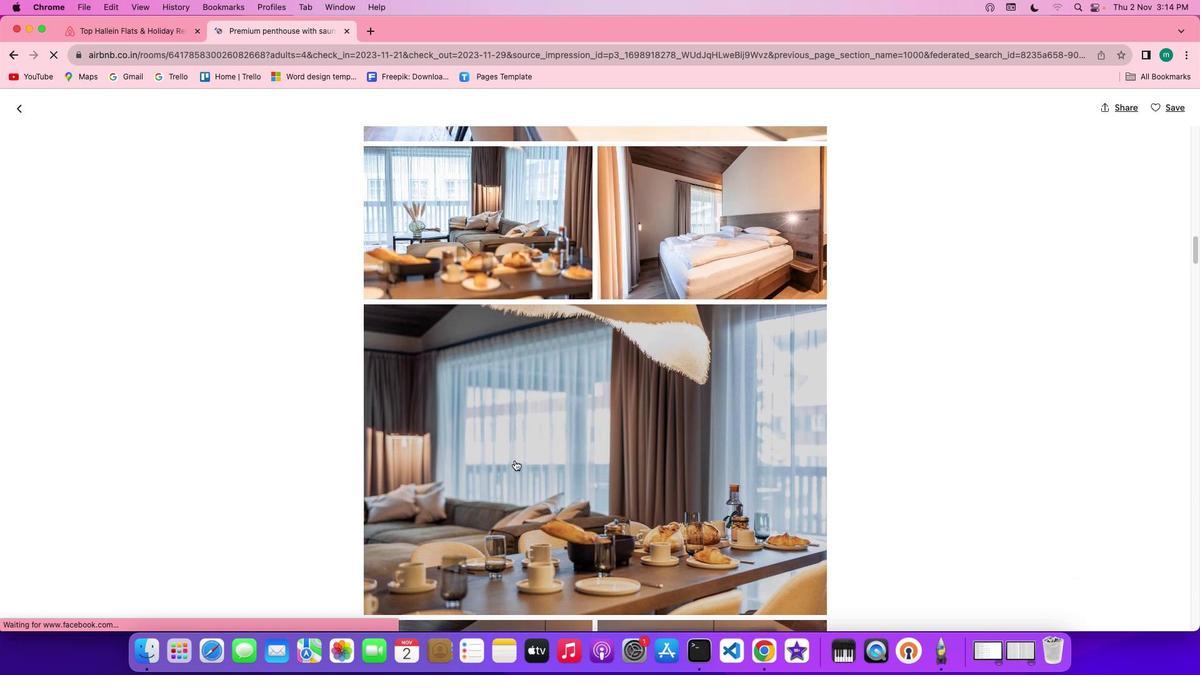 
Action: Mouse scrolled (514, 460) with delta (0, -2)
Screenshot: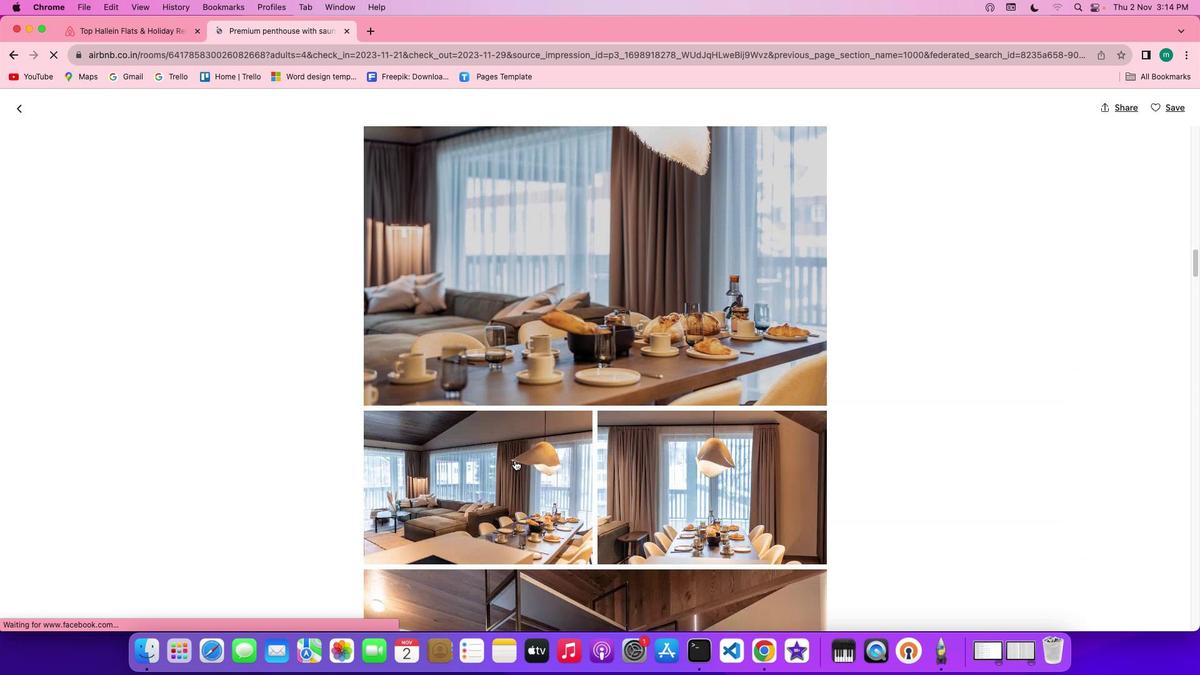 
Action: Mouse scrolled (514, 460) with delta (0, 0)
Screenshot: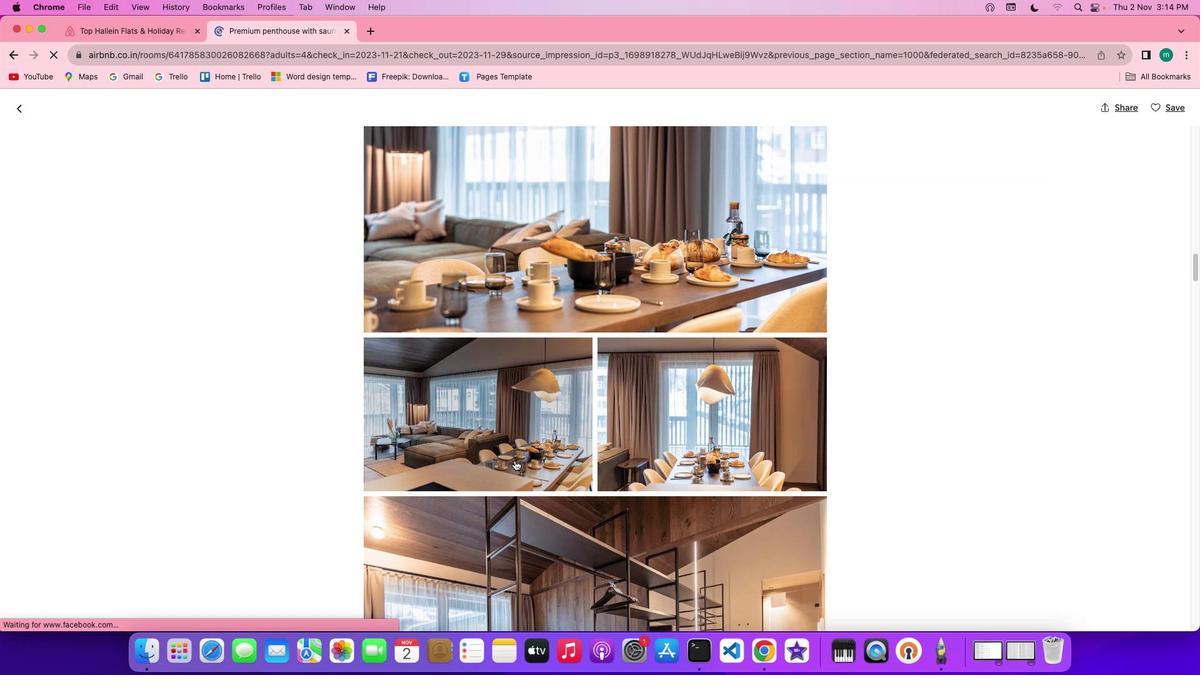 
Action: Mouse scrolled (514, 460) with delta (0, 0)
Screenshot: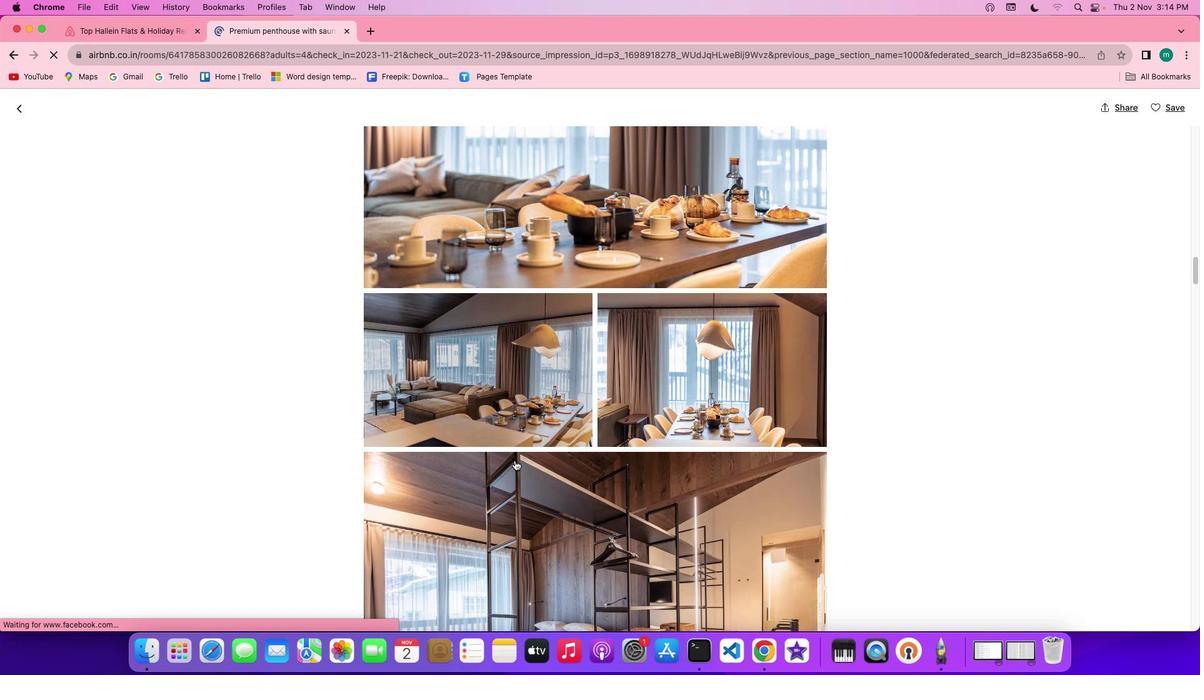 
Action: Mouse scrolled (514, 460) with delta (0, -1)
Screenshot: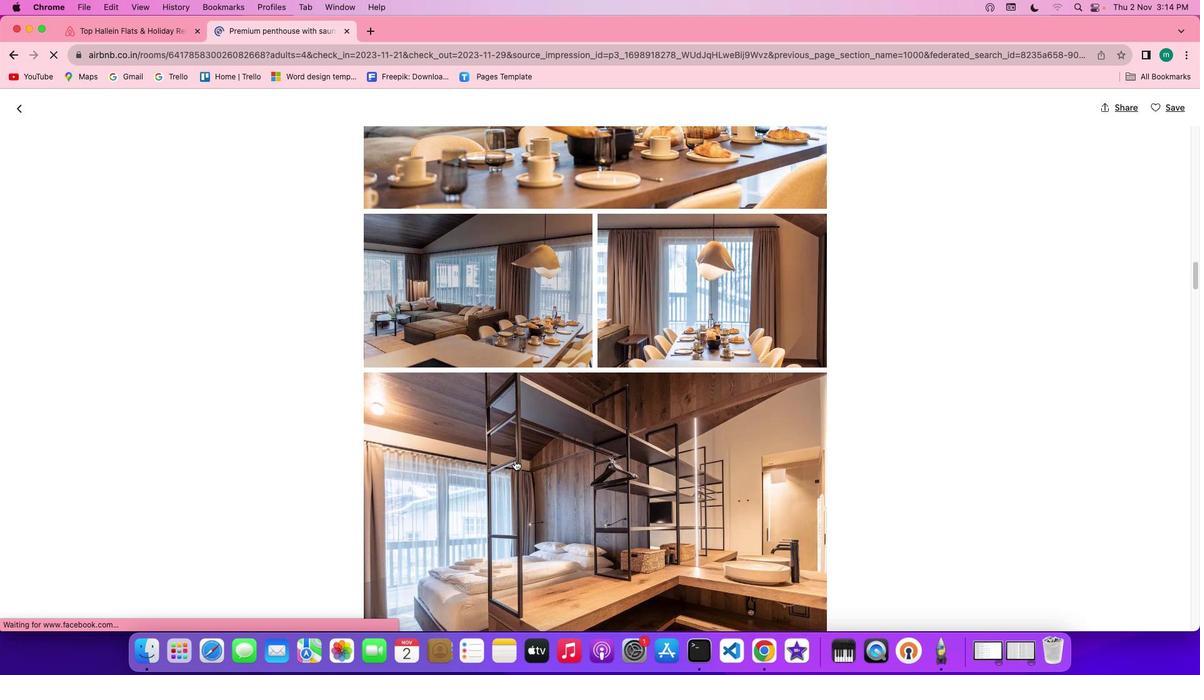 
Action: Mouse scrolled (514, 460) with delta (0, -2)
Screenshot: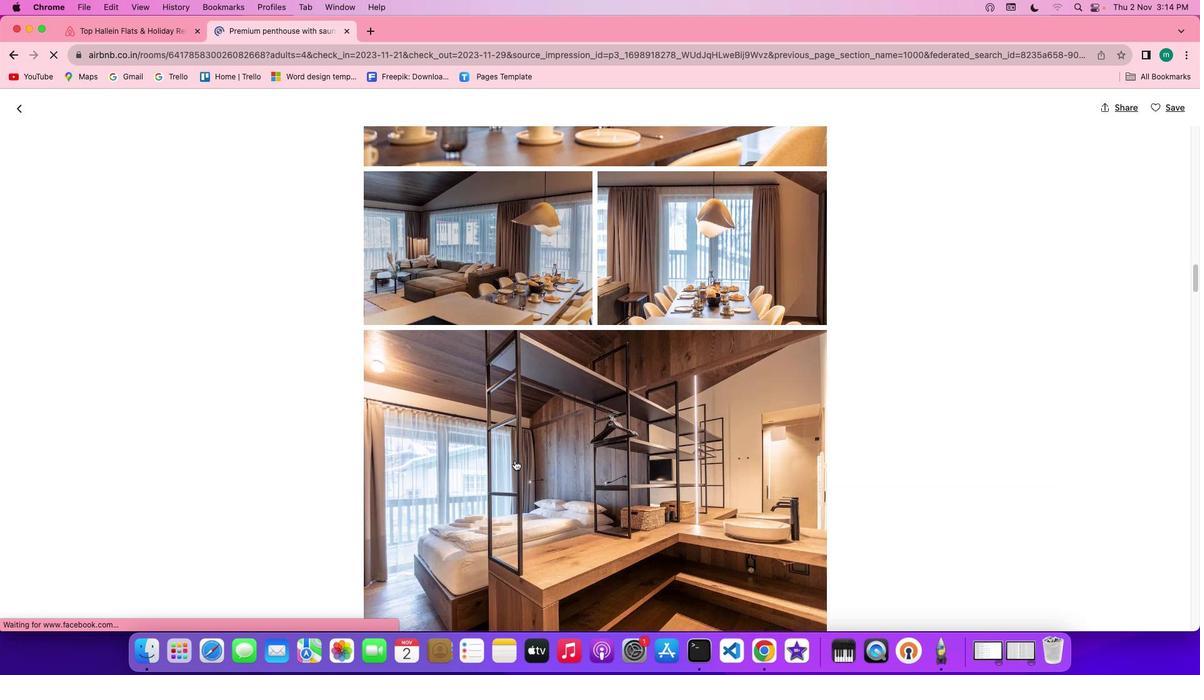 
Action: Mouse scrolled (514, 460) with delta (0, -2)
Screenshot: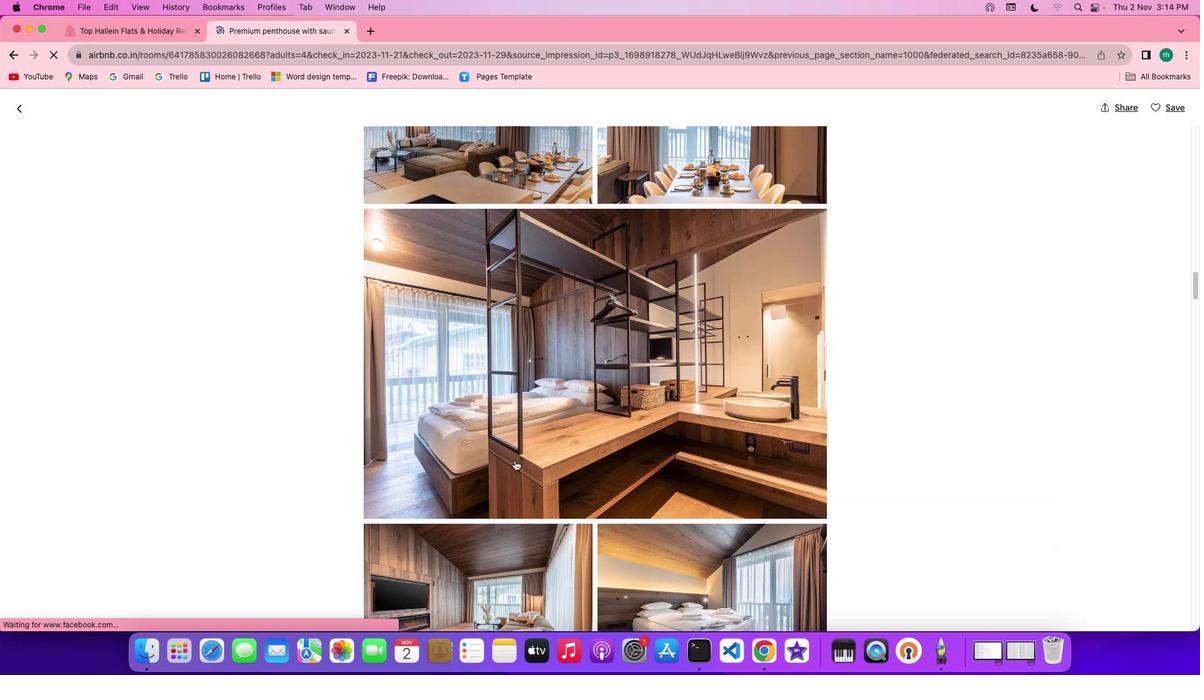 
Action: Mouse scrolled (514, 460) with delta (0, 0)
Screenshot: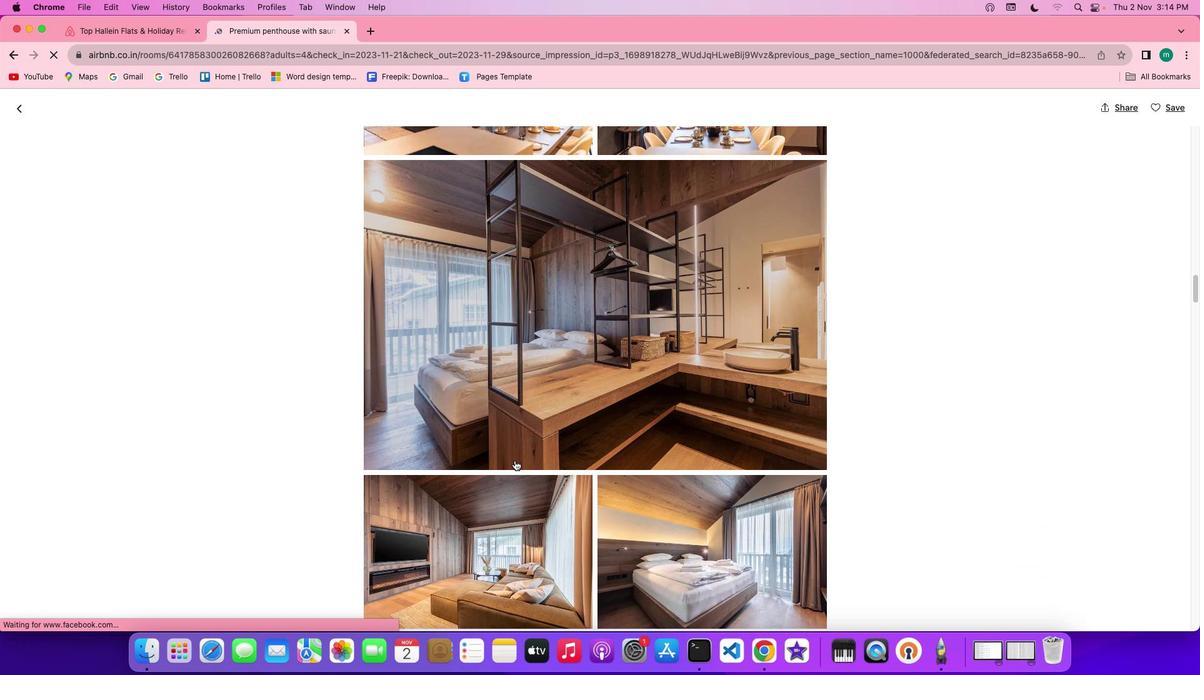 
Action: Mouse scrolled (514, 460) with delta (0, 0)
Screenshot: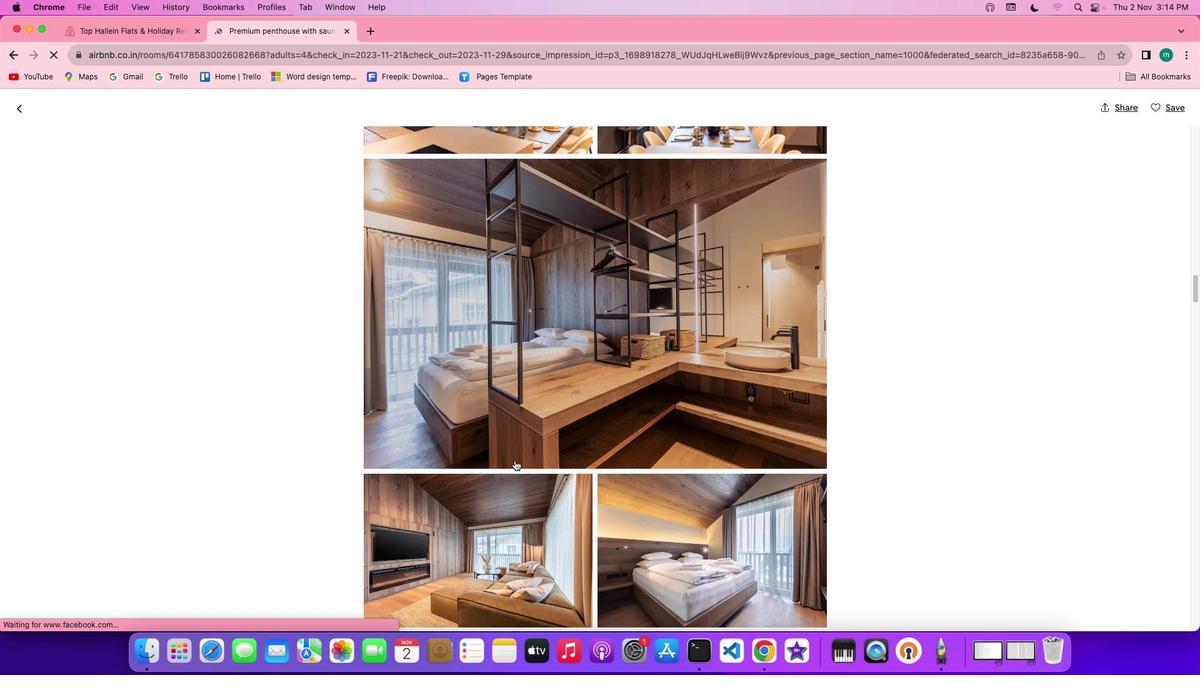 
Action: Mouse scrolled (514, 460) with delta (0, -1)
Screenshot: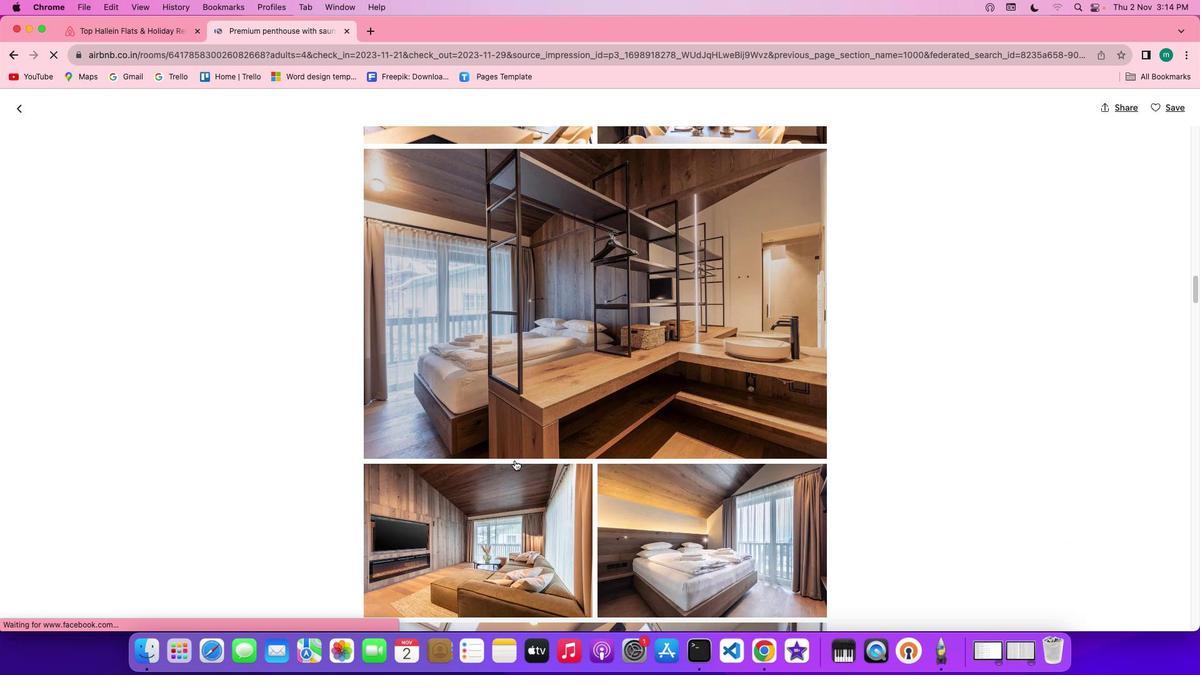
Action: Mouse scrolled (514, 460) with delta (0, 0)
Screenshot: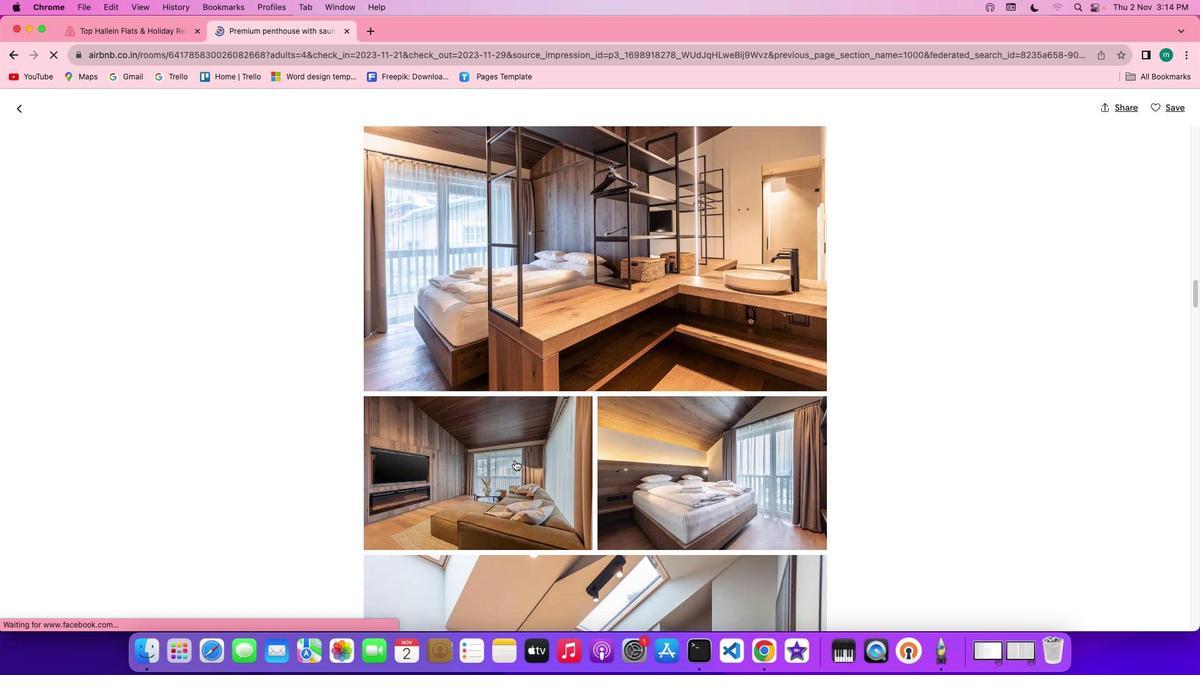 
Action: Mouse scrolled (514, 460) with delta (0, 0)
Screenshot: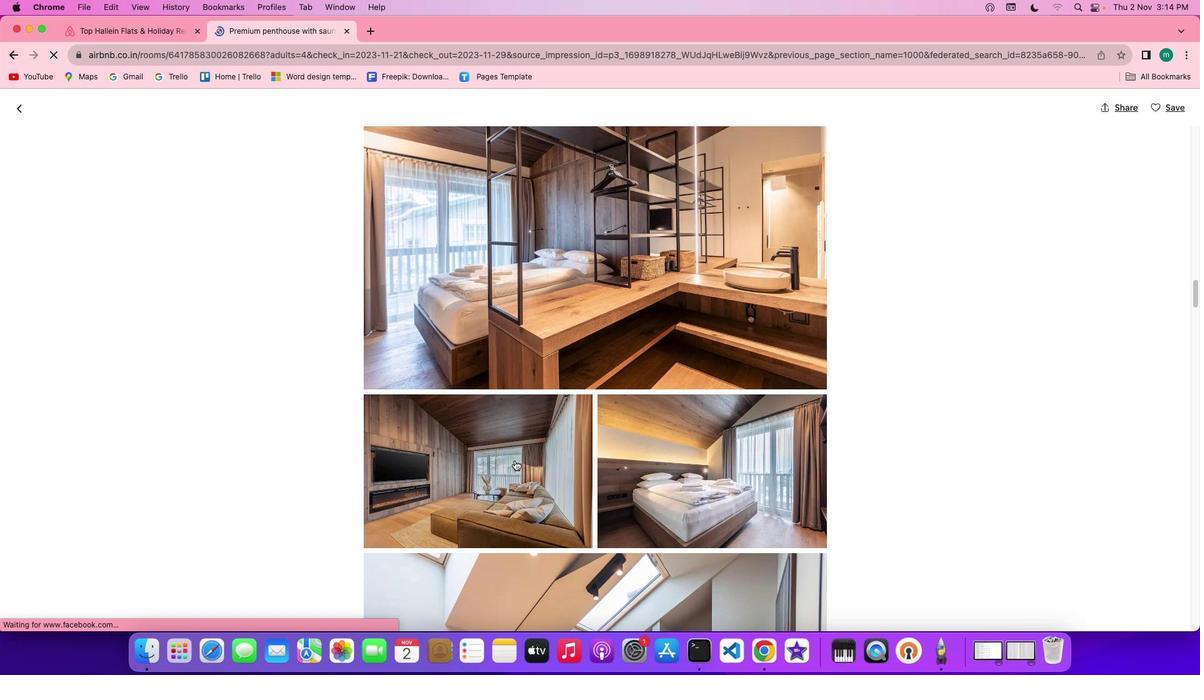 
Action: Mouse scrolled (514, 460) with delta (0, -1)
Screenshot: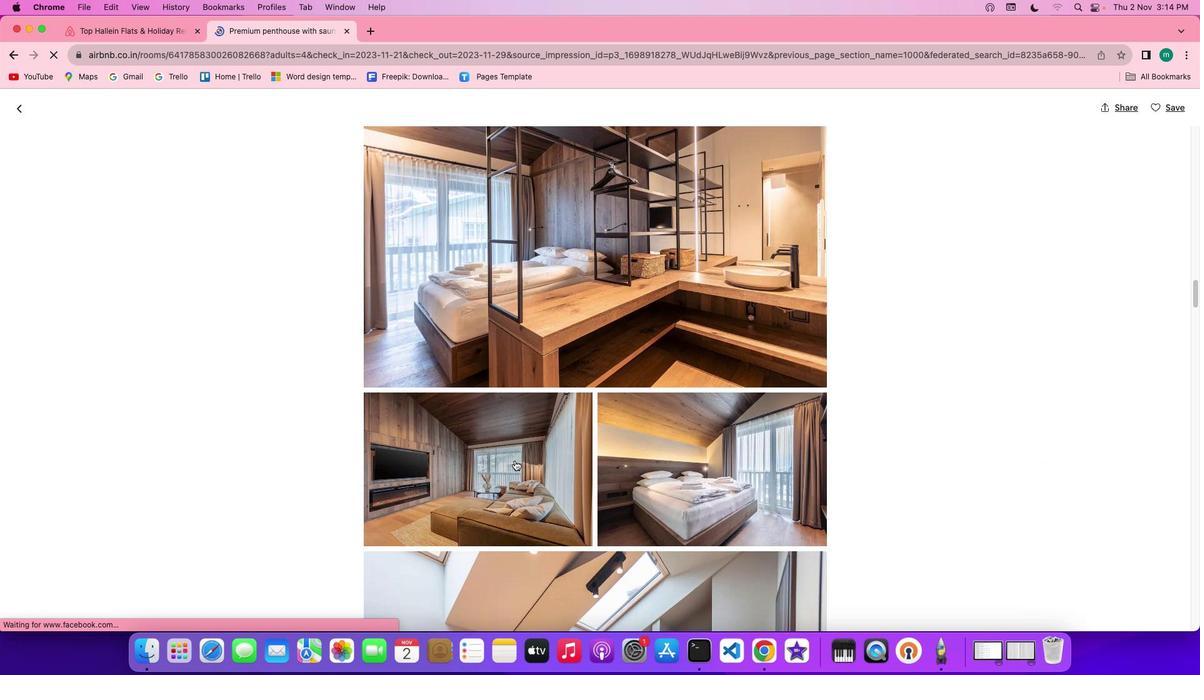 
Action: Mouse scrolled (514, 460) with delta (0, 0)
Screenshot: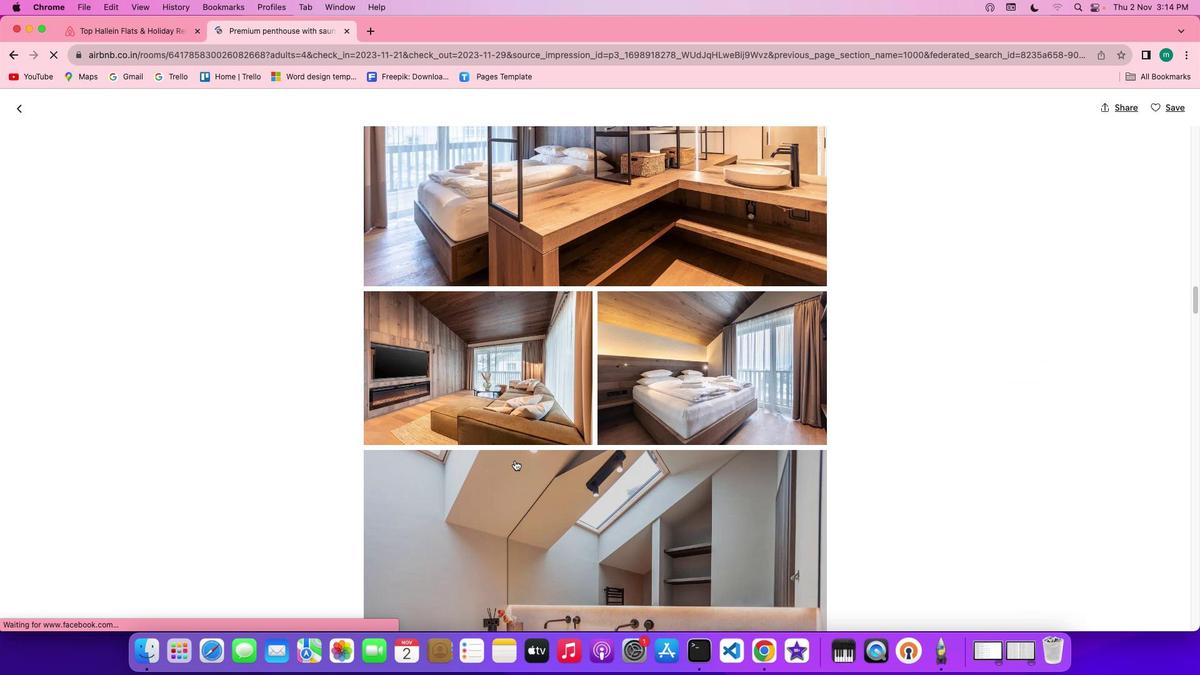 
Action: Mouse scrolled (514, 460) with delta (0, 0)
Screenshot: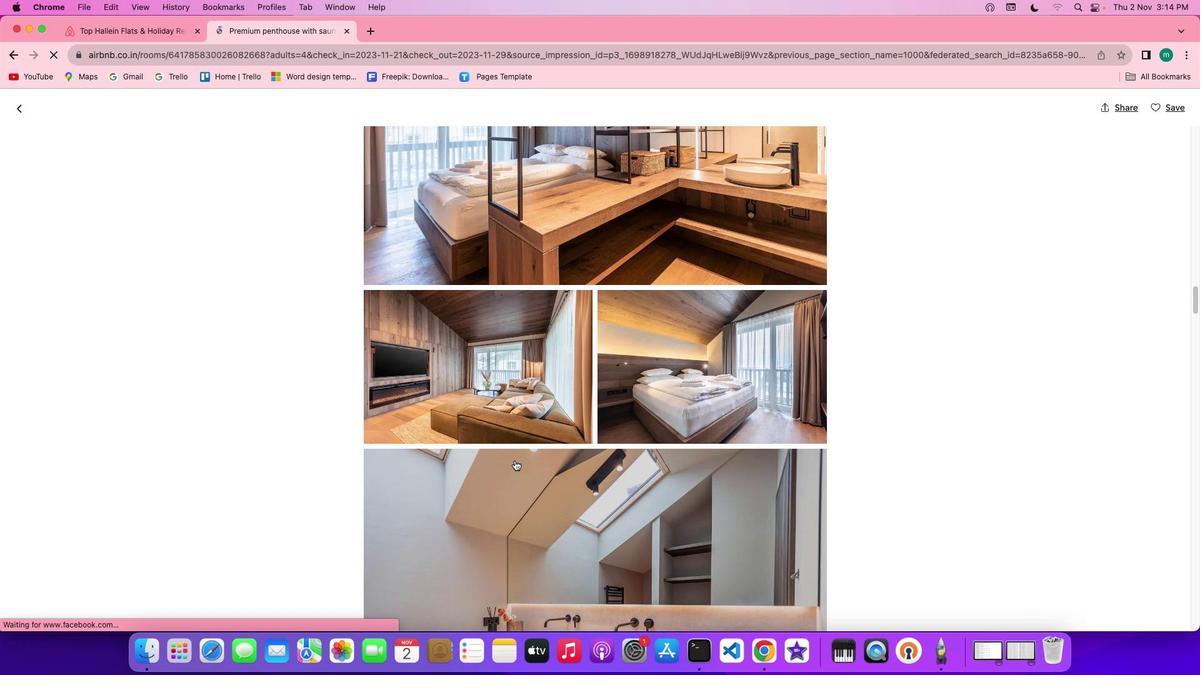
Action: Mouse scrolled (514, 460) with delta (0, -1)
Screenshot: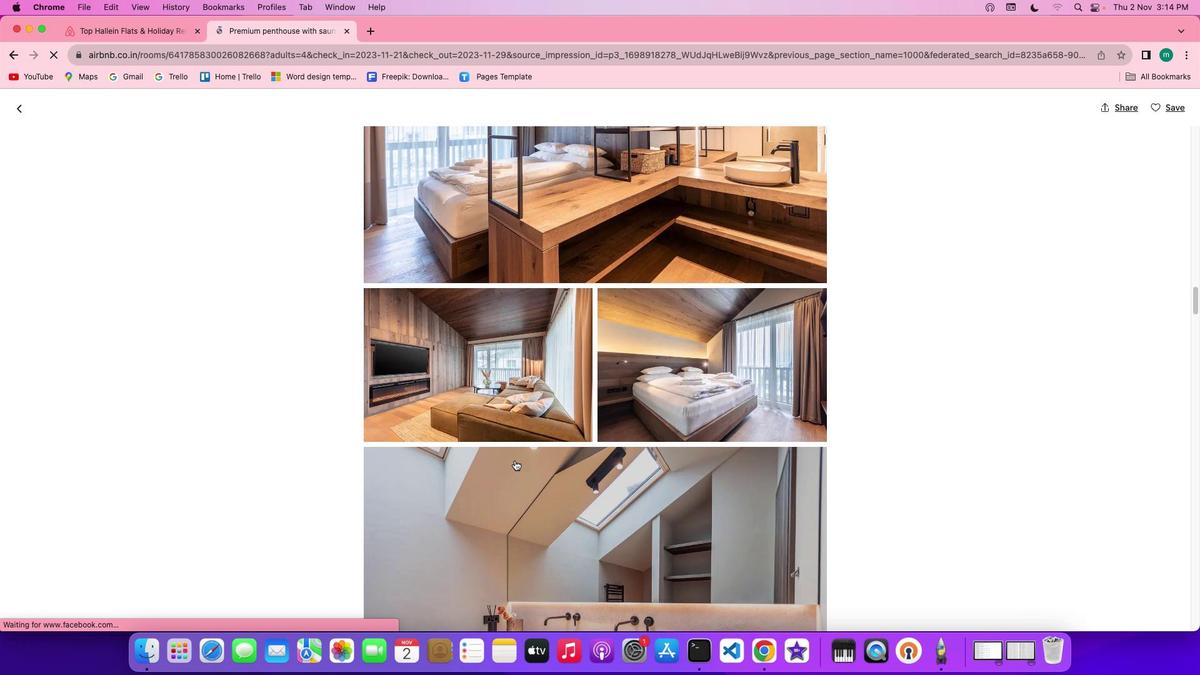 
Action: Mouse moved to (515, 460)
Screenshot: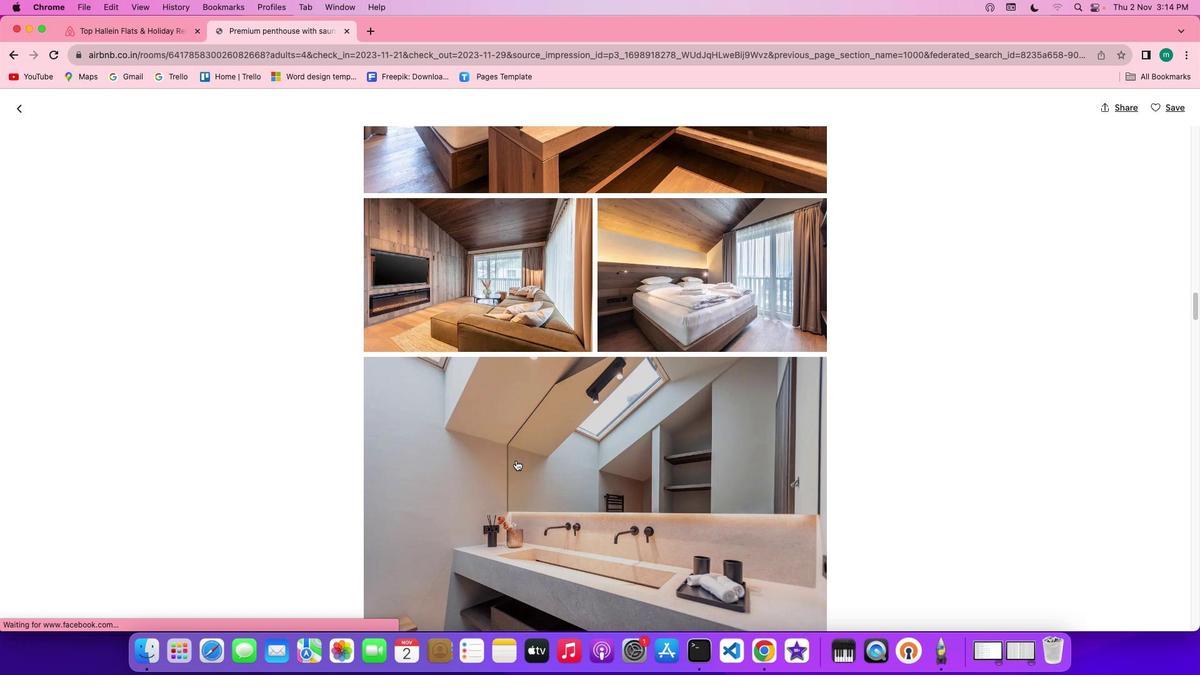 
Action: Mouse scrolled (515, 460) with delta (0, 0)
Screenshot: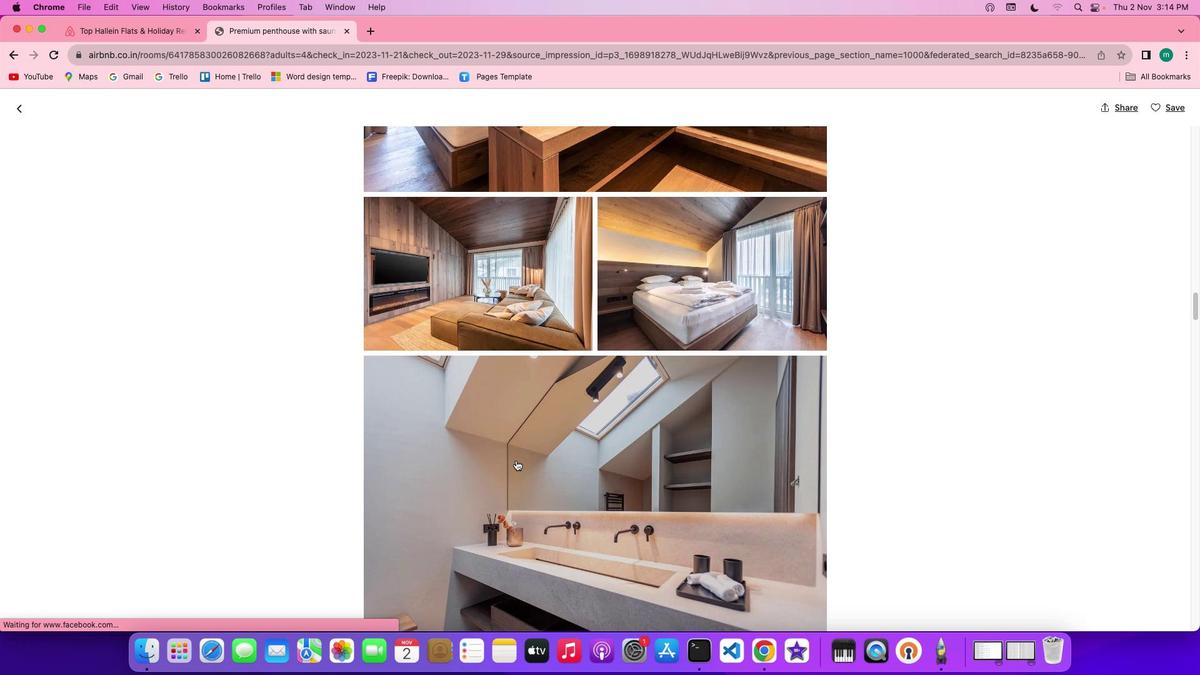 
Action: Mouse scrolled (515, 460) with delta (0, 0)
Screenshot: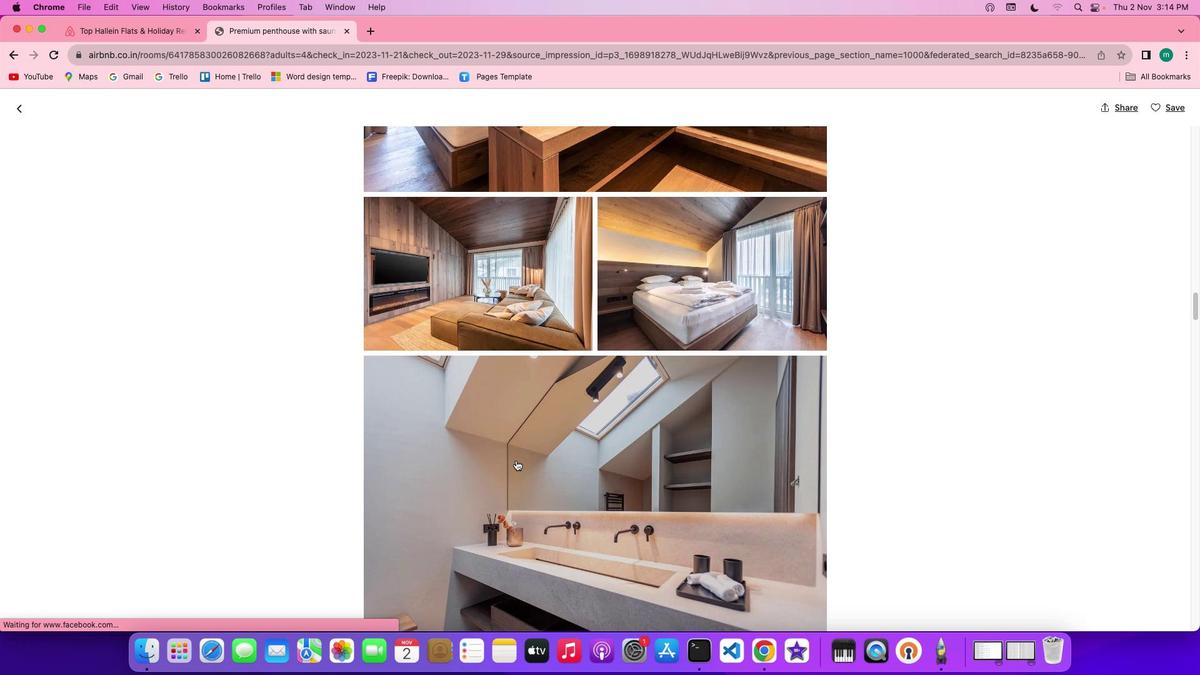 
Action: Mouse scrolled (515, 460) with delta (0, -1)
Screenshot: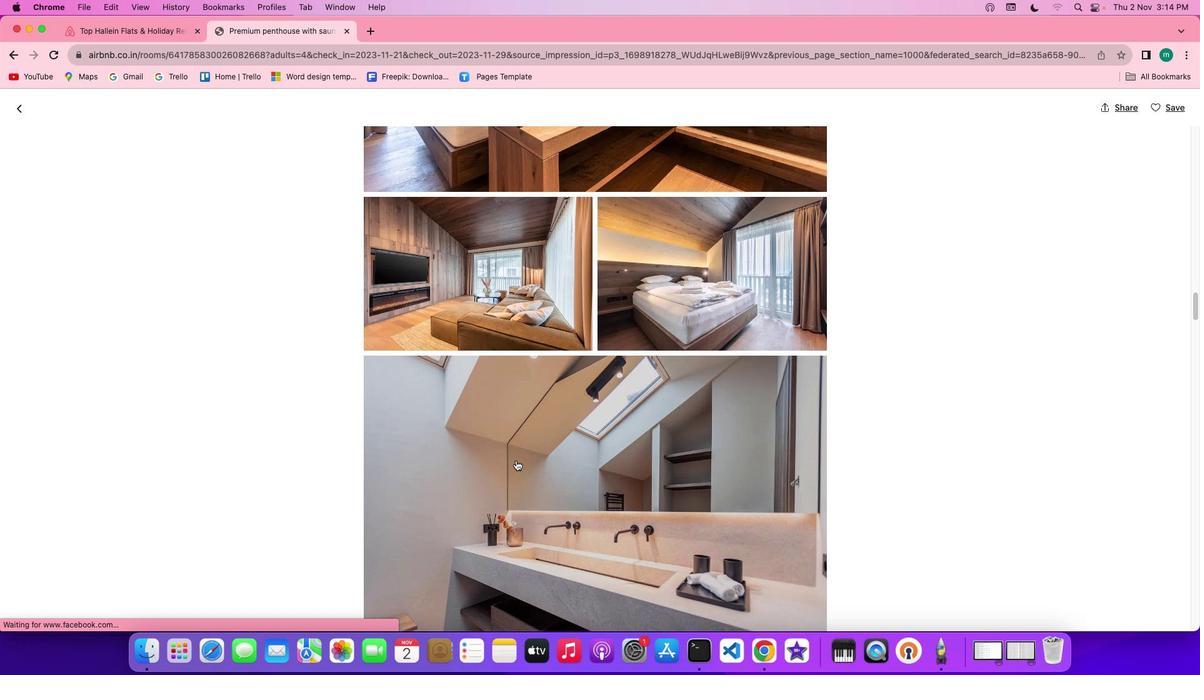 
Action: Mouse scrolled (515, 460) with delta (0, -2)
Screenshot: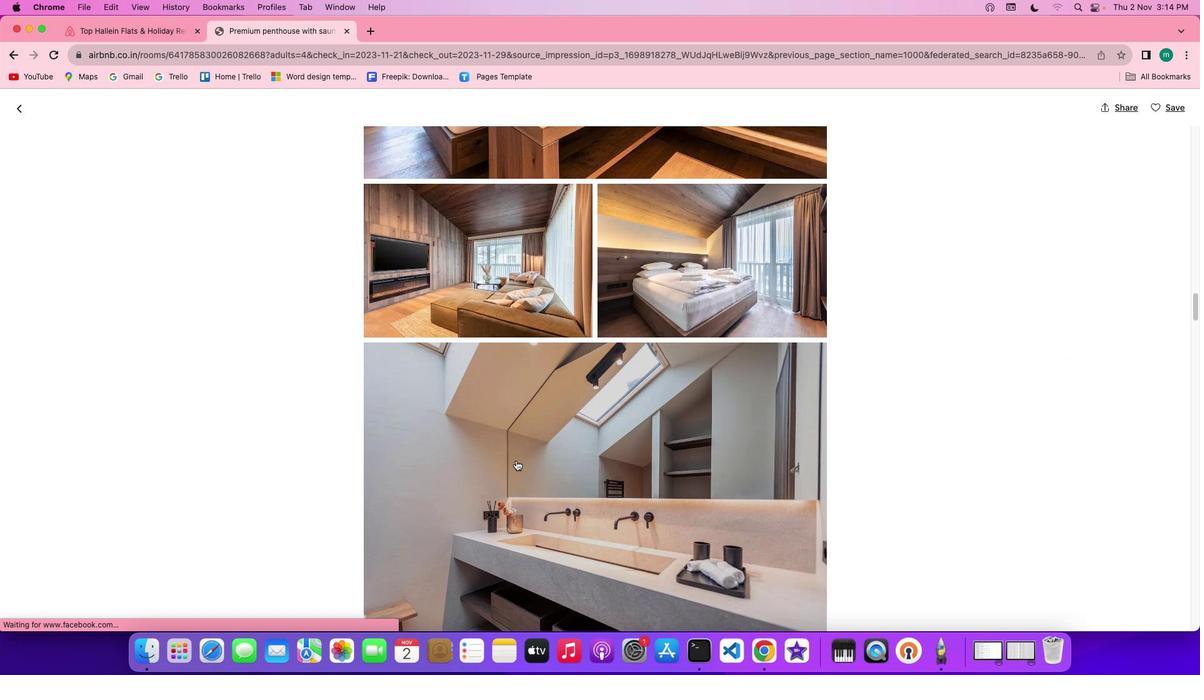 
Action: Mouse scrolled (515, 460) with delta (0, 0)
Screenshot: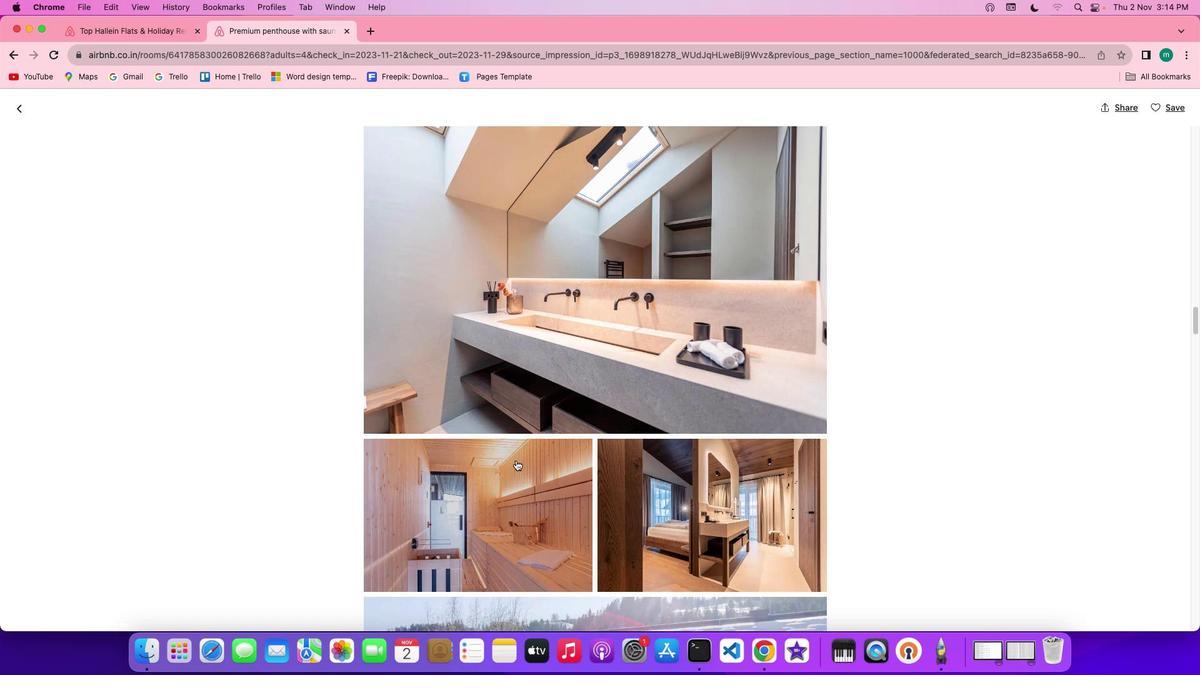 
Action: Mouse scrolled (515, 460) with delta (0, 0)
Screenshot: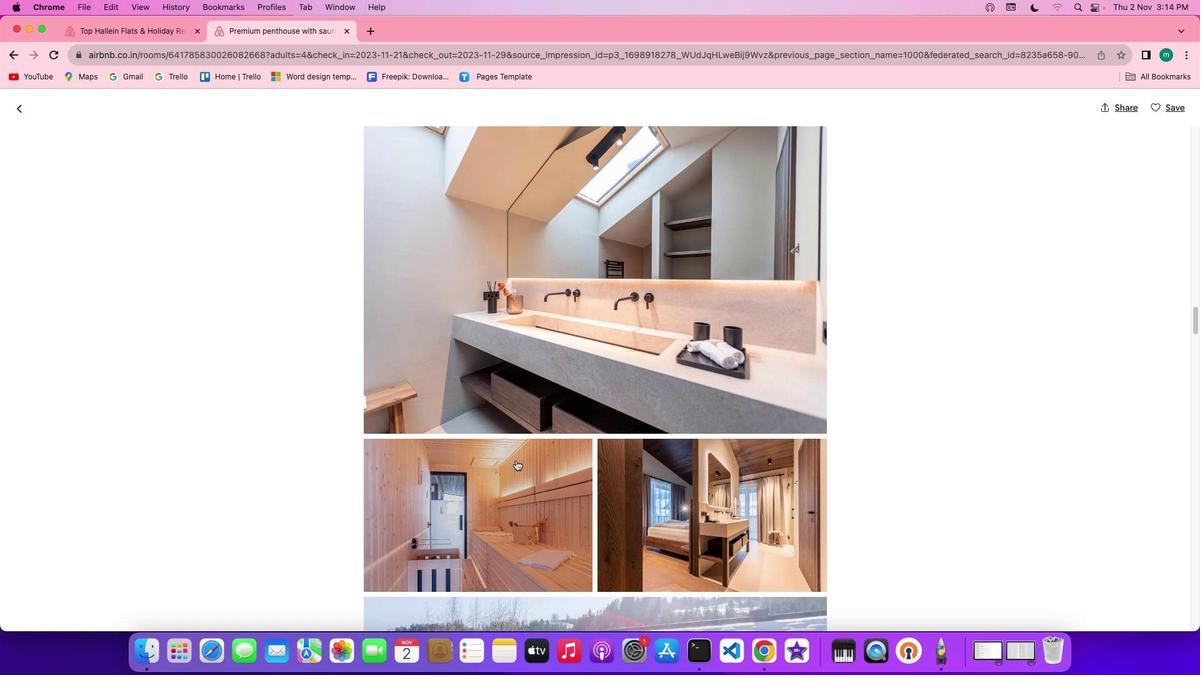 
Action: Mouse scrolled (515, 460) with delta (0, -1)
Screenshot: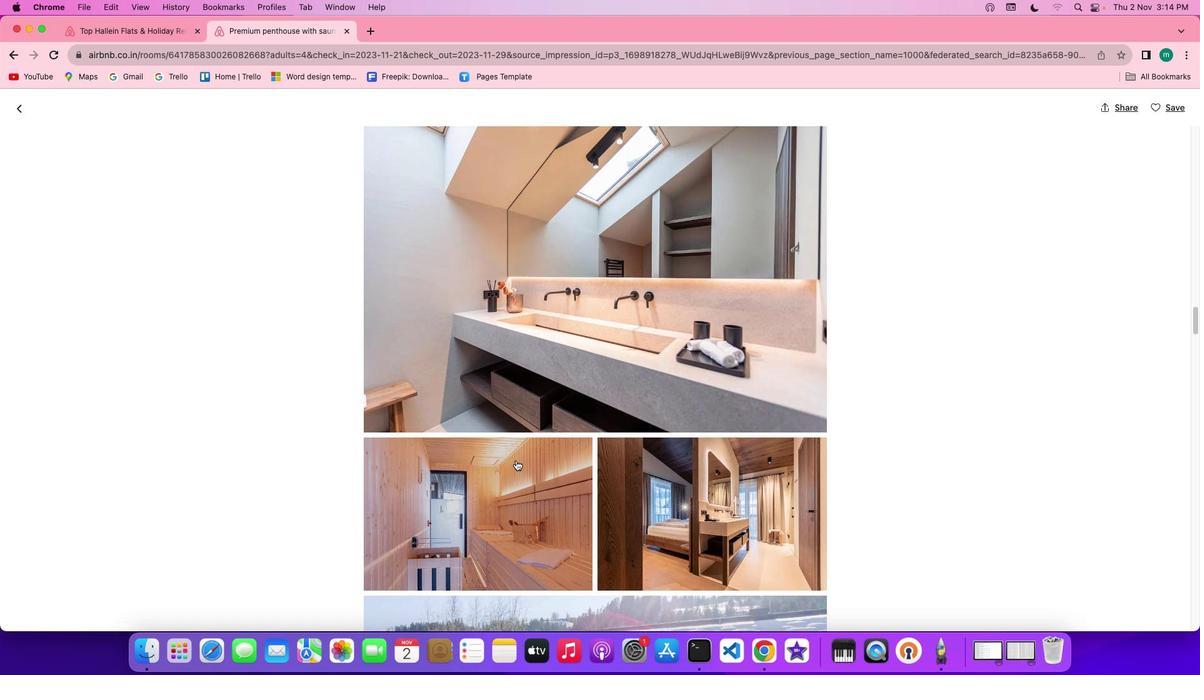 
Action: Mouse scrolled (515, 460) with delta (0, -2)
Screenshot: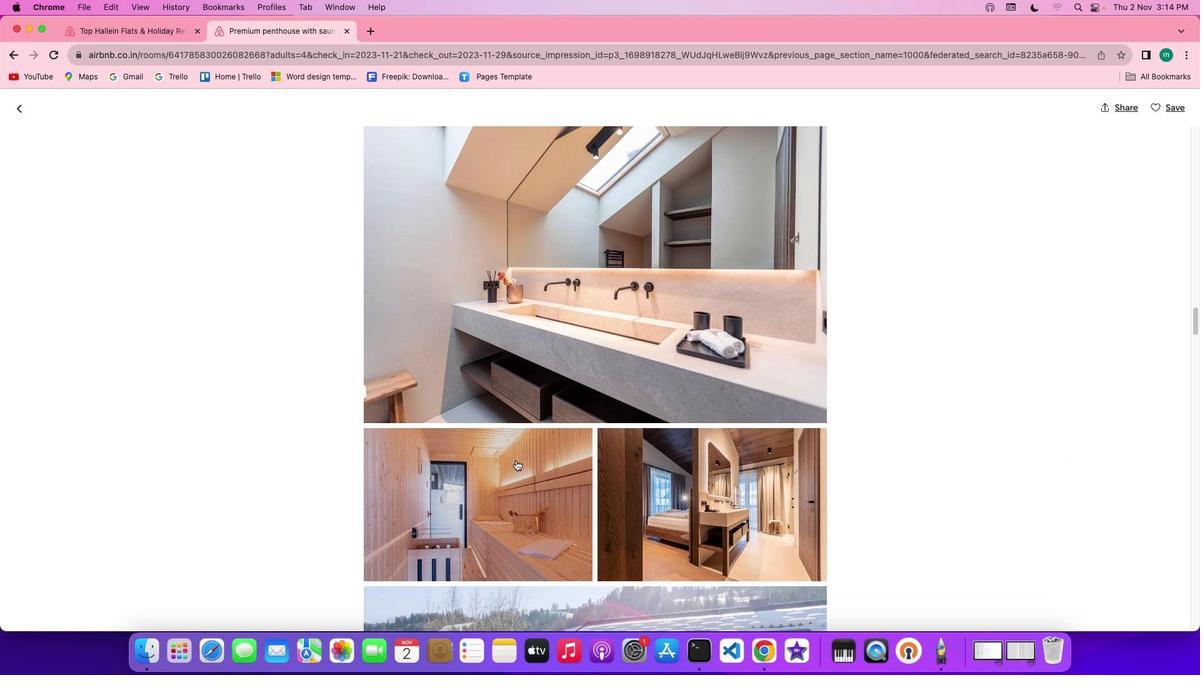 
Action: Mouse scrolled (515, 460) with delta (0, 0)
Screenshot: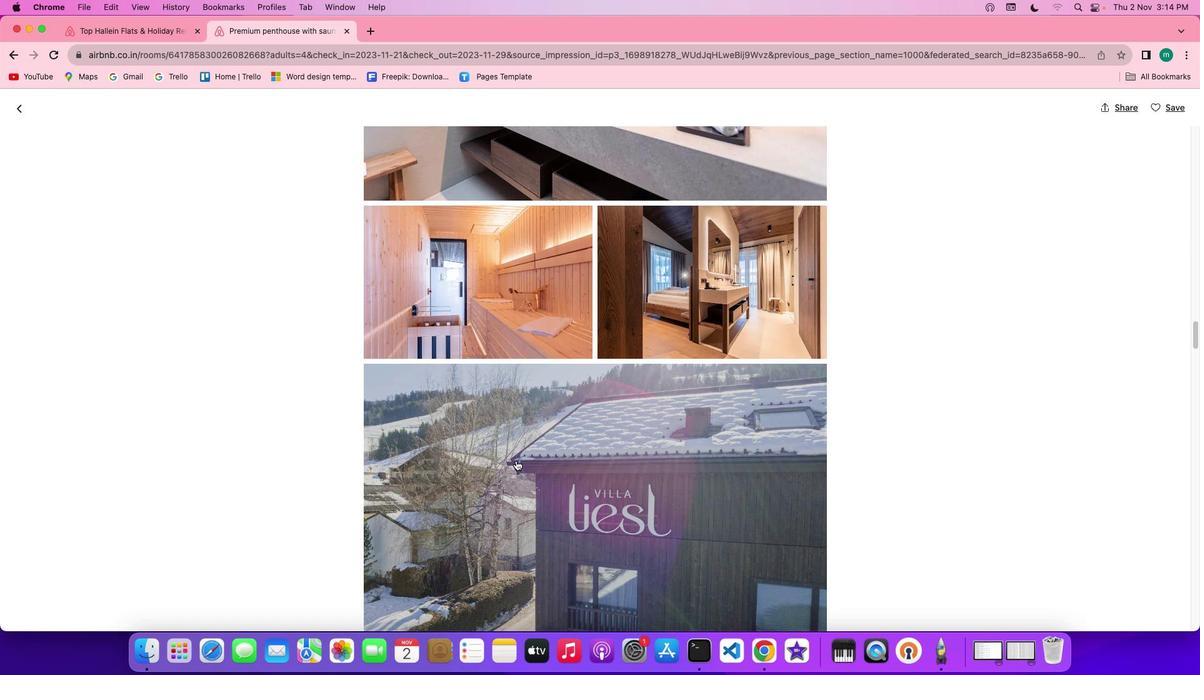 
Action: Mouse scrolled (515, 460) with delta (0, 0)
Screenshot: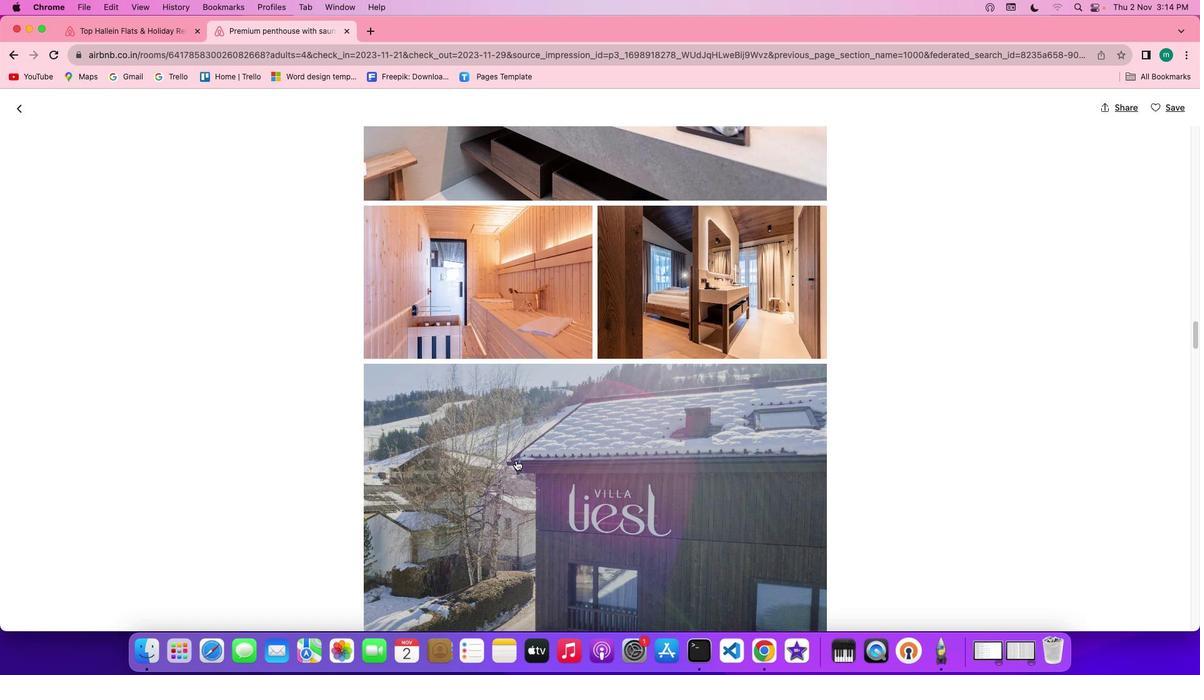 
Action: Mouse scrolled (515, 460) with delta (0, -1)
Screenshot: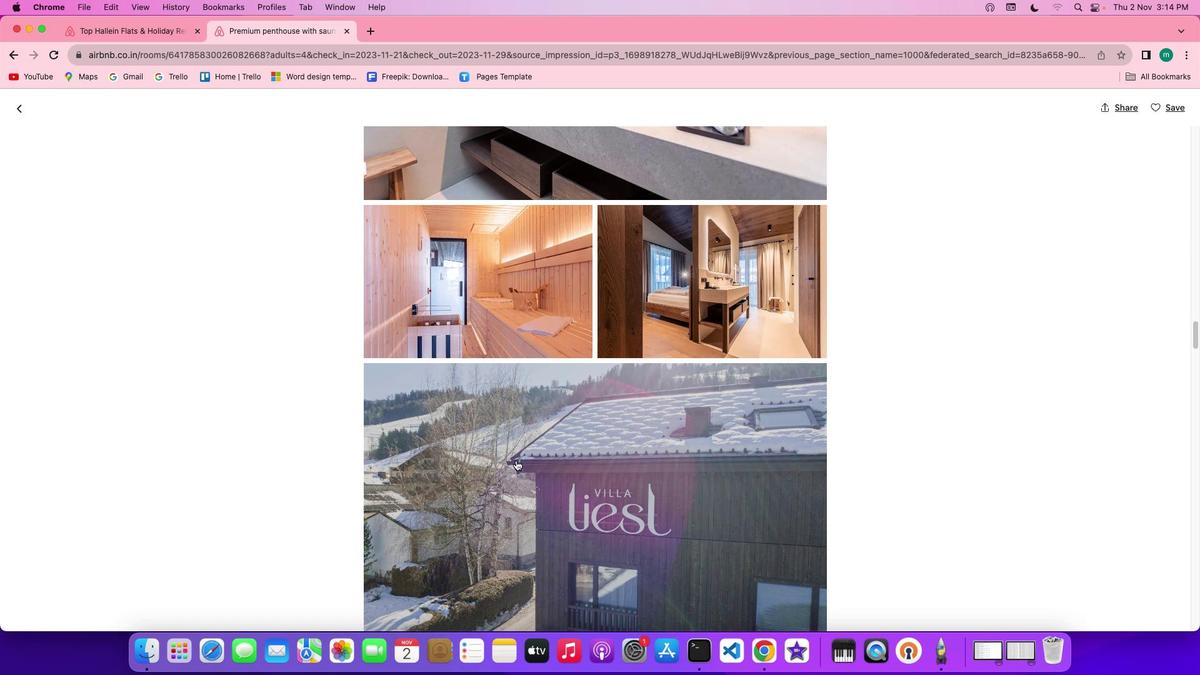 
Action: Mouse scrolled (515, 460) with delta (0, -2)
Screenshot: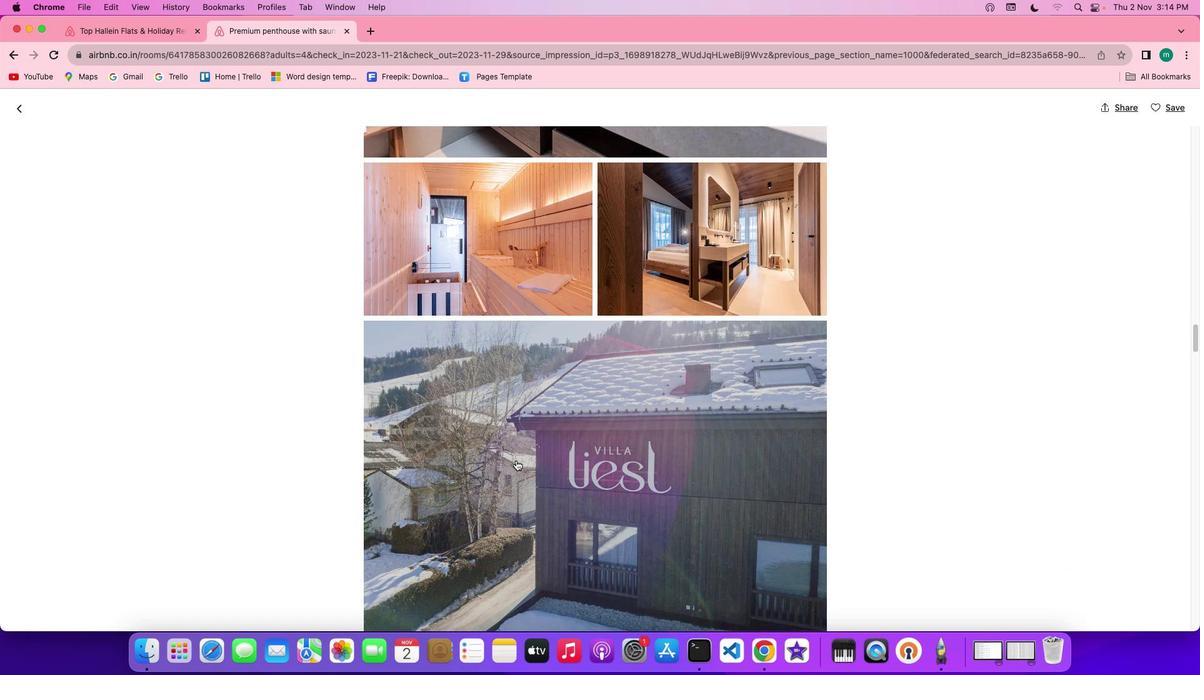 
Action: Mouse scrolled (515, 460) with delta (0, -1)
Screenshot: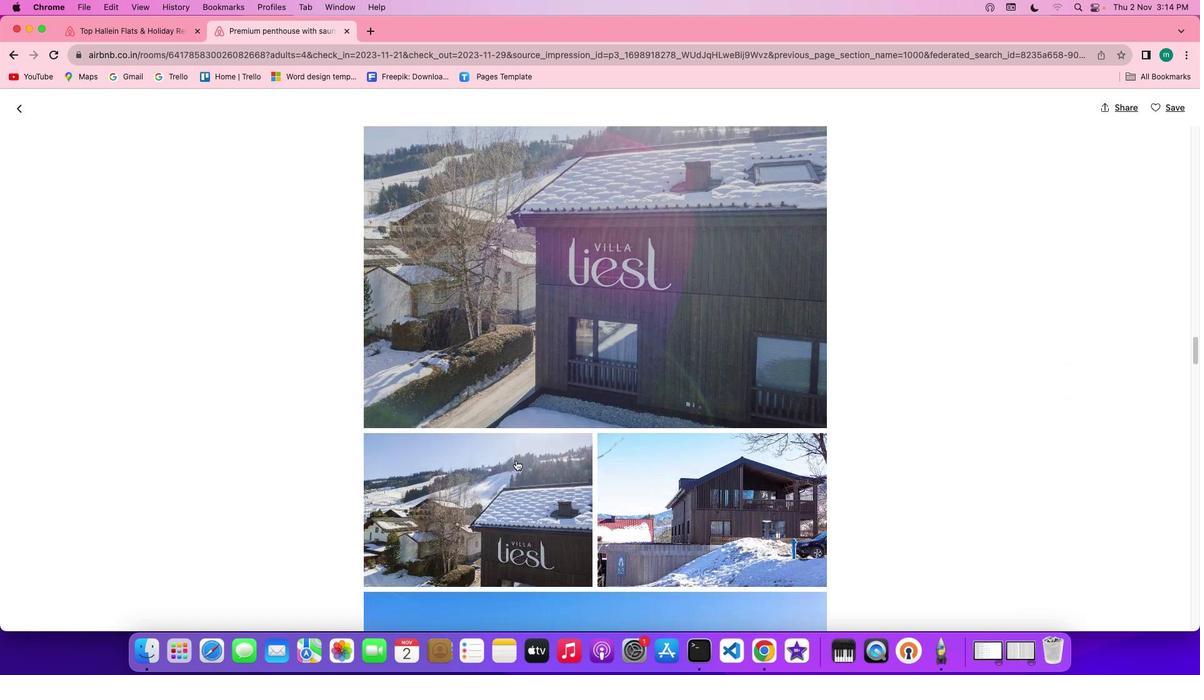 
Action: Mouse scrolled (515, 460) with delta (0, 0)
Screenshot: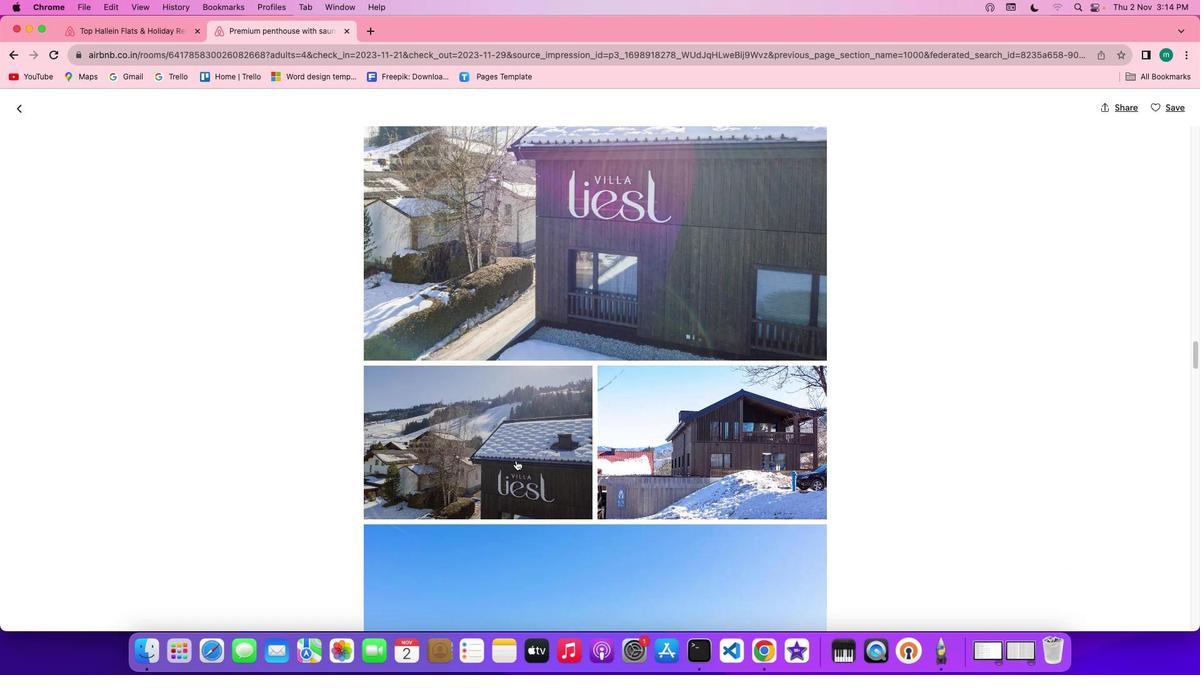 
Action: Mouse scrolled (515, 460) with delta (0, 0)
Screenshot: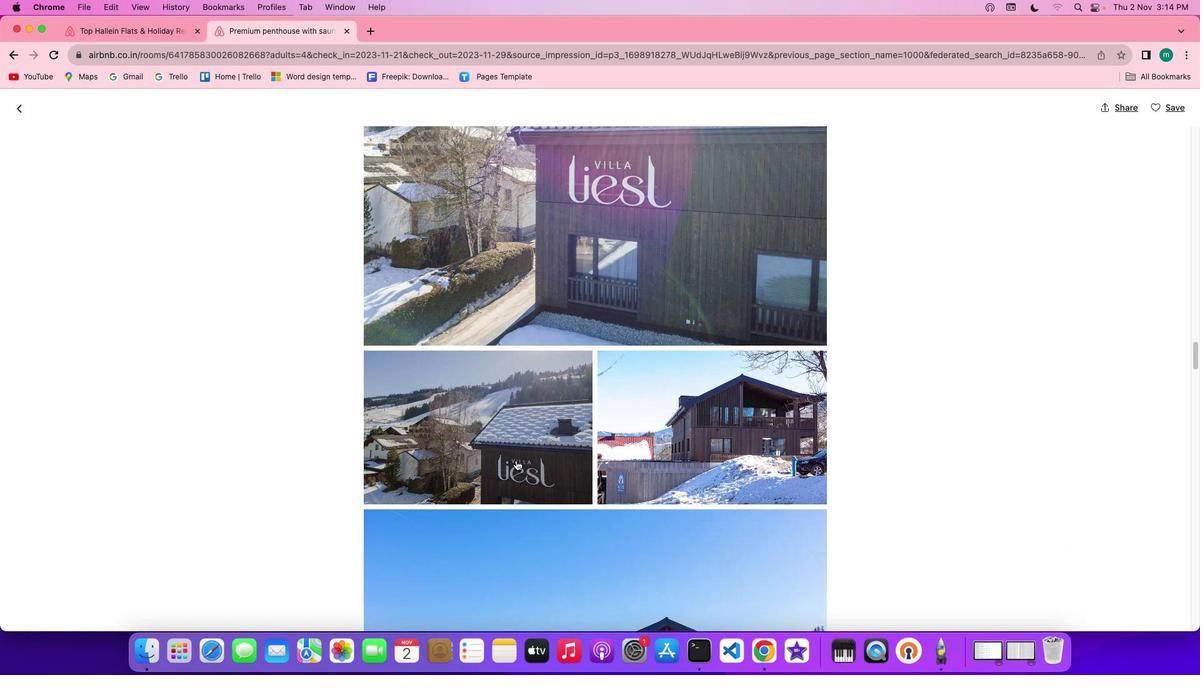 
Action: Mouse scrolled (515, 460) with delta (0, -1)
Screenshot: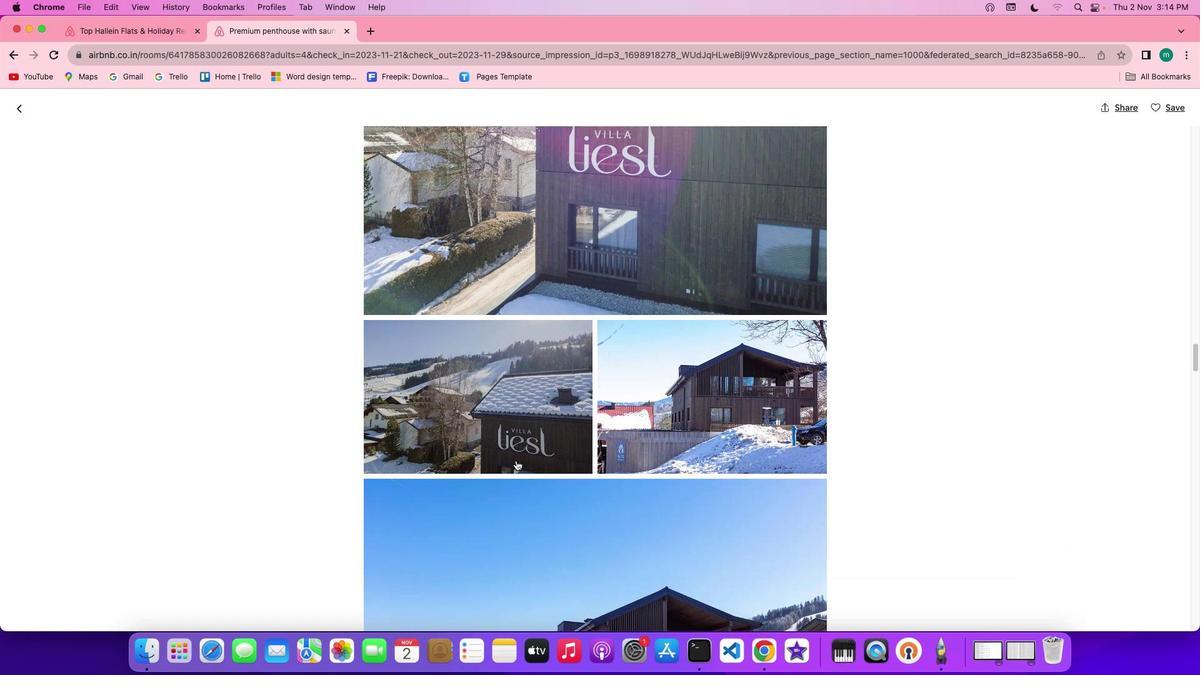 
Action: Mouse scrolled (515, 460) with delta (0, -2)
Screenshot: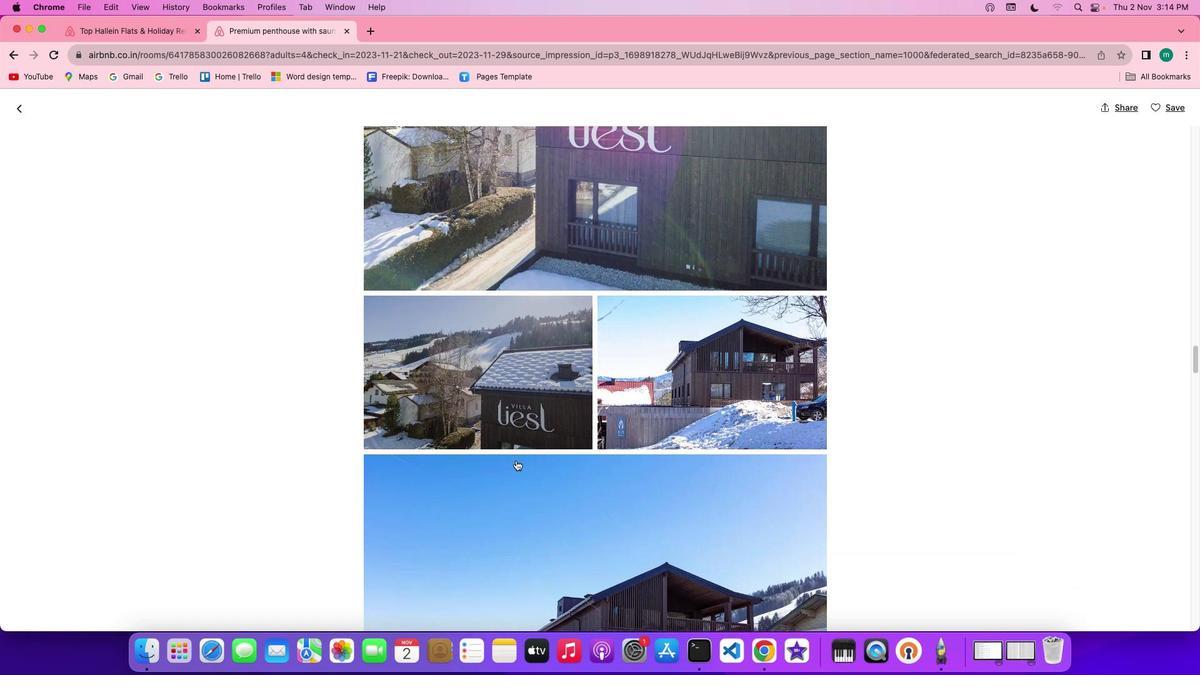 
Action: Mouse scrolled (515, 460) with delta (0, 0)
Screenshot: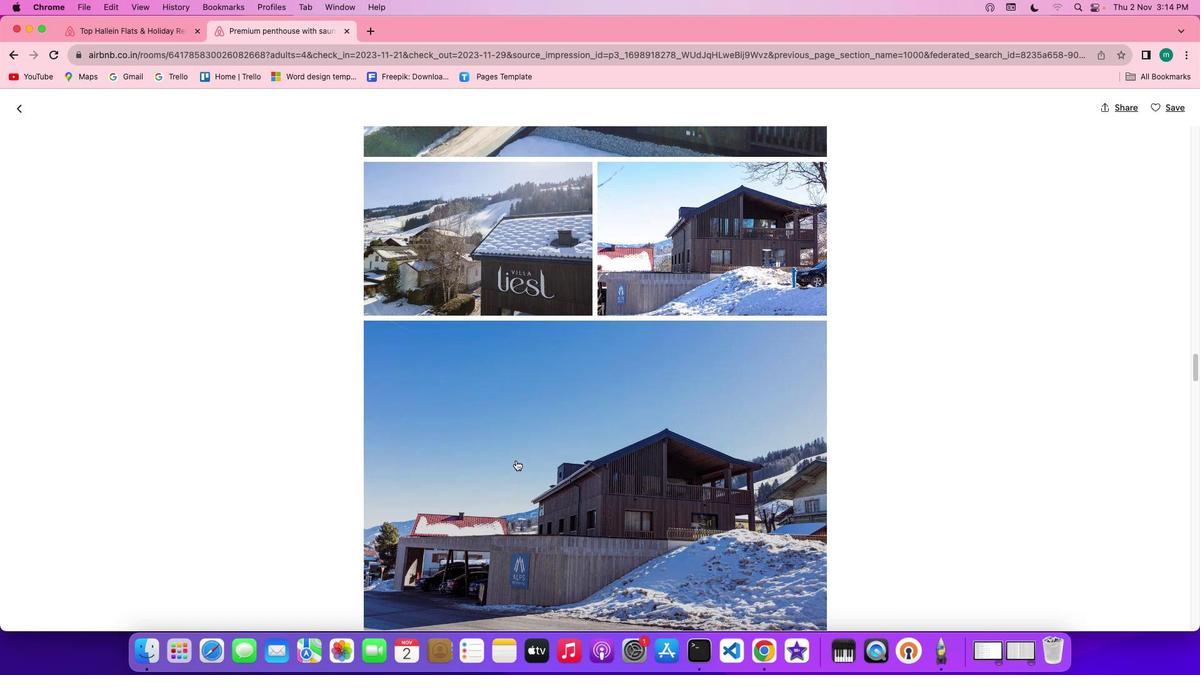 
Action: Mouse scrolled (515, 460) with delta (0, 0)
Screenshot: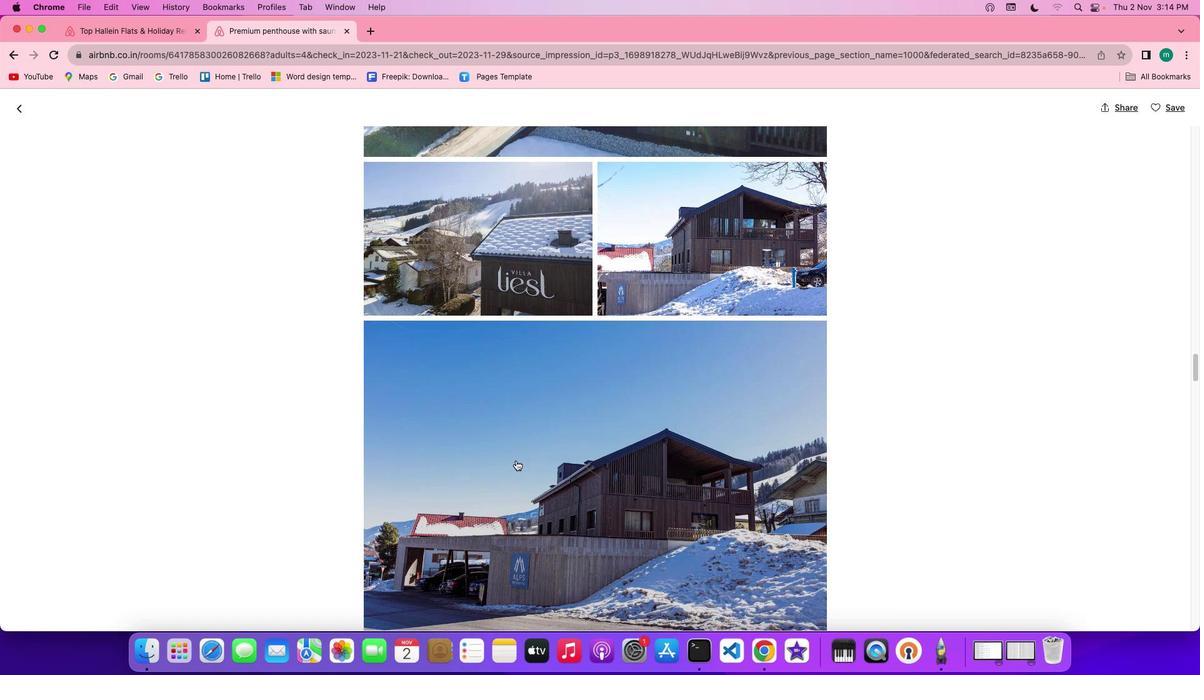 
Action: Mouse scrolled (515, 460) with delta (0, -1)
Screenshot: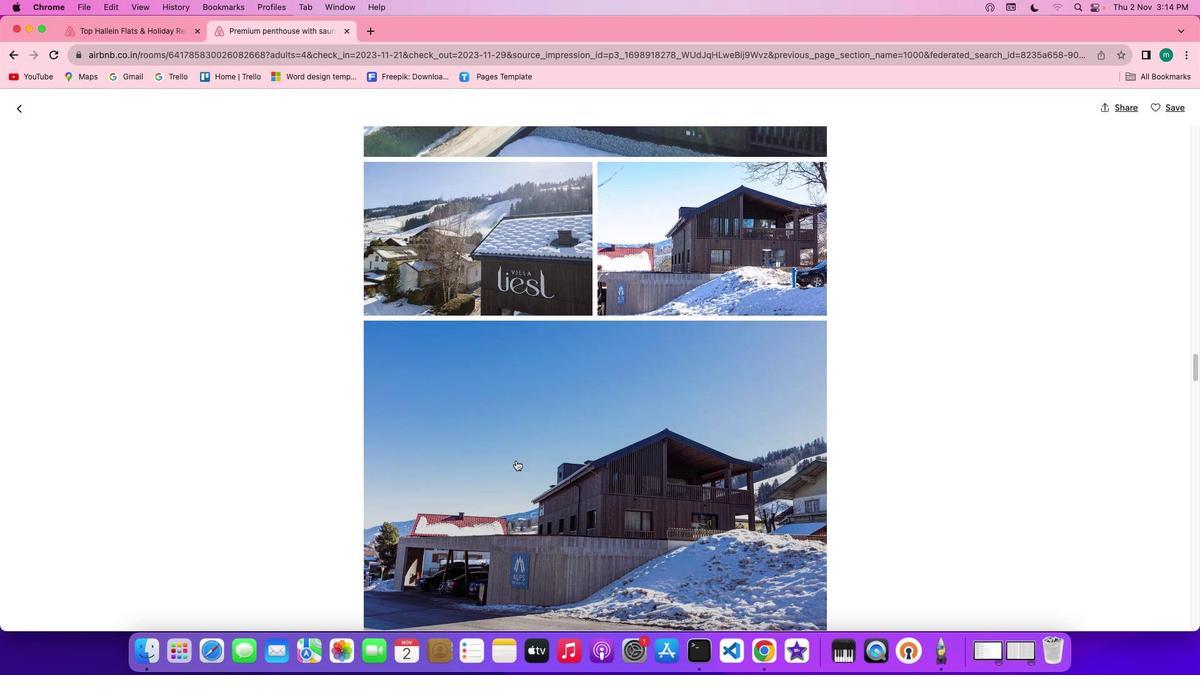 
Action: Mouse scrolled (515, 460) with delta (0, -1)
Screenshot: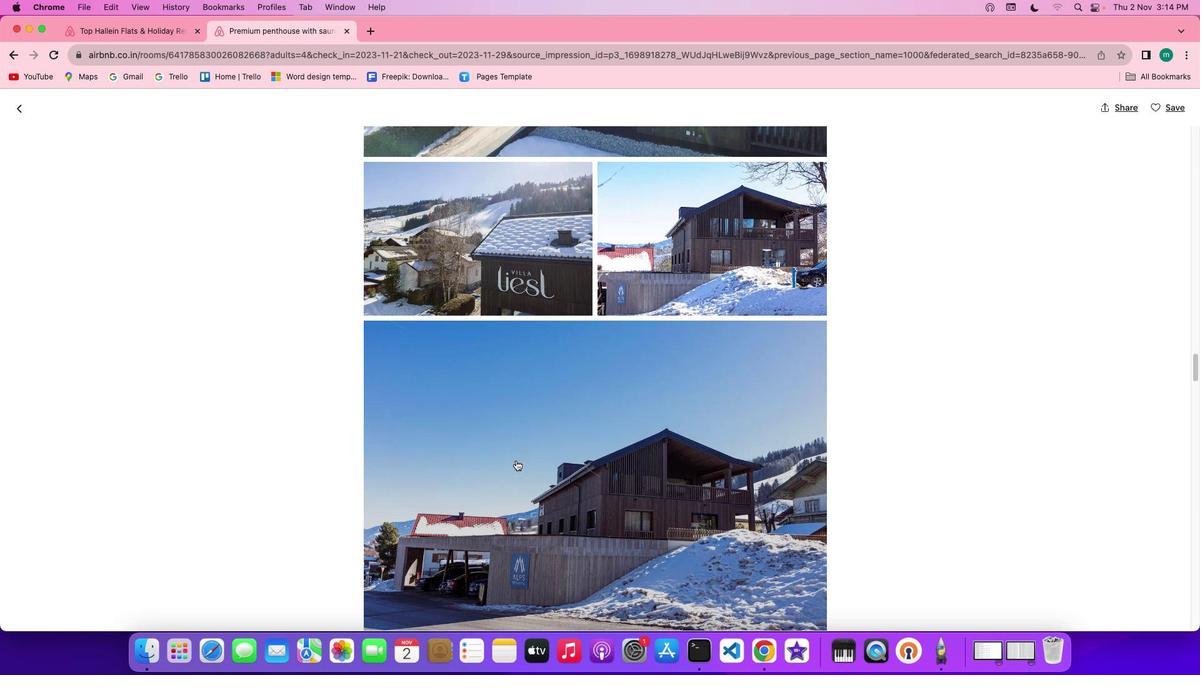 
Action: Mouse scrolled (515, 460) with delta (0, 0)
Screenshot: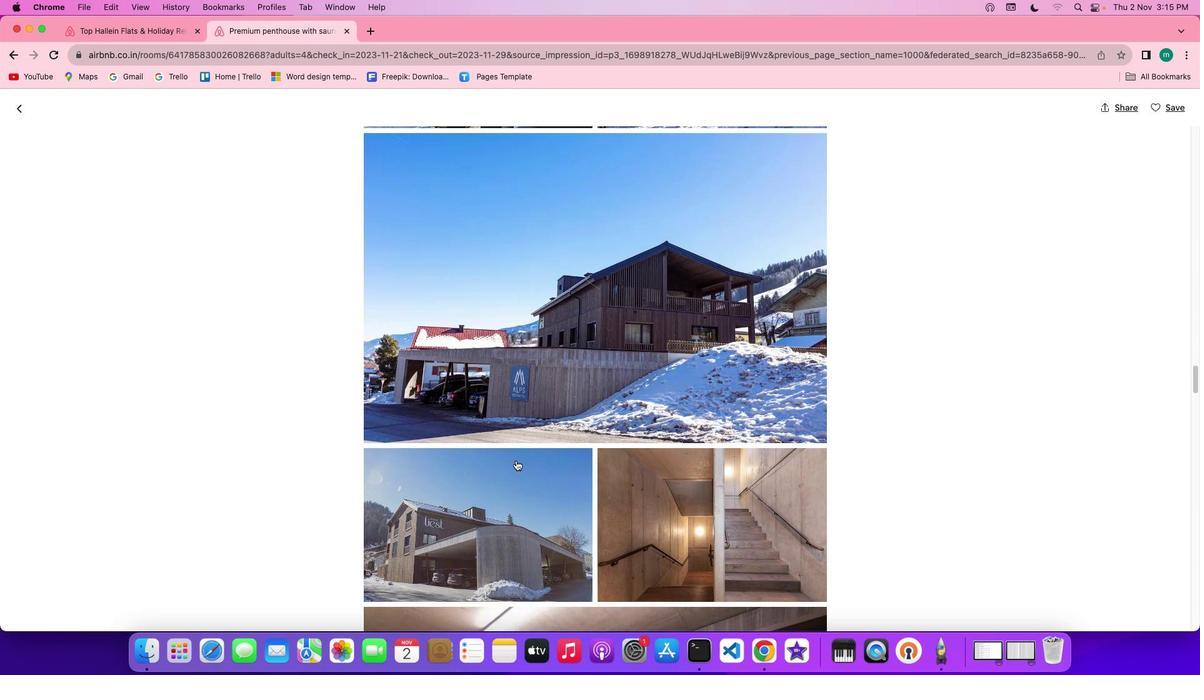 
Action: Mouse scrolled (515, 460) with delta (0, 0)
Screenshot: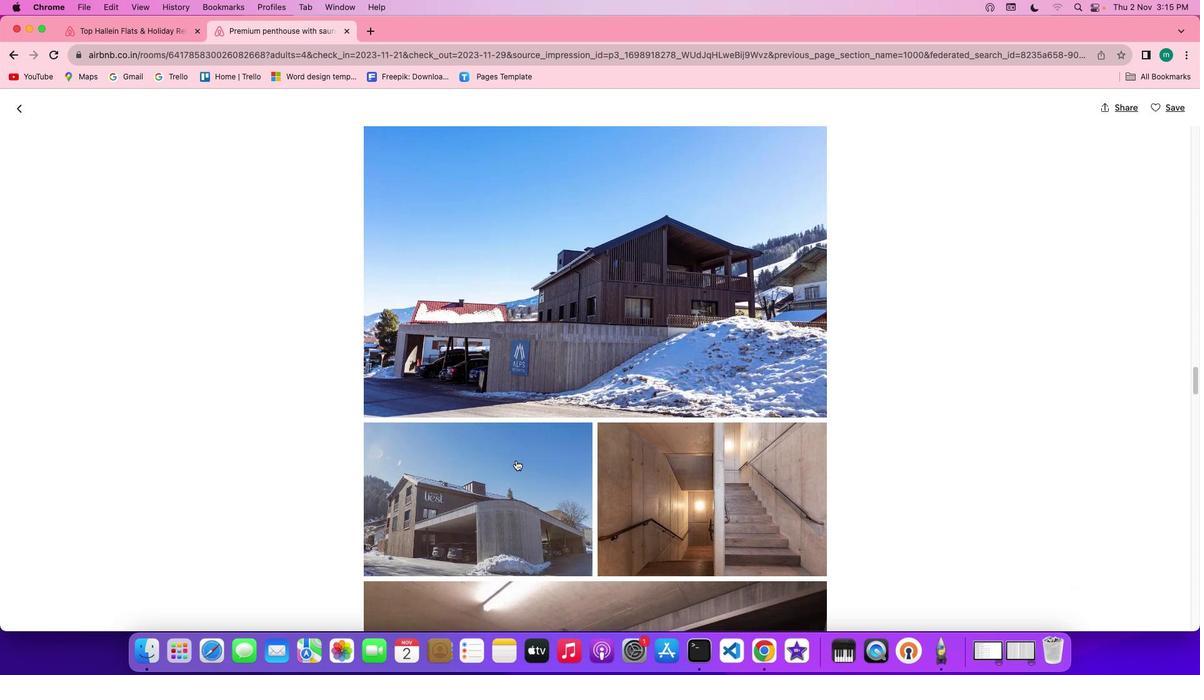 
Action: Mouse scrolled (515, 460) with delta (0, -1)
Screenshot: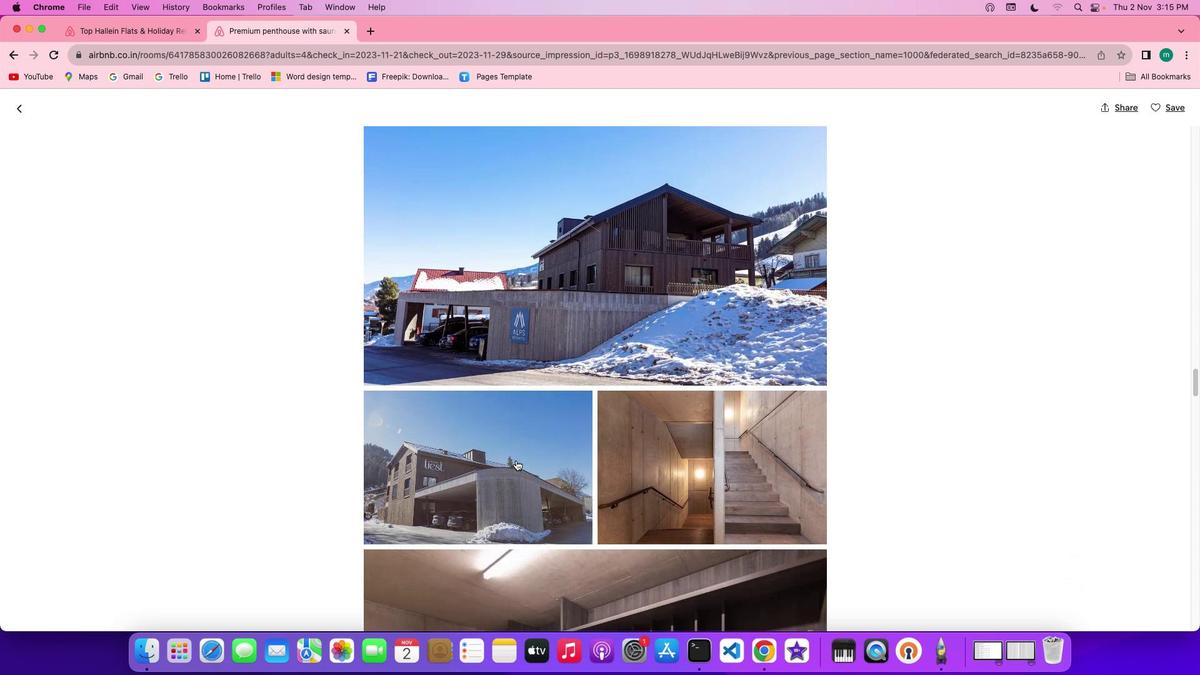 
Action: Mouse scrolled (515, 460) with delta (0, -3)
Screenshot: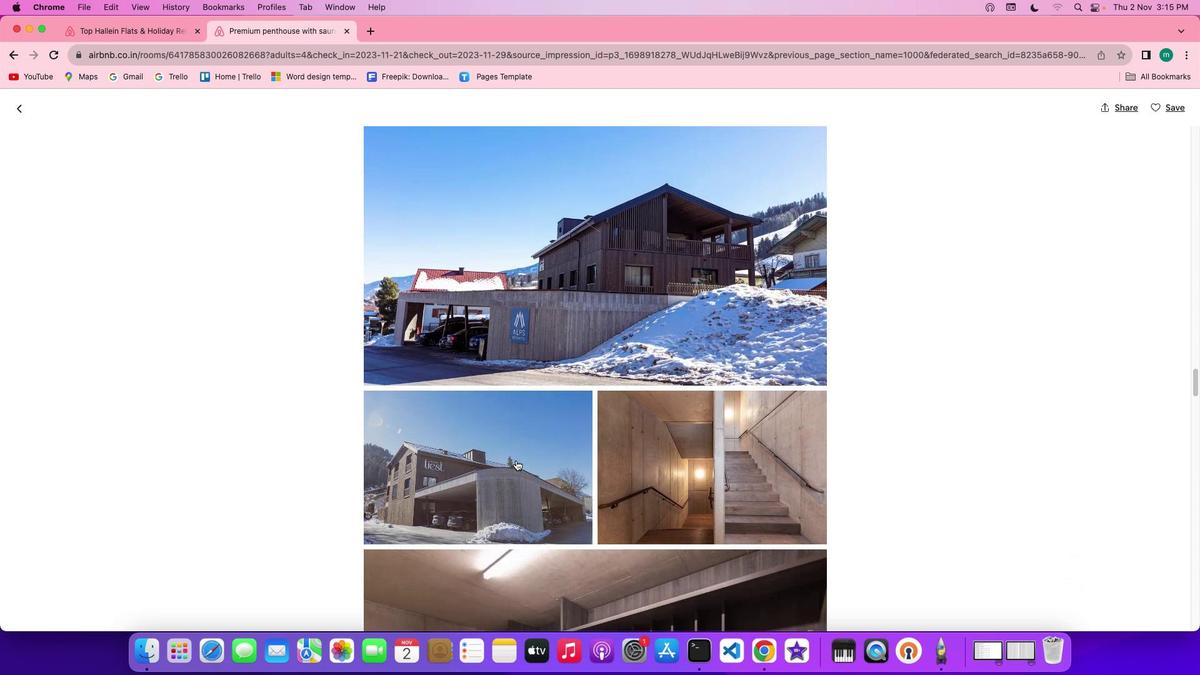 
Action: Mouse scrolled (515, 460) with delta (0, 0)
Screenshot: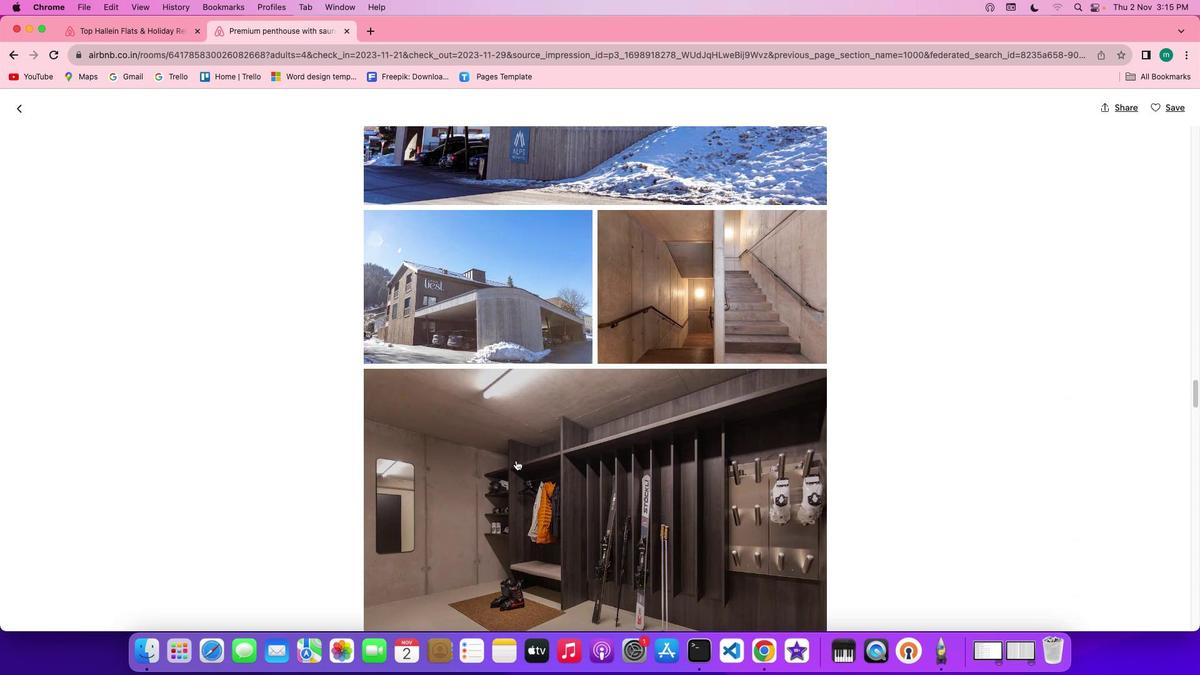 
Action: Mouse scrolled (515, 460) with delta (0, 0)
Screenshot: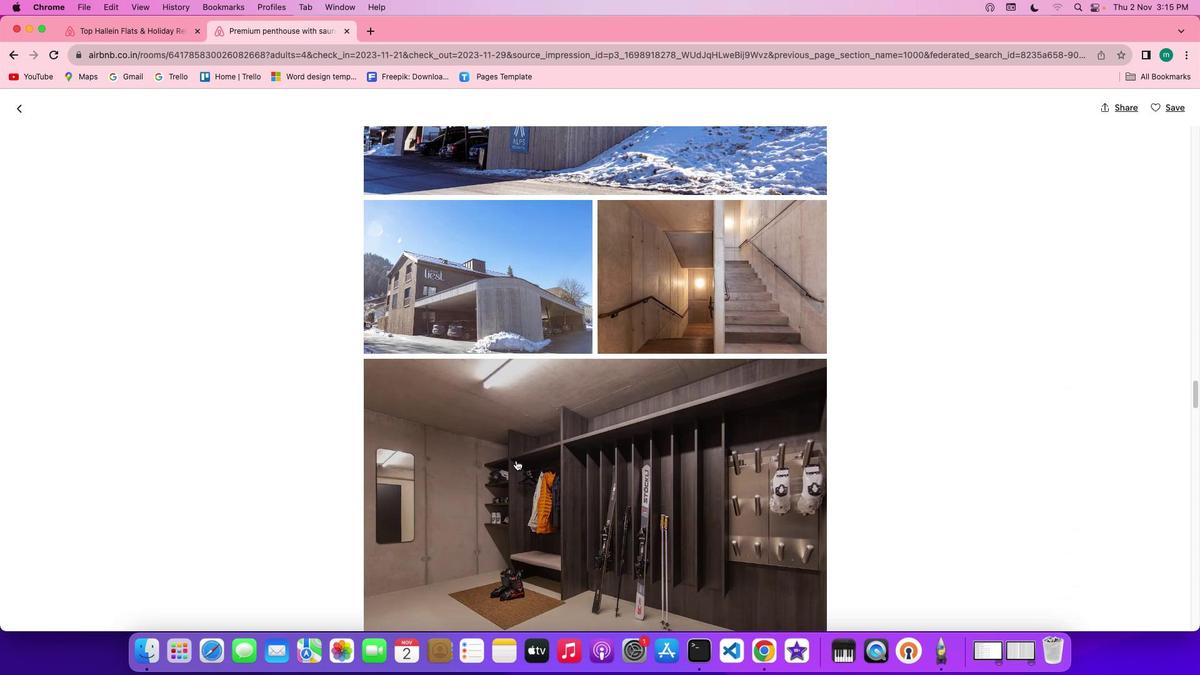 
Action: Mouse scrolled (515, 460) with delta (0, -1)
Screenshot: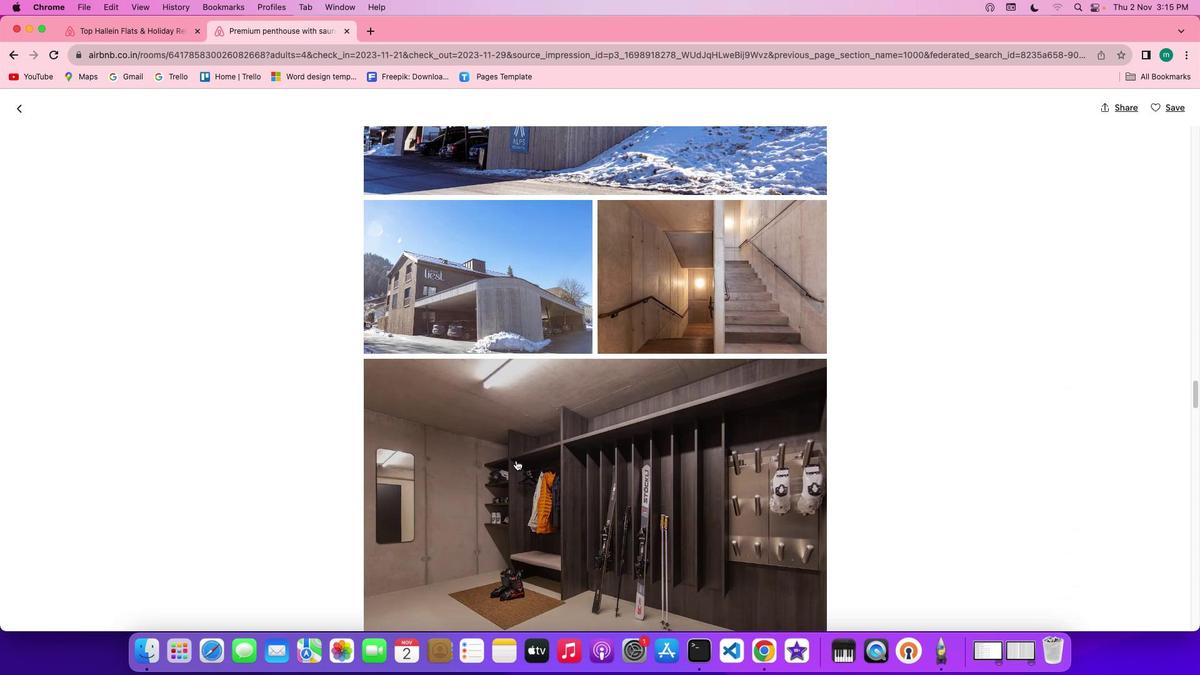 
Action: Mouse scrolled (515, 460) with delta (0, -3)
Screenshot: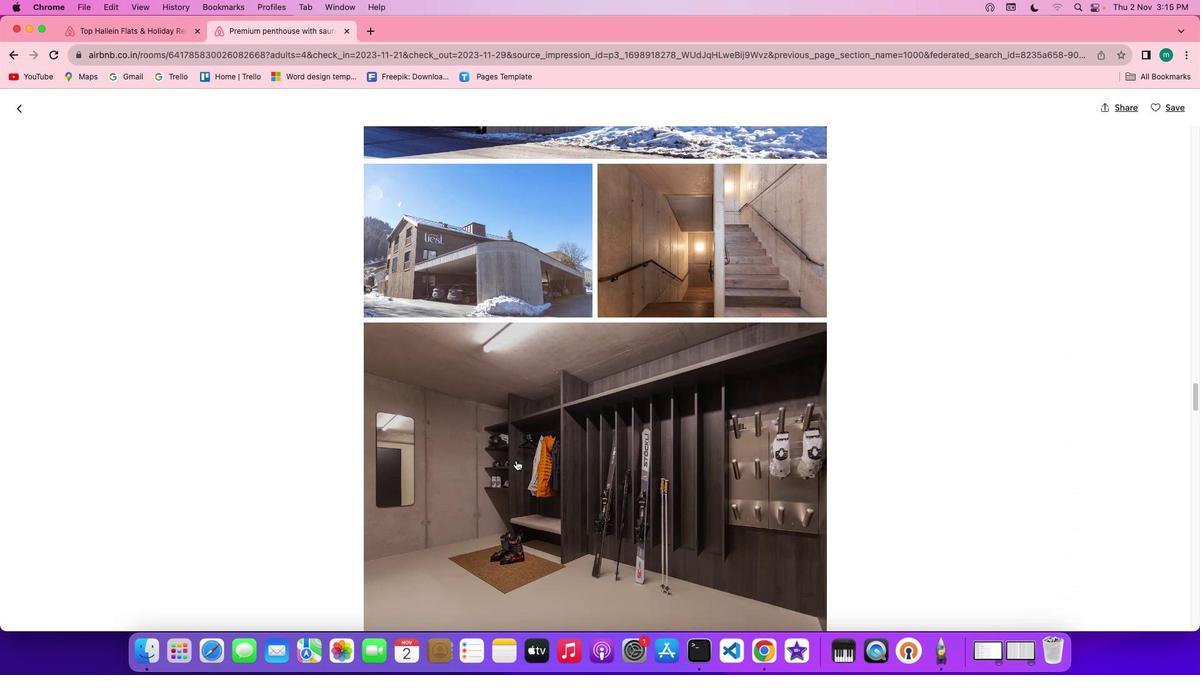 
Action: Mouse scrolled (515, 460) with delta (0, 0)
Screenshot: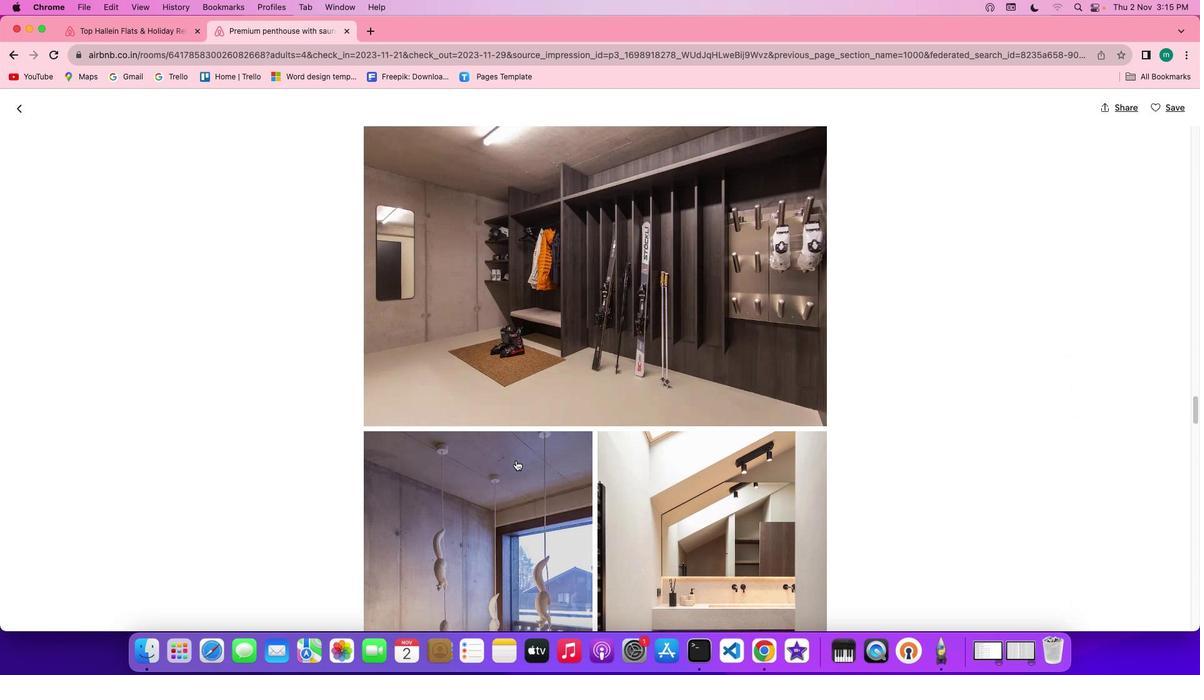 
Action: Mouse scrolled (515, 460) with delta (0, 0)
Screenshot: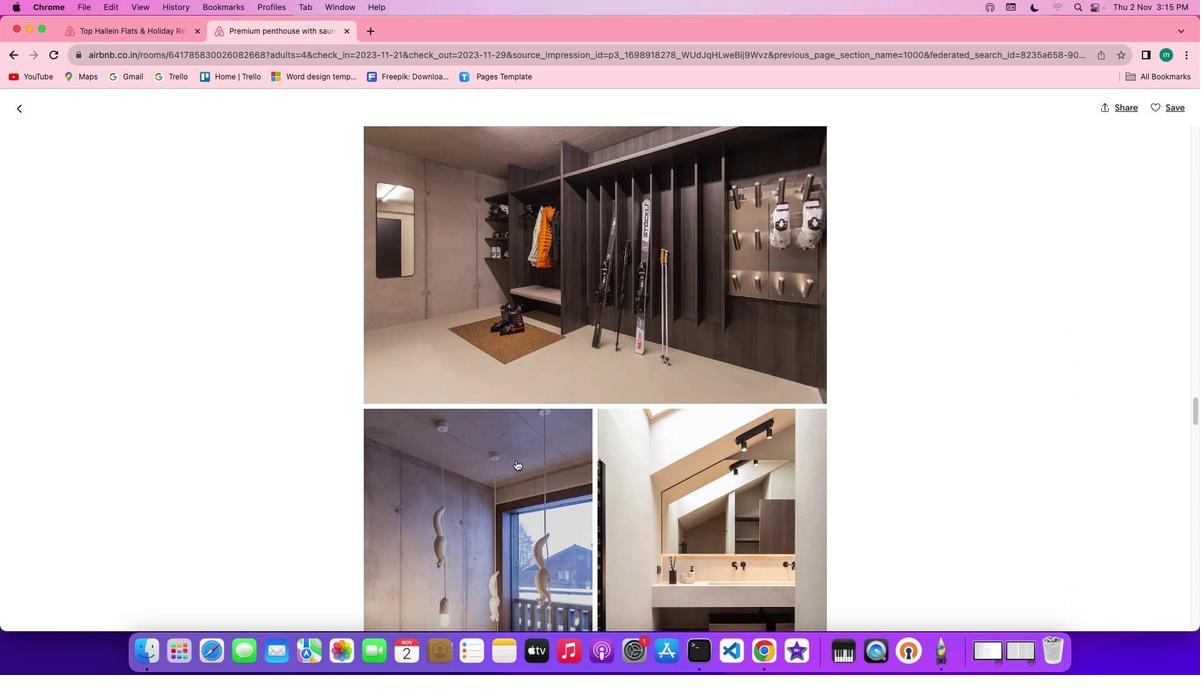 
Action: Mouse scrolled (515, 460) with delta (0, -1)
Screenshot: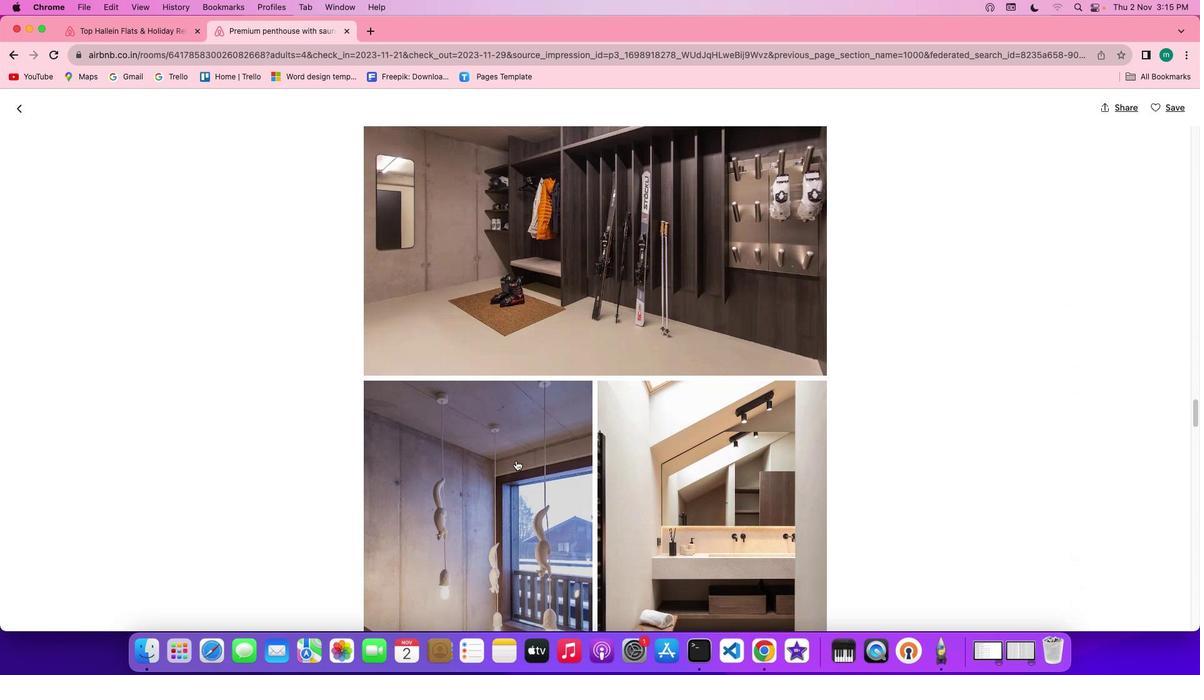 
Action: Mouse scrolled (515, 460) with delta (0, -2)
Screenshot: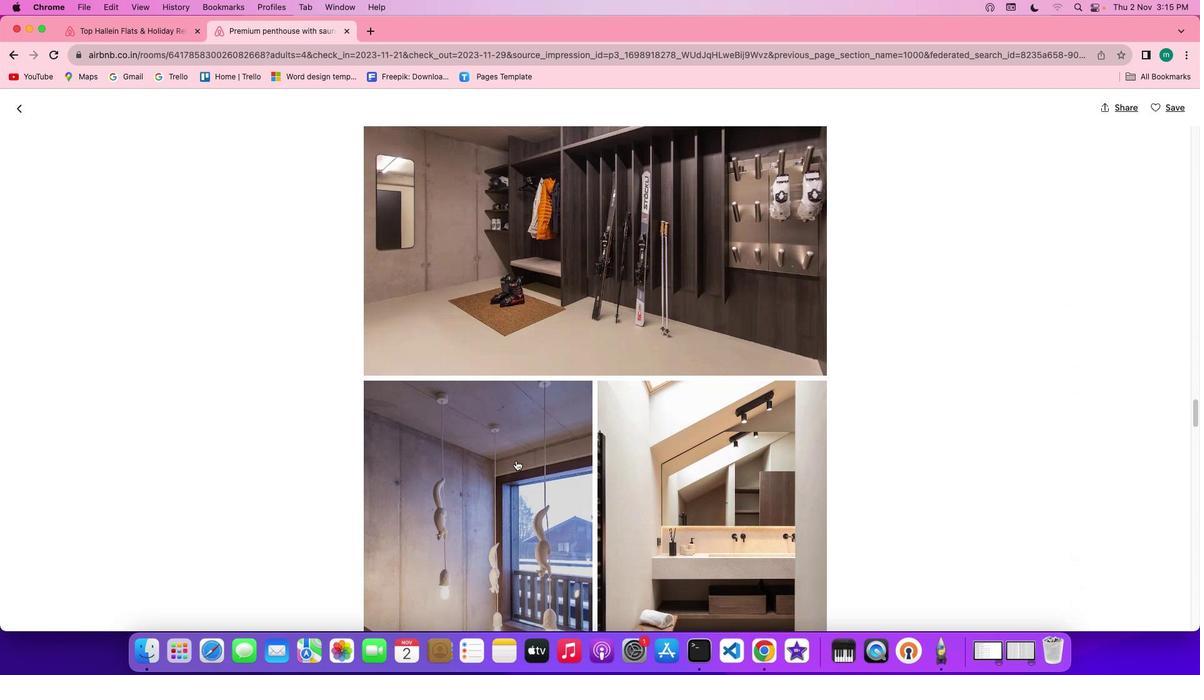 
Action: Mouse scrolled (515, 460) with delta (0, -2)
Screenshot: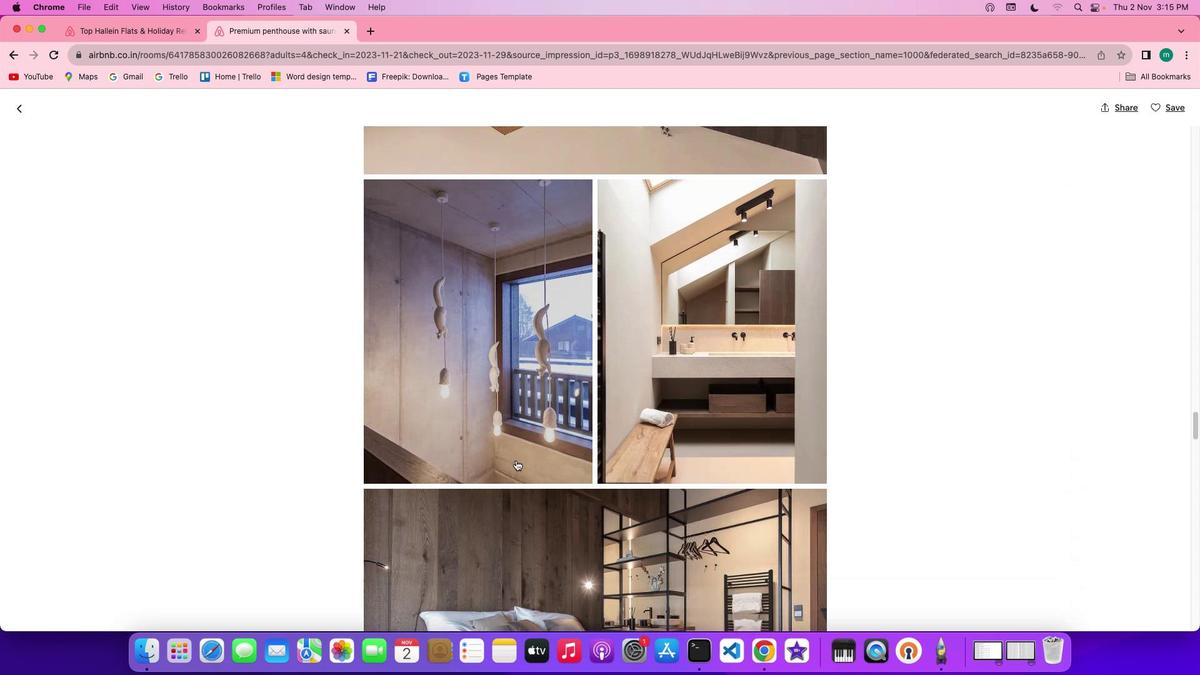 
Action: Mouse scrolled (515, 460) with delta (0, 0)
Screenshot: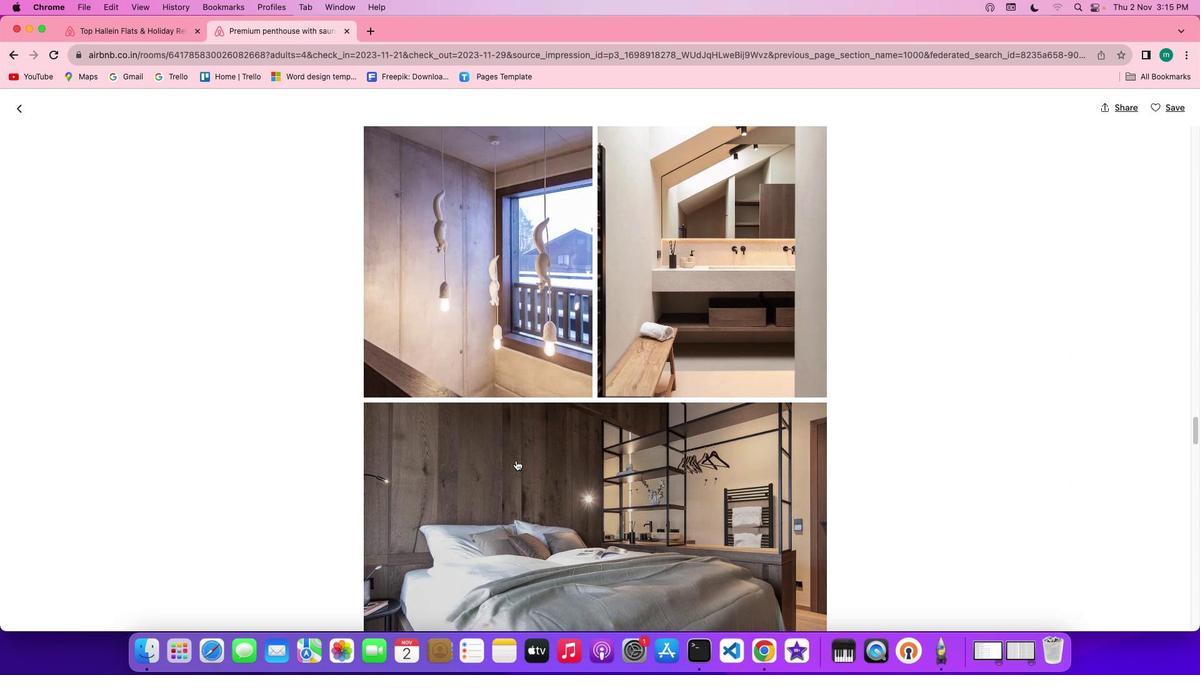
Action: Mouse scrolled (515, 460) with delta (0, 0)
Screenshot: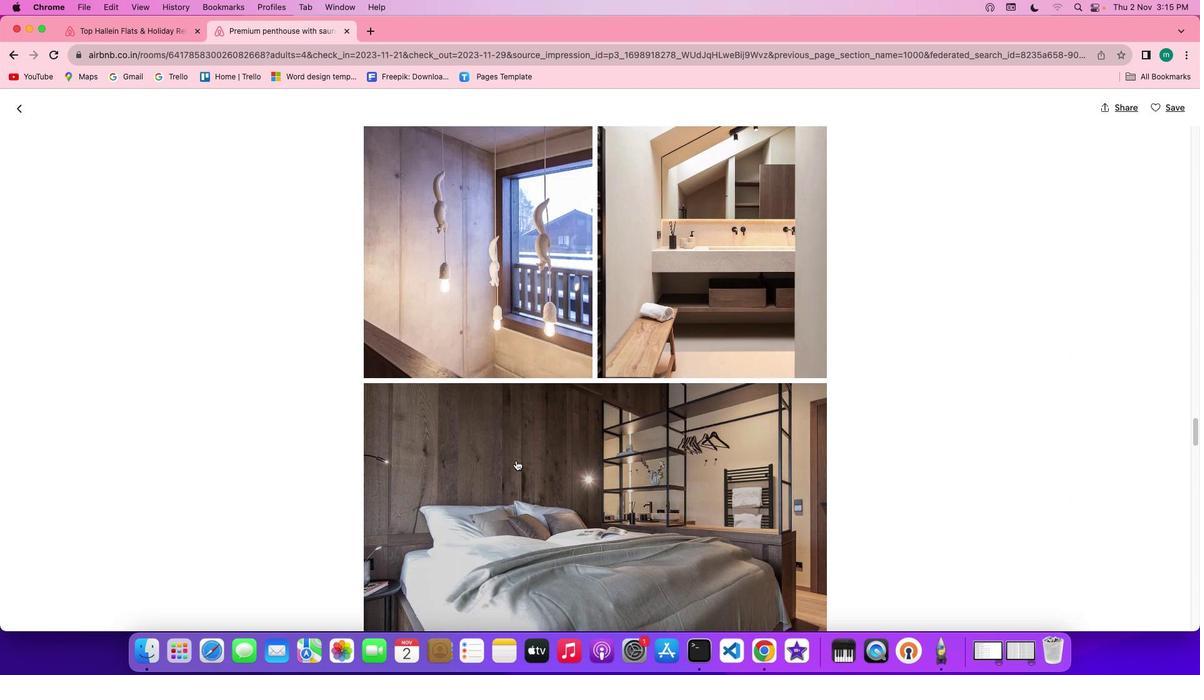 
Action: Mouse scrolled (515, 460) with delta (0, -1)
Screenshot: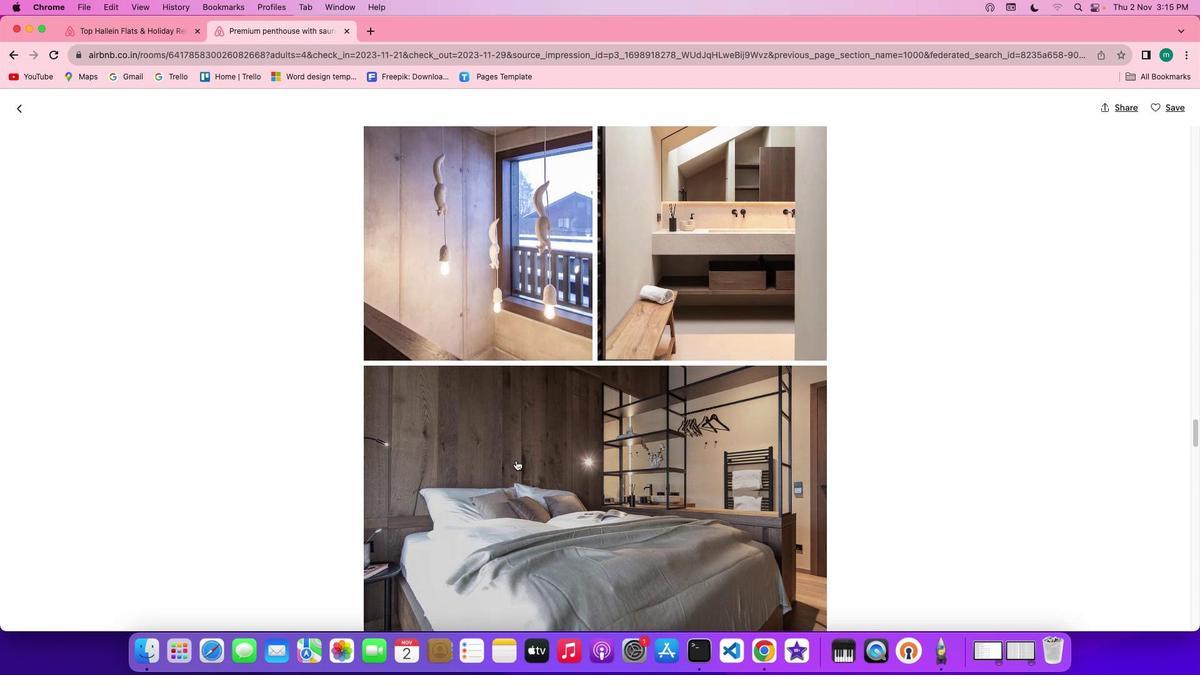 
Action: Mouse scrolled (515, 460) with delta (0, -2)
Screenshot: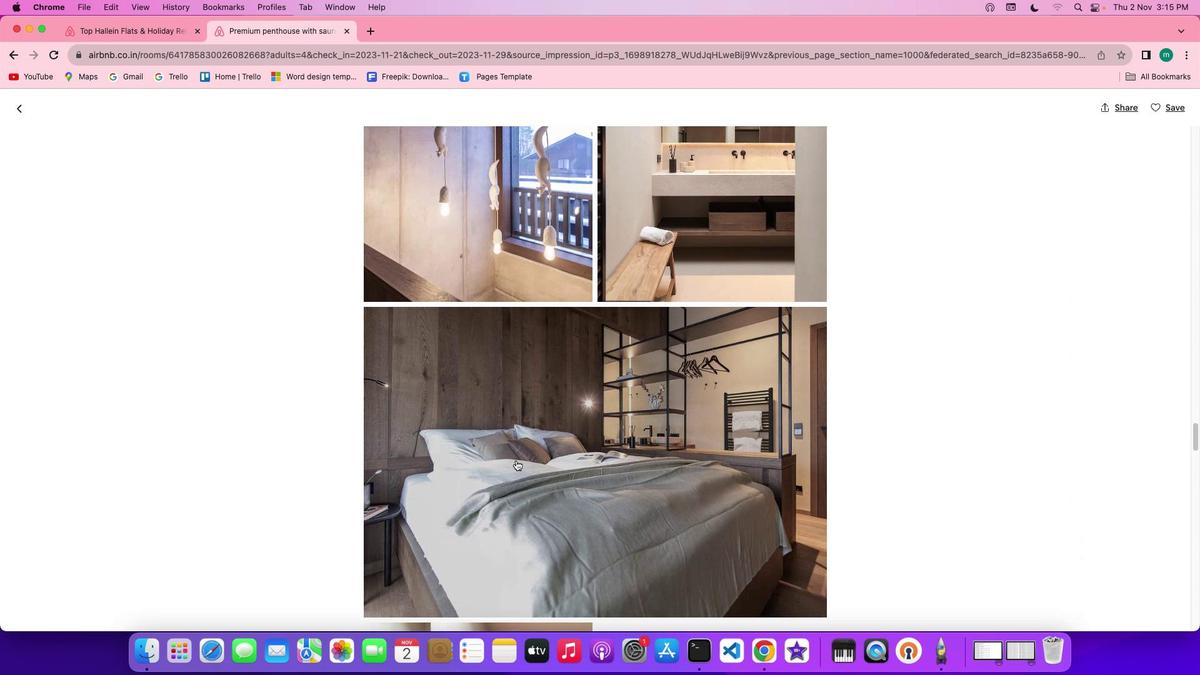 
Action: Mouse scrolled (515, 460) with delta (0, 0)
Screenshot: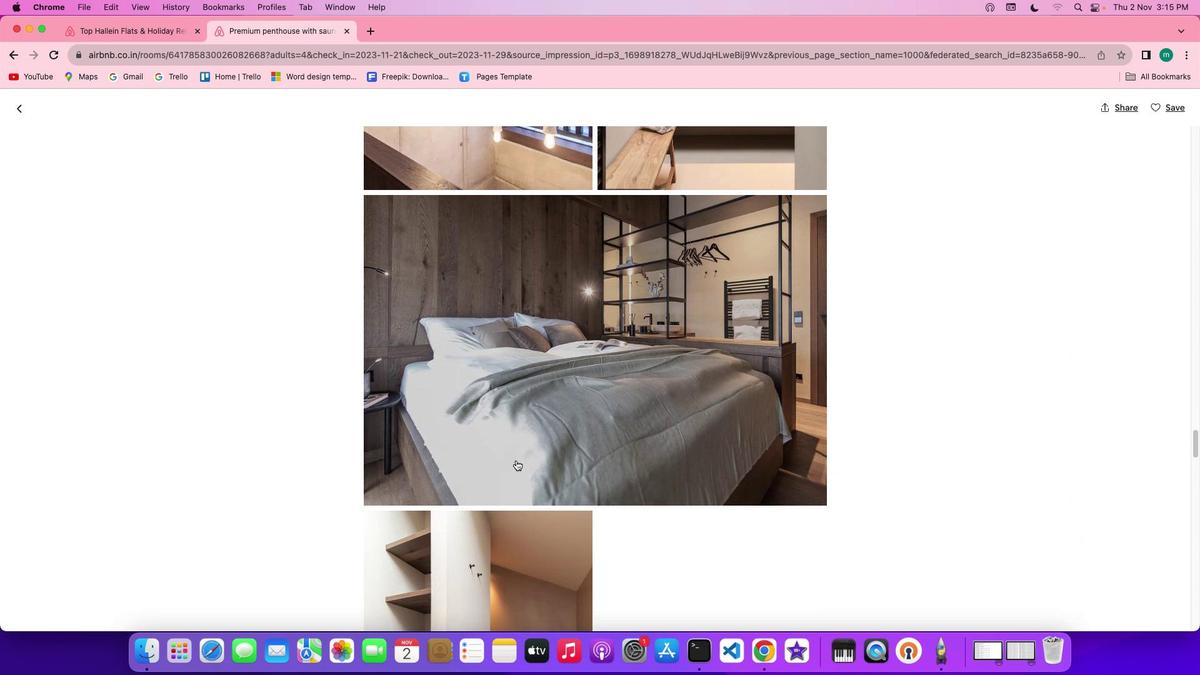 
Action: Mouse scrolled (515, 460) with delta (0, 0)
Screenshot: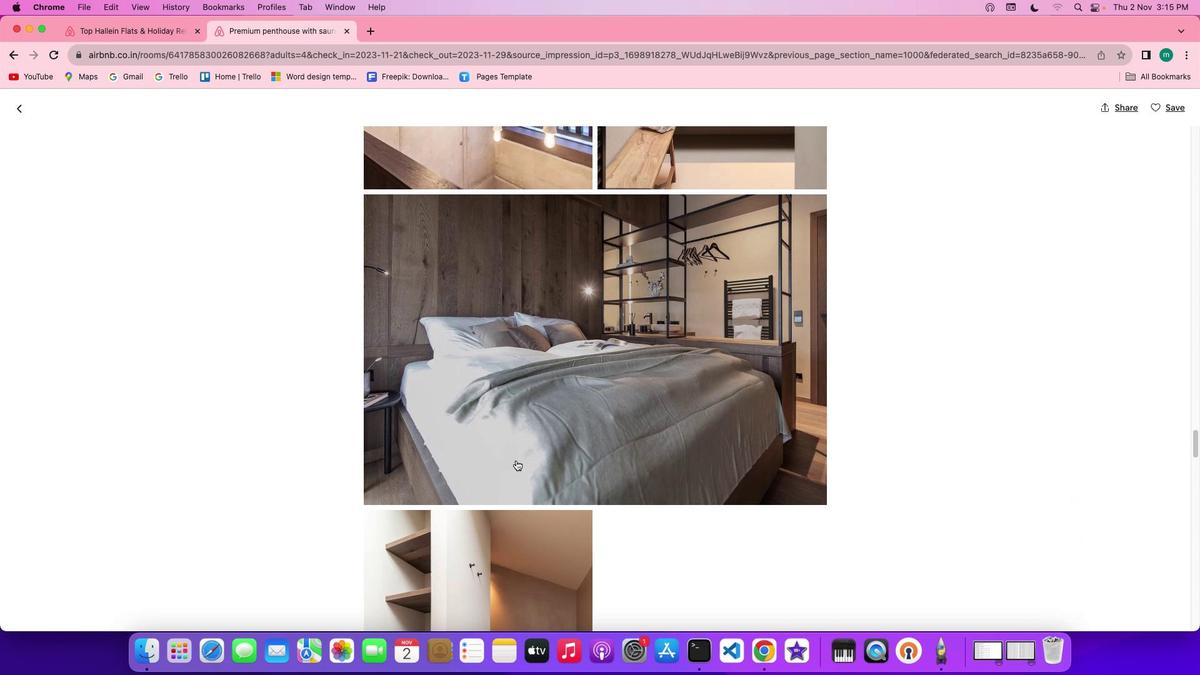 
Action: Mouse scrolled (515, 460) with delta (0, 0)
Screenshot: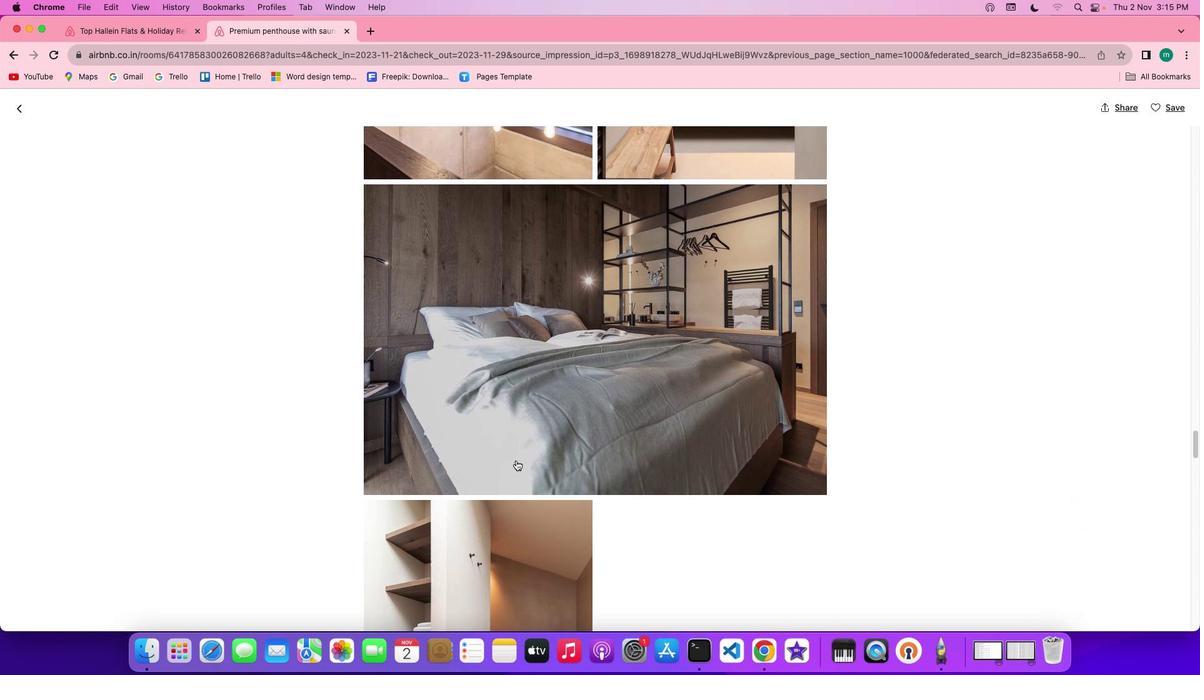 
Action: Mouse scrolled (515, 460) with delta (0, -1)
Screenshot: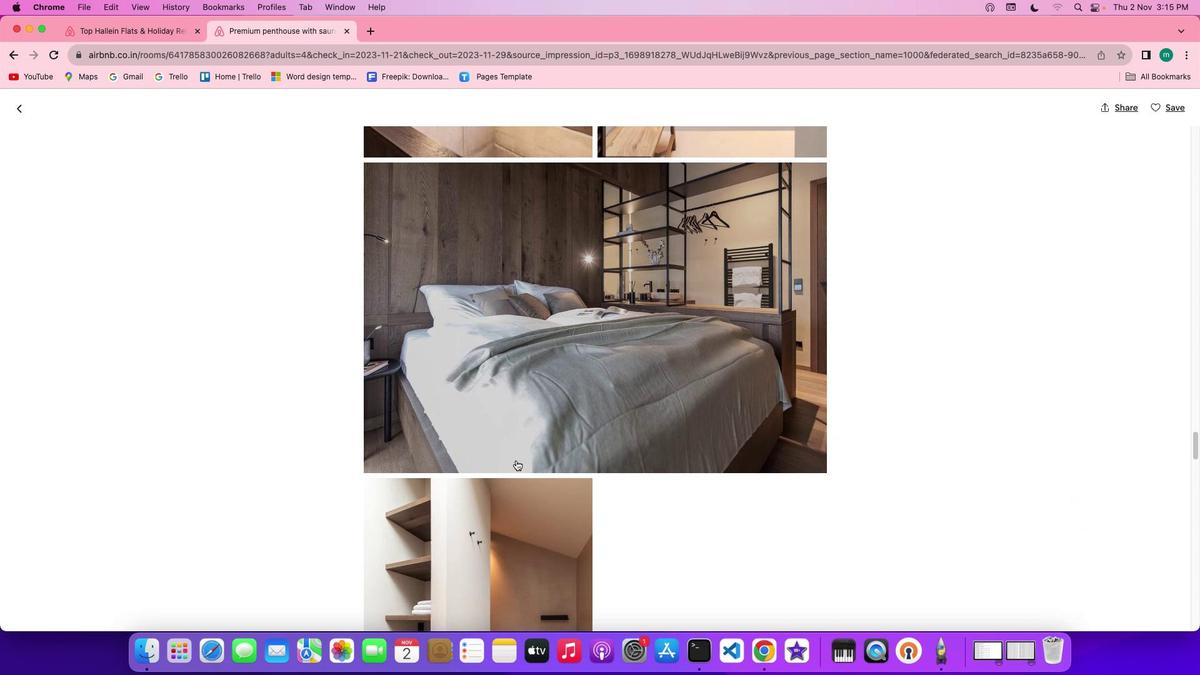 
Action: Mouse scrolled (515, 460) with delta (0, -2)
Screenshot: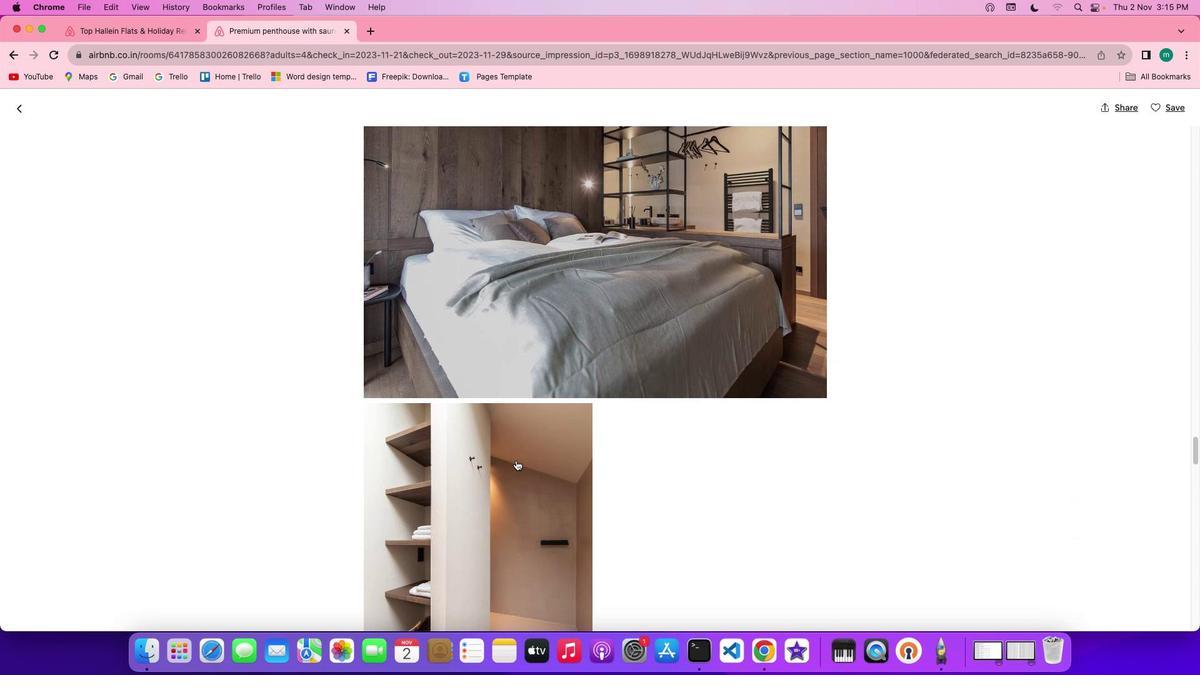 
Action: Mouse moved to (519, 462)
Screenshot: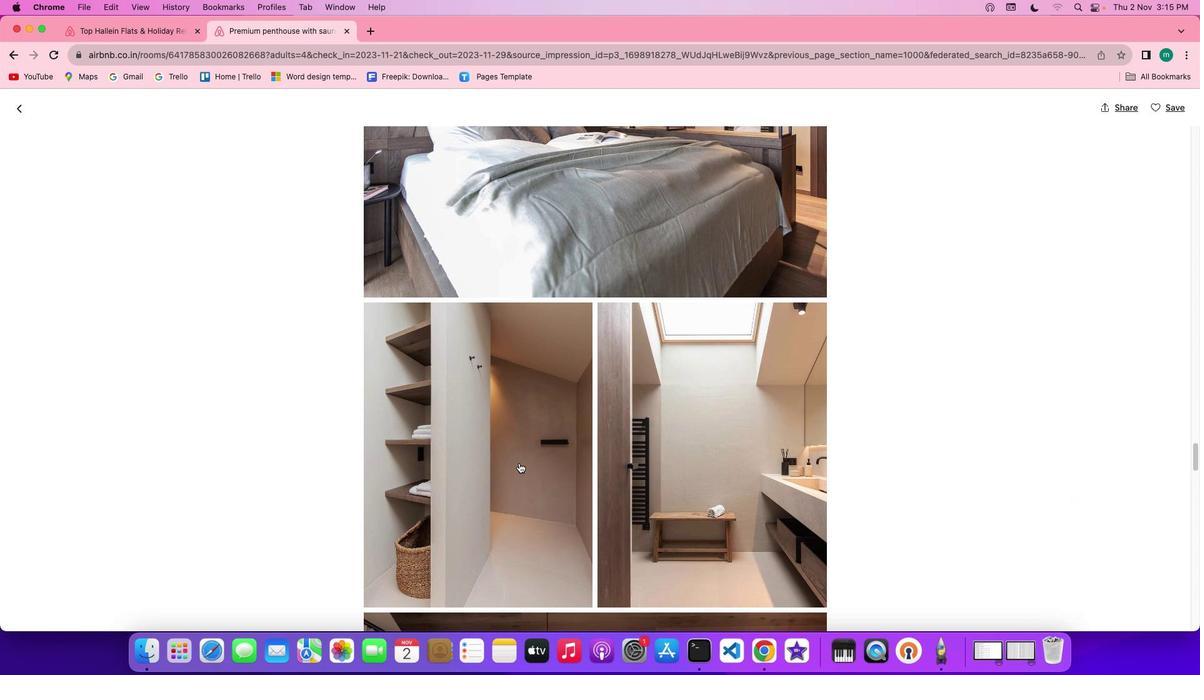 
Action: Mouse scrolled (519, 462) with delta (0, 0)
Screenshot: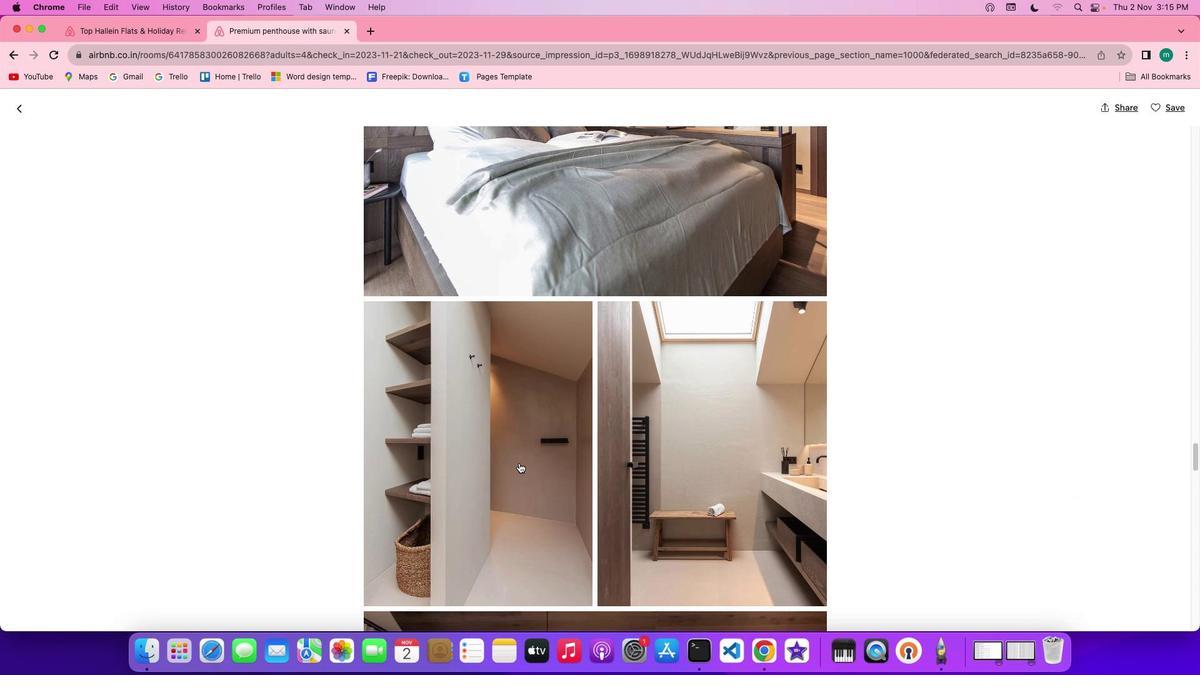 
Action: Mouse scrolled (519, 462) with delta (0, 0)
Screenshot: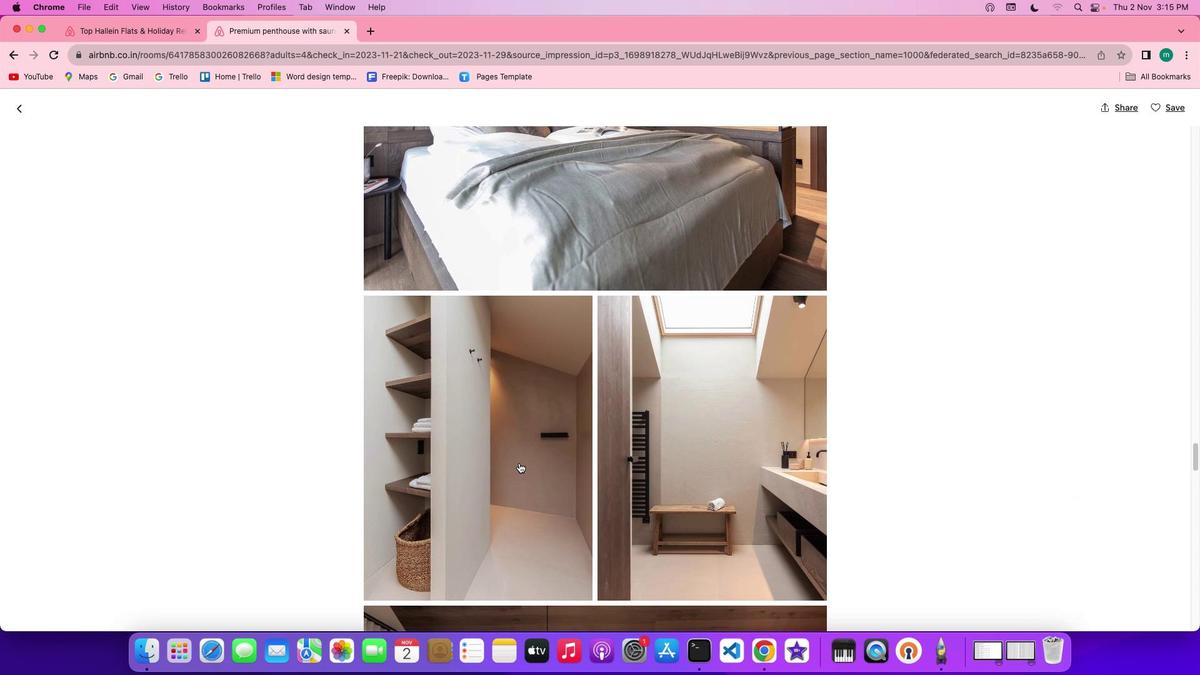 
Action: Mouse scrolled (519, 462) with delta (0, -1)
Screenshot: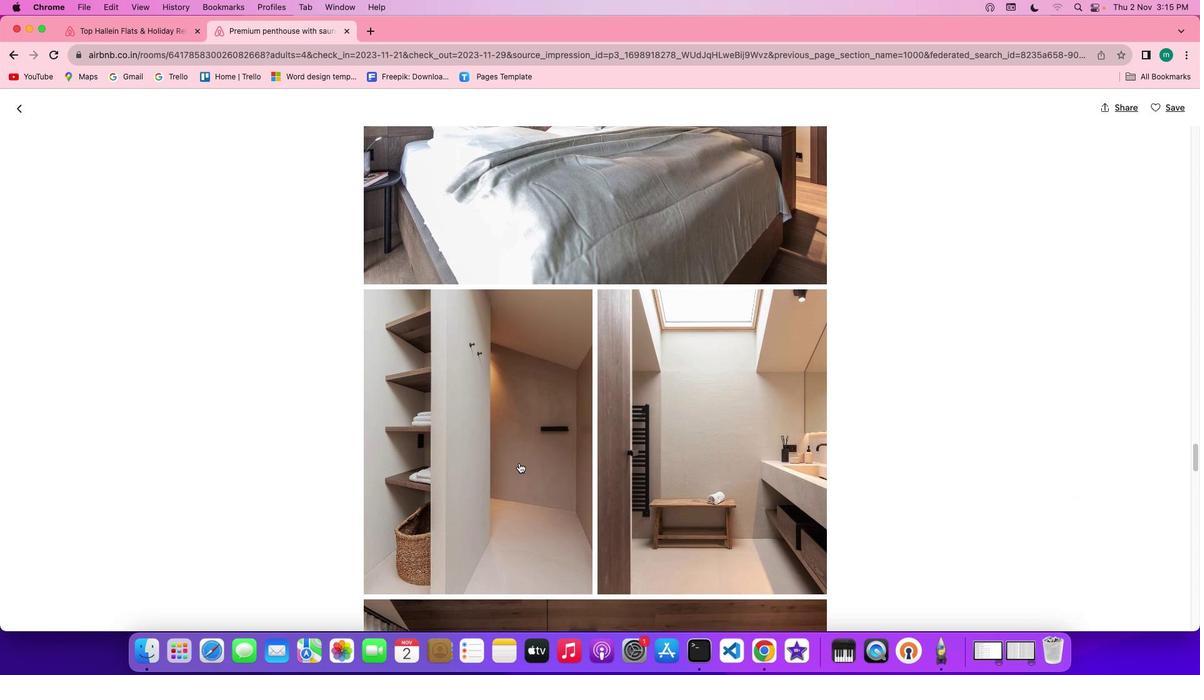 
Action: Mouse scrolled (519, 462) with delta (0, -2)
Screenshot: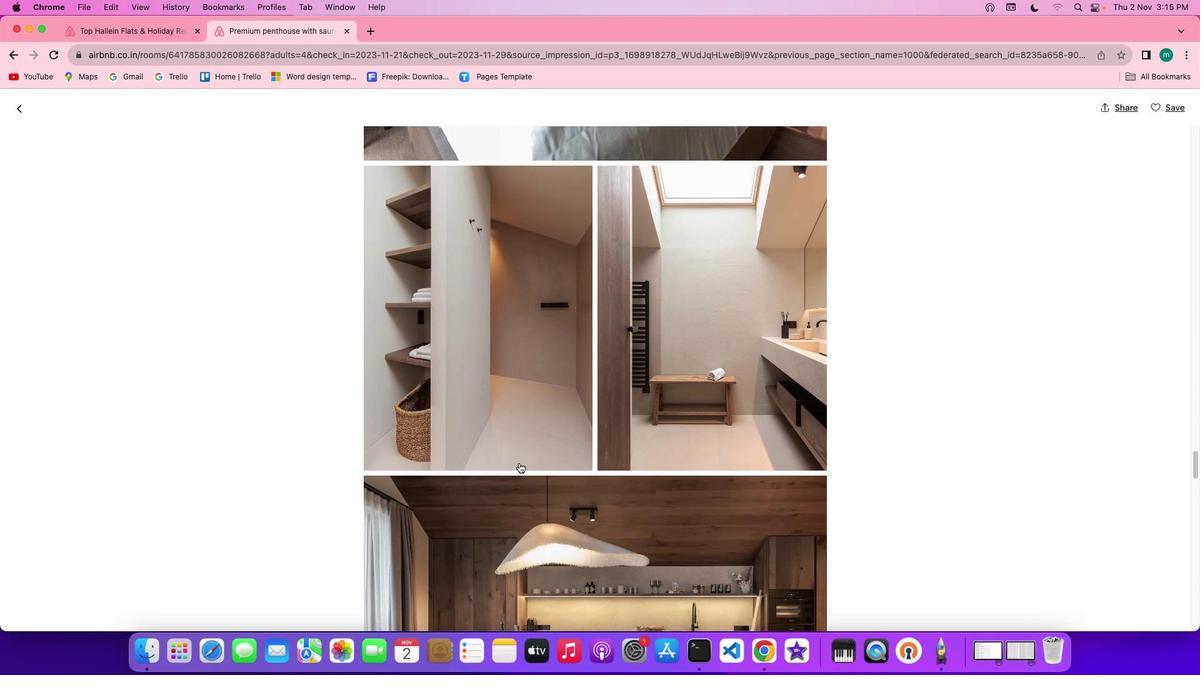 
Action: Mouse moved to (520, 463)
Screenshot: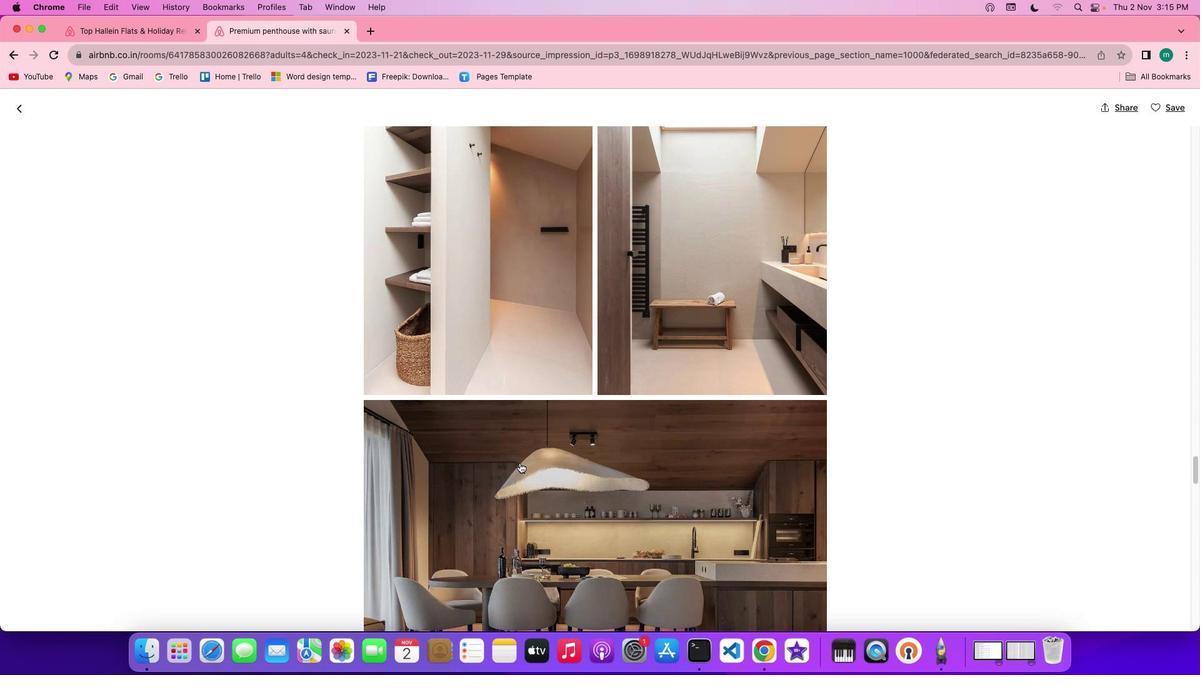 
Action: Mouse scrolled (520, 463) with delta (0, 0)
Screenshot: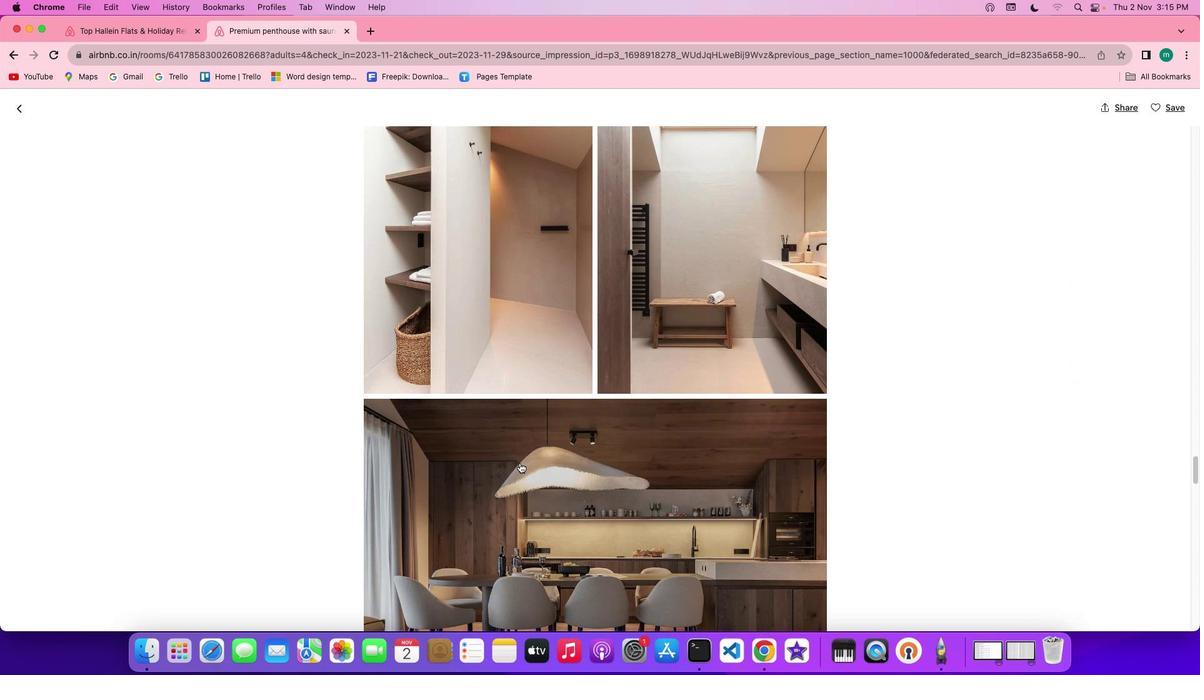 
Action: Mouse scrolled (520, 463) with delta (0, 0)
Screenshot: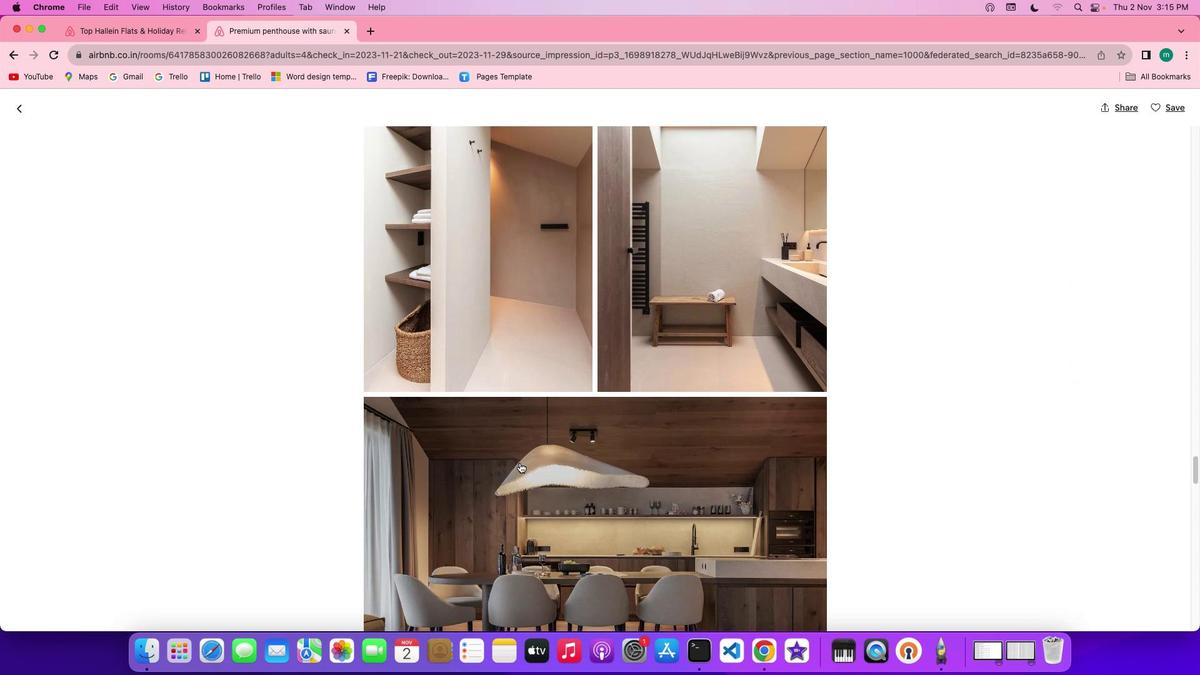 
Action: Mouse scrolled (520, 463) with delta (0, -1)
Screenshot: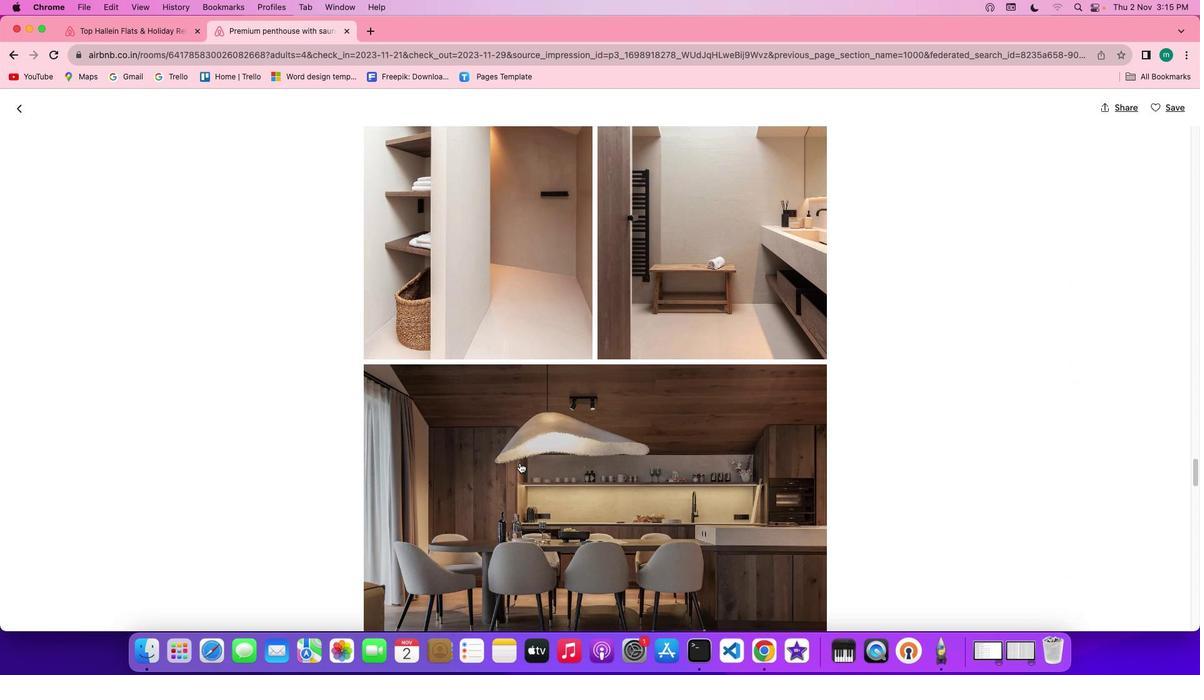 
Action: Mouse scrolled (520, 463) with delta (0, -1)
Screenshot: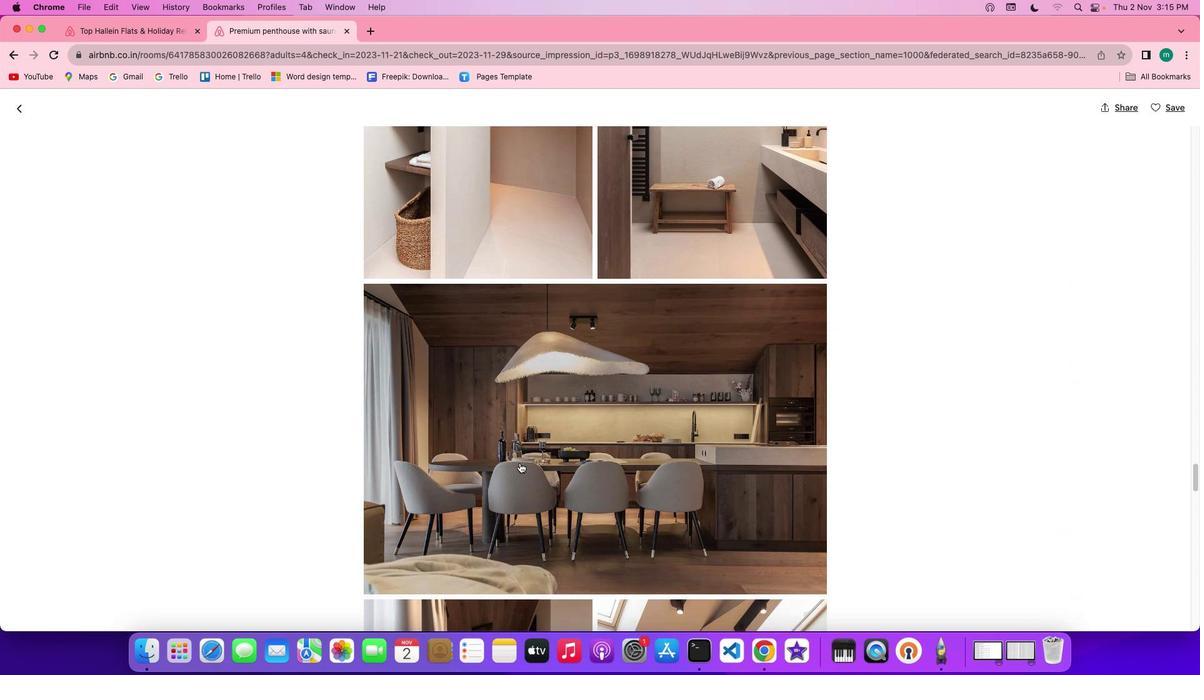 
Action: Mouse scrolled (520, 463) with delta (0, 0)
Screenshot: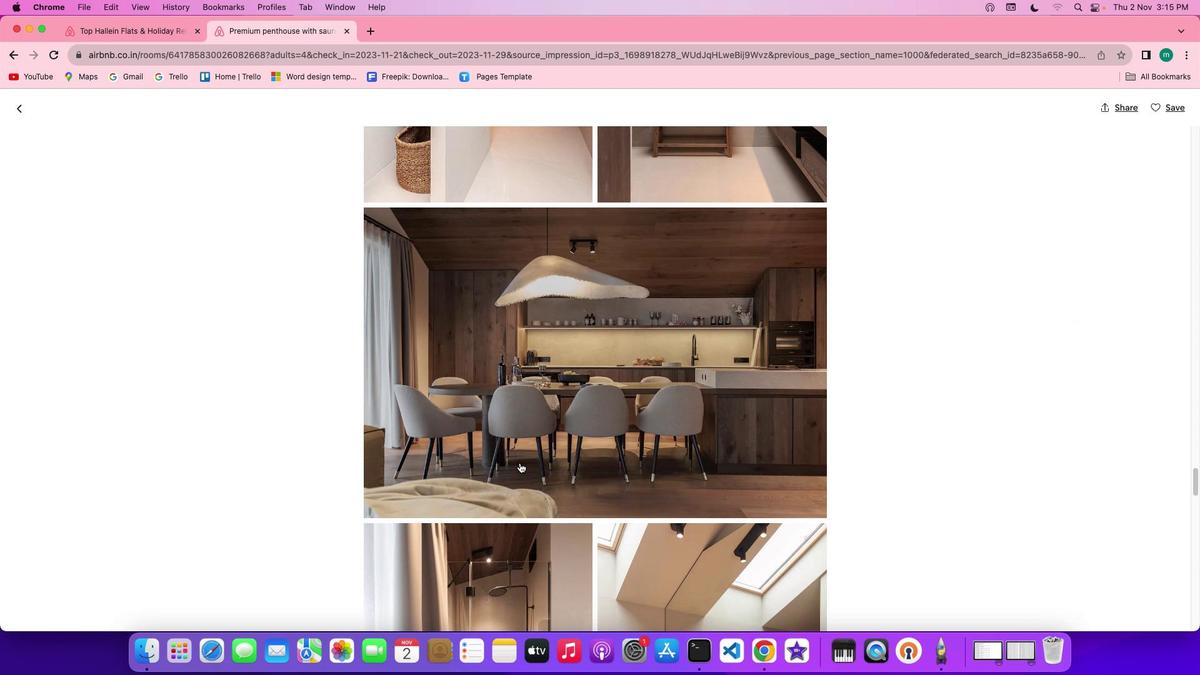 
Action: Mouse scrolled (520, 463) with delta (0, 0)
Screenshot: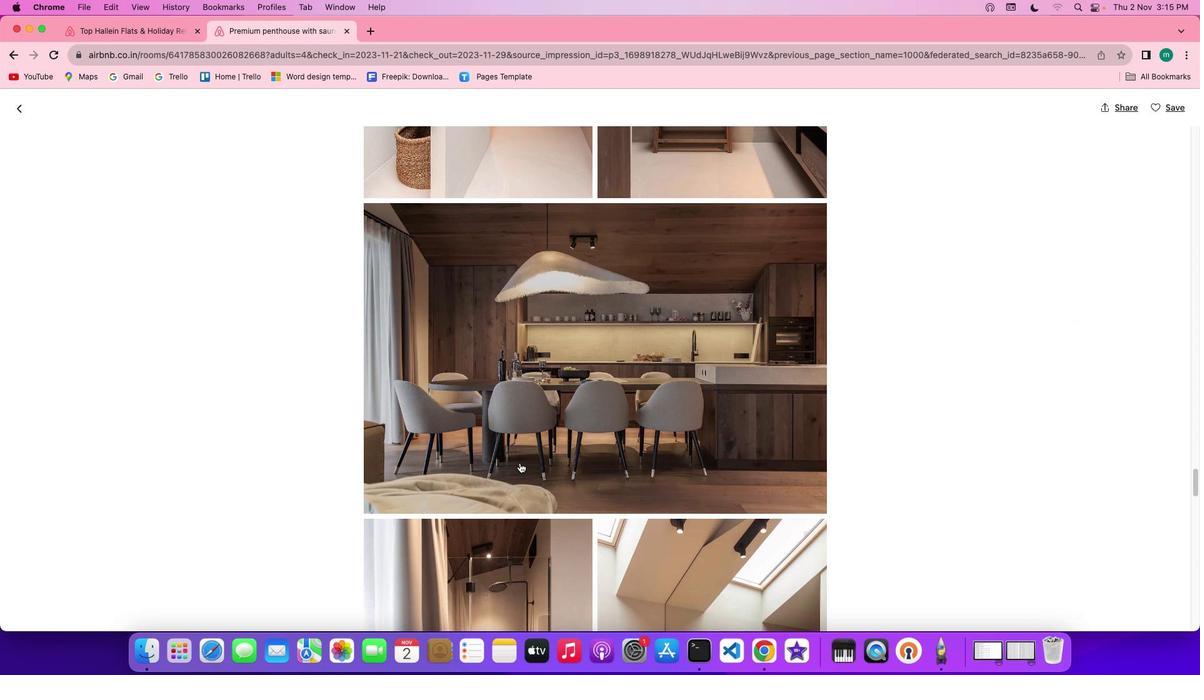 
Action: Mouse scrolled (520, 463) with delta (0, 0)
Screenshot: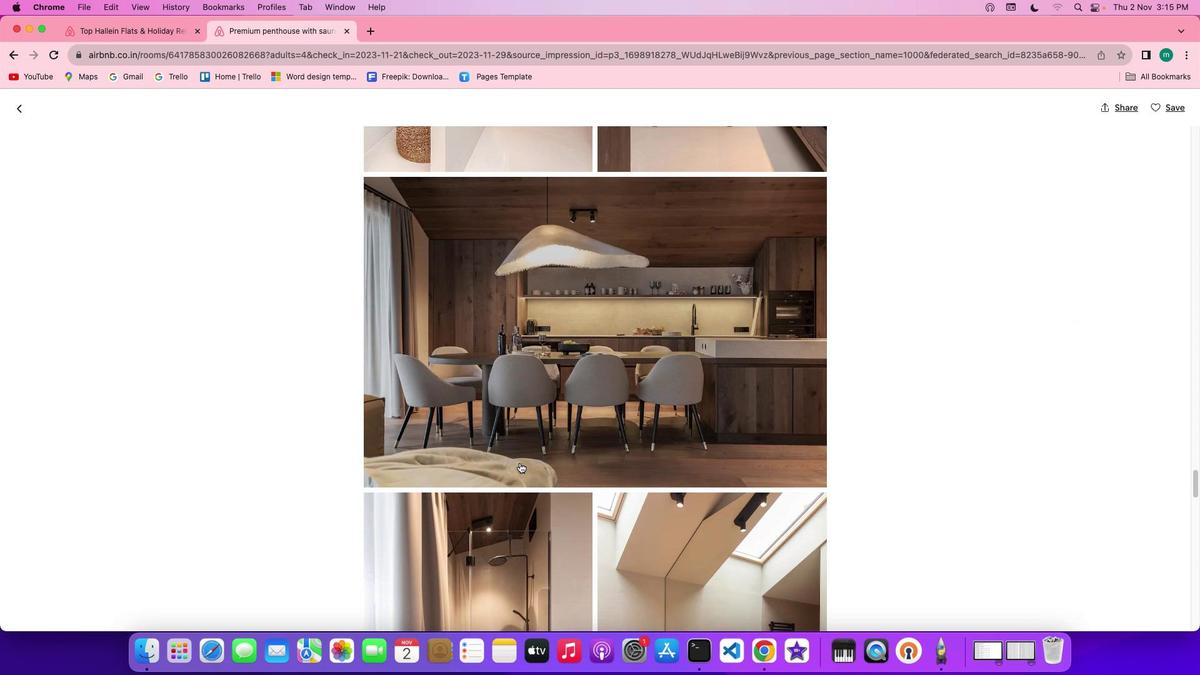 
Action: Mouse scrolled (520, 463) with delta (0, 0)
Screenshot: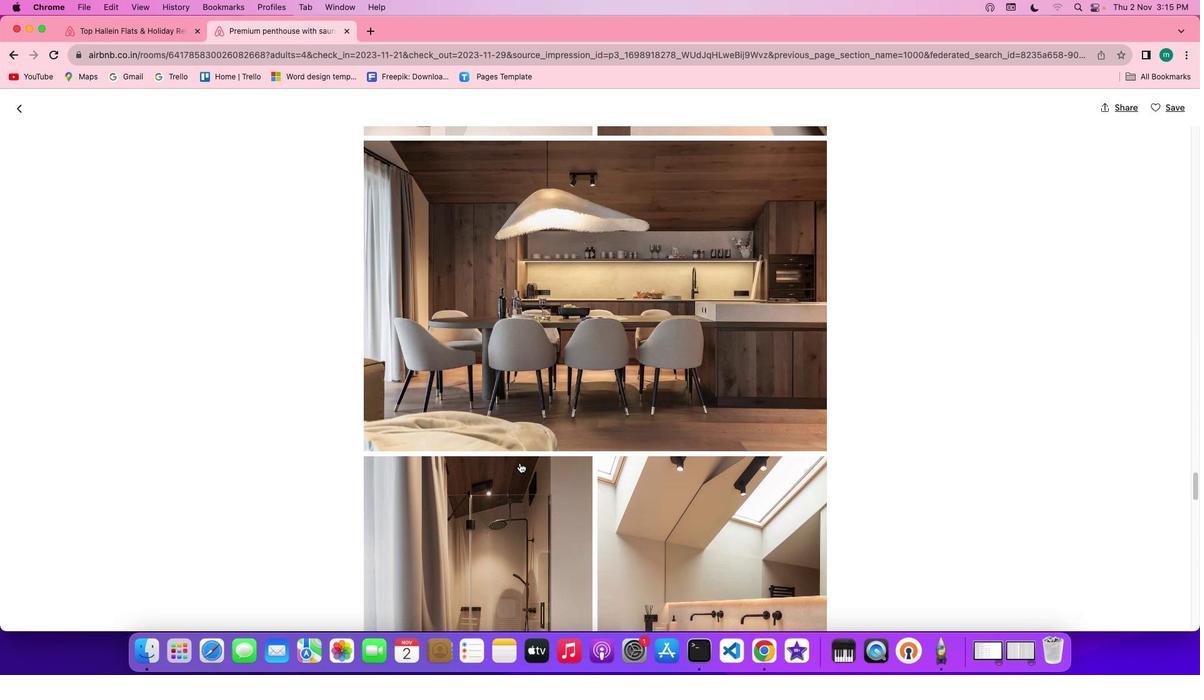 
Action: Mouse scrolled (520, 463) with delta (0, 0)
Screenshot: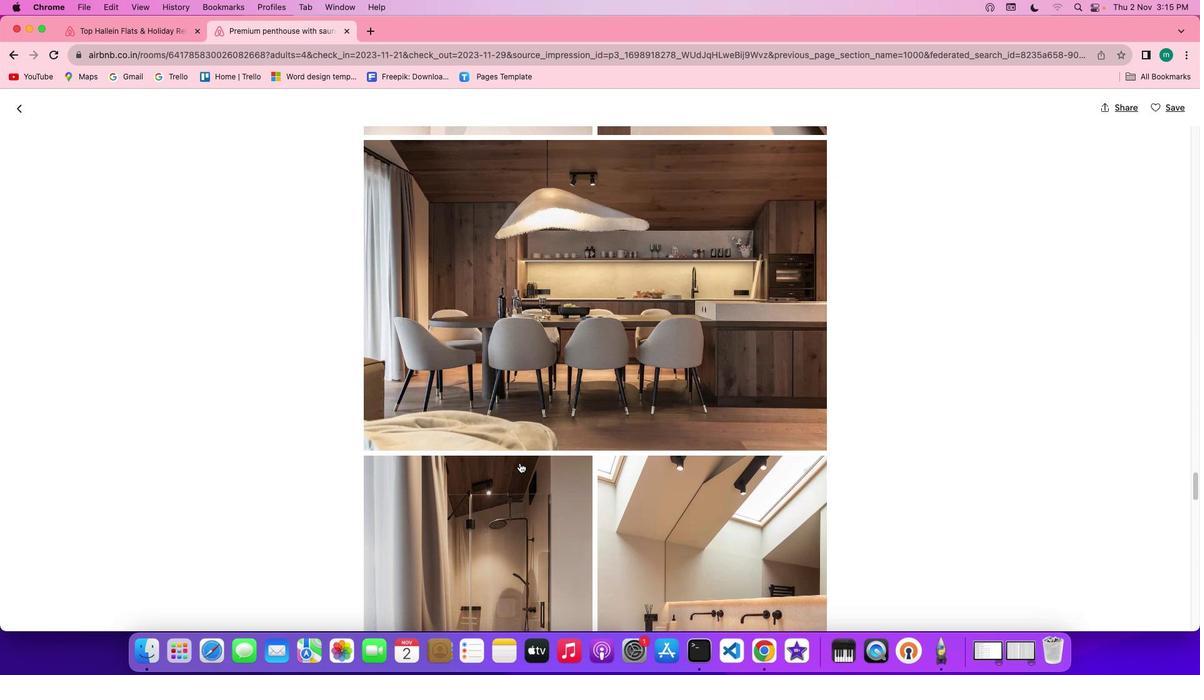 
Action: Mouse scrolled (520, 463) with delta (0, -1)
Screenshot: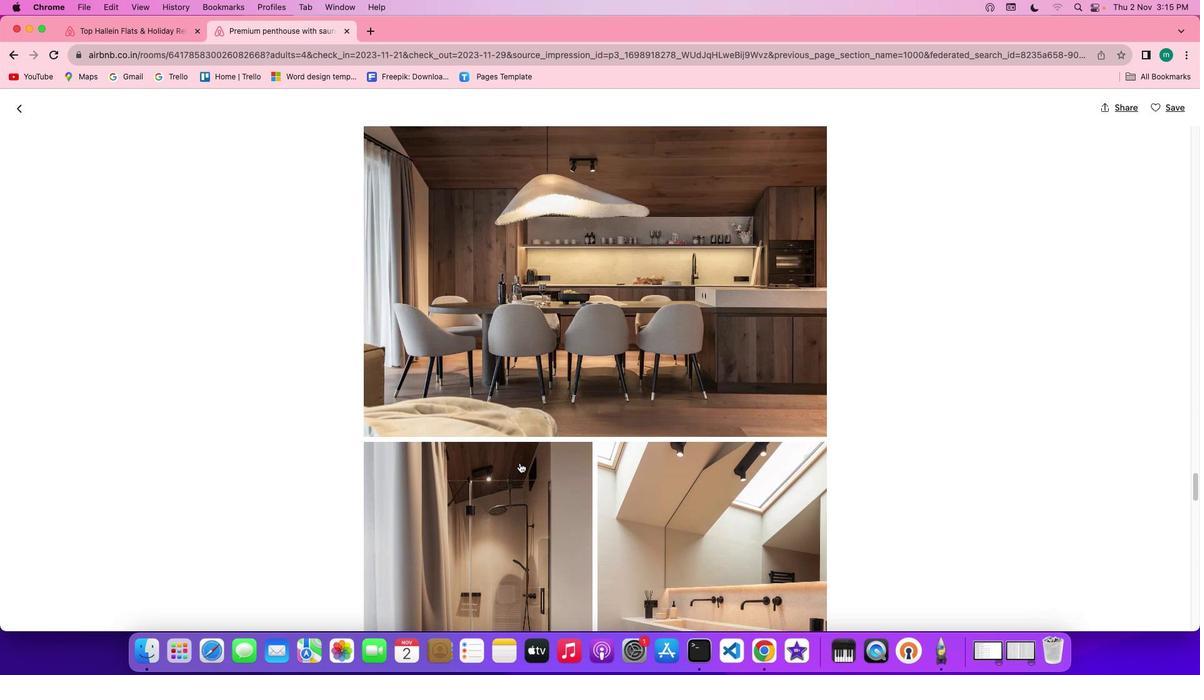 
Action: Mouse scrolled (520, 463) with delta (0, -1)
Screenshot: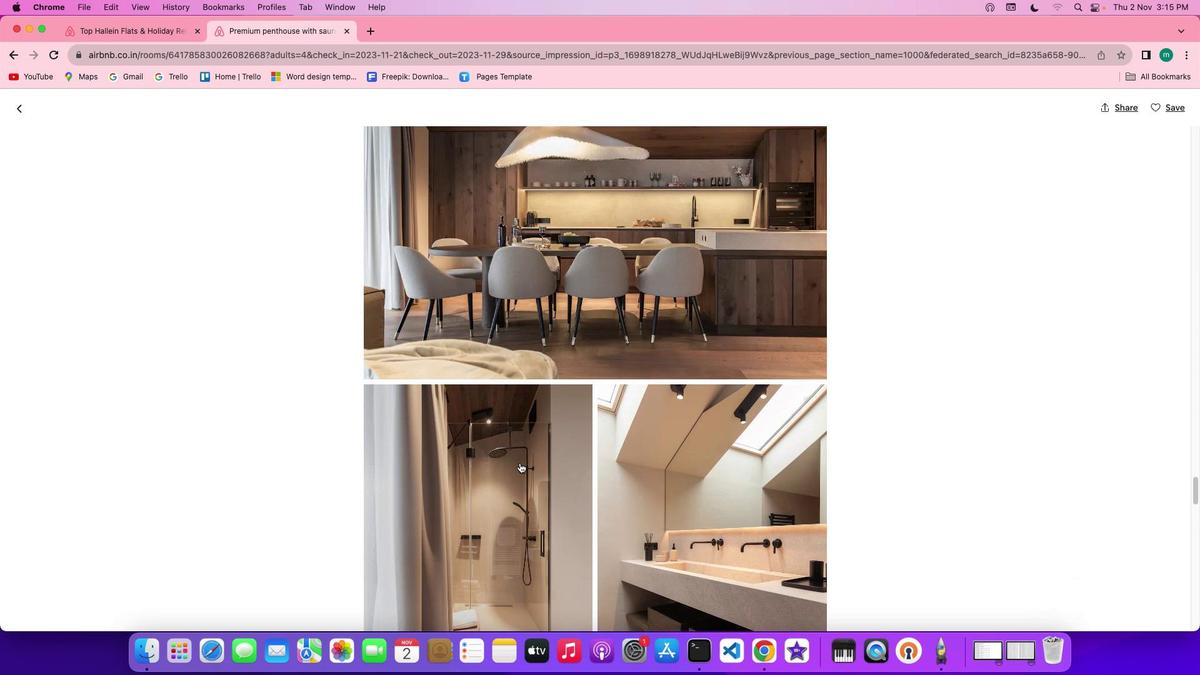 
Action: Mouse scrolled (520, 463) with delta (0, 0)
Screenshot: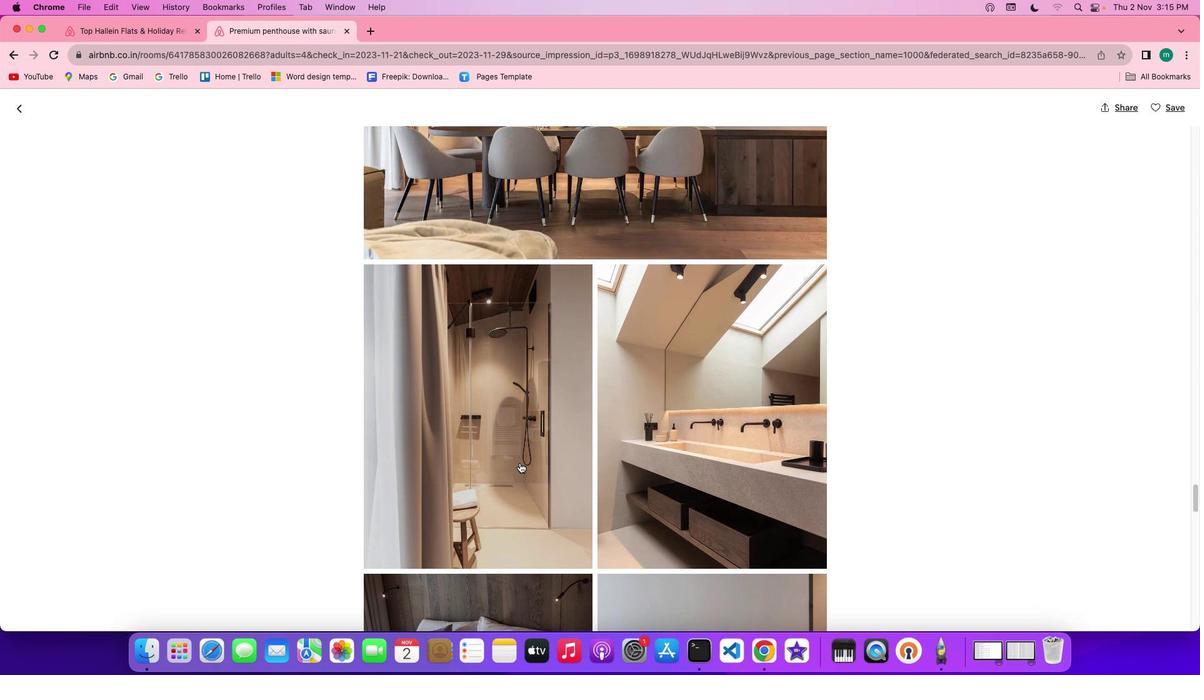 
Action: Mouse scrolled (520, 463) with delta (0, 0)
Screenshot: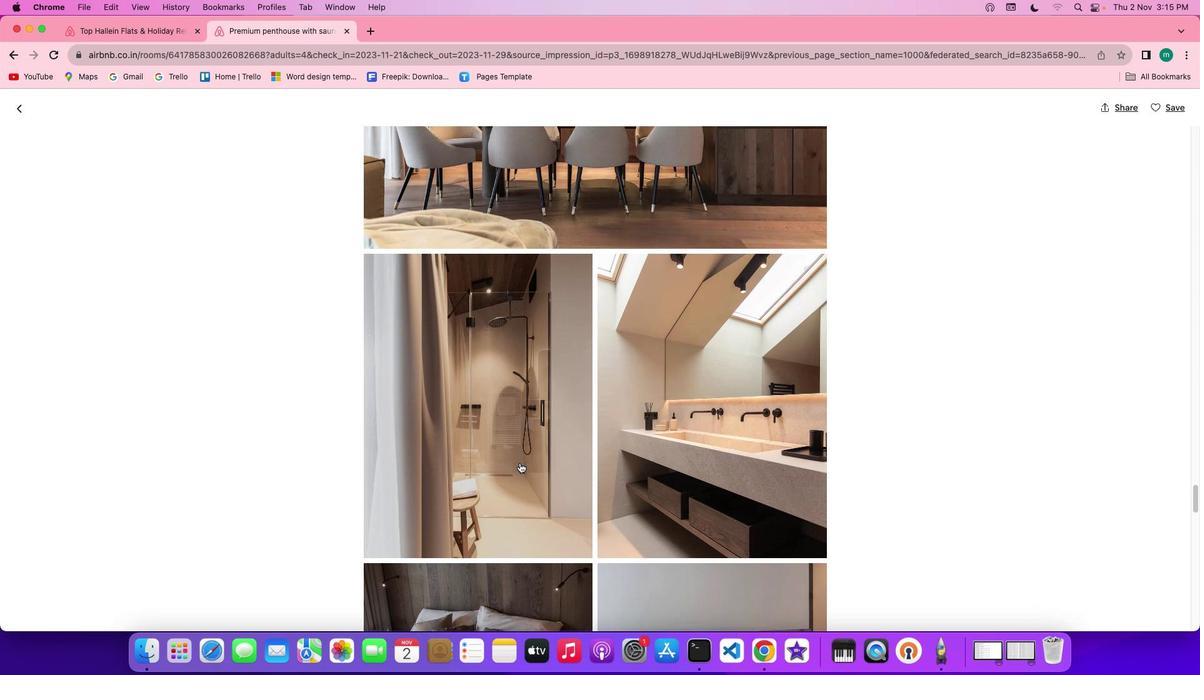 
Action: Mouse scrolled (520, 463) with delta (0, -1)
Screenshot: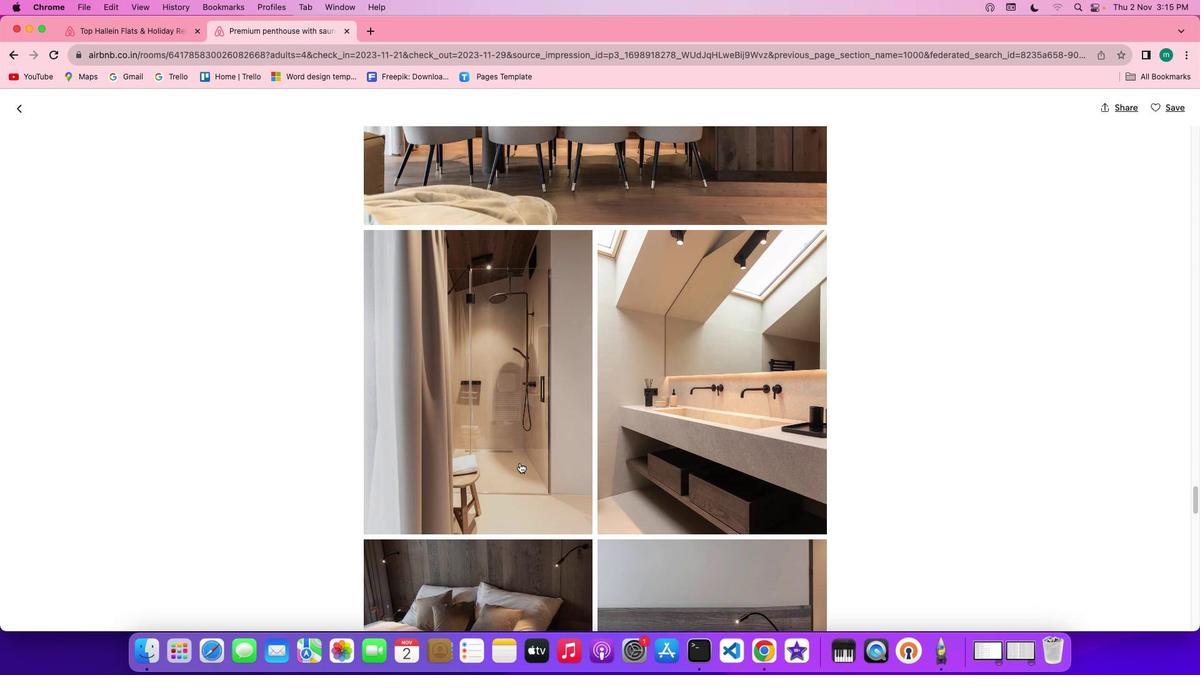
Action: Mouse scrolled (520, 463) with delta (0, -2)
Screenshot: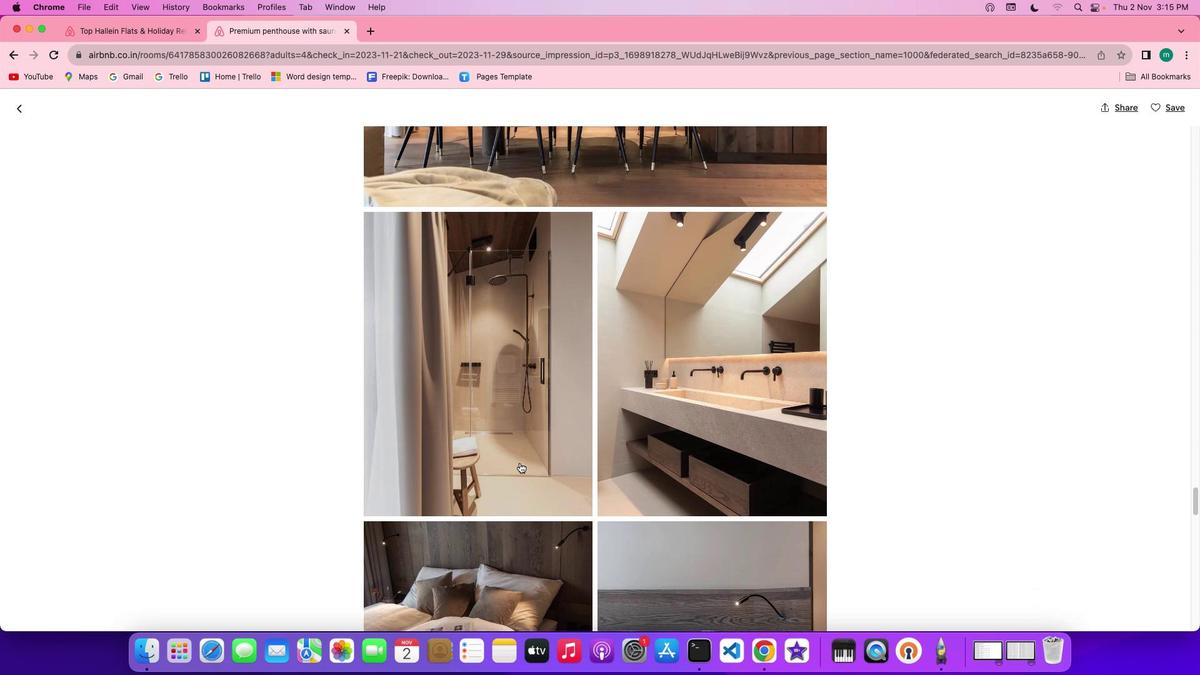 
Action: Mouse scrolled (520, 463) with delta (0, 0)
Screenshot: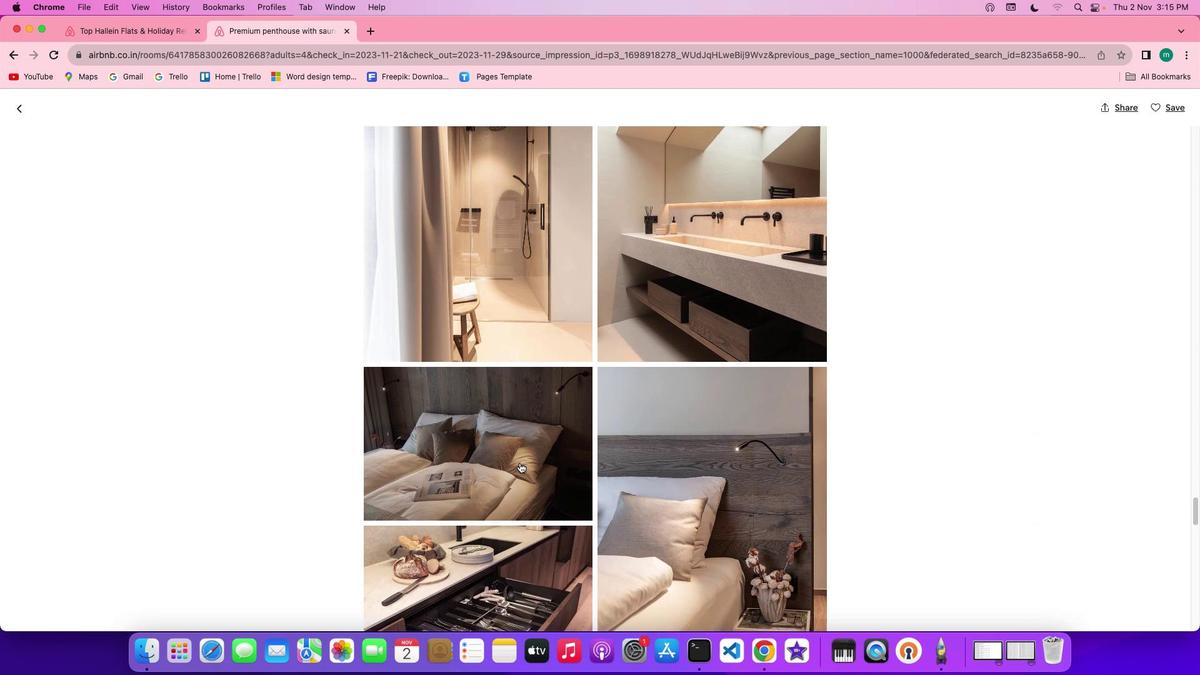 
Action: Mouse scrolled (520, 463) with delta (0, 0)
Screenshot: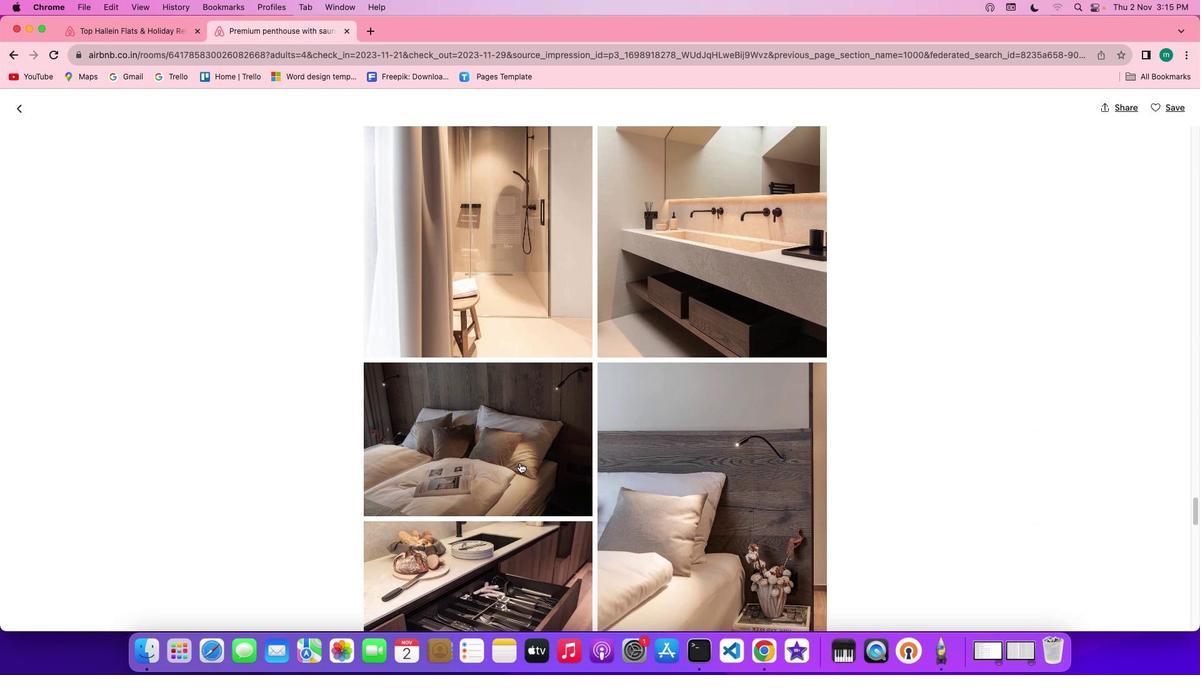 
Action: Mouse scrolled (520, 463) with delta (0, -1)
Screenshot: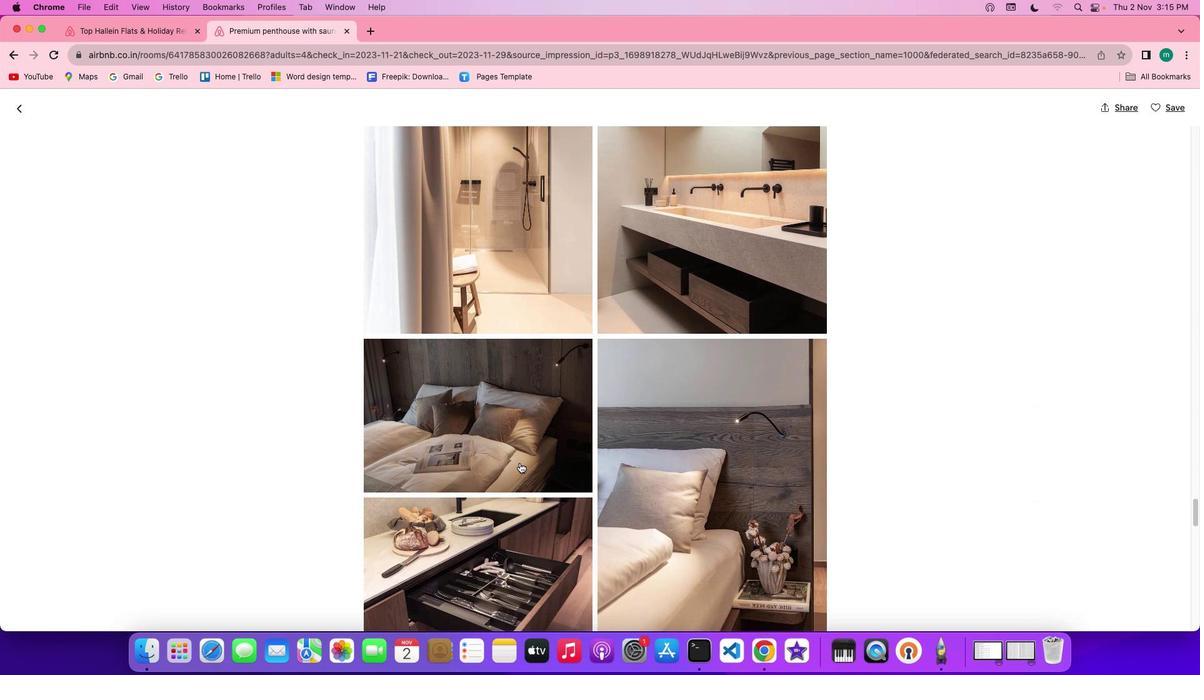 
Action: Mouse scrolled (520, 463) with delta (0, 0)
Screenshot: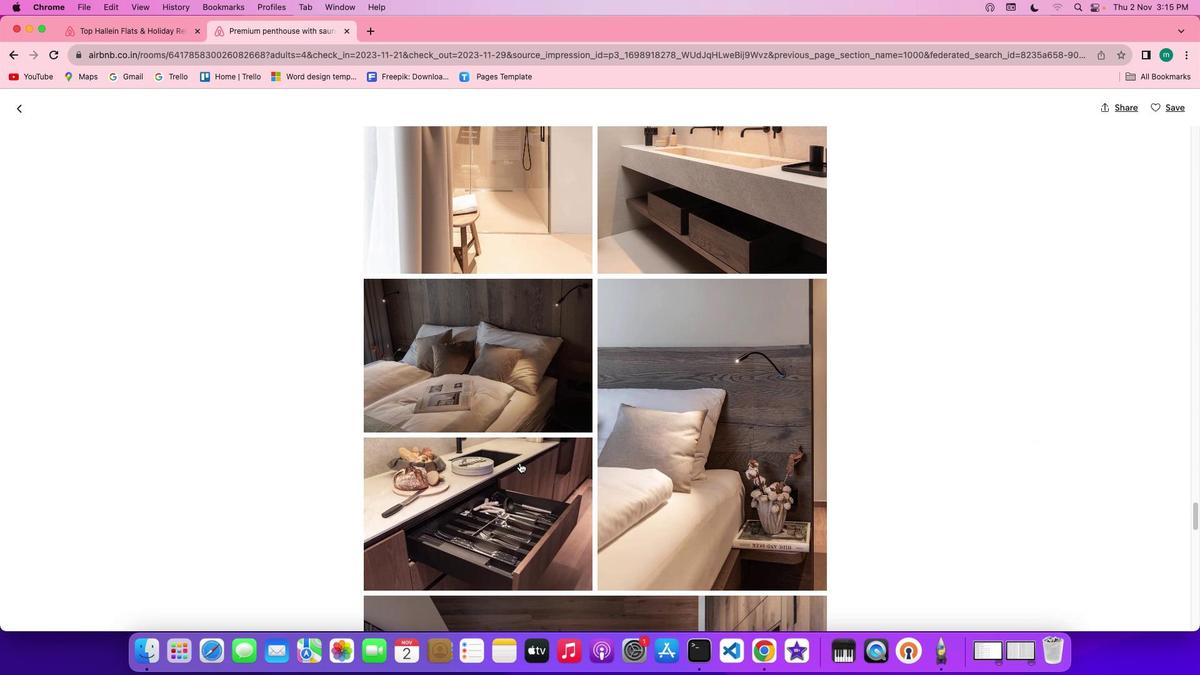 
Action: Mouse scrolled (520, 463) with delta (0, 0)
Screenshot: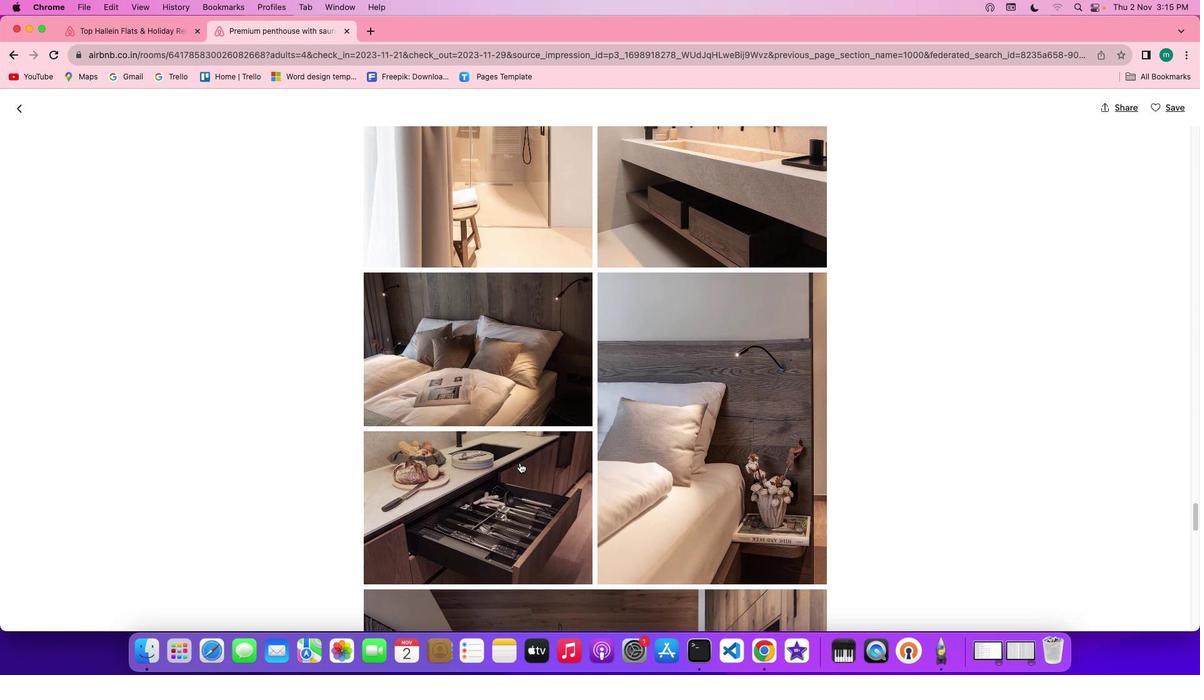 
Action: Mouse scrolled (520, 463) with delta (0, 0)
Screenshot: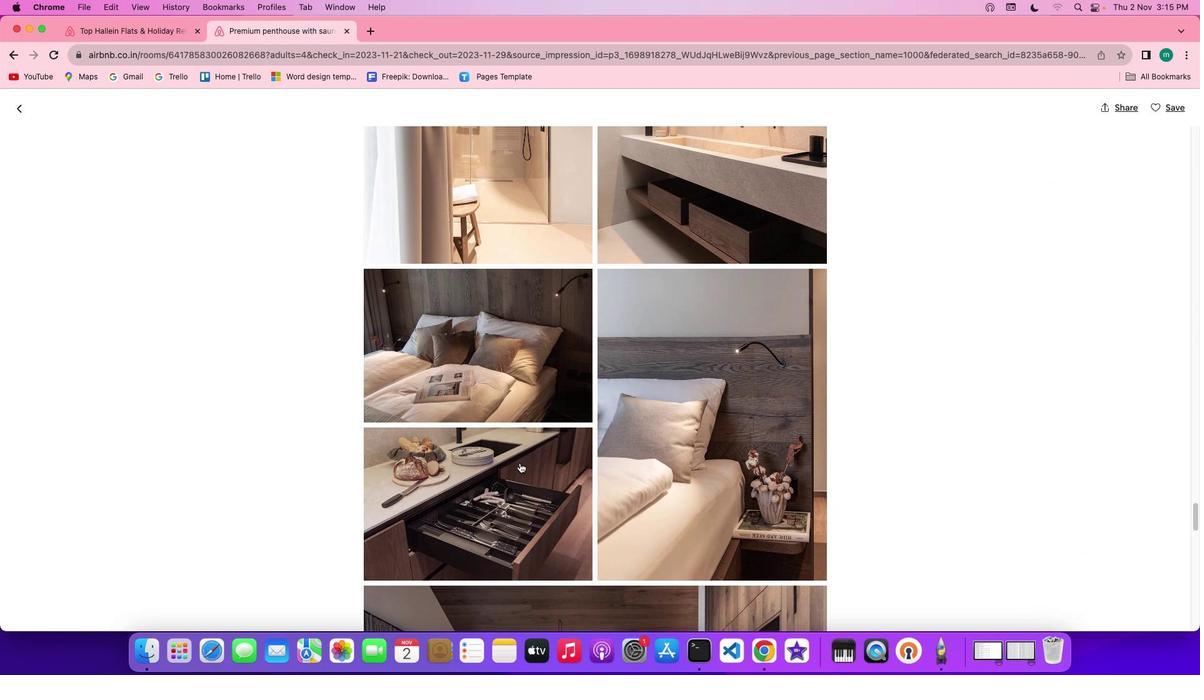 
Action: Mouse scrolled (520, 463) with delta (0, -1)
